 Task: Reply to email with the signature Erin Martin with the subject Request for project approval from softage.1@softage.net with the message Could you please provide an overview of the marketing strategy for the new product launch? Undo the message and rewrite the message as Could you please provide a detailed report on the results? Send the email
Action: Mouse moved to (563, 720)
Screenshot: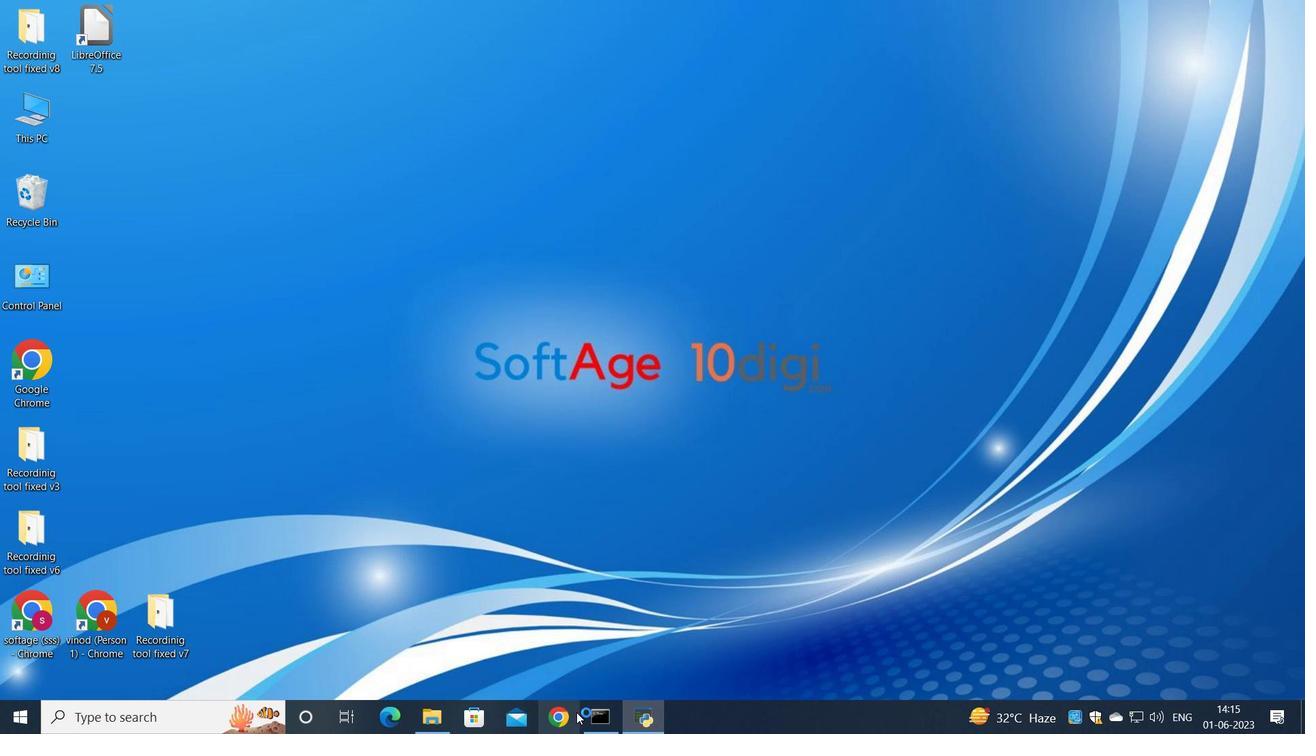 
Action: Mouse pressed left at (563, 720)
Screenshot: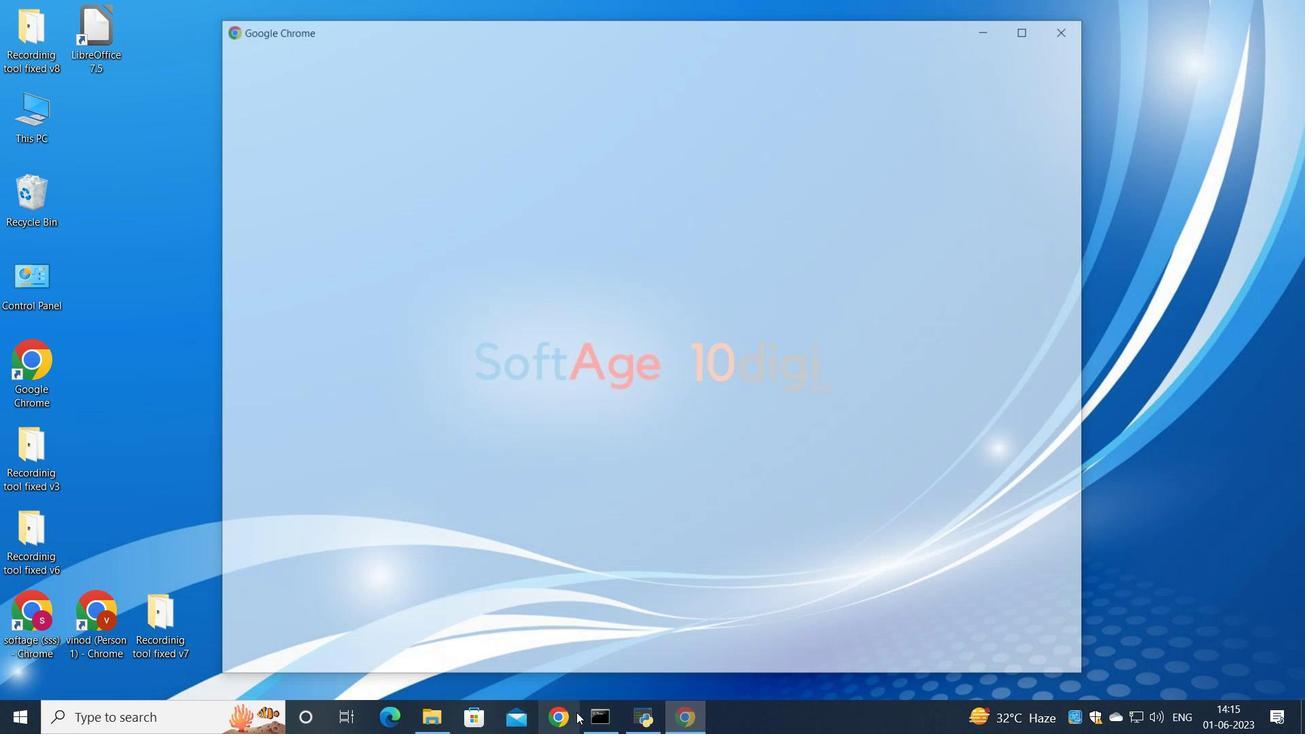 
Action: Mouse moved to (576, 429)
Screenshot: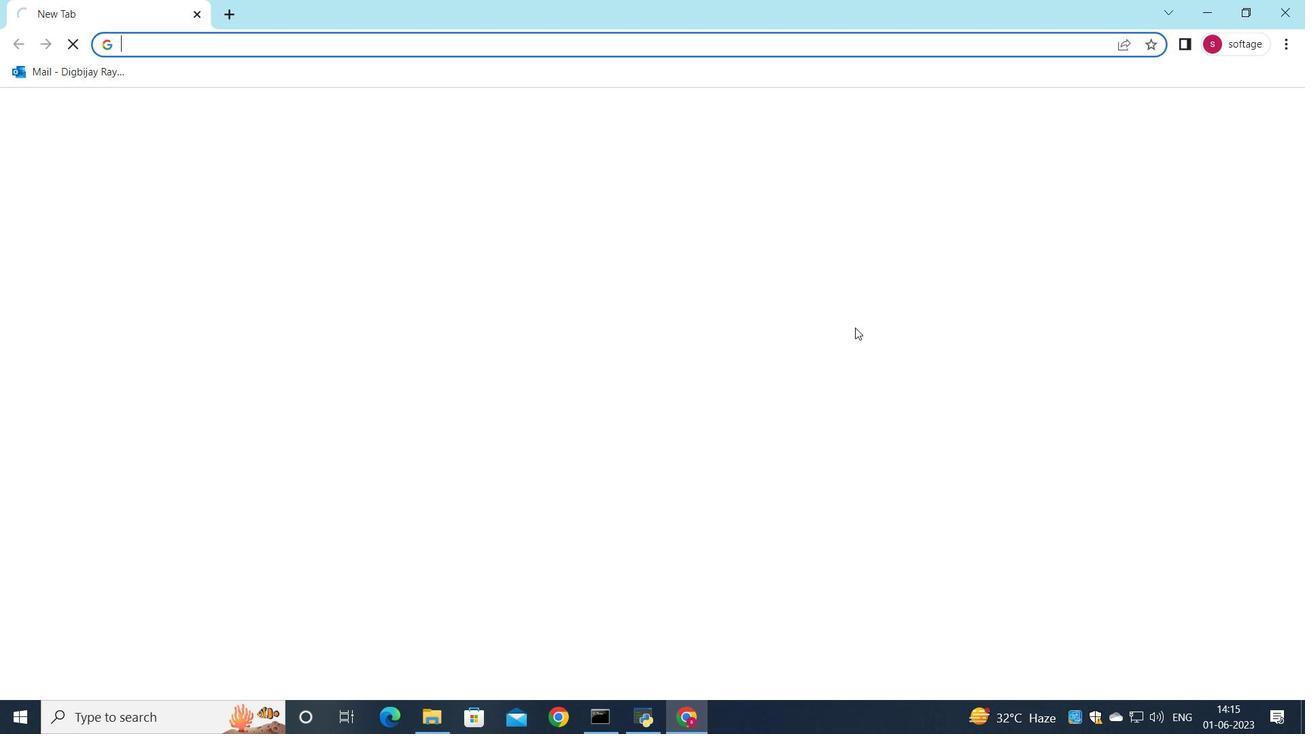 
Action: Mouse pressed left at (576, 429)
Screenshot: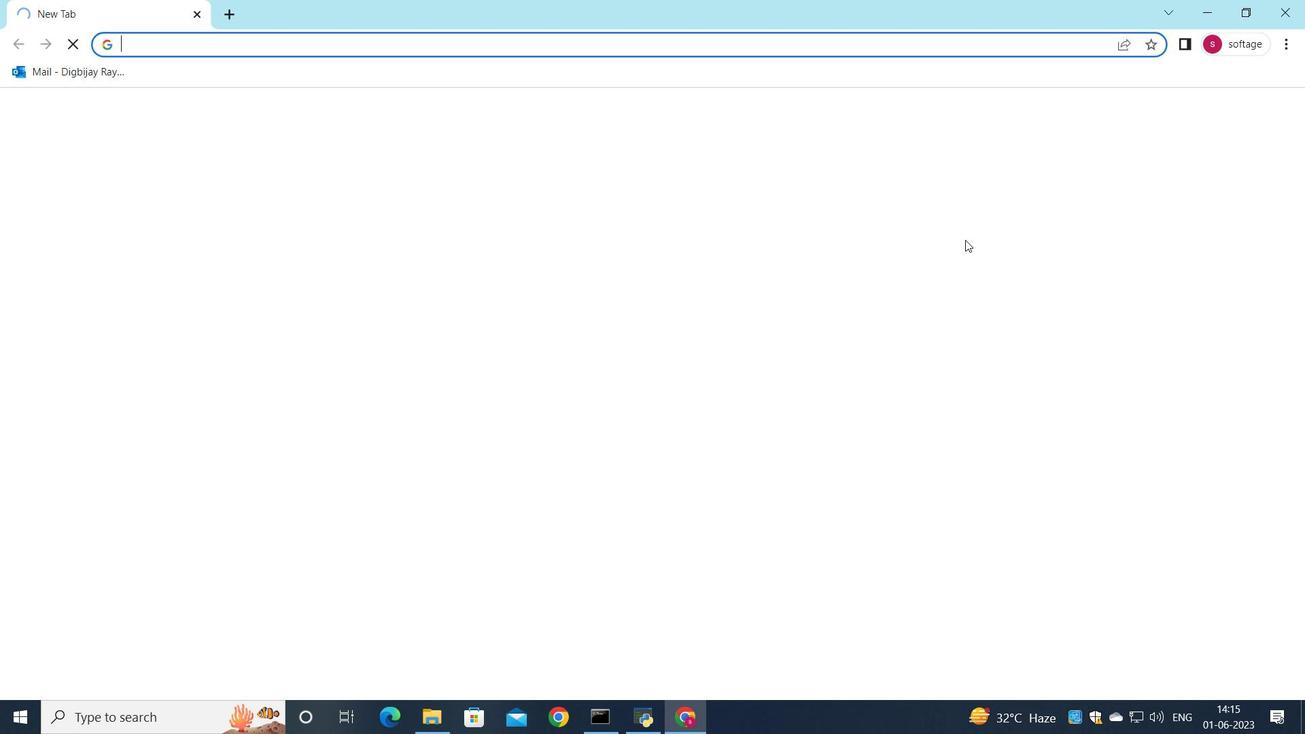 
Action: Mouse moved to (1152, 114)
Screenshot: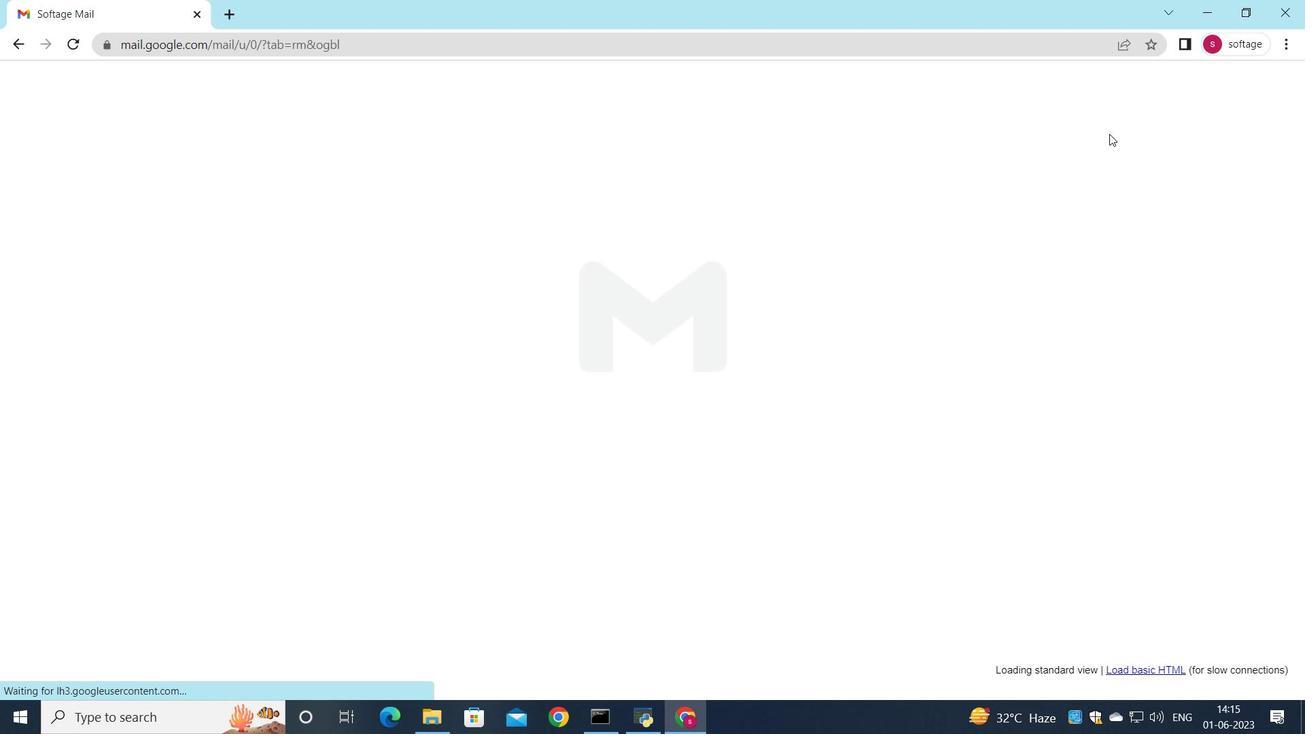 
Action: Mouse pressed left at (1152, 114)
Screenshot: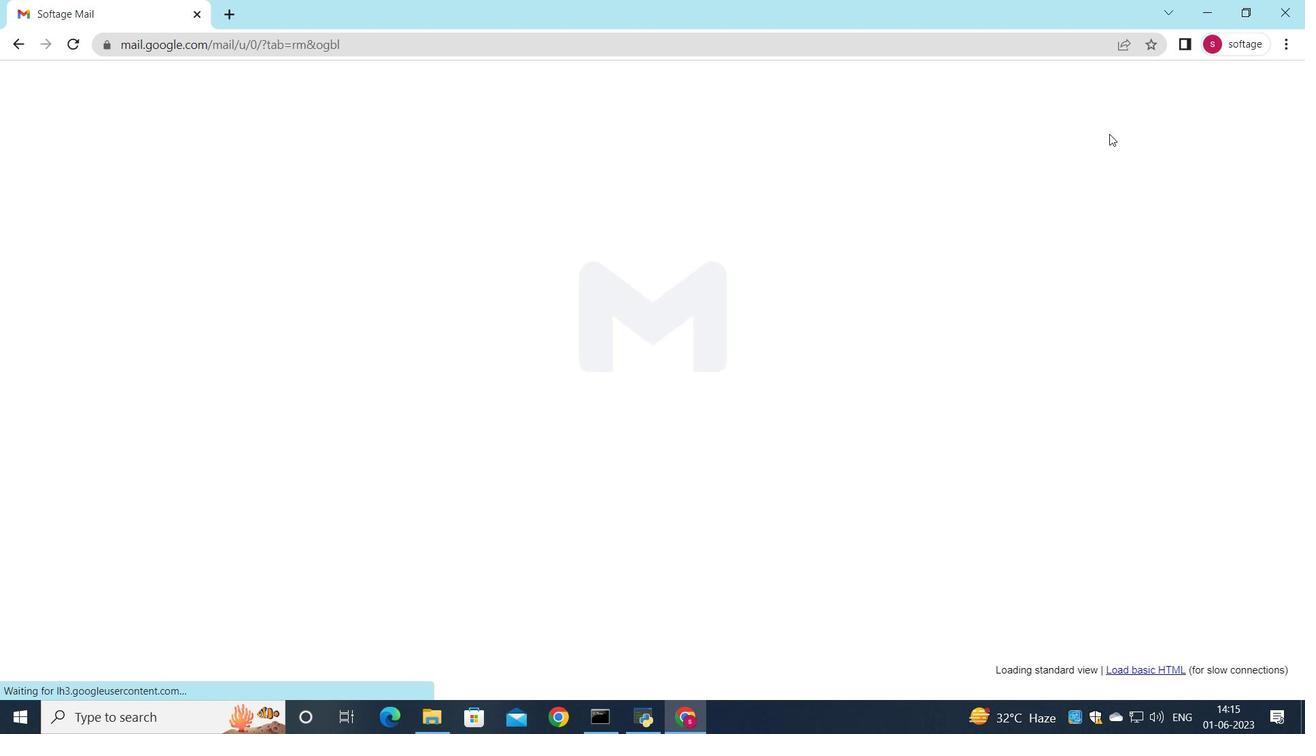 
Action: Mouse moved to (1113, 116)
Screenshot: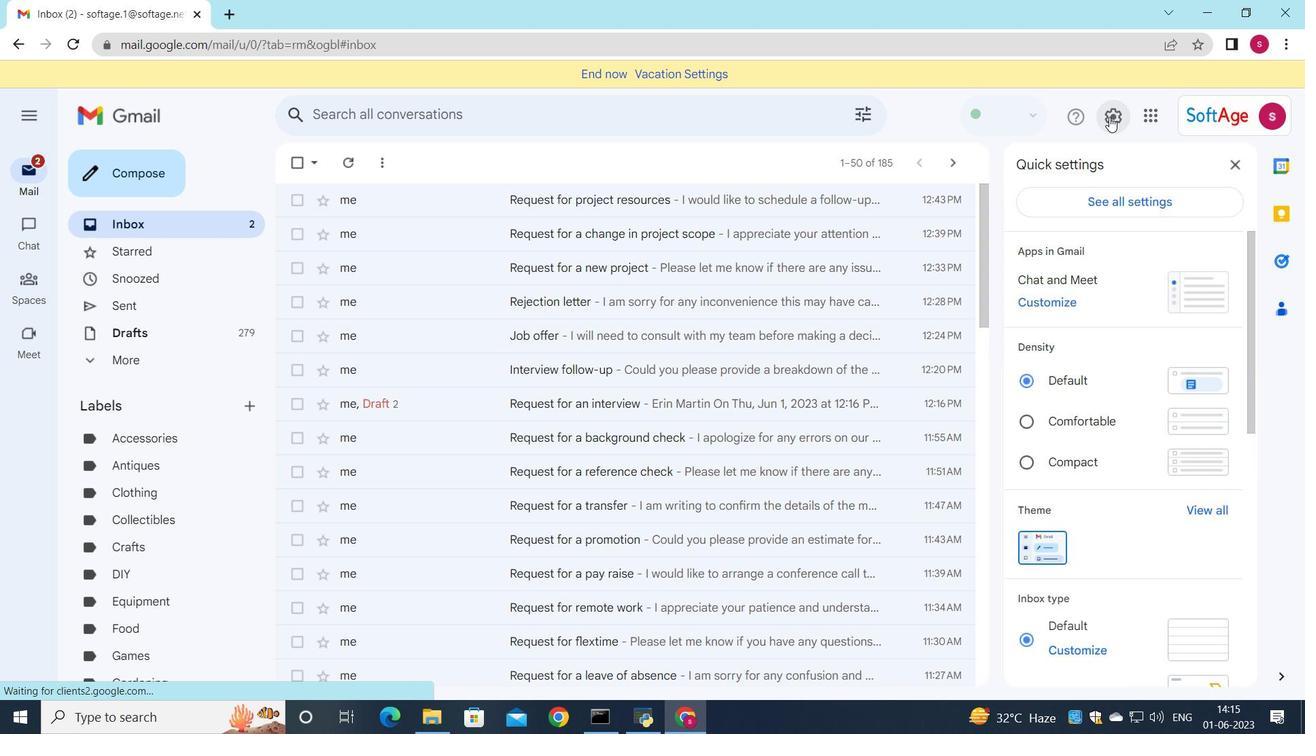 
Action: Mouse pressed left at (1113, 116)
Screenshot: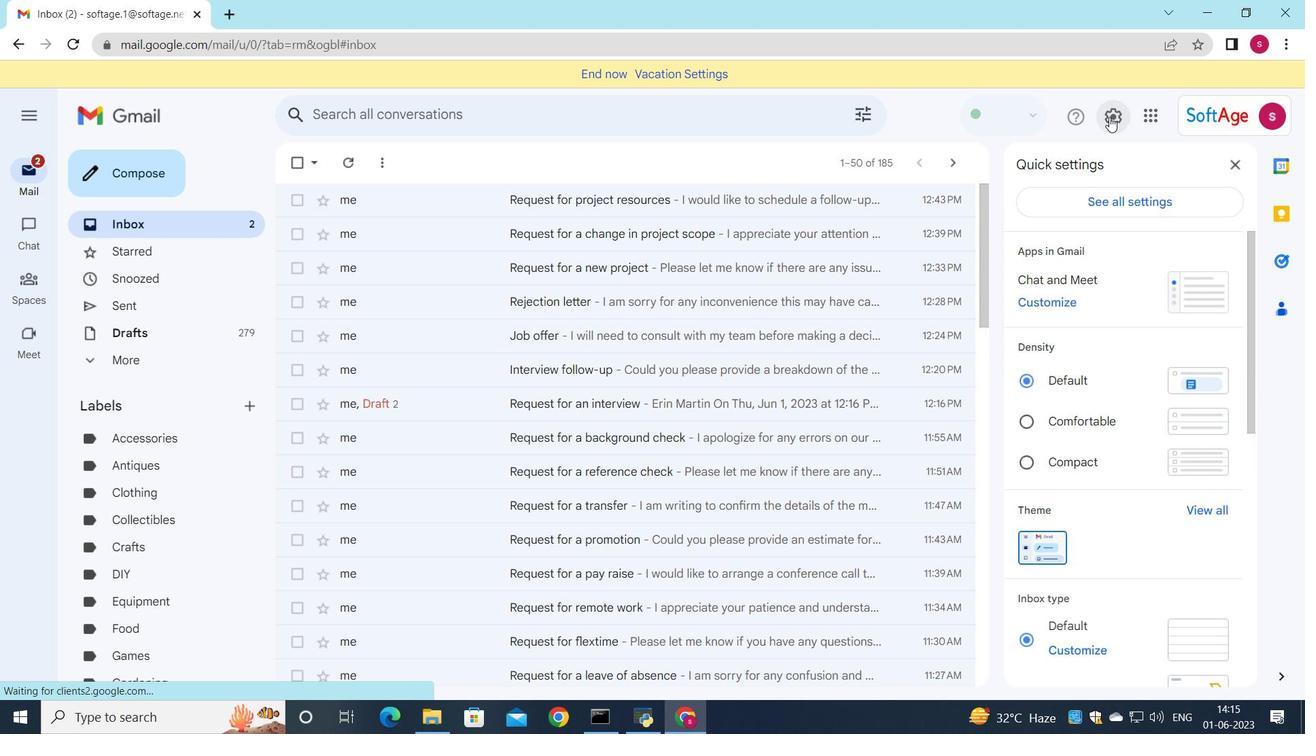 
Action: Mouse moved to (1107, 206)
Screenshot: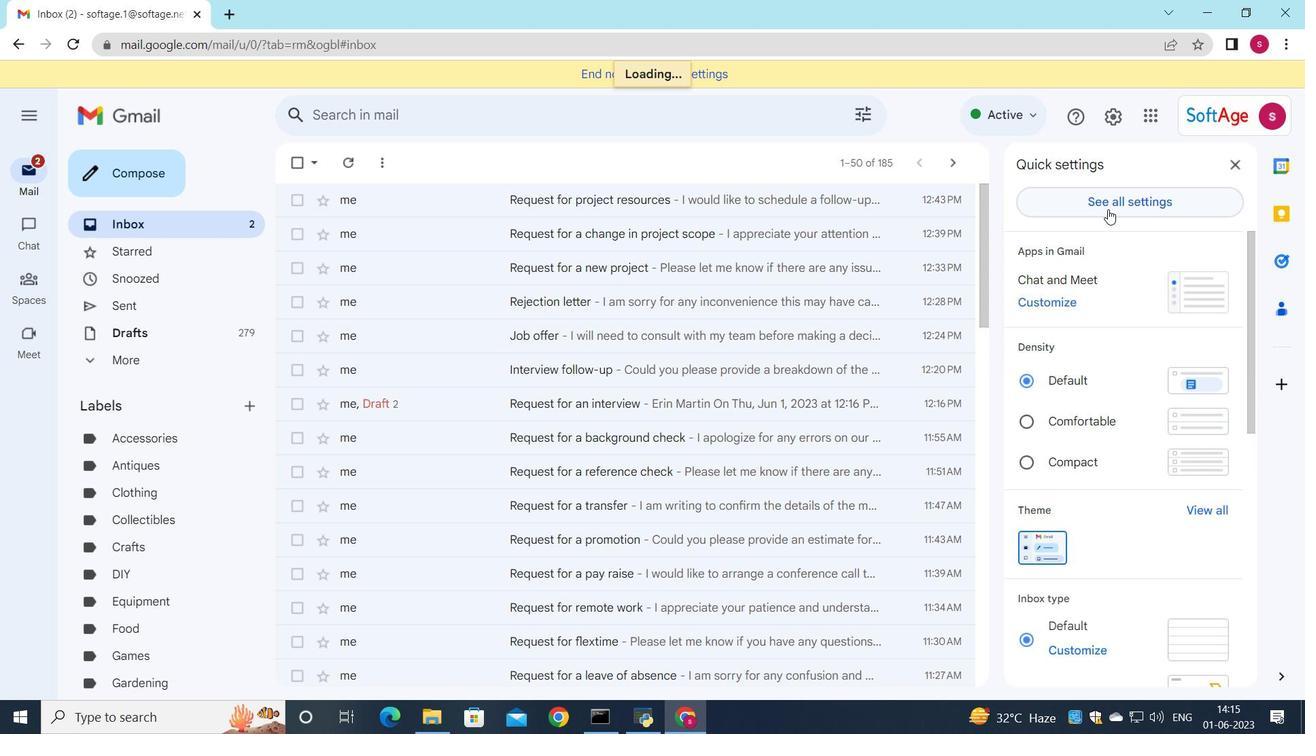 
Action: Mouse pressed left at (1107, 206)
Screenshot: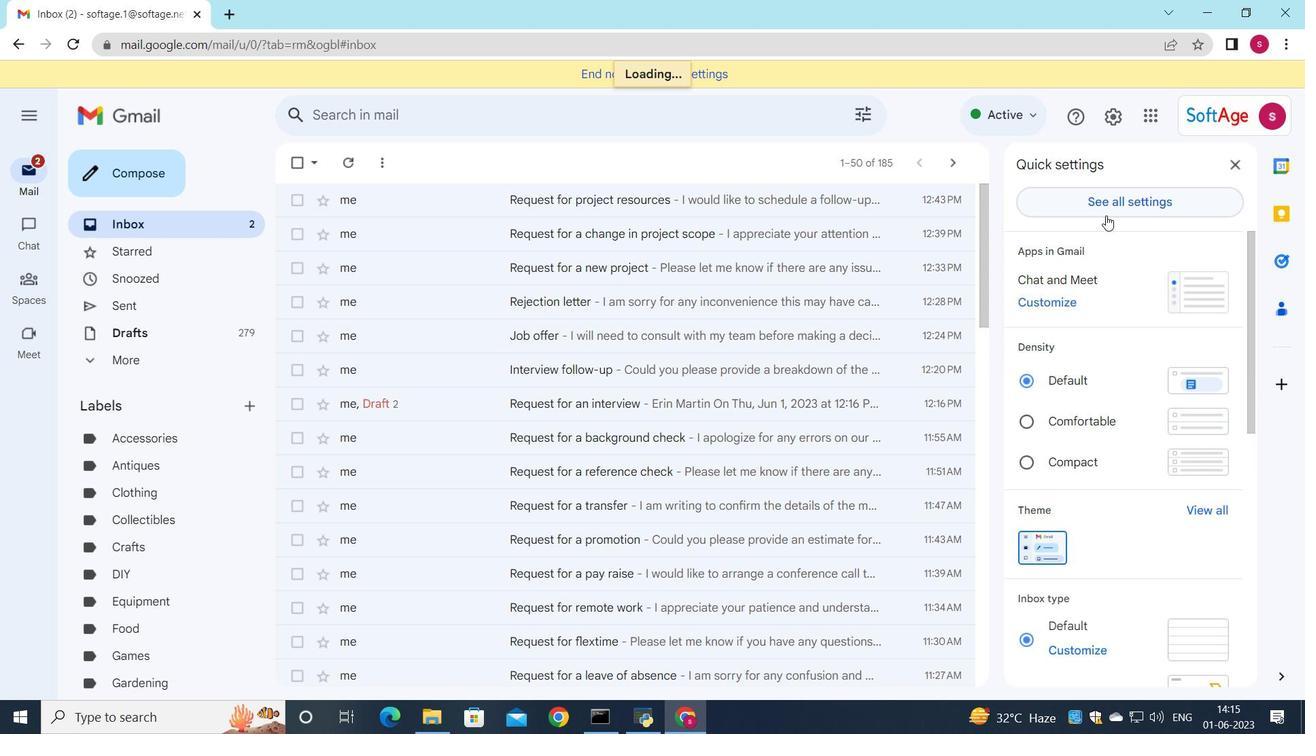 
Action: Mouse moved to (626, 326)
Screenshot: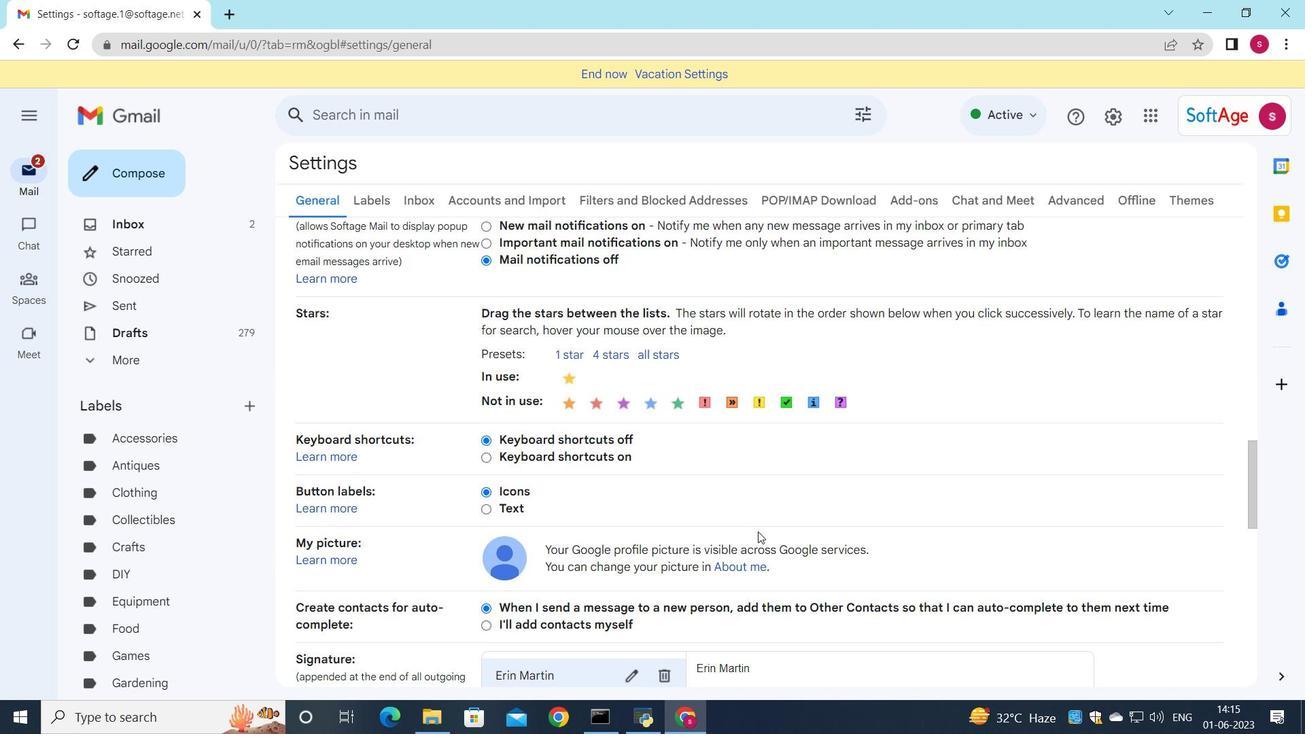 
Action: Mouse scrolled (626, 325) with delta (0, 0)
Screenshot: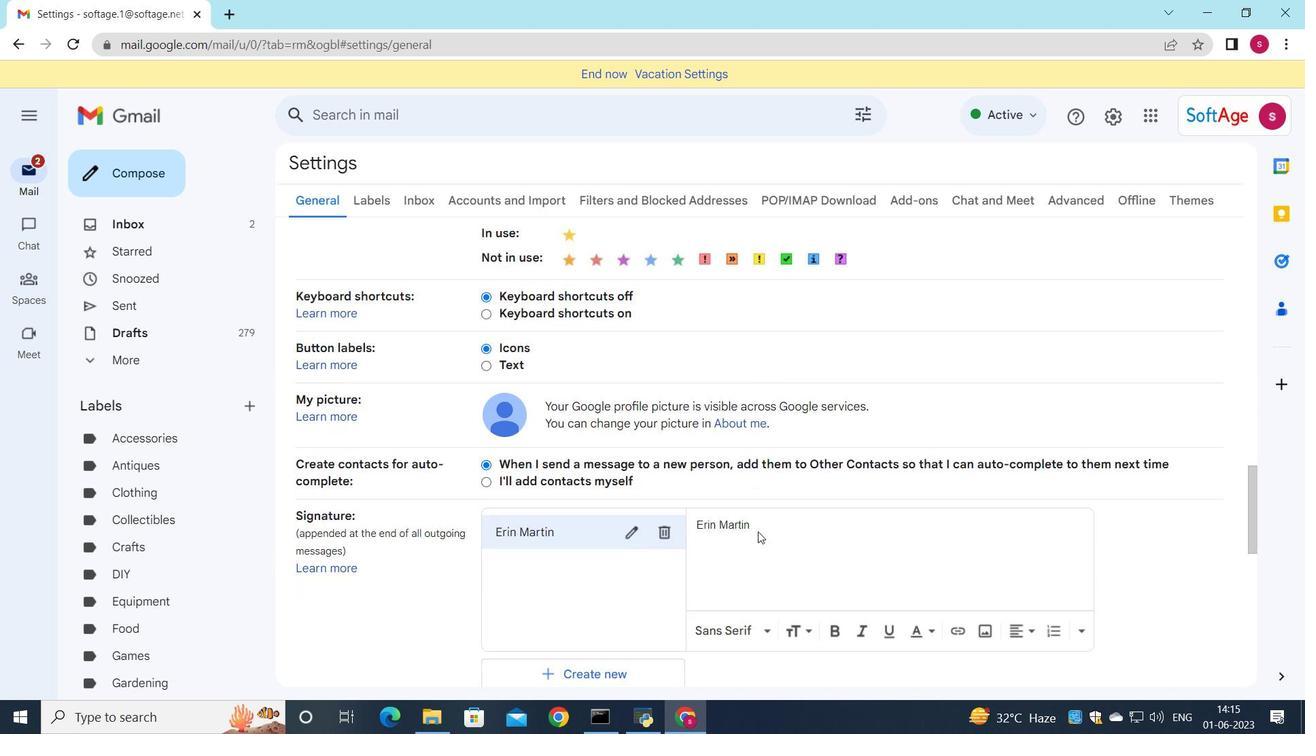 
Action: Mouse scrolled (626, 325) with delta (0, 0)
Screenshot: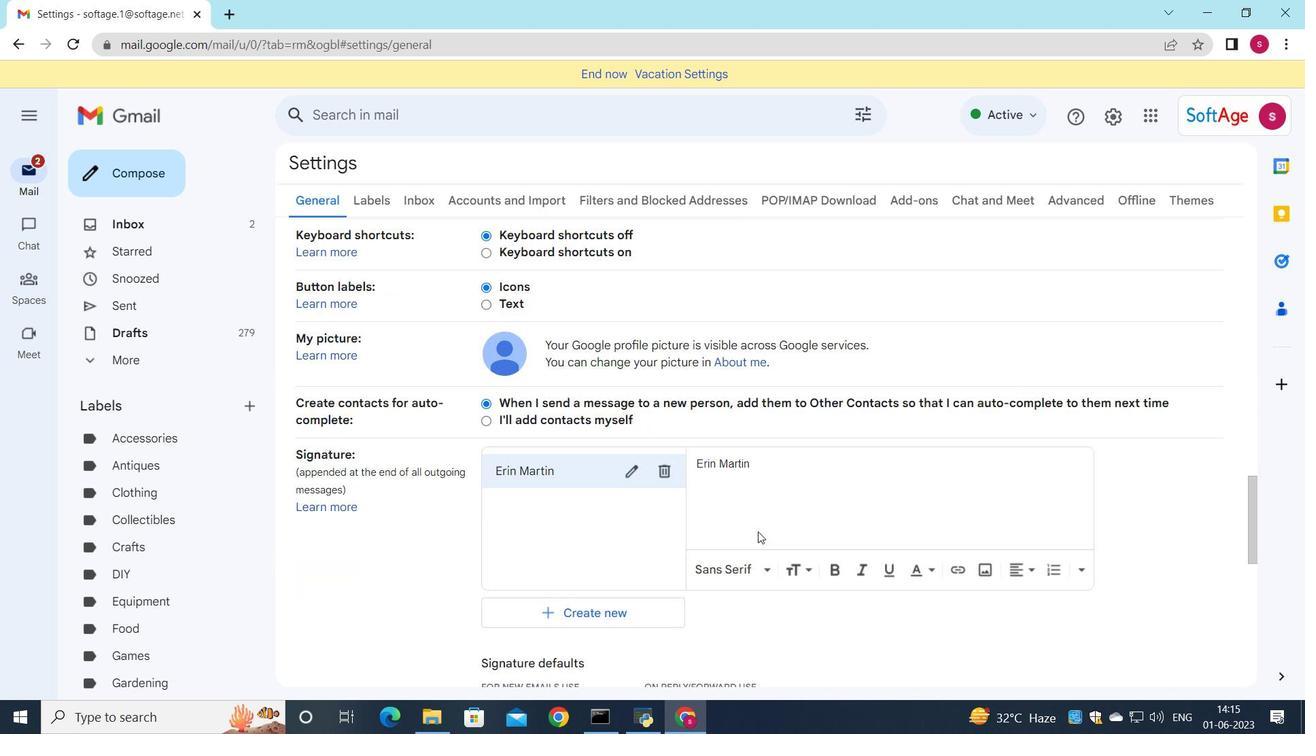 
Action: Mouse scrolled (626, 325) with delta (0, 0)
Screenshot: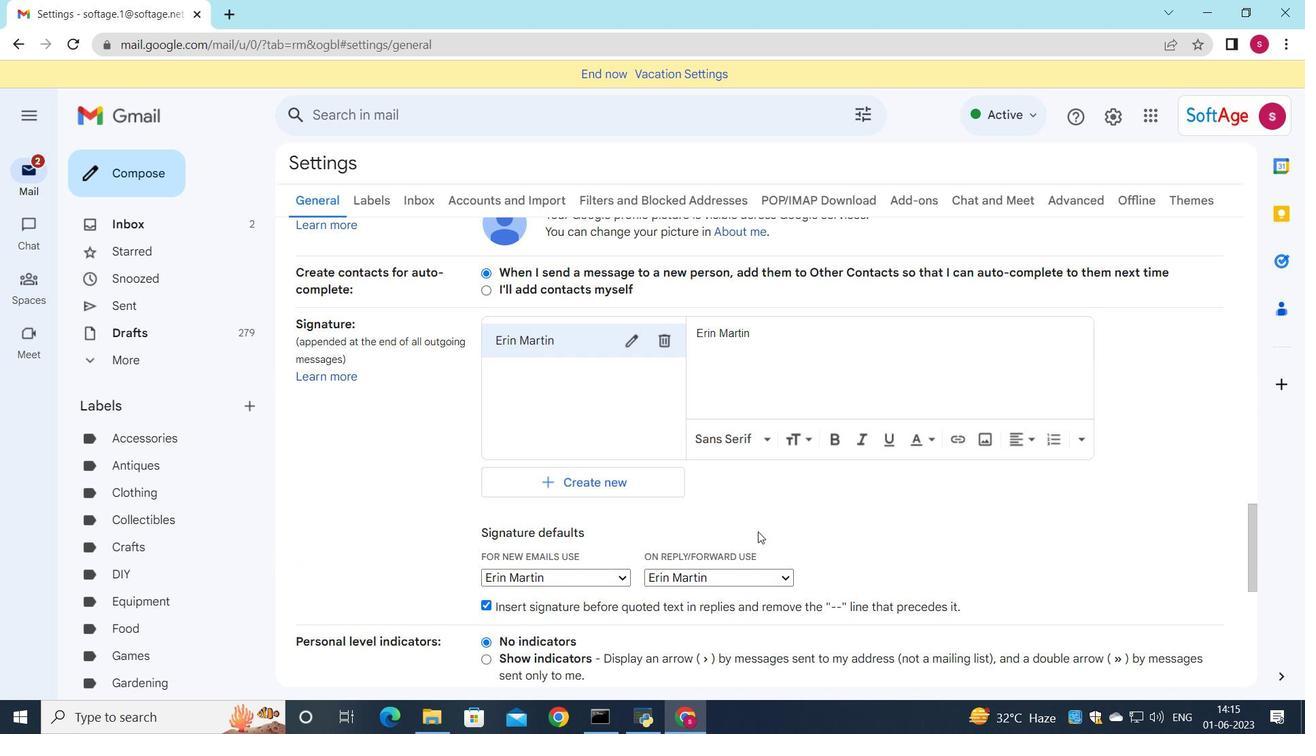 
Action: Mouse scrolled (626, 325) with delta (0, 0)
Screenshot: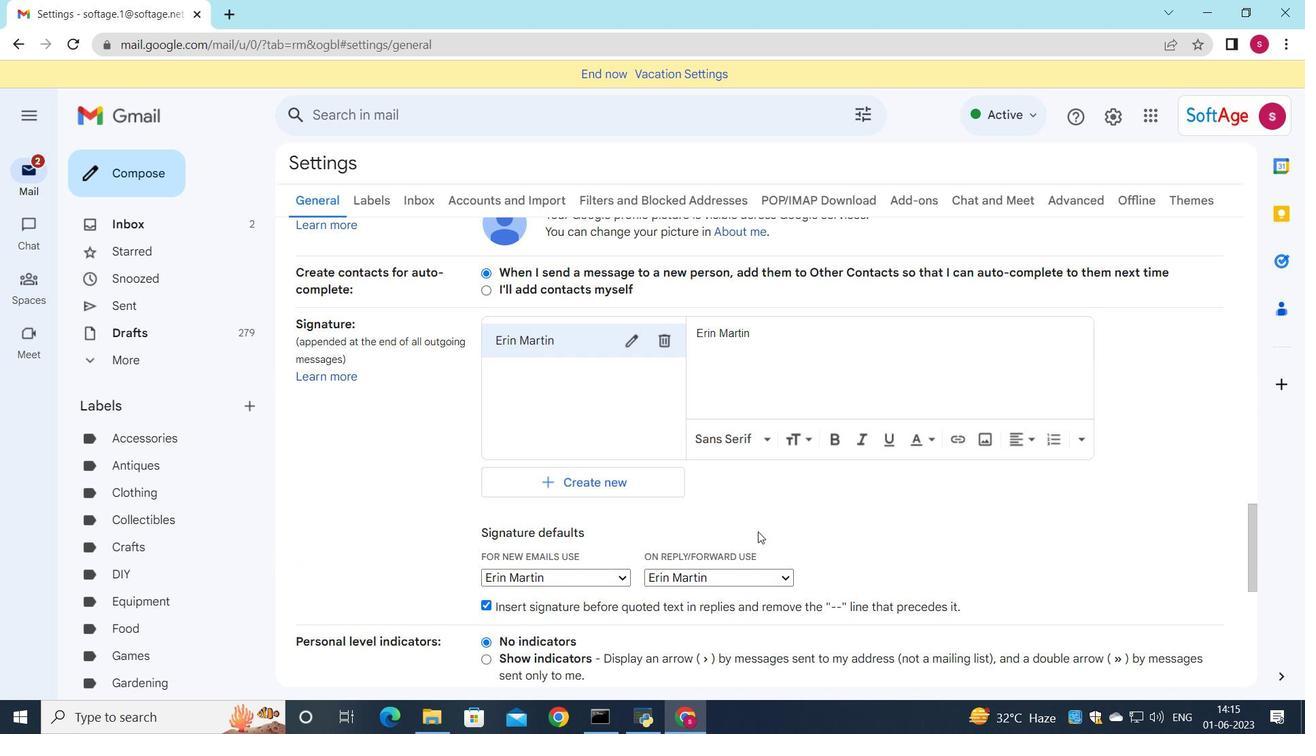 
Action: Mouse scrolled (626, 325) with delta (0, 0)
Screenshot: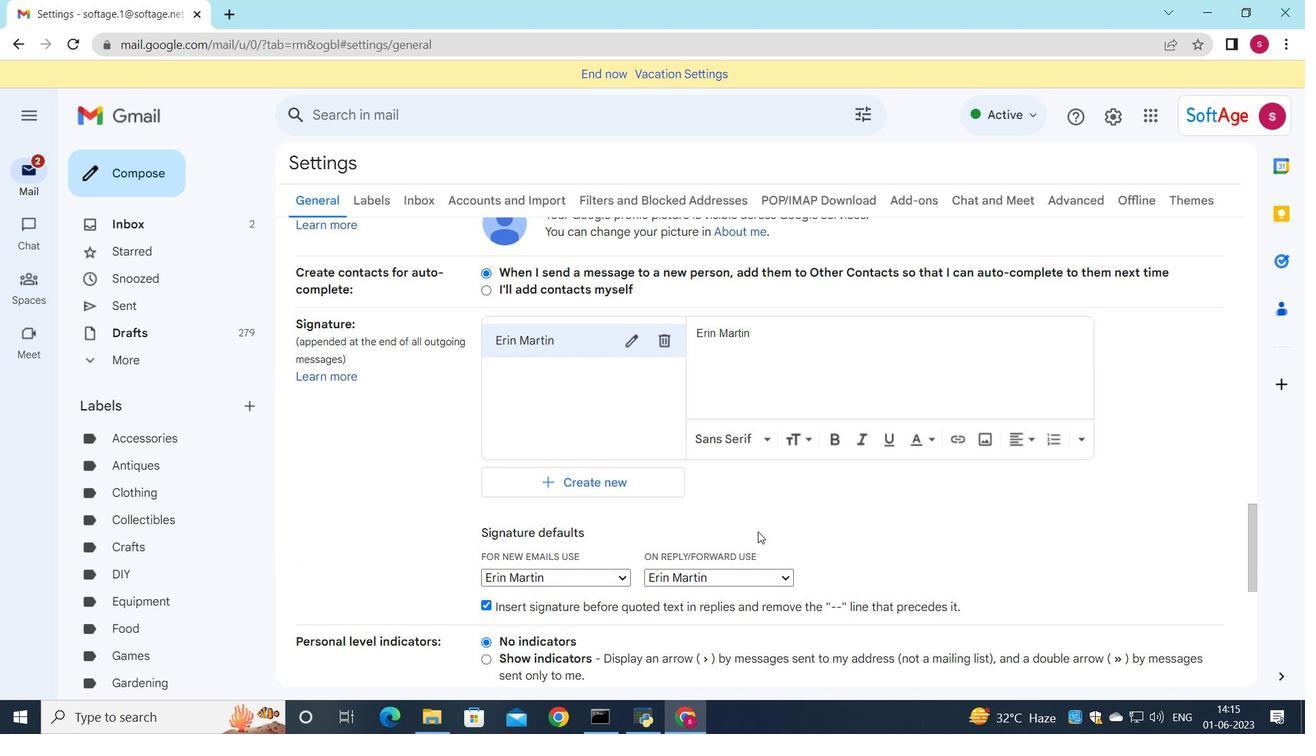 
Action: Mouse scrolled (626, 325) with delta (0, 0)
Screenshot: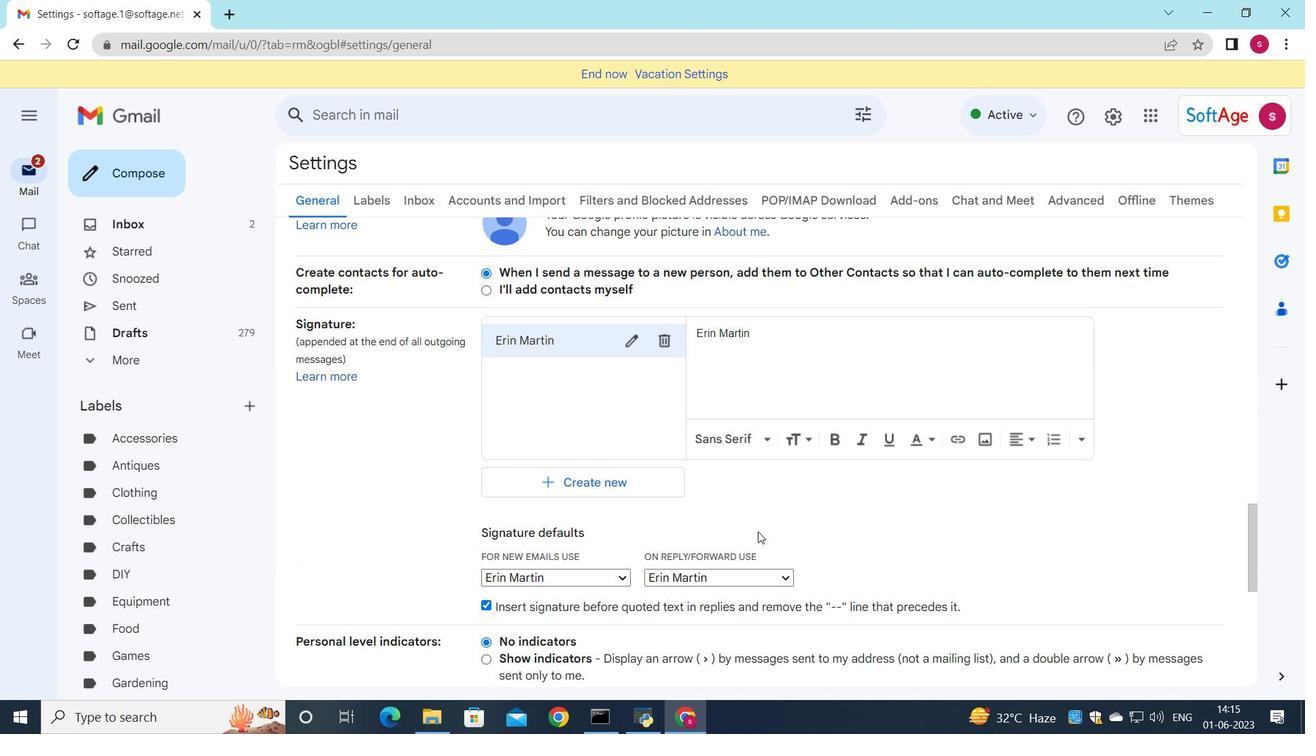 
Action: Mouse scrolled (626, 325) with delta (0, 0)
Screenshot: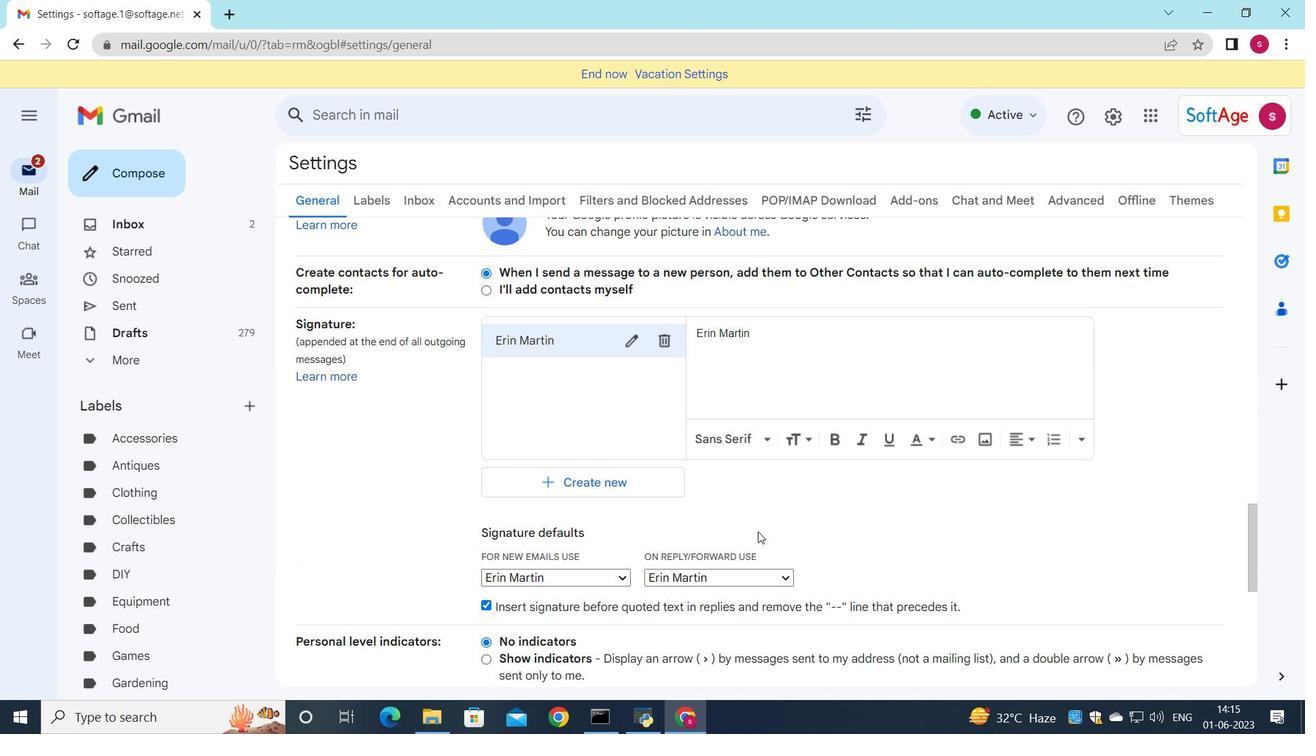 
Action: Mouse scrolled (626, 325) with delta (0, 0)
Screenshot: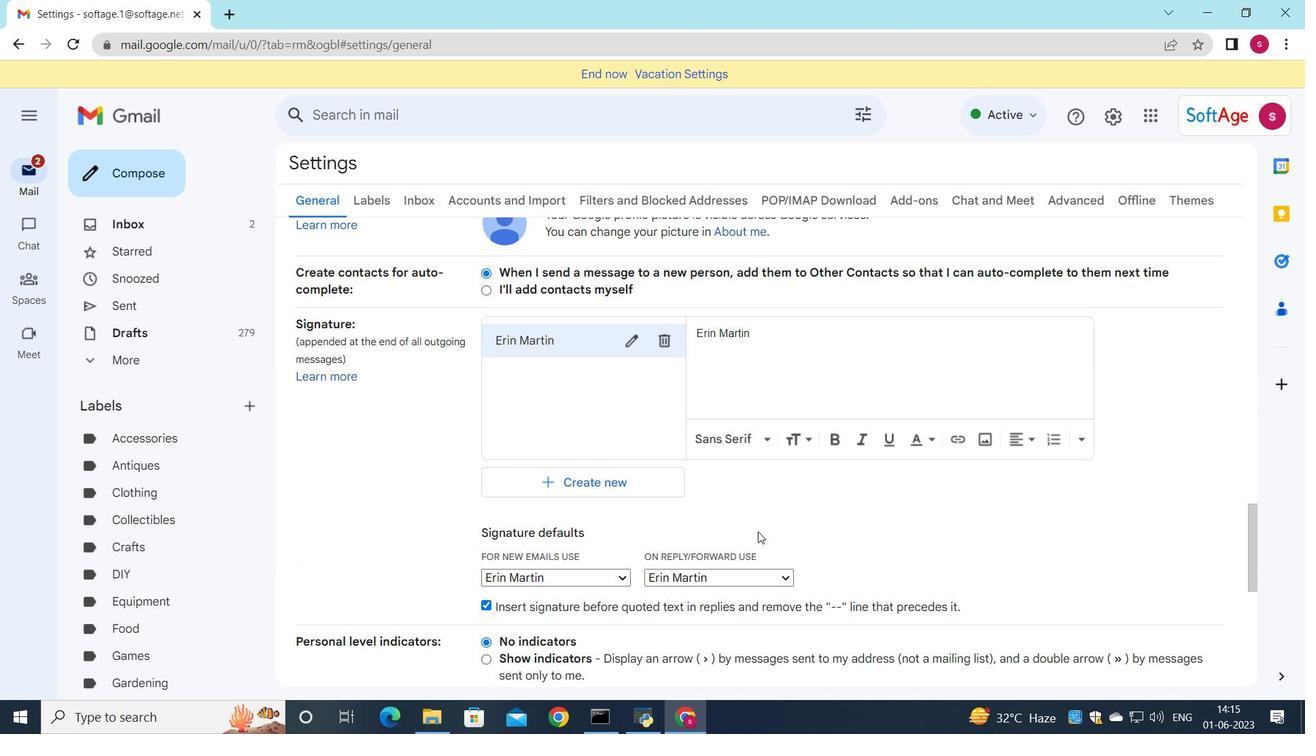 
Action: Mouse scrolled (626, 325) with delta (0, 0)
Screenshot: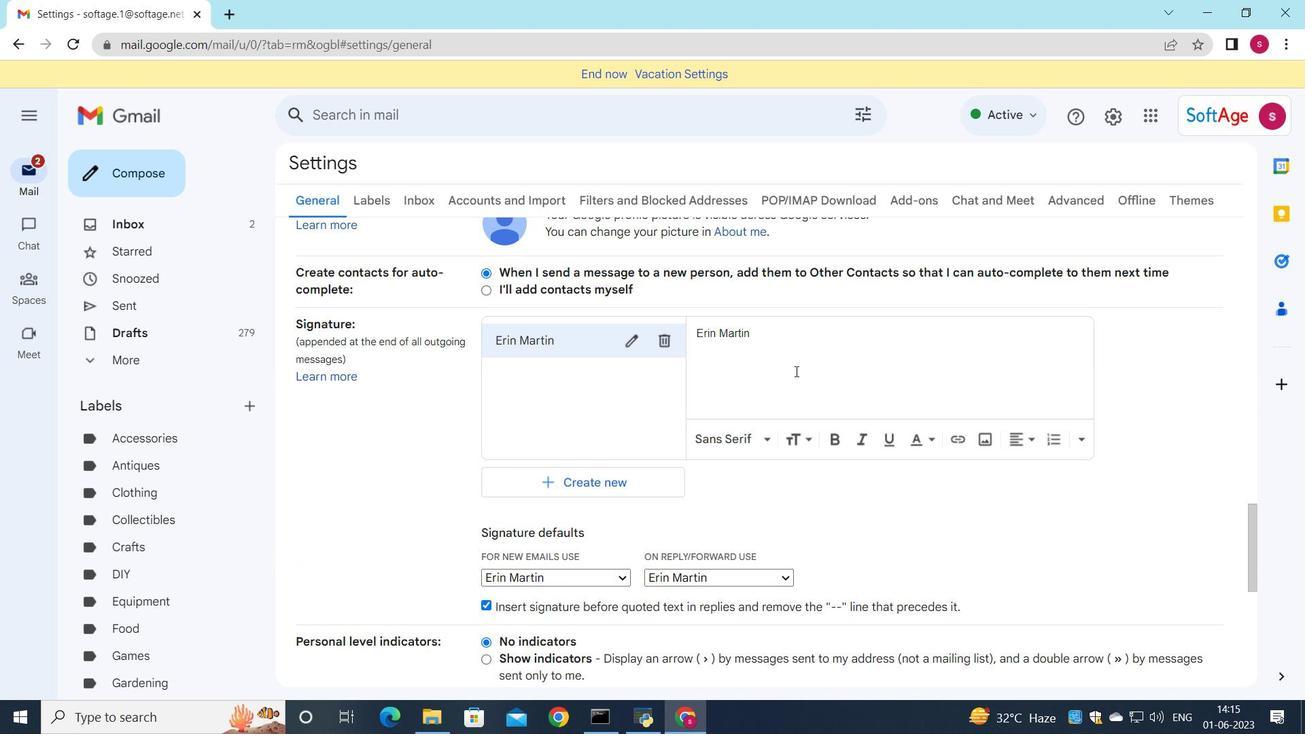 
Action: Mouse scrolled (626, 325) with delta (0, 0)
Screenshot: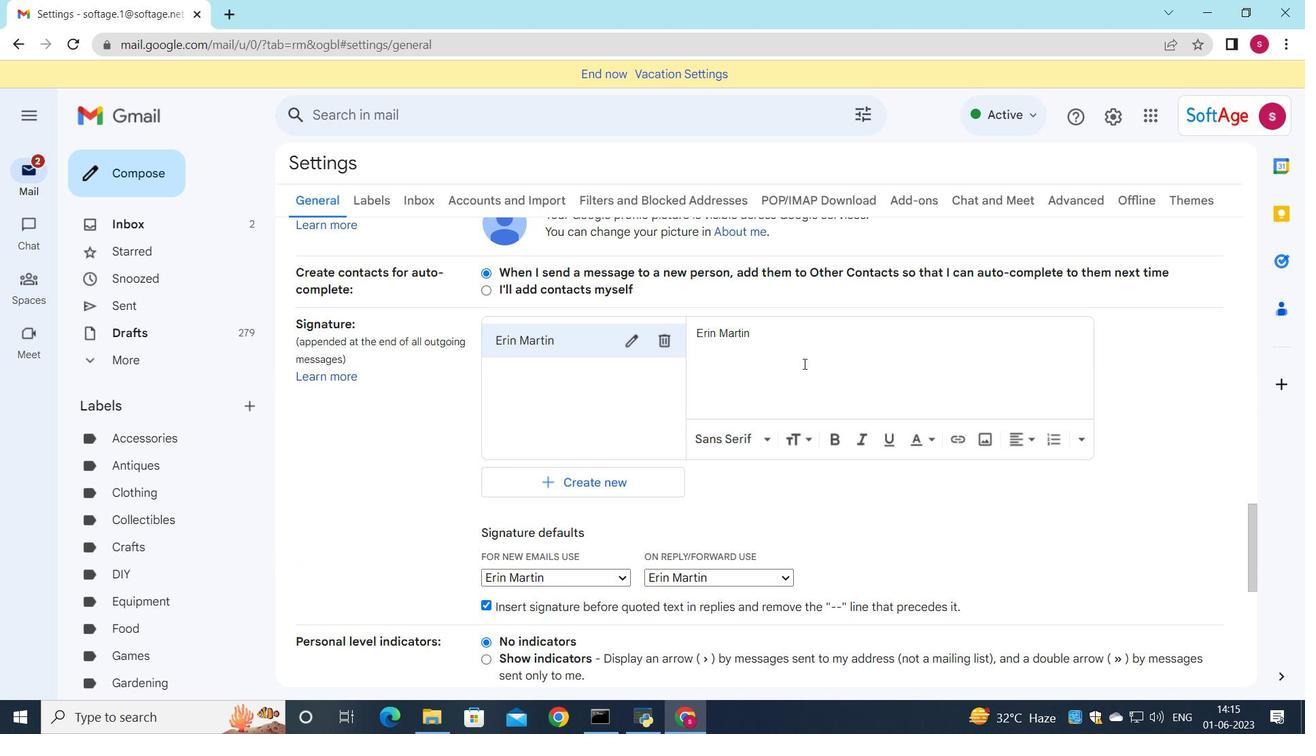 
Action: Mouse scrolled (626, 325) with delta (0, 0)
Screenshot: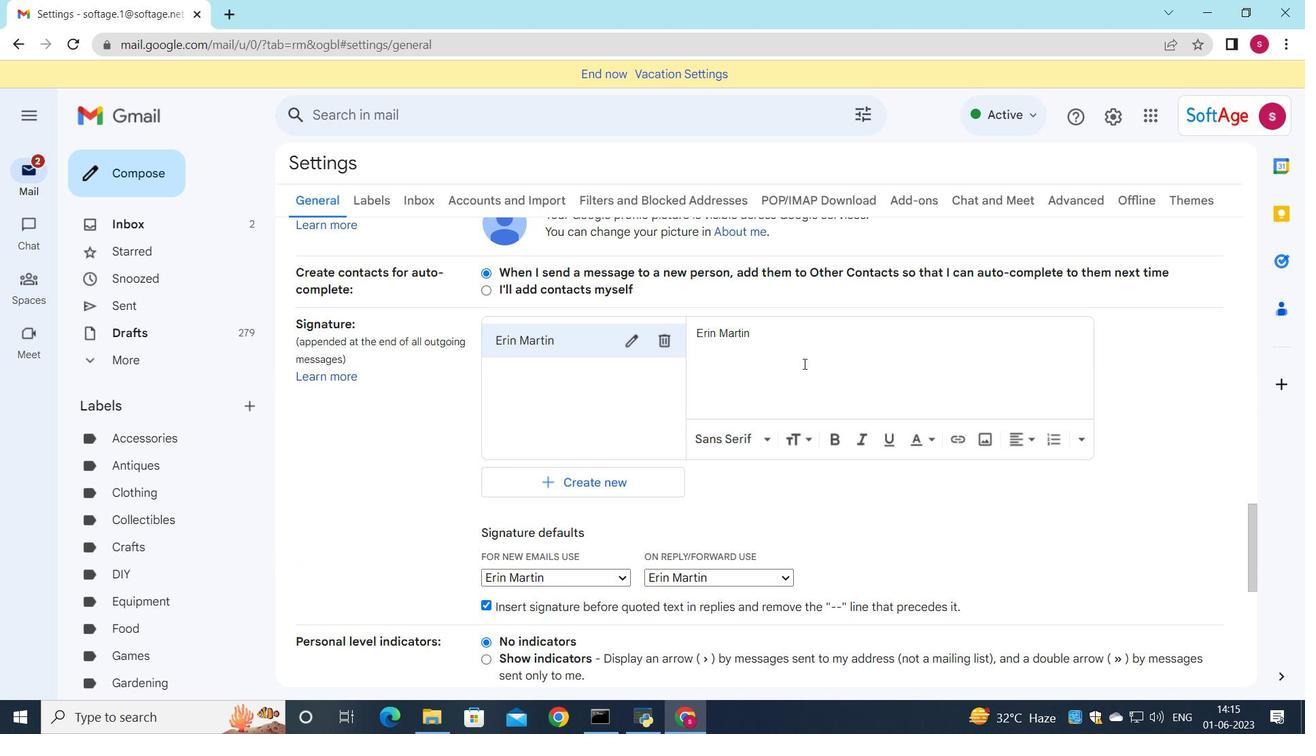 
Action: Mouse scrolled (626, 325) with delta (0, 0)
Screenshot: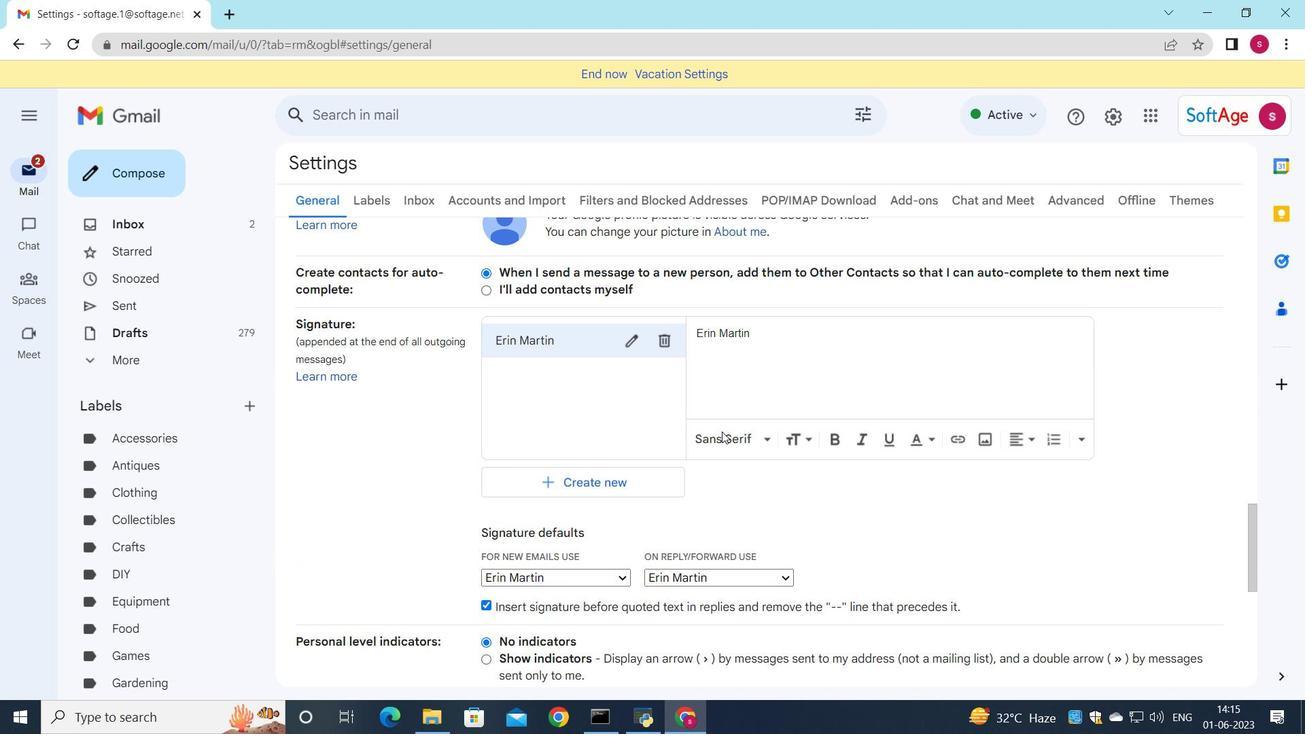 
Action: Mouse scrolled (626, 325) with delta (0, 0)
Screenshot: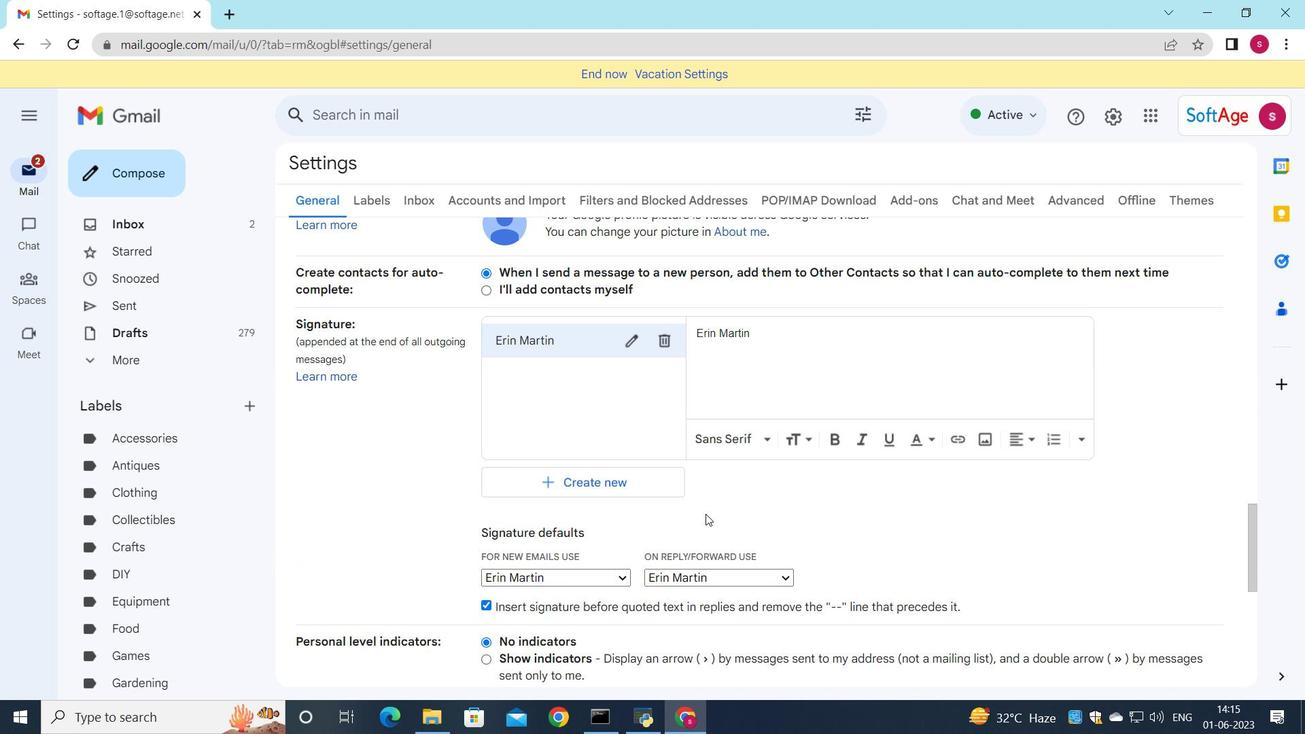 
Action: Mouse scrolled (626, 325) with delta (0, 0)
Screenshot: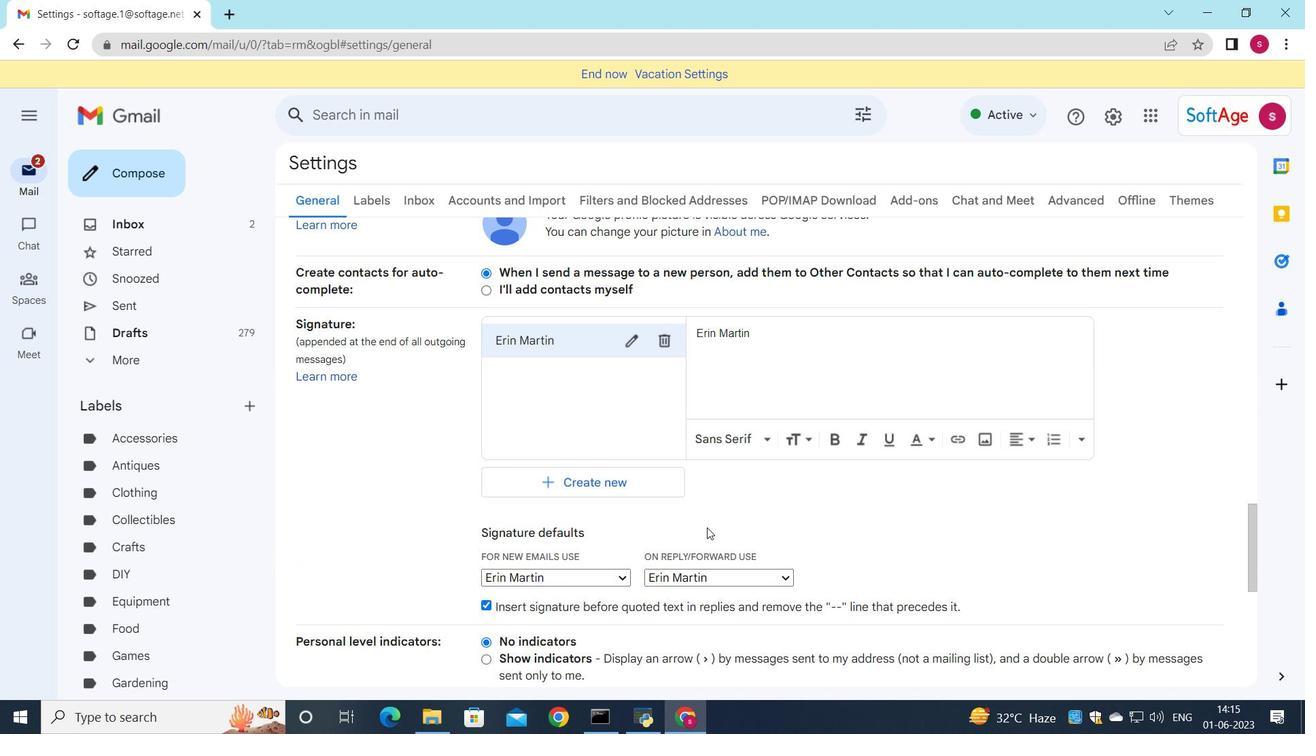 
Action: Mouse scrolled (626, 325) with delta (0, 0)
Screenshot: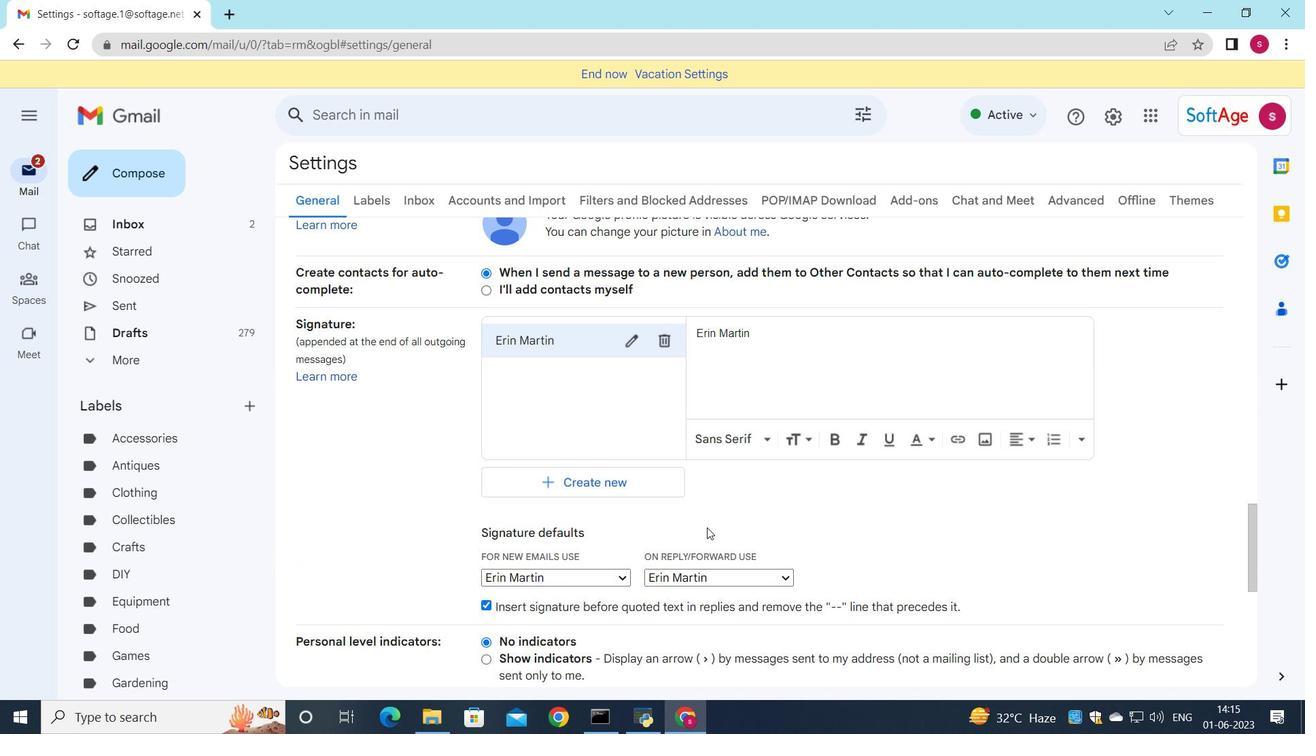 
Action: Mouse scrolled (626, 325) with delta (0, 0)
Screenshot: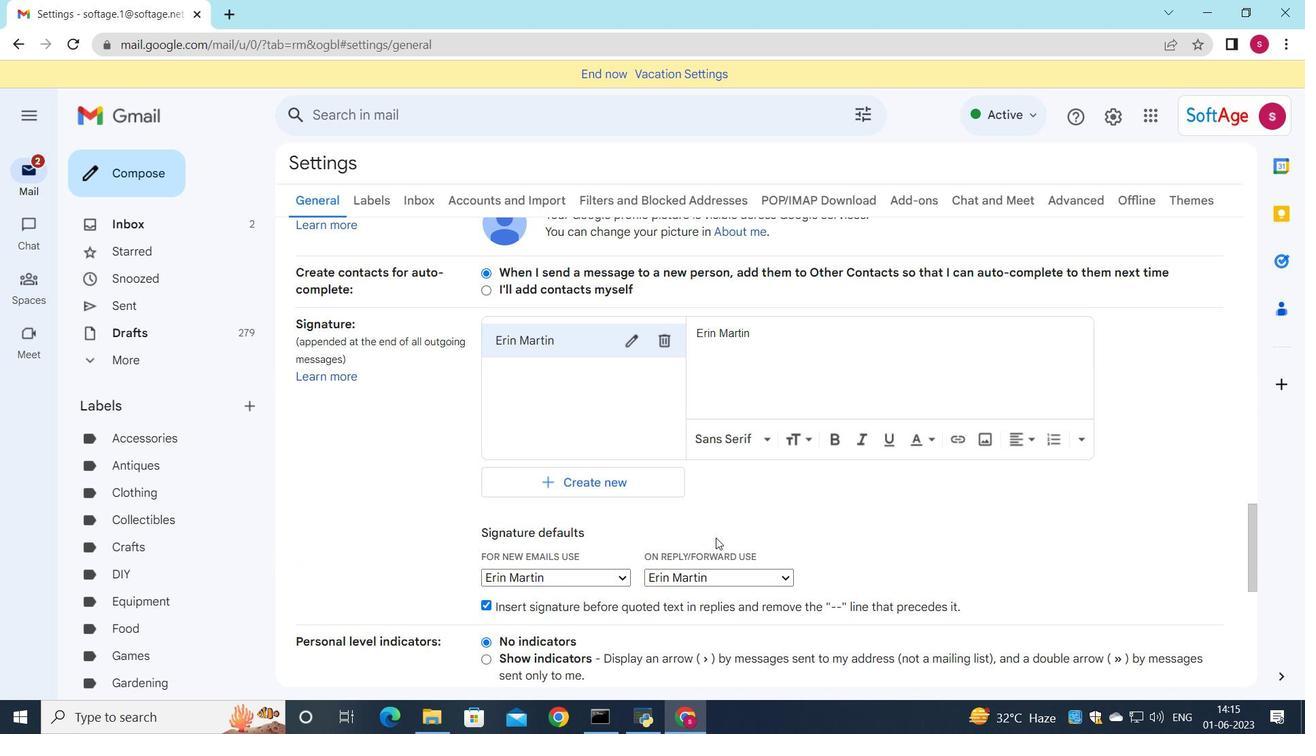 
Action: Mouse scrolled (626, 325) with delta (0, 0)
Screenshot: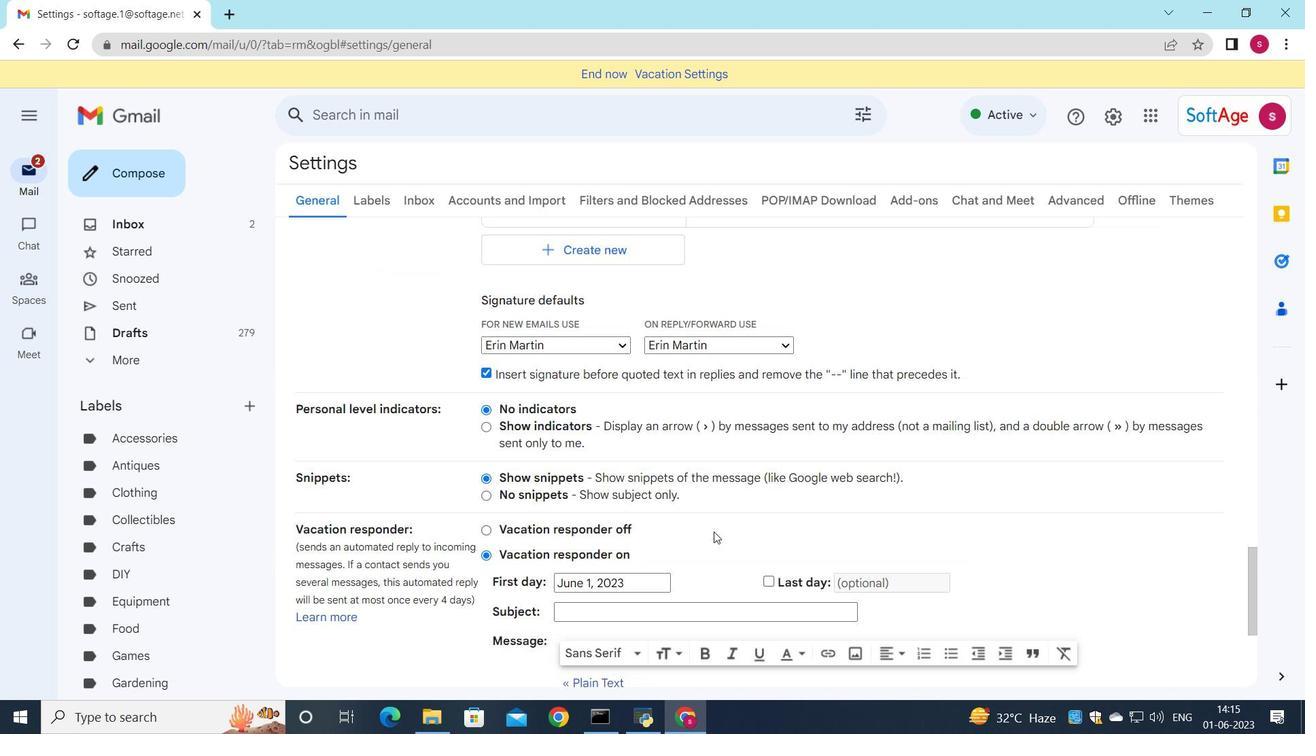 
Action: Mouse scrolled (626, 325) with delta (0, 0)
Screenshot: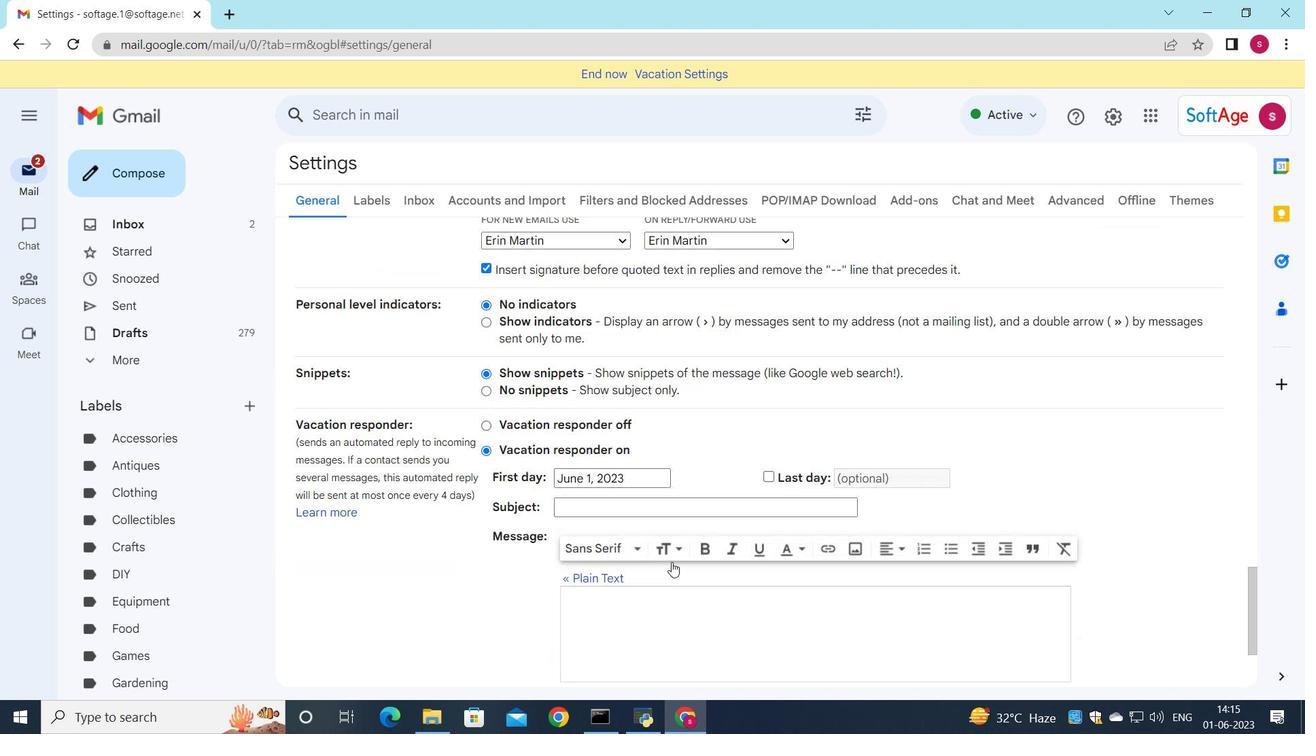 
Action: Mouse scrolled (626, 325) with delta (0, 0)
Screenshot: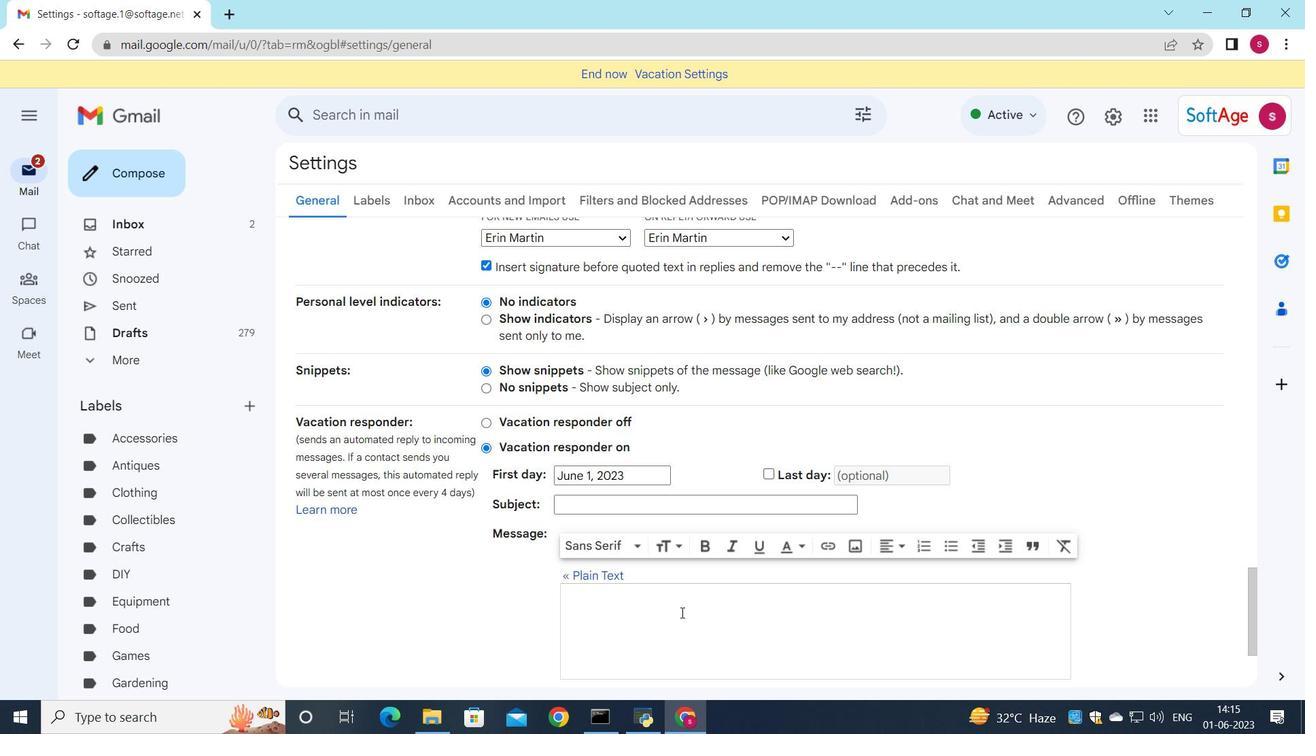 
Action: Mouse moved to (666, 259)
Screenshot: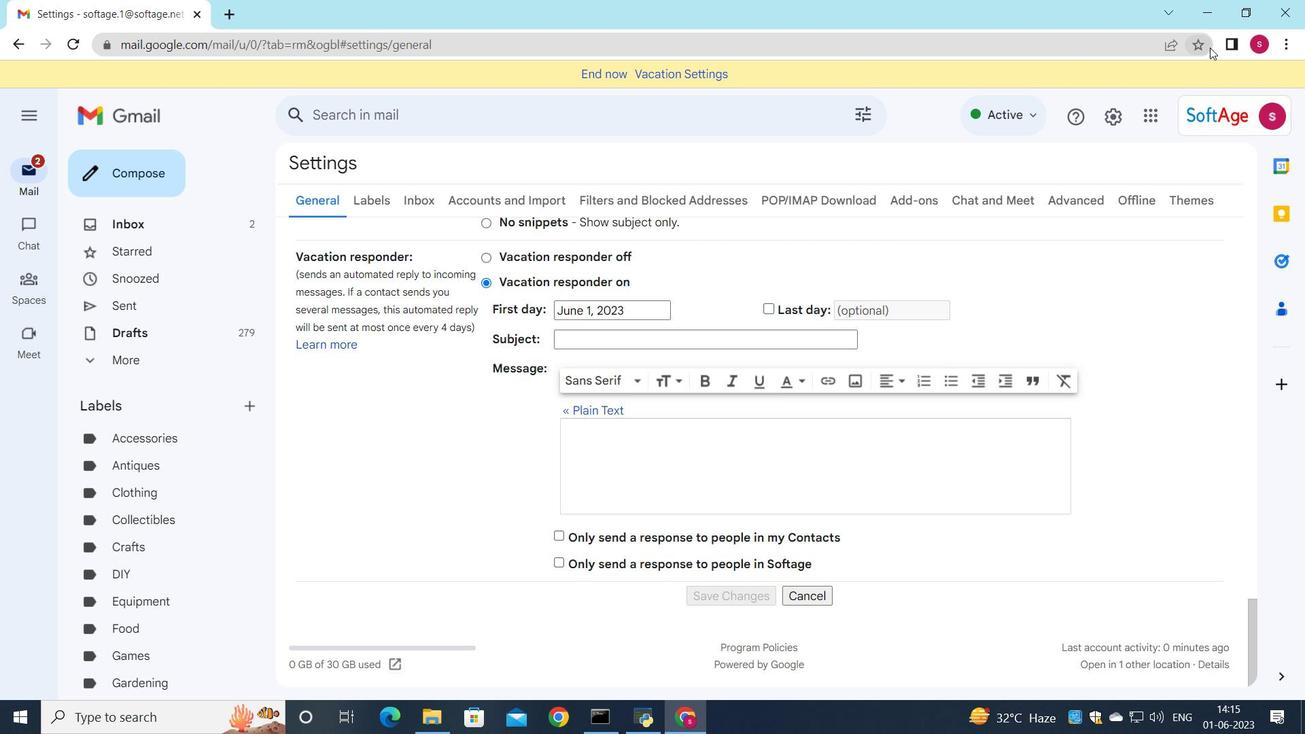 
Action: Mouse pressed left at (666, 259)
Screenshot: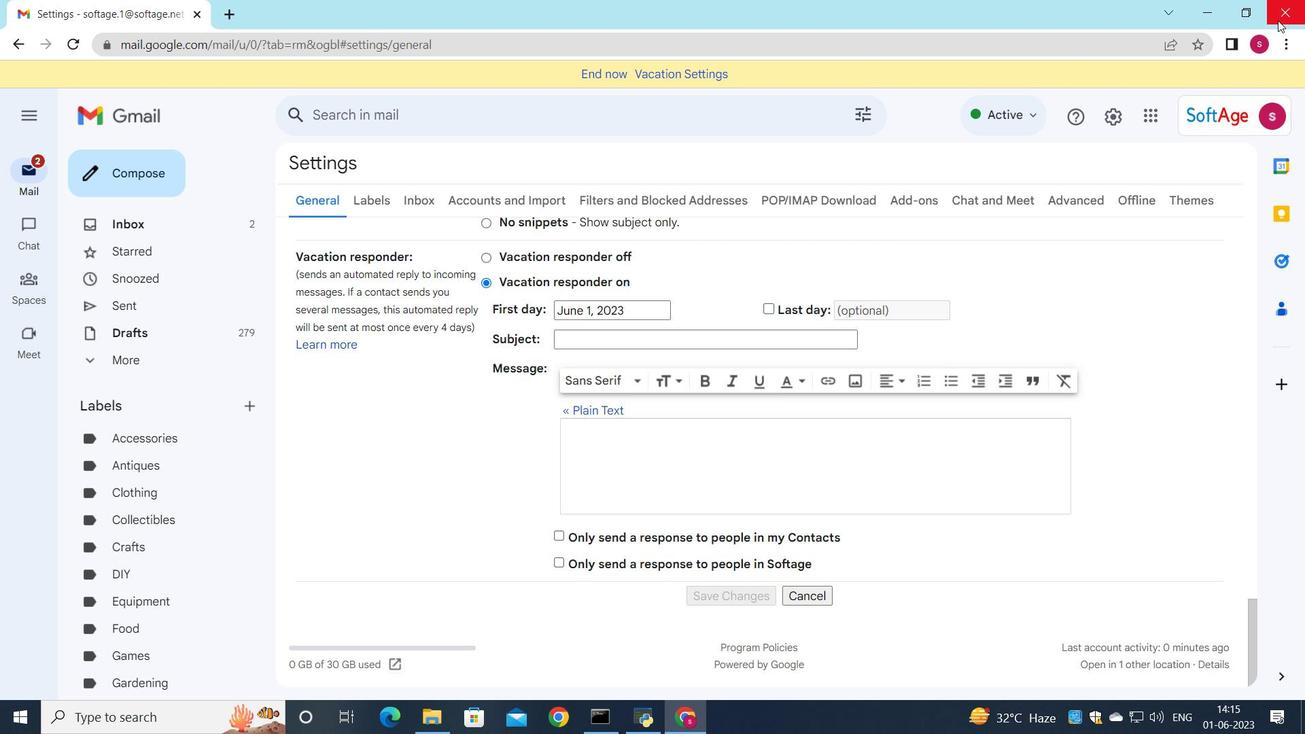 
Action: Mouse moved to (577, 713)
Screenshot: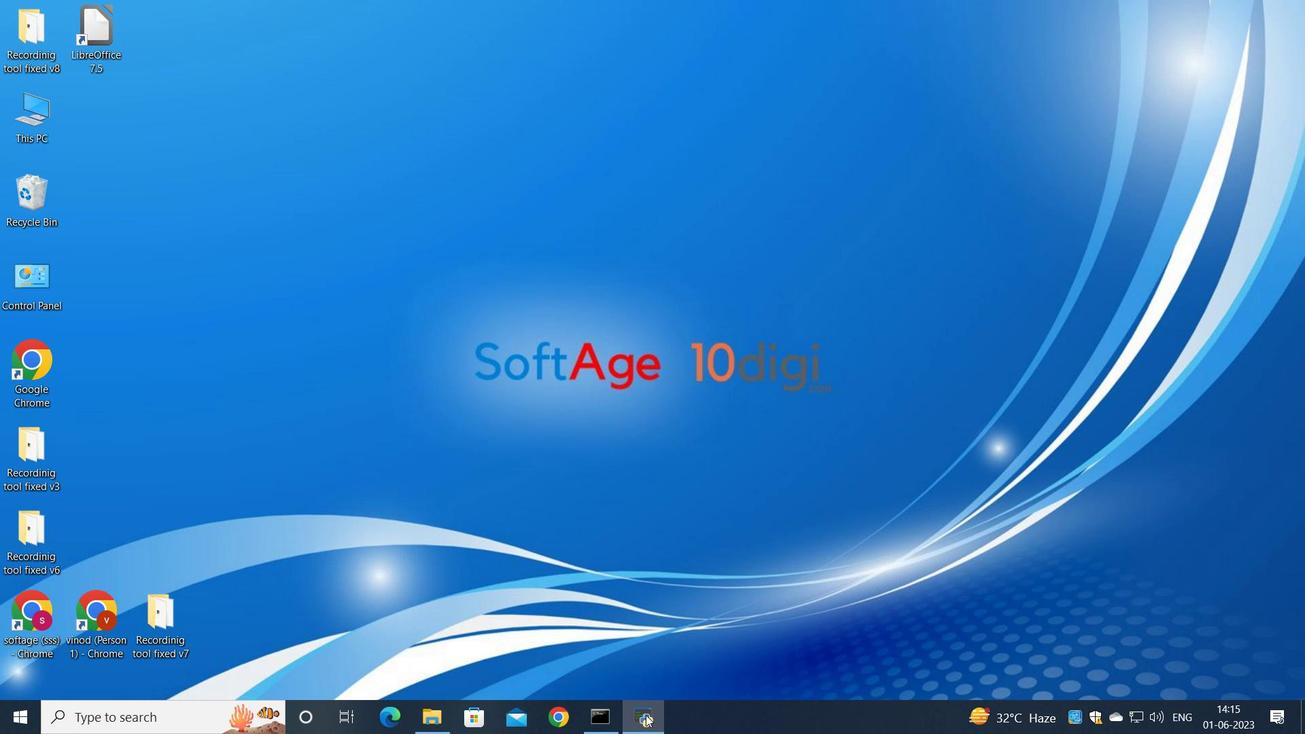 
Action: Mouse pressed left at (577, 713)
Screenshot: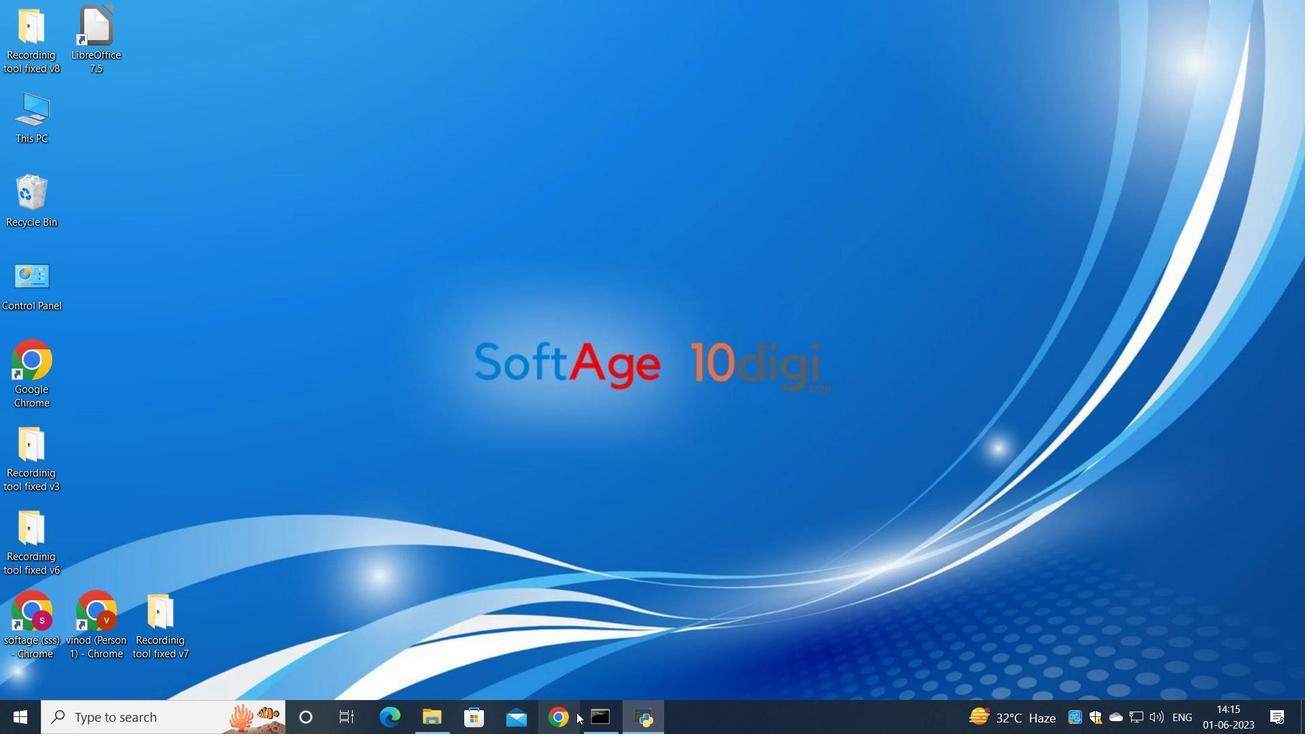 
Action: Mouse moved to (608, 424)
Screenshot: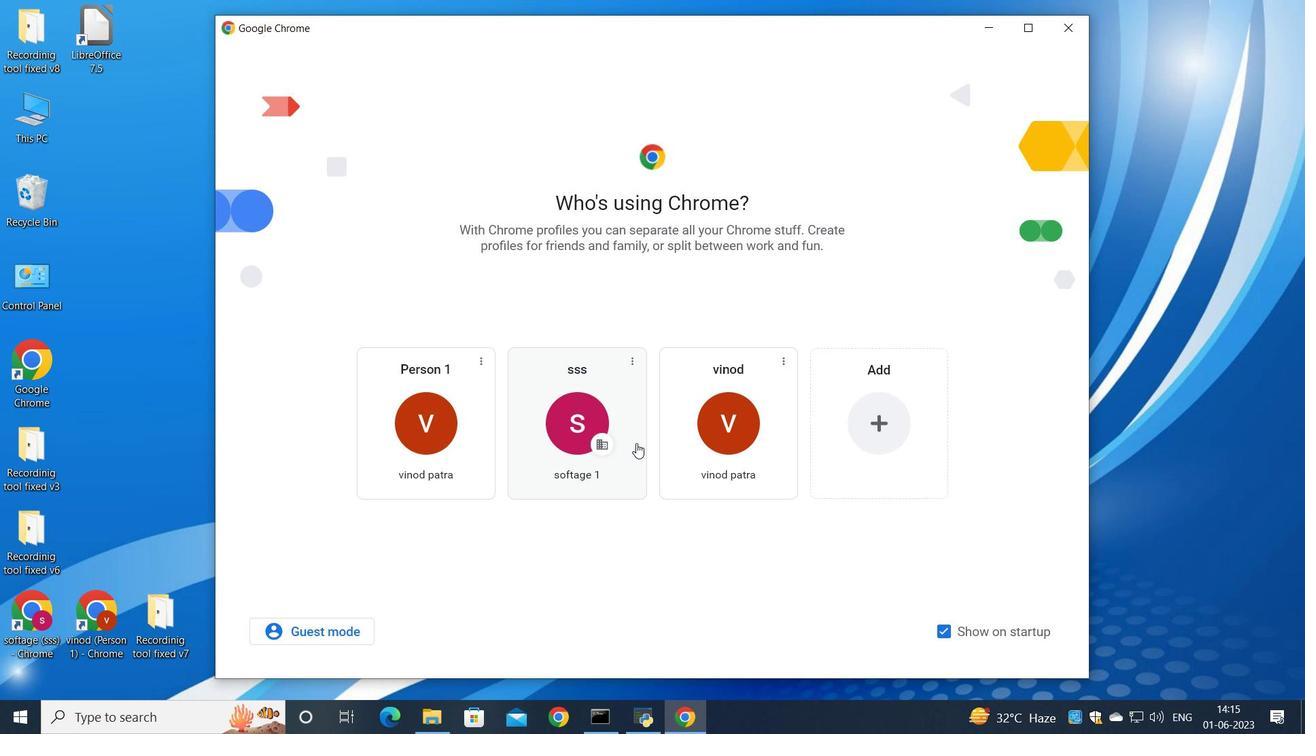 
Action: Mouse pressed left at (608, 424)
Screenshot: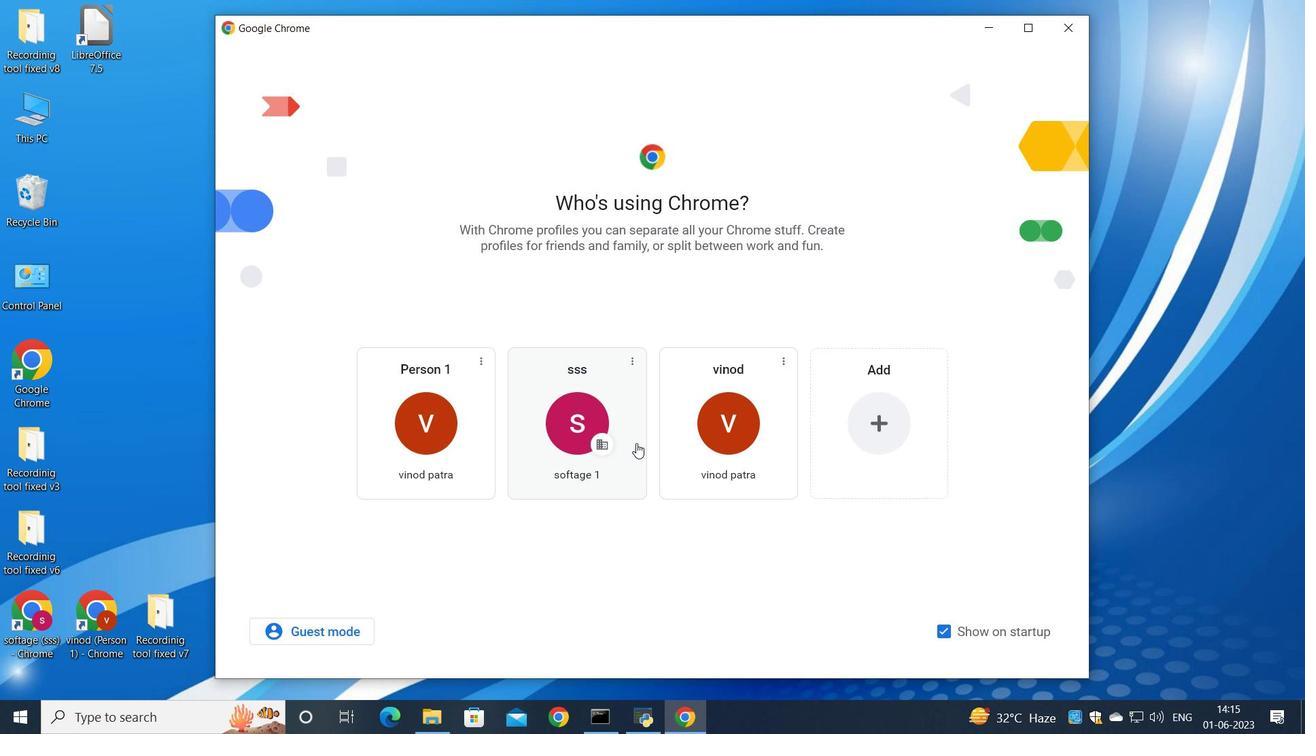 
Action: Mouse moved to (1150, 110)
Screenshot: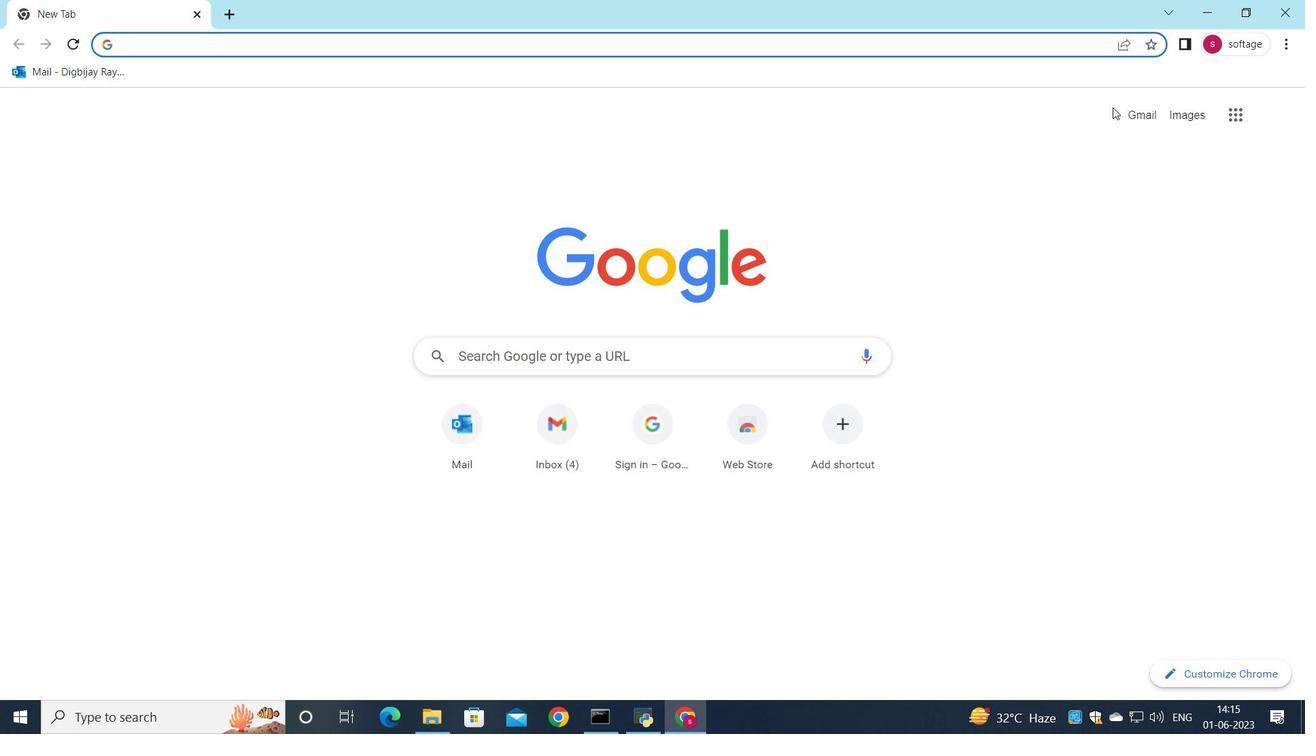 
Action: Mouse pressed left at (1150, 110)
Screenshot: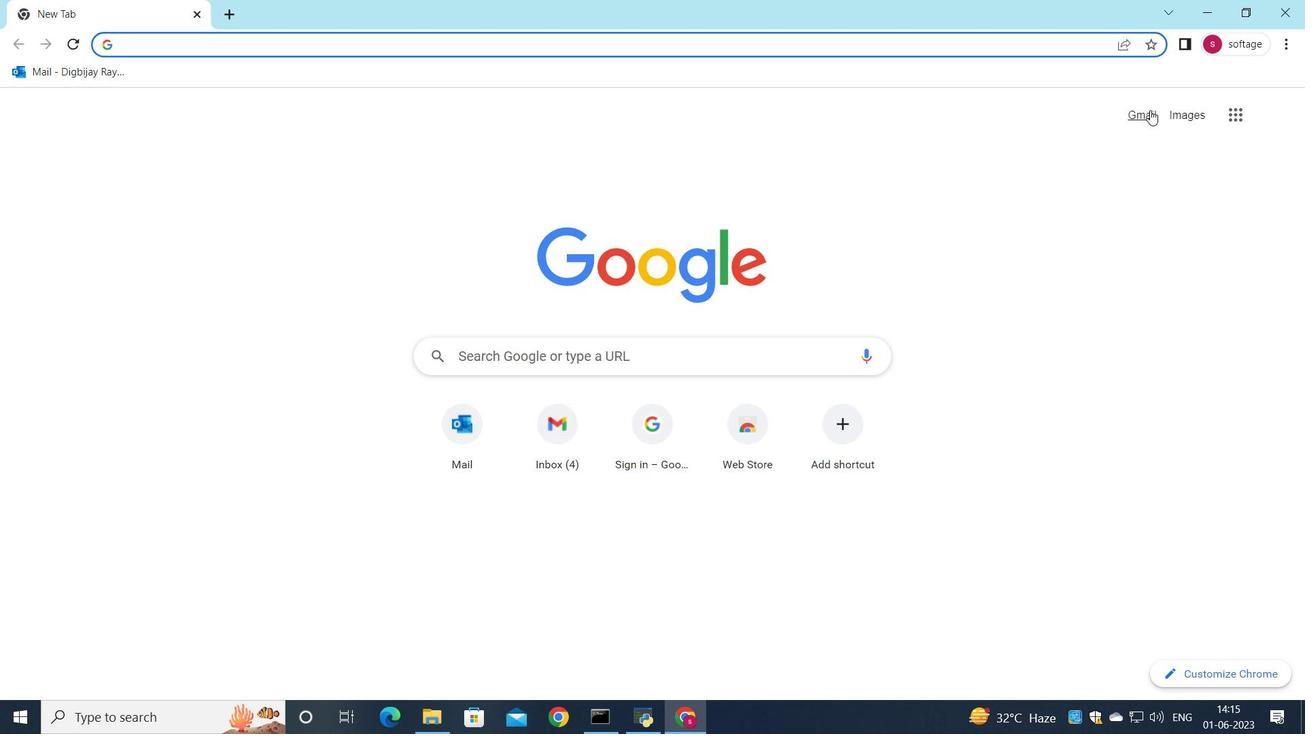 
Action: Mouse moved to (1109, 117)
Screenshot: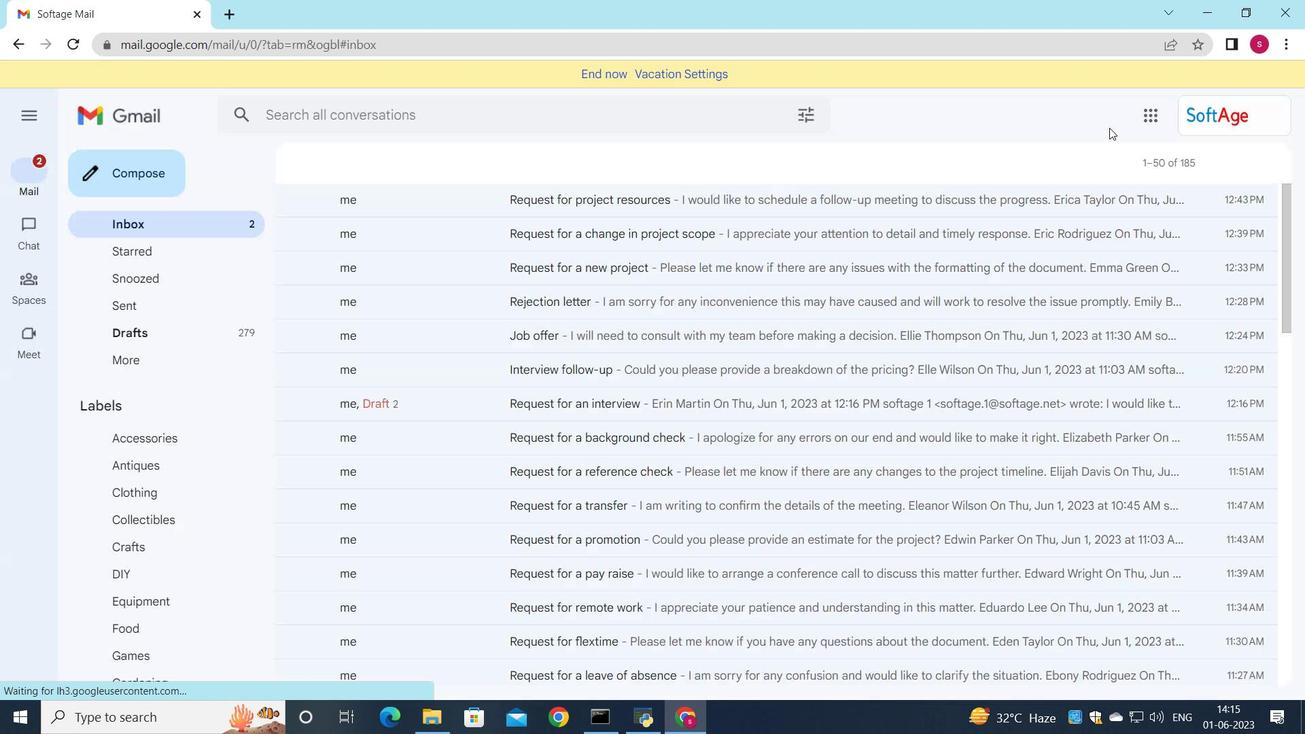
Action: Mouse pressed left at (1109, 117)
Screenshot: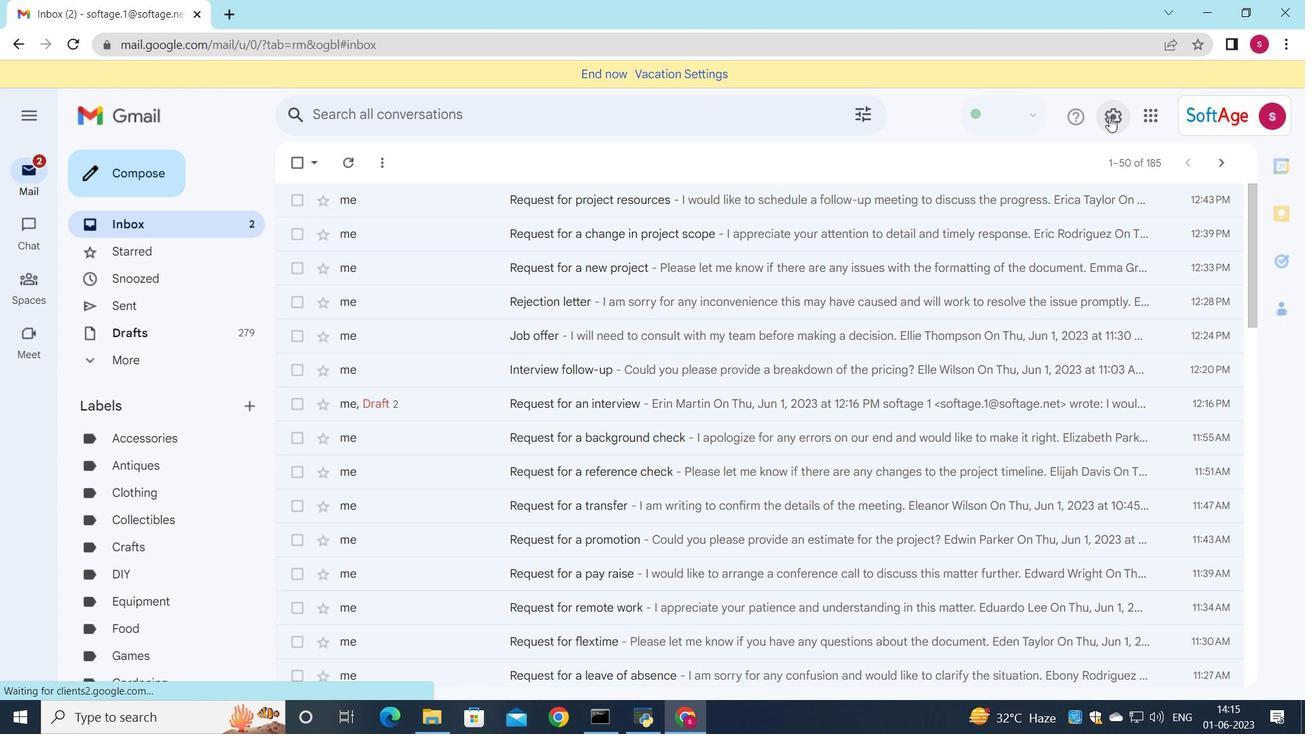 
Action: Mouse moved to (1111, 208)
Screenshot: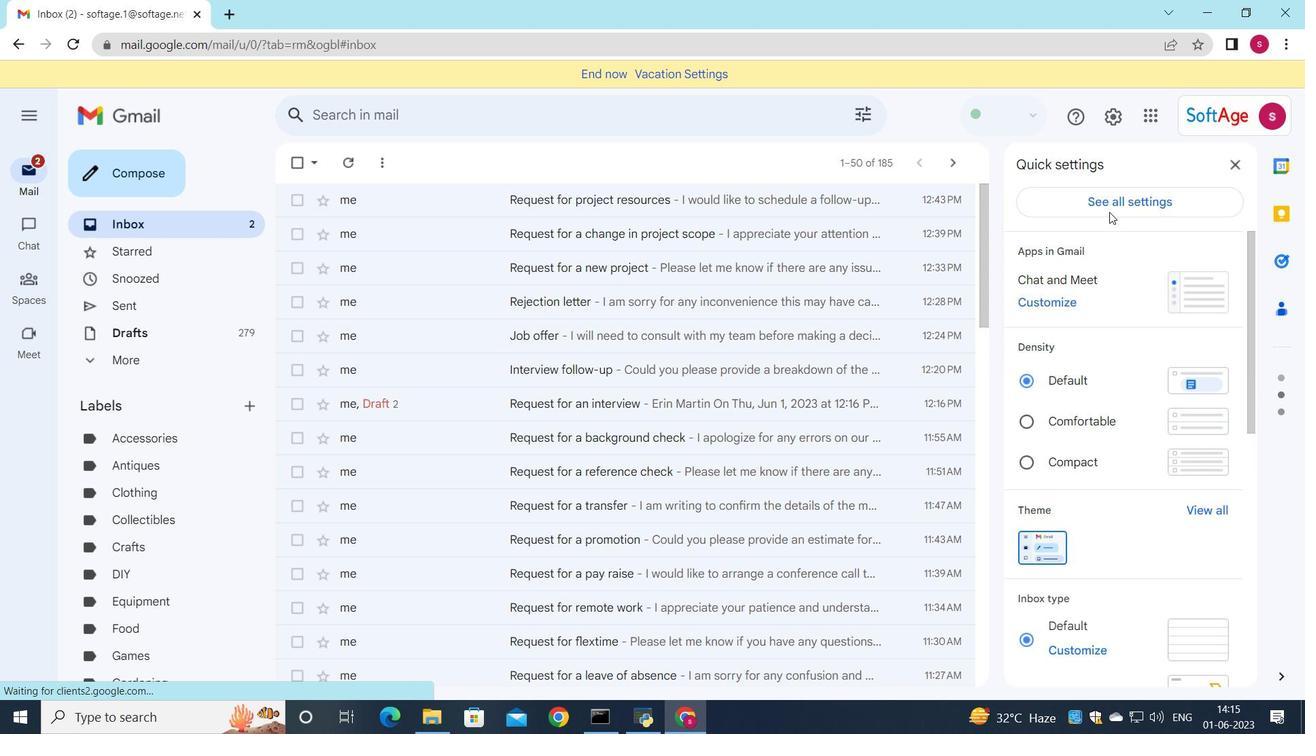 
Action: Mouse pressed left at (1111, 208)
Screenshot: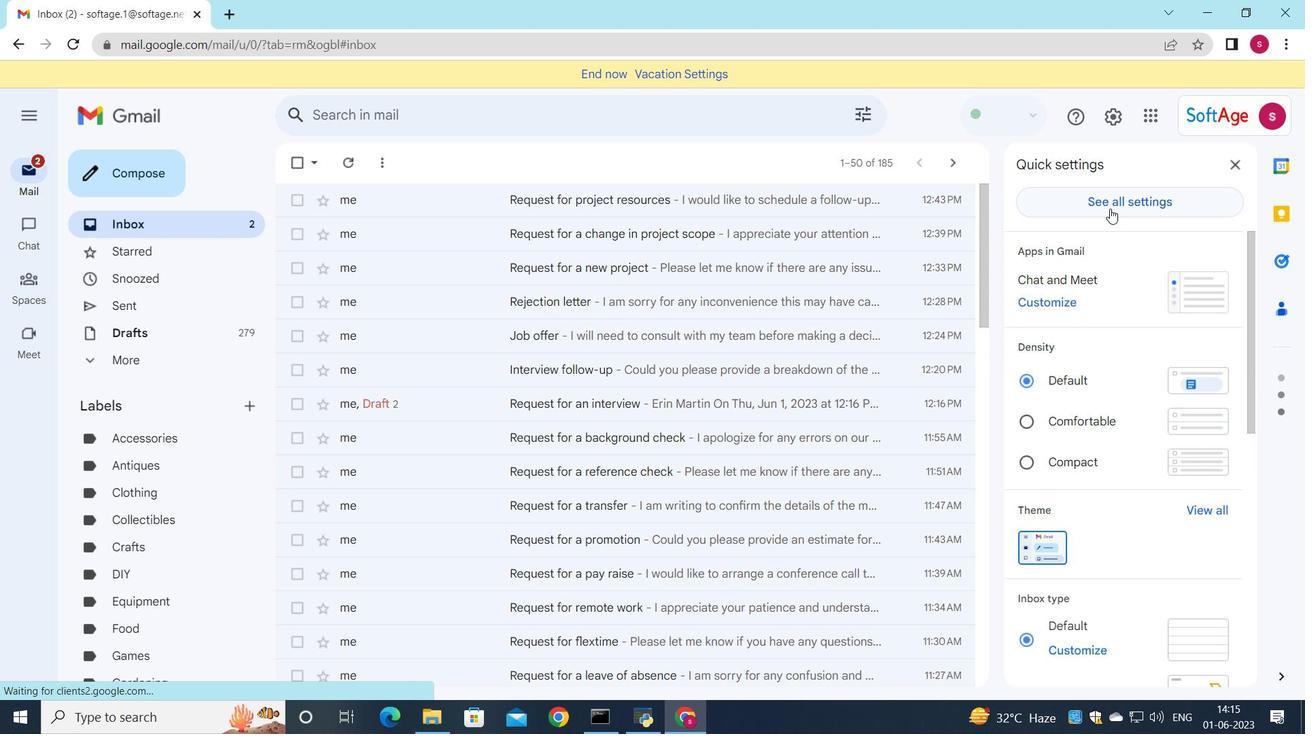 
Action: Mouse moved to (758, 543)
Screenshot: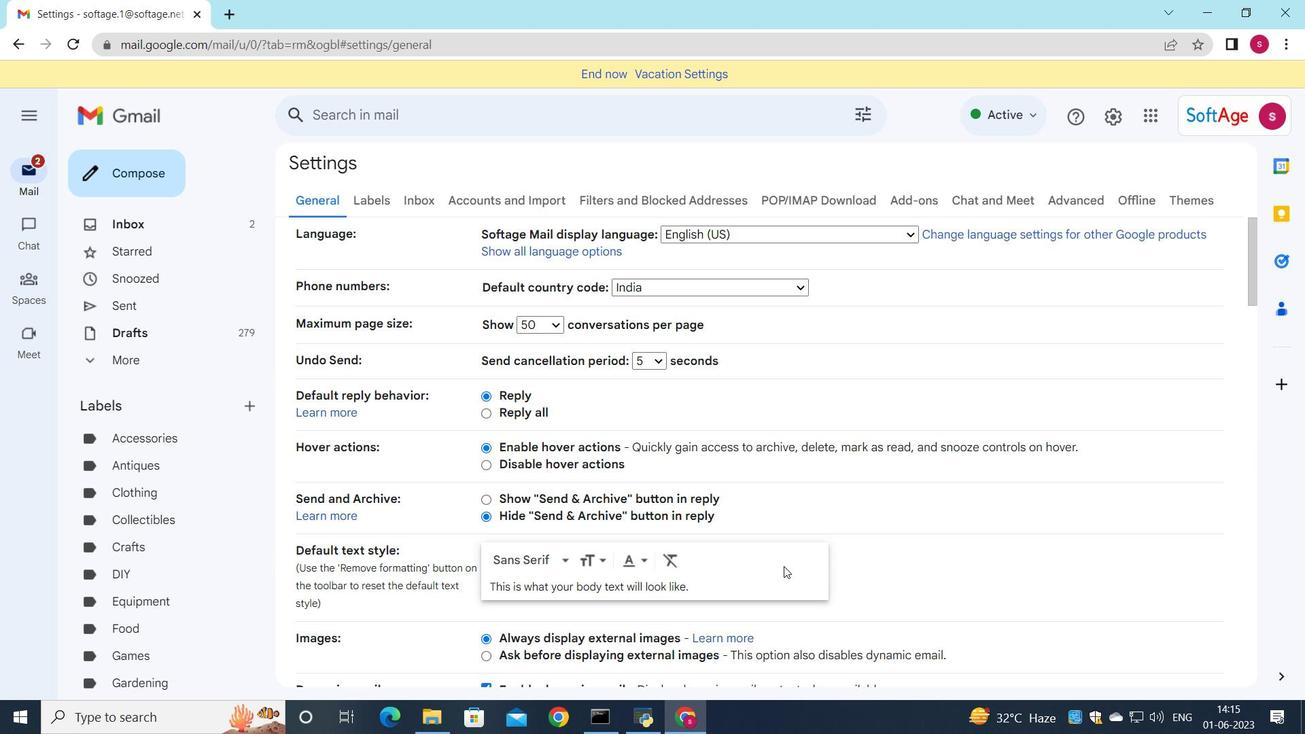 
Action: Mouse scrolled (758, 542) with delta (0, 0)
Screenshot: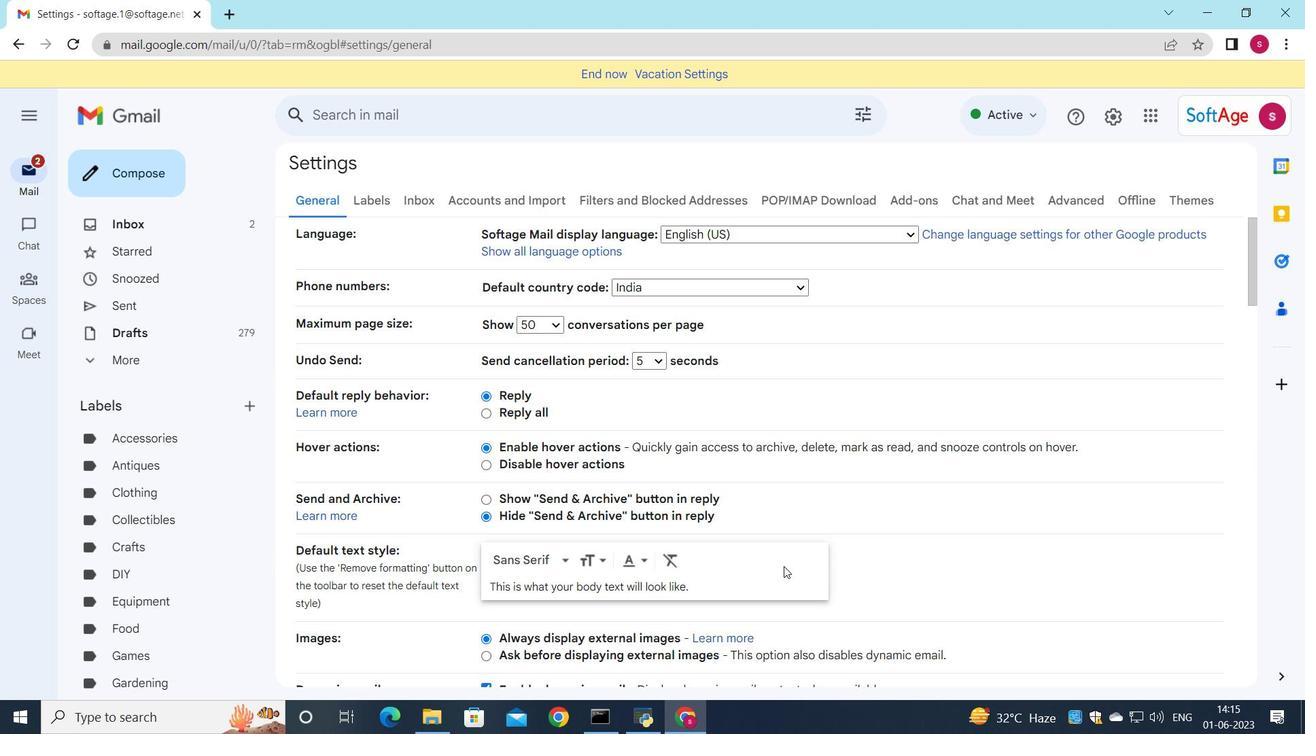 
Action: Mouse scrolled (758, 542) with delta (0, 0)
Screenshot: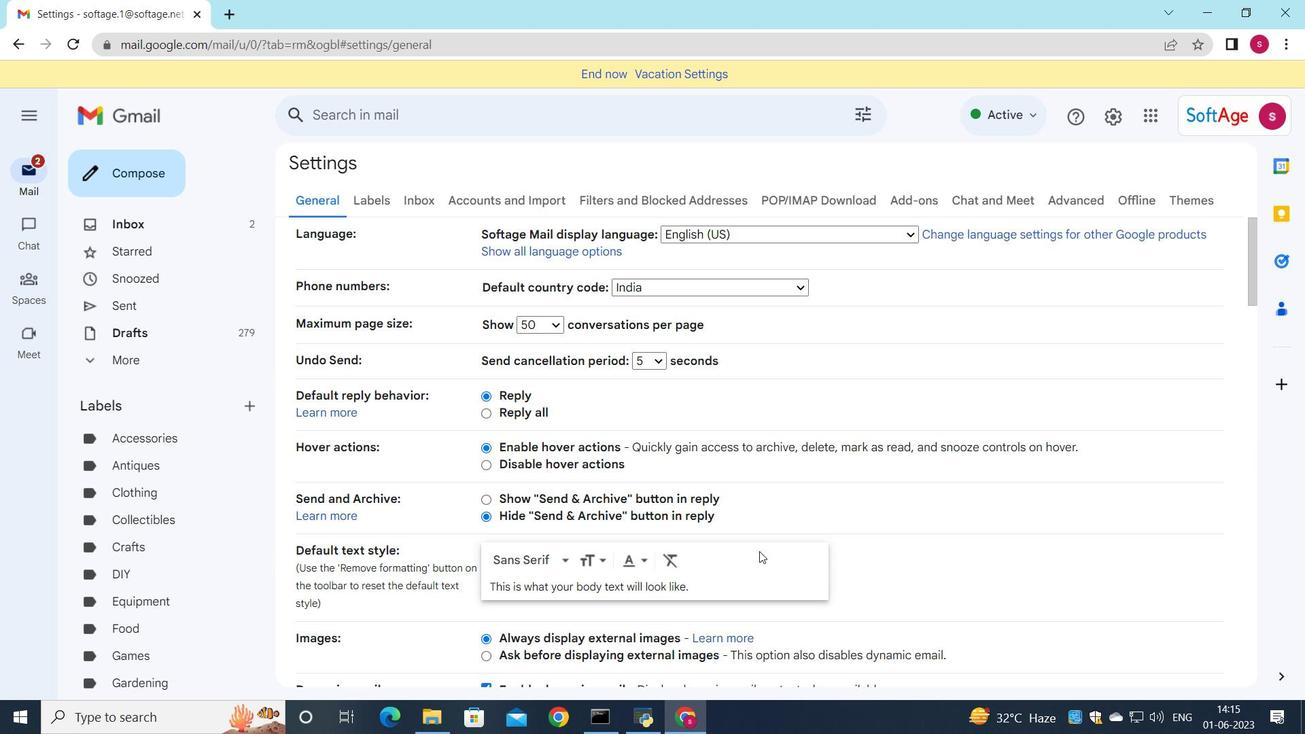 
Action: Mouse scrolled (758, 542) with delta (0, 0)
Screenshot: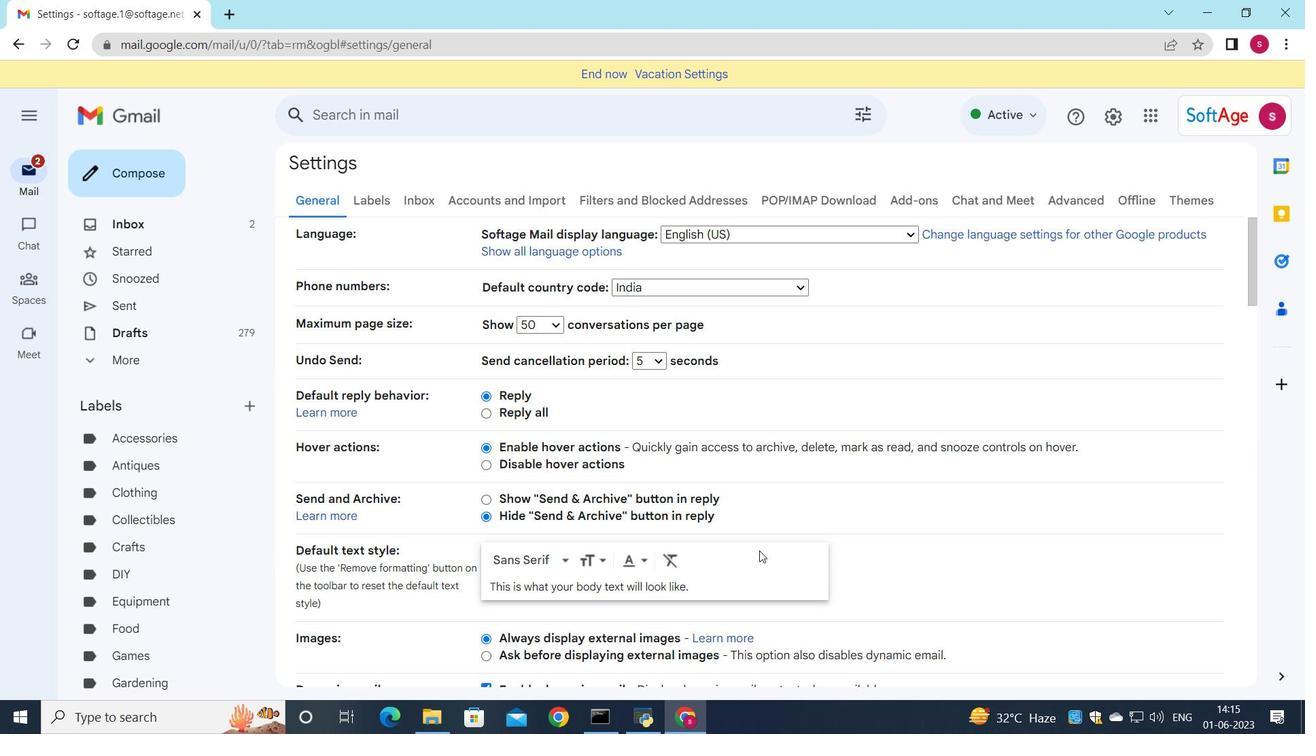 
Action: Mouse scrolled (758, 542) with delta (0, 0)
Screenshot: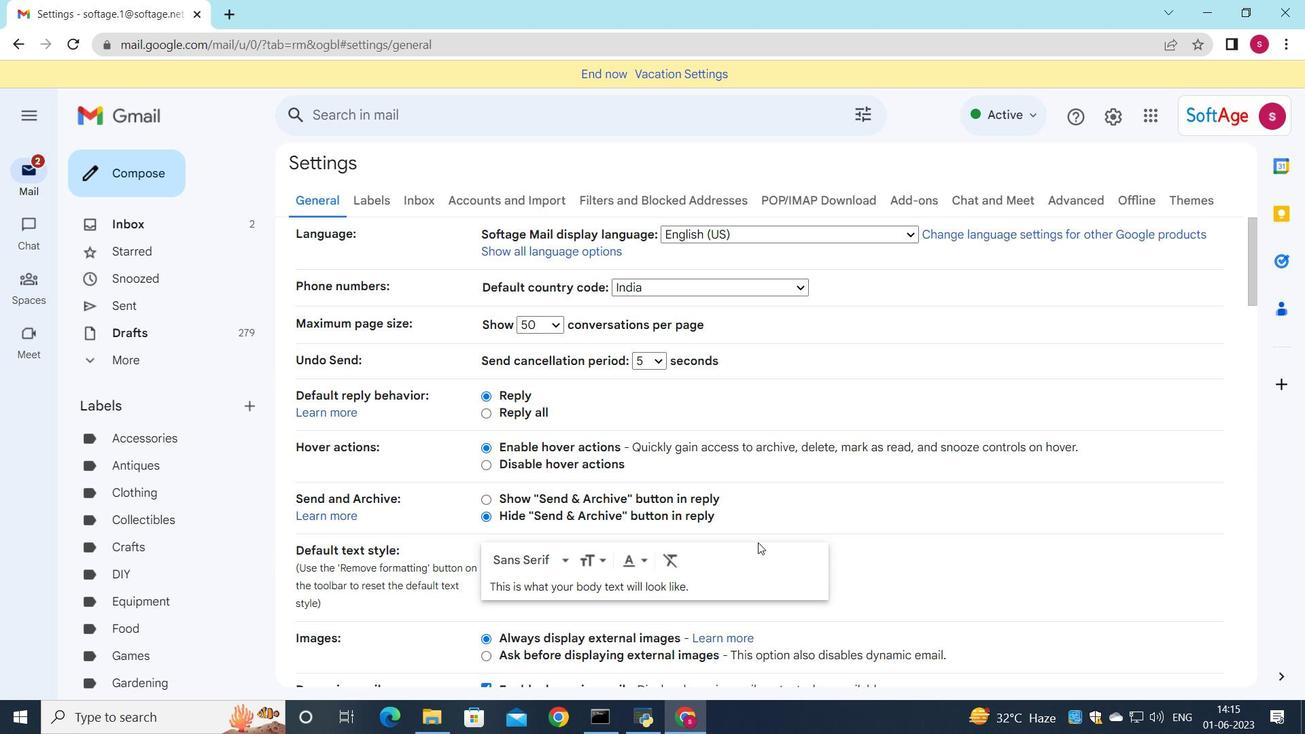 
Action: Mouse scrolled (758, 542) with delta (0, 0)
Screenshot: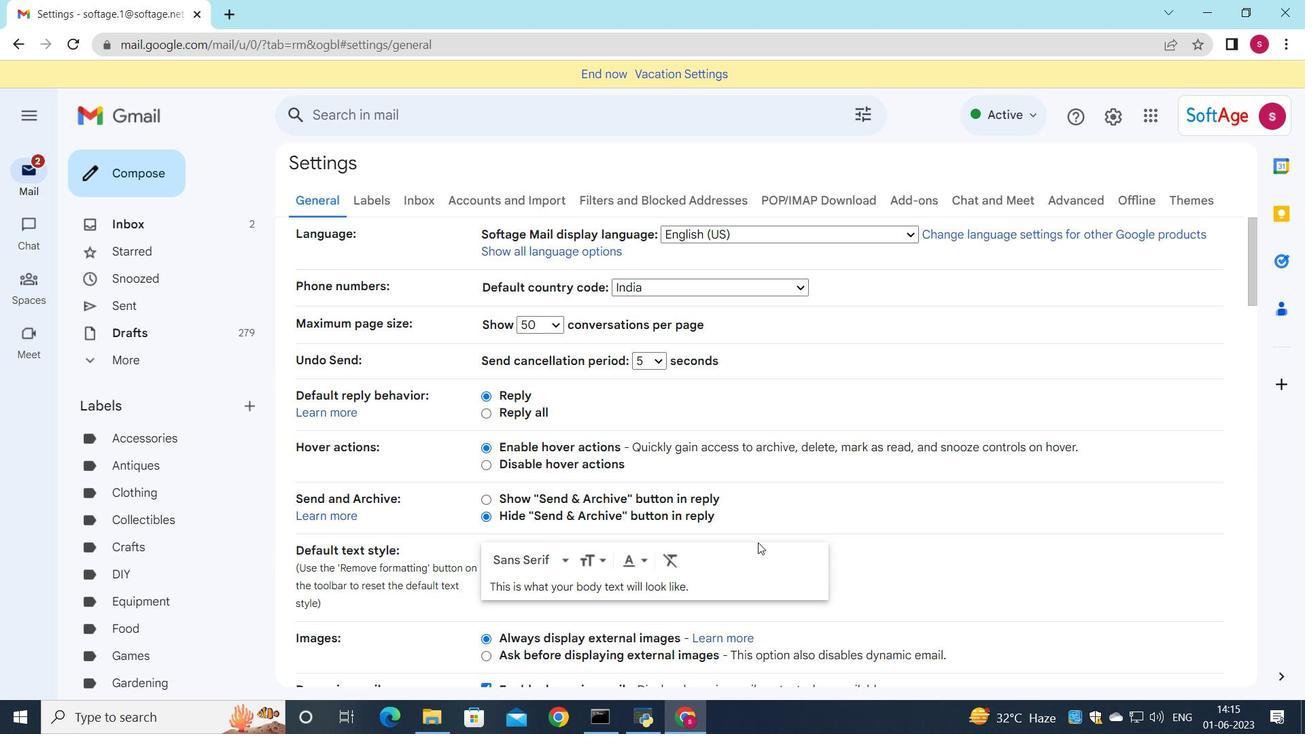
Action: Mouse moved to (758, 531)
Screenshot: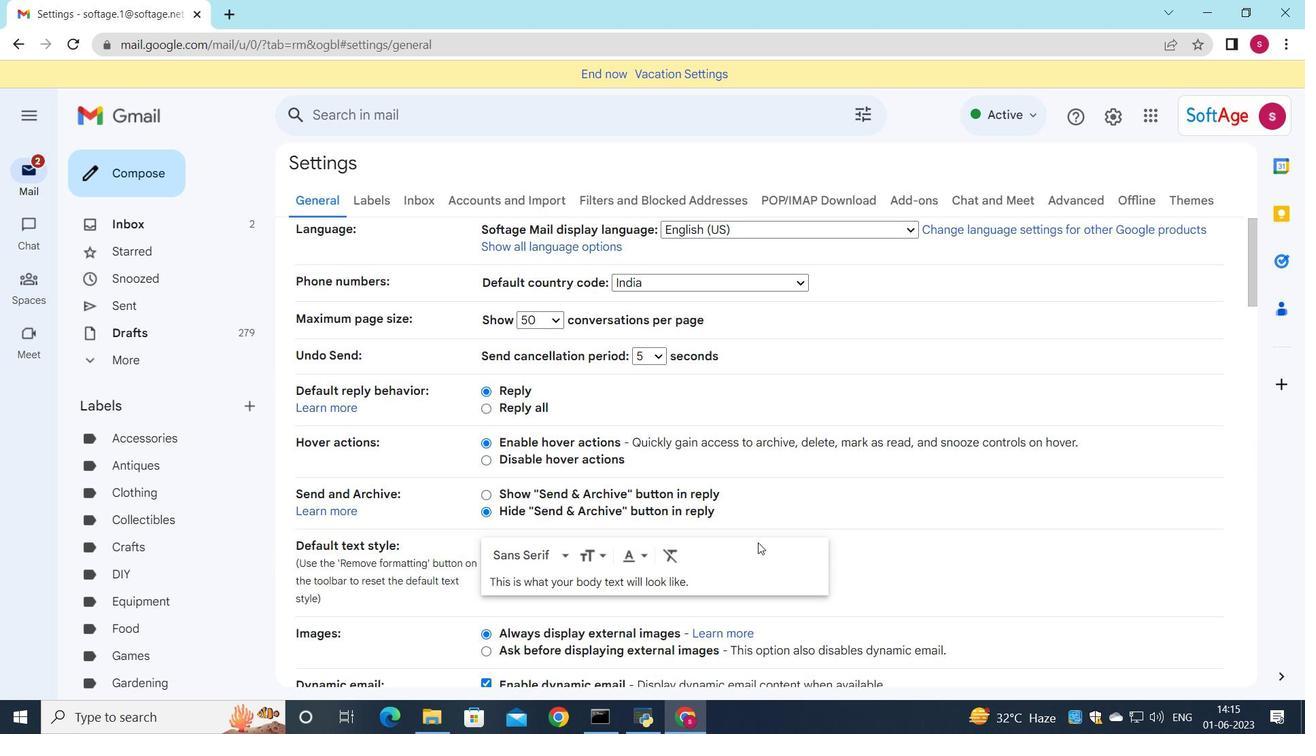 
Action: Mouse scrolled (758, 531) with delta (0, 0)
Screenshot: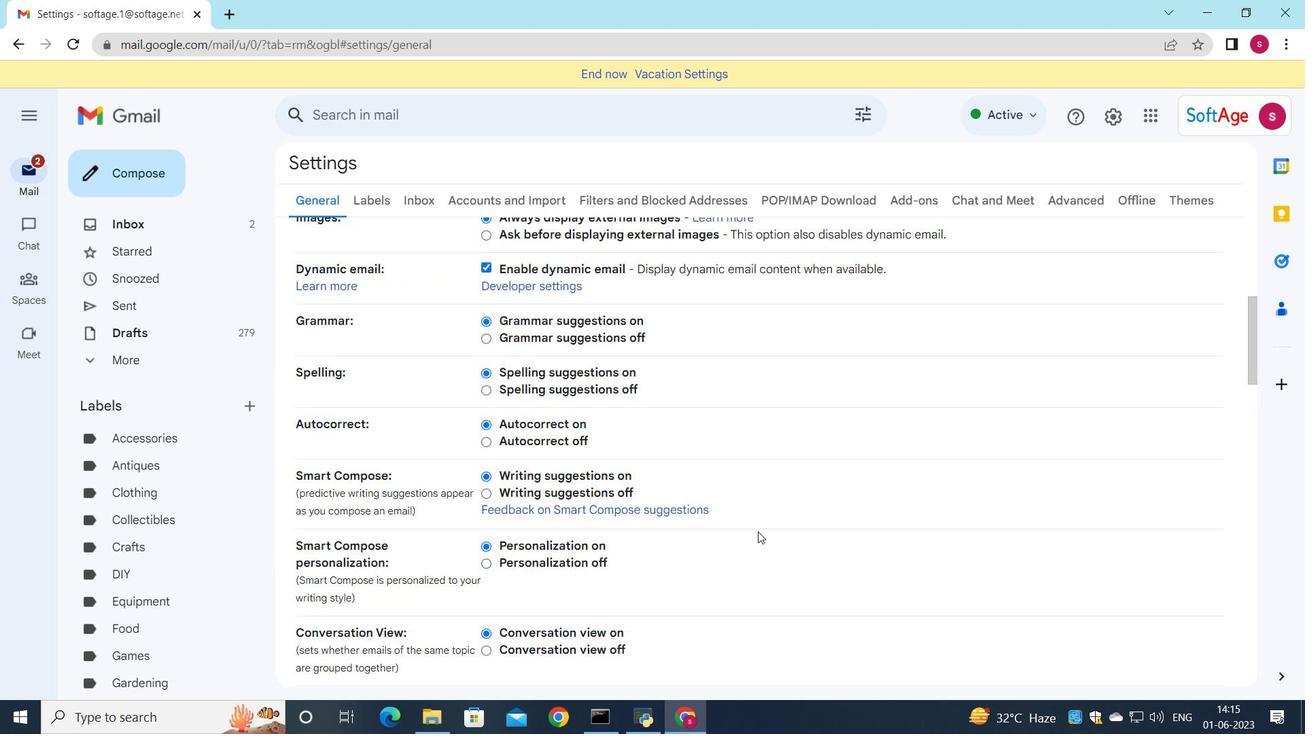 
Action: Mouse scrolled (758, 531) with delta (0, 0)
Screenshot: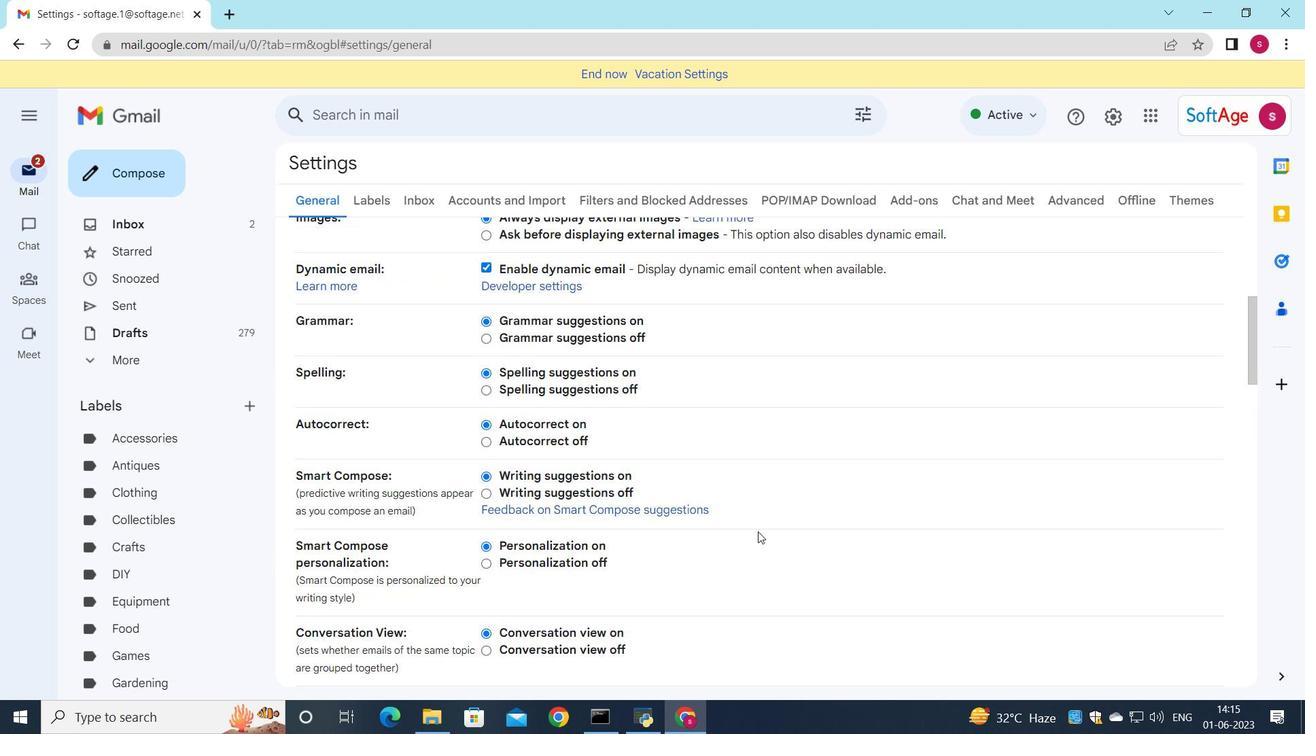 
Action: Mouse scrolled (758, 531) with delta (0, 0)
Screenshot: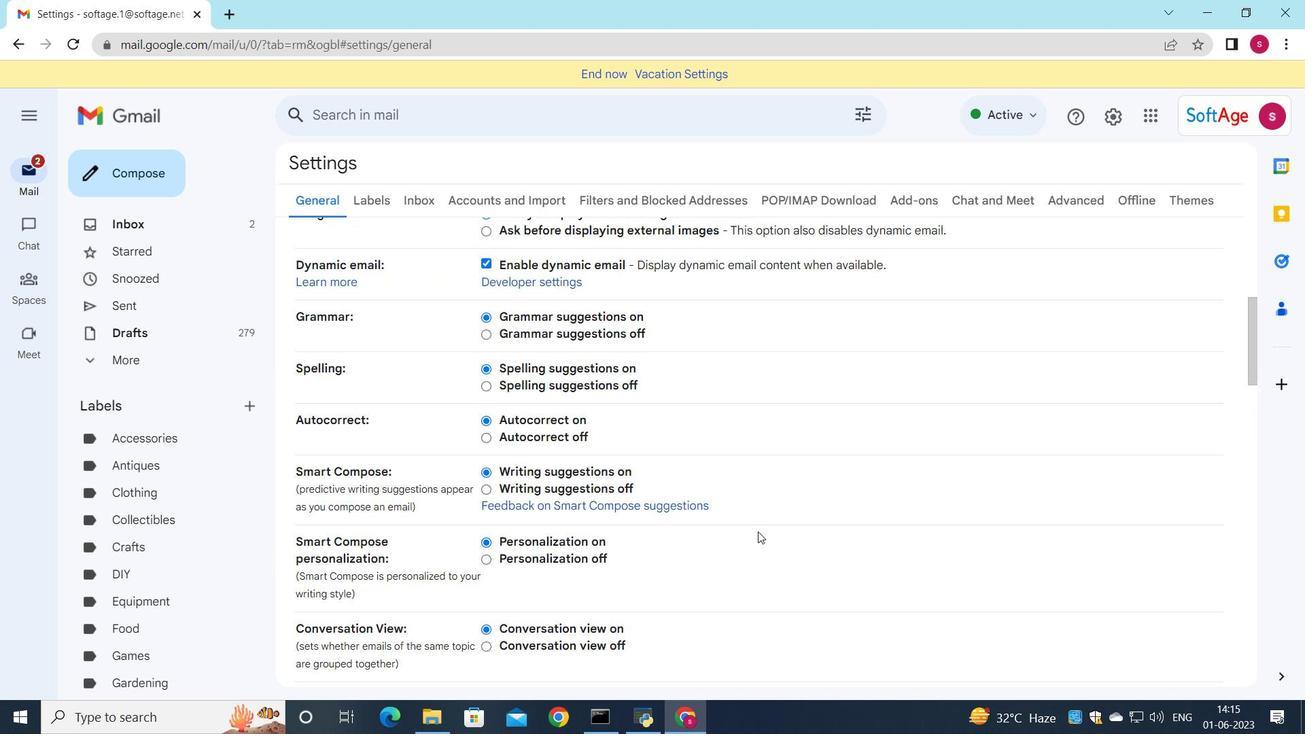 
Action: Mouse scrolled (758, 531) with delta (0, 0)
Screenshot: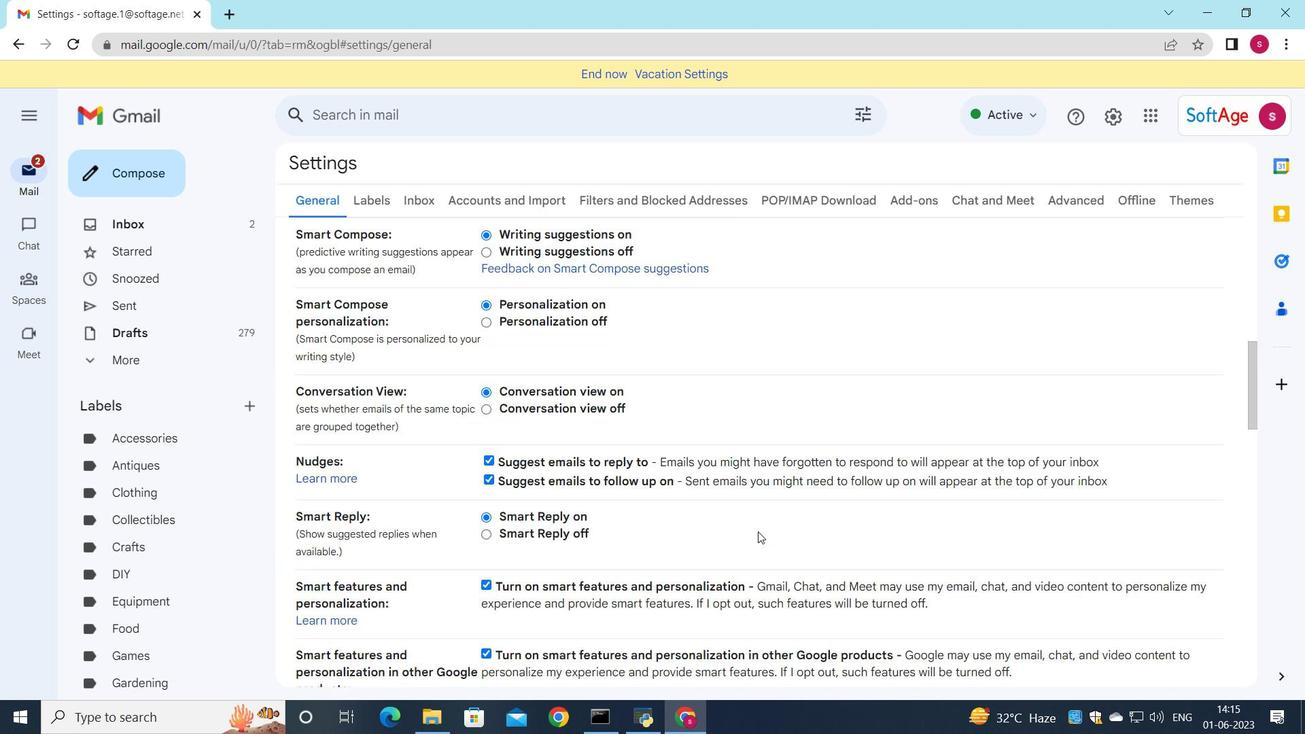 
Action: Mouse scrolled (758, 531) with delta (0, 0)
Screenshot: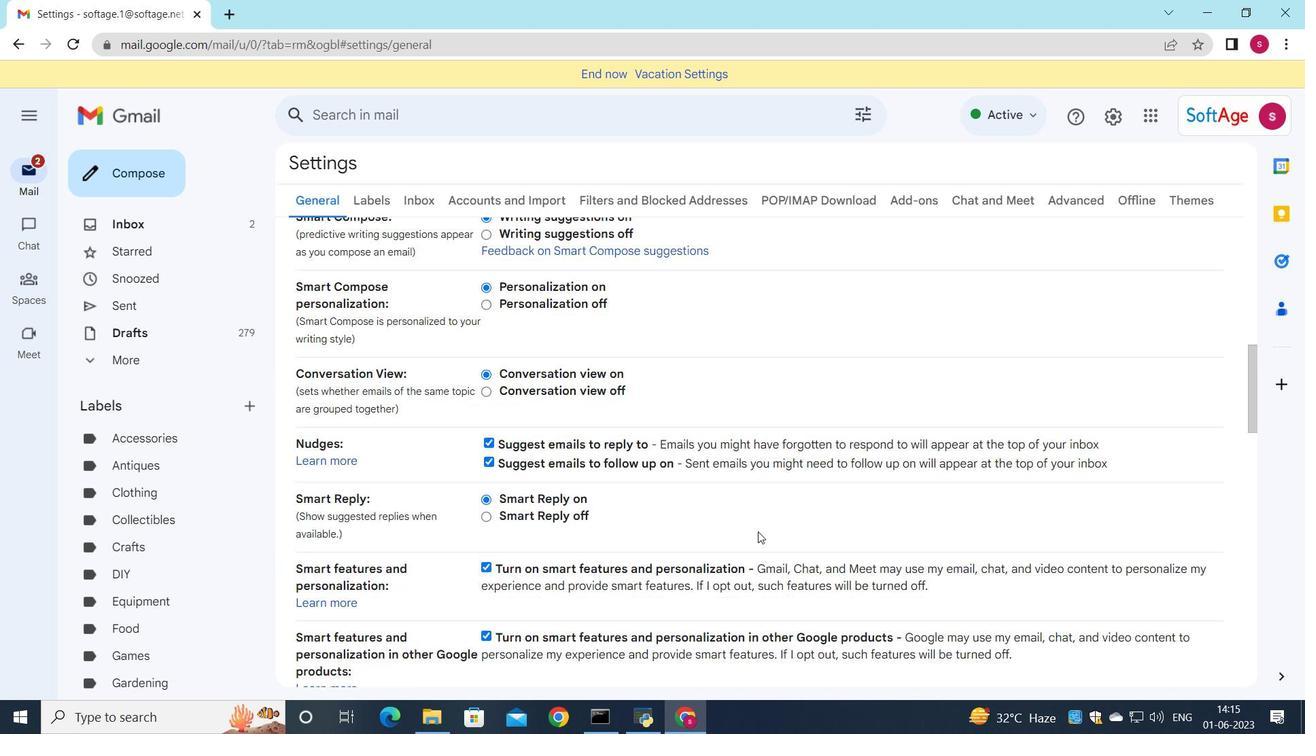
Action: Mouse scrolled (758, 531) with delta (0, 0)
Screenshot: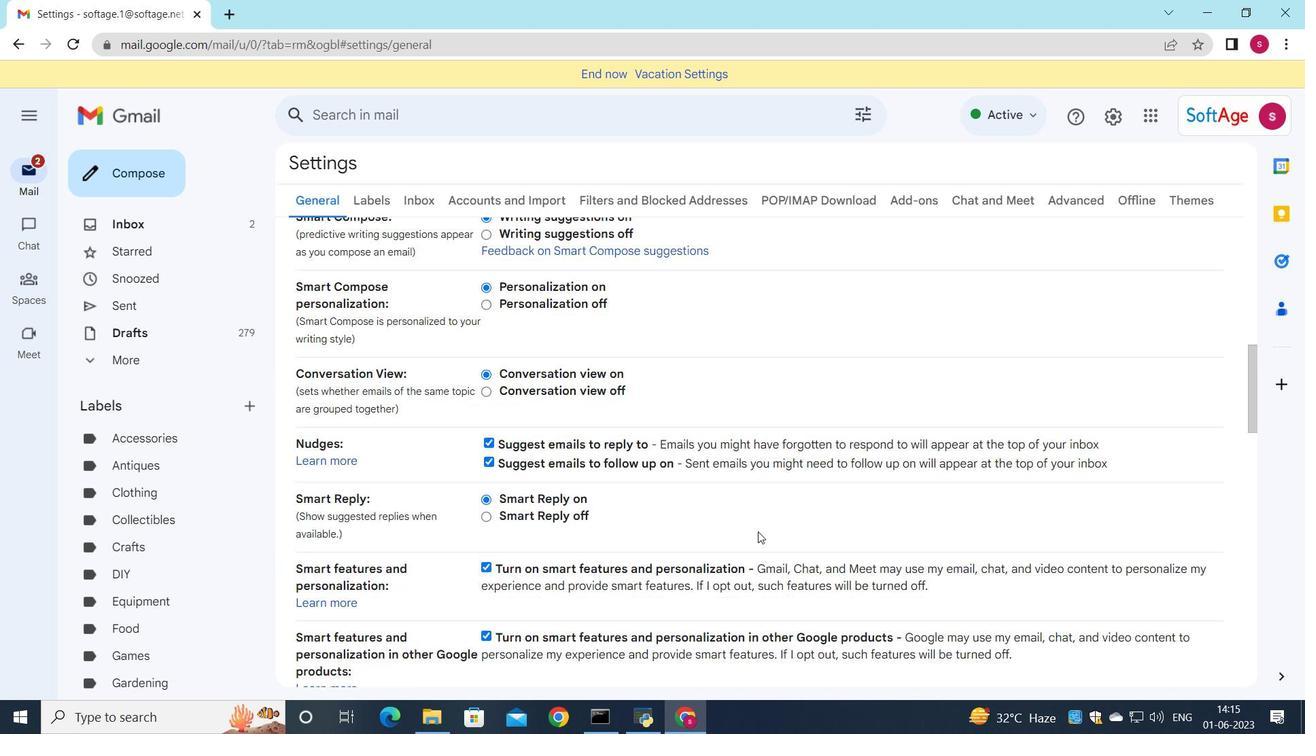 
Action: Mouse scrolled (758, 531) with delta (0, 0)
Screenshot: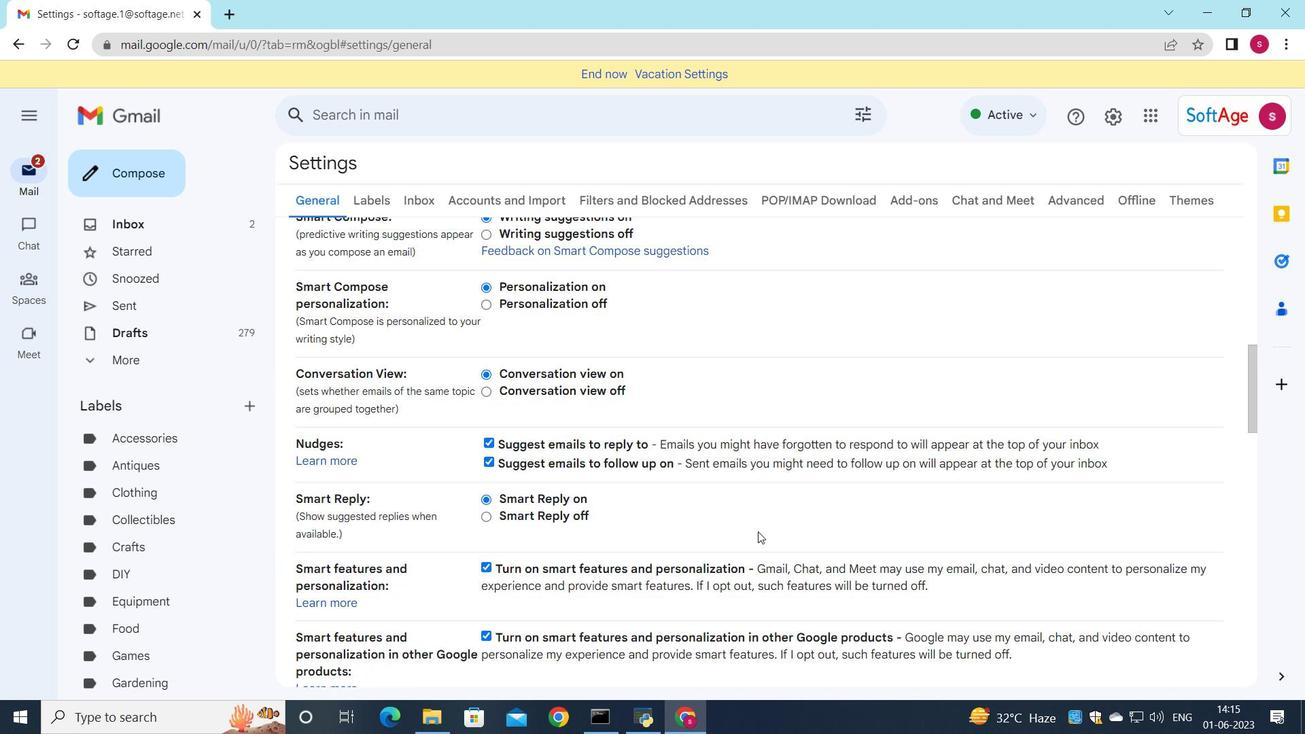
Action: Mouse scrolled (758, 531) with delta (0, 0)
Screenshot: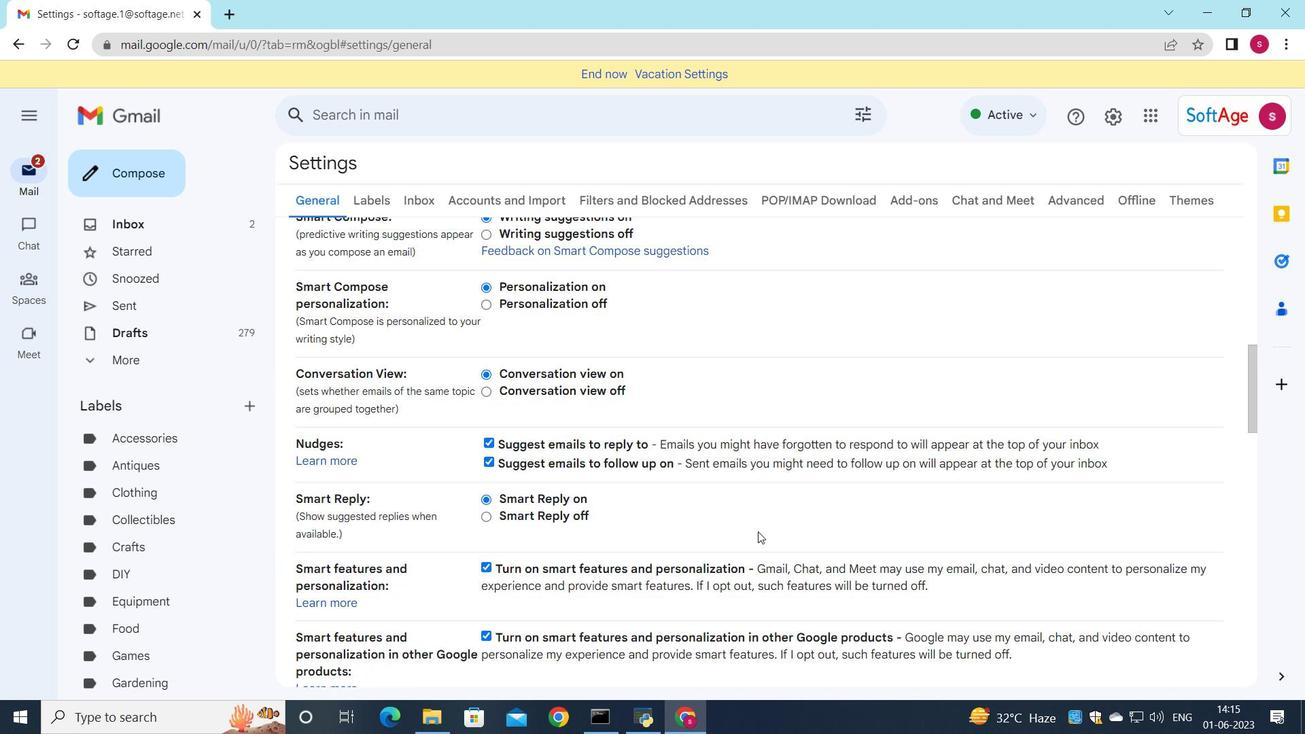 
Action: Mouse scrolled (758, 531) with delta (0, 0)
Screenshot: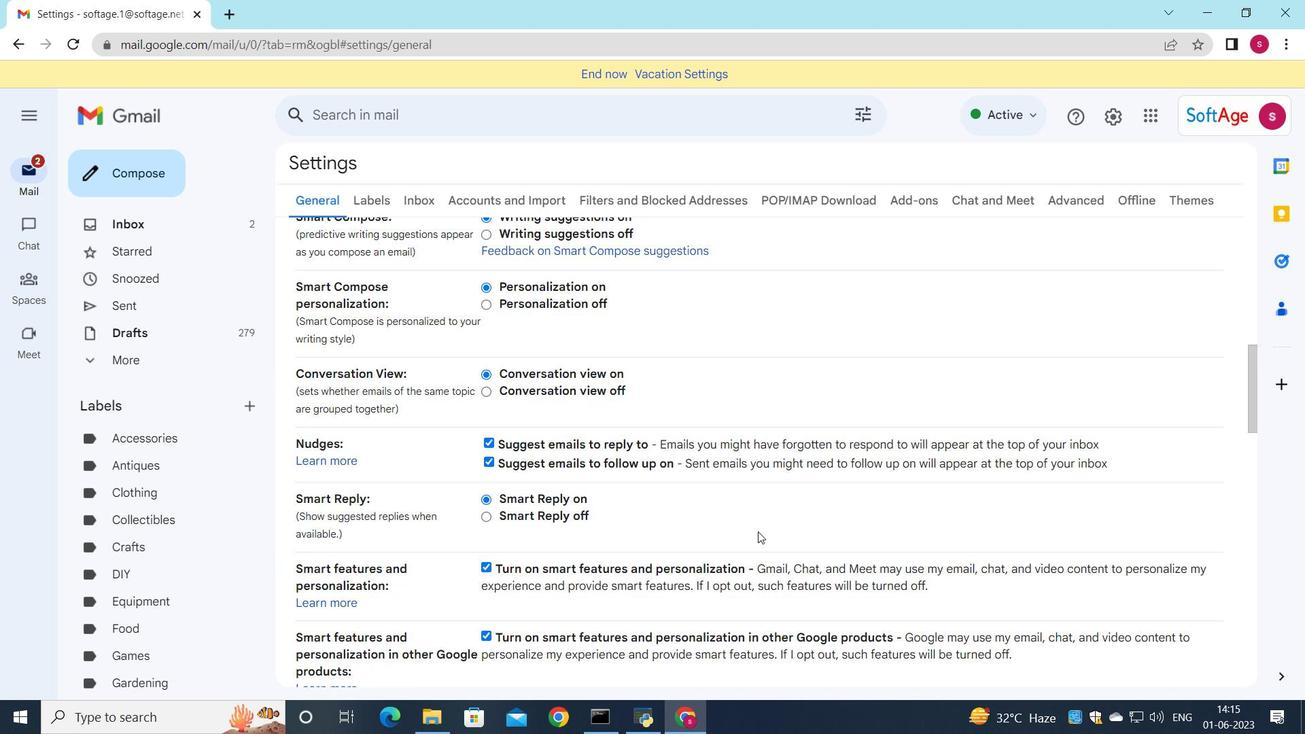 
Action: Mouse scrolled (758, 531) with delta (0, 0)
Screenshot: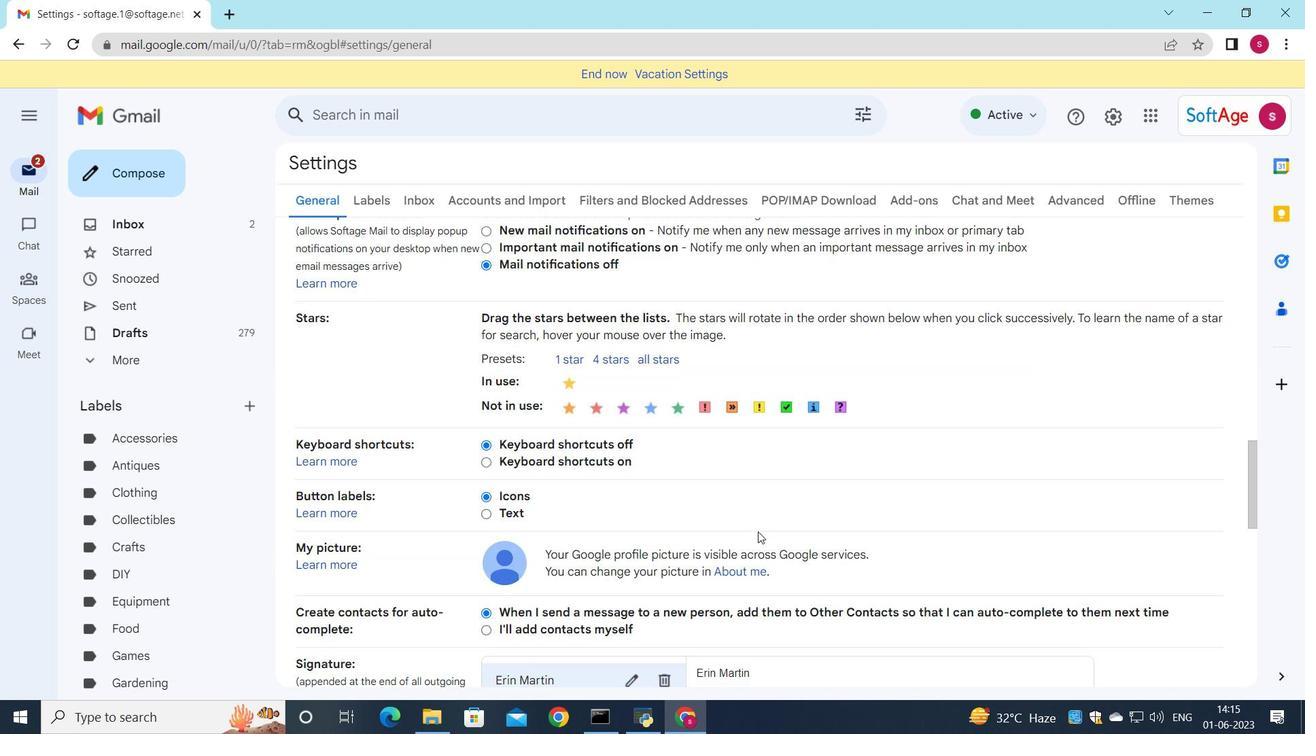 
Action: Mouse scrolled (758, 531) with delta (0, 0)
Screenshot: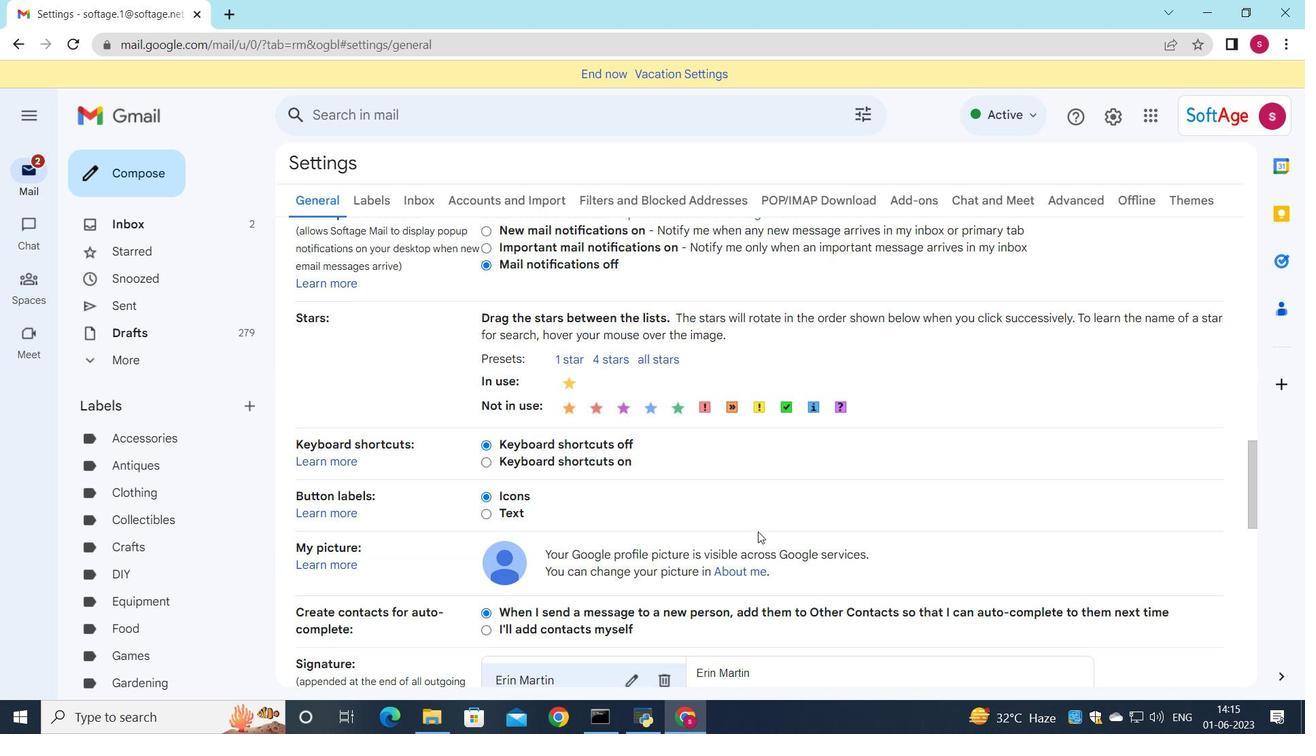 
Action: Mouse scrolled (758, 531) with delta (0, 0)
Screenshot: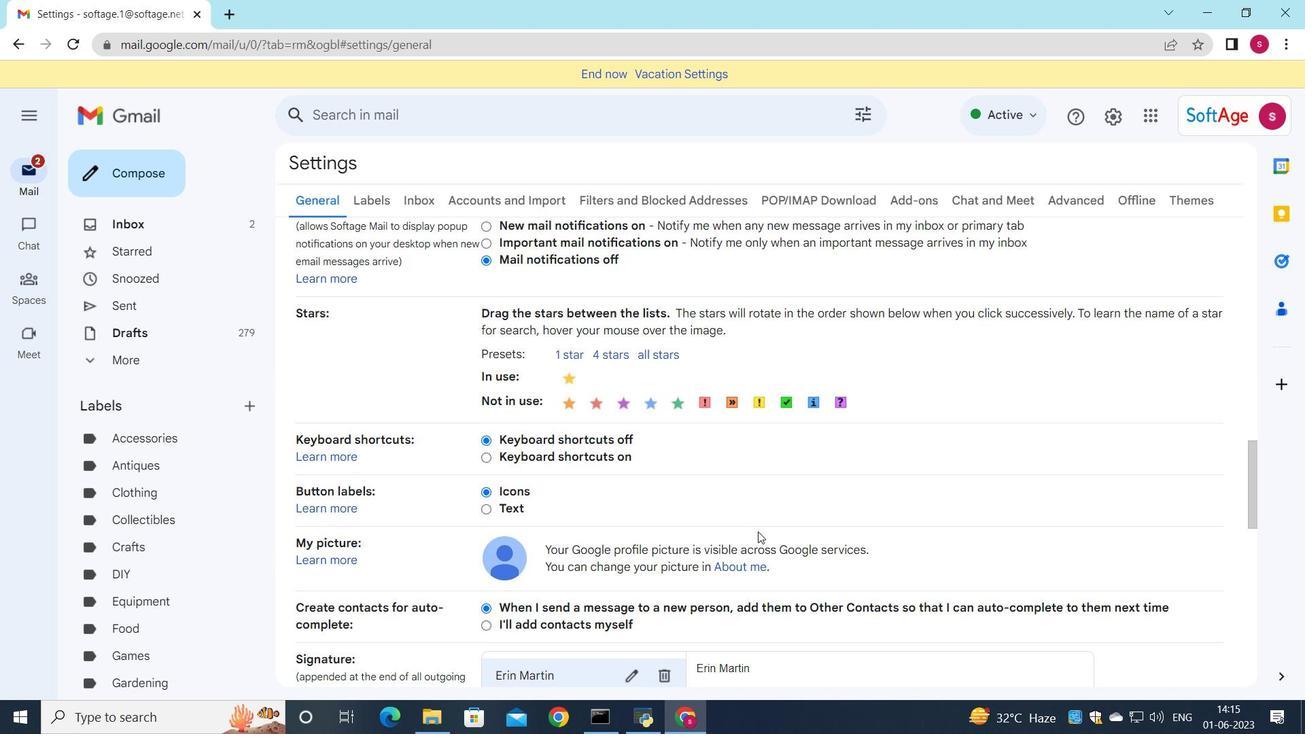 
Action: Mouse scrolled (758, 531) with delta (0, 0)
Screenshot: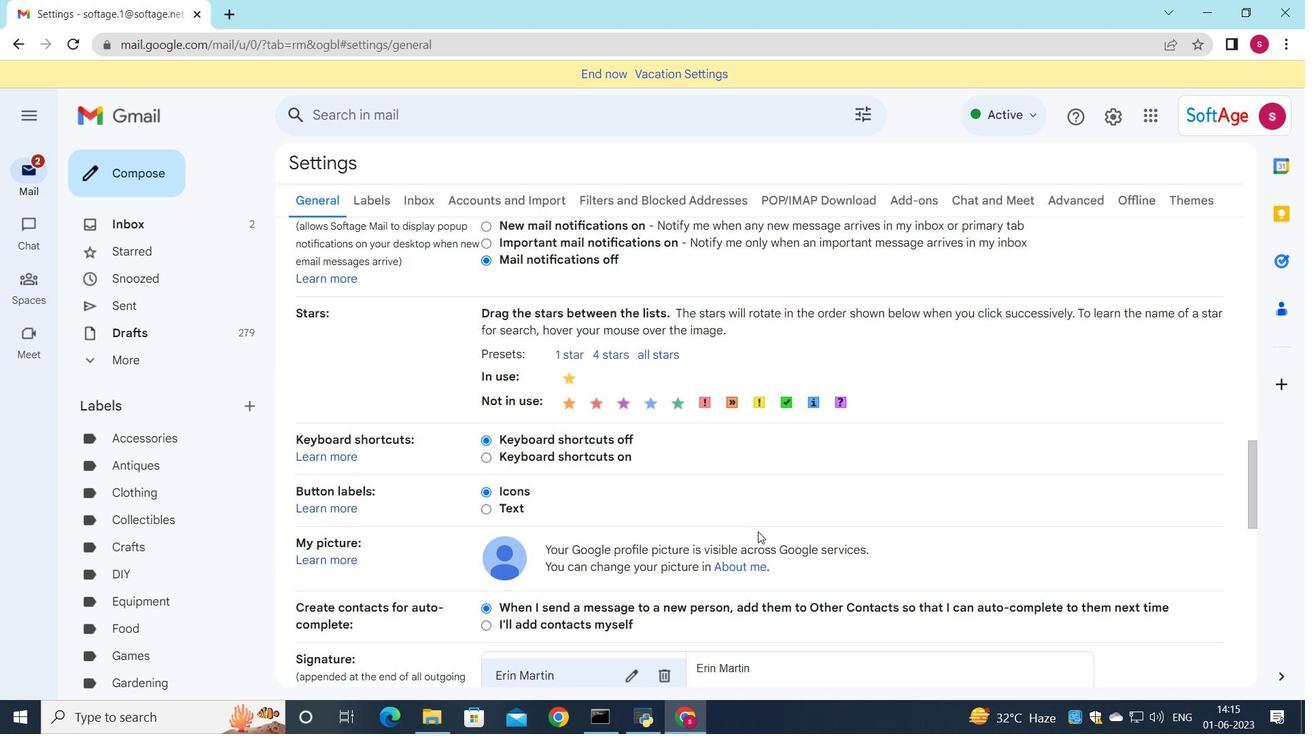 
Action: Mouse moved to (714, 532)
Screenshot: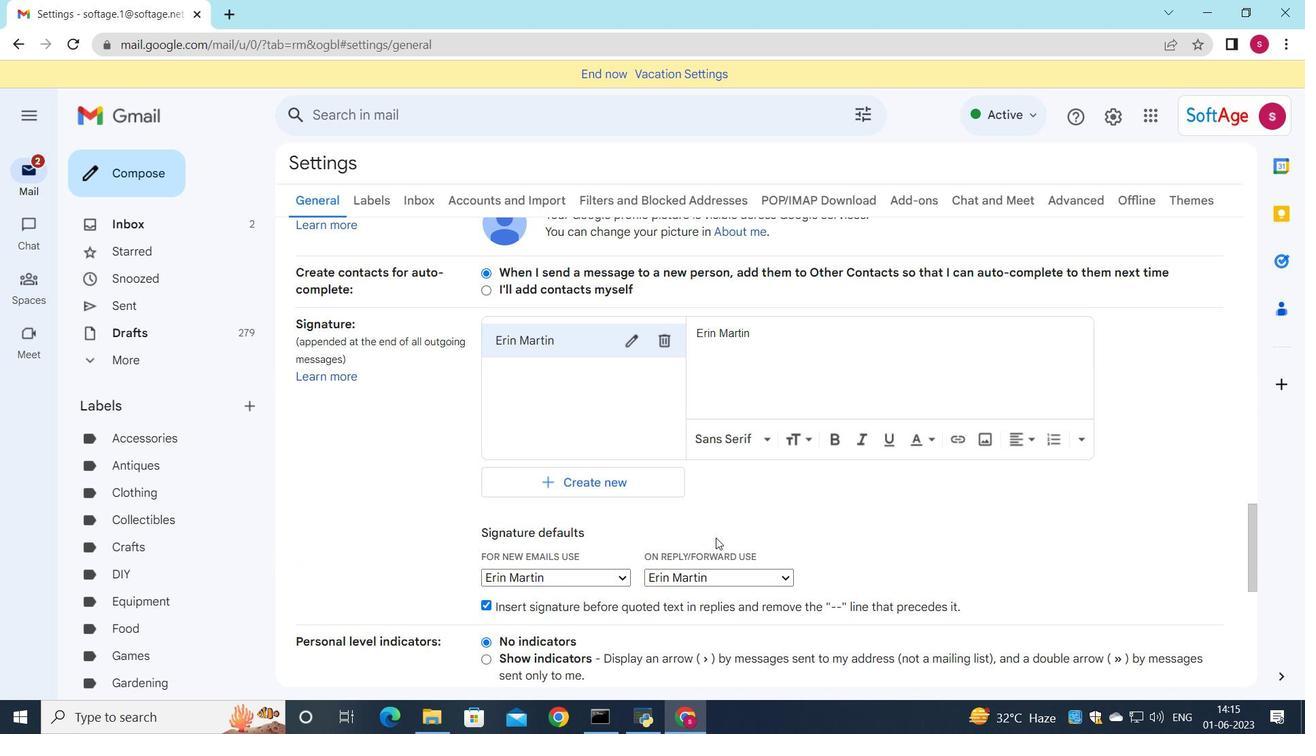
Action: Mouse scrolled (714, 531) with delta (0, 0)
Screenshot: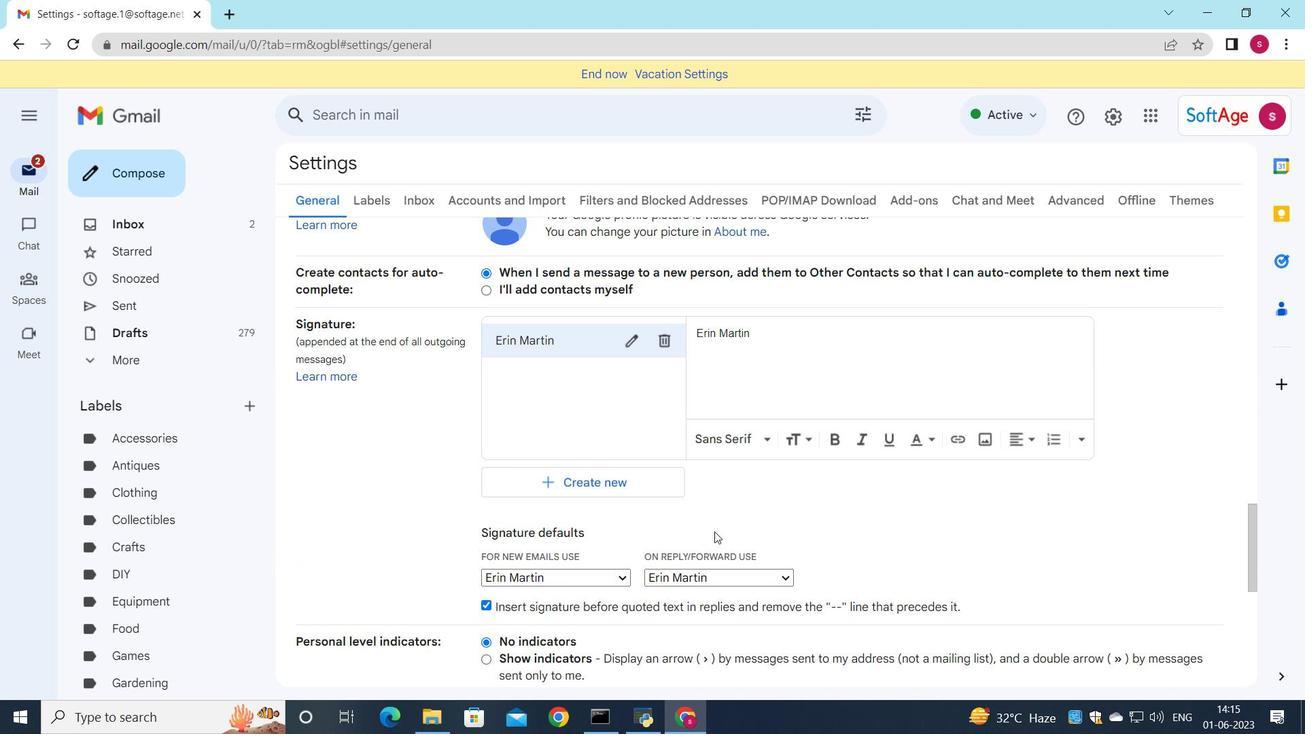 
Action: Mouse scrolled (714, 531) with delta (0, 0)
Screenshot: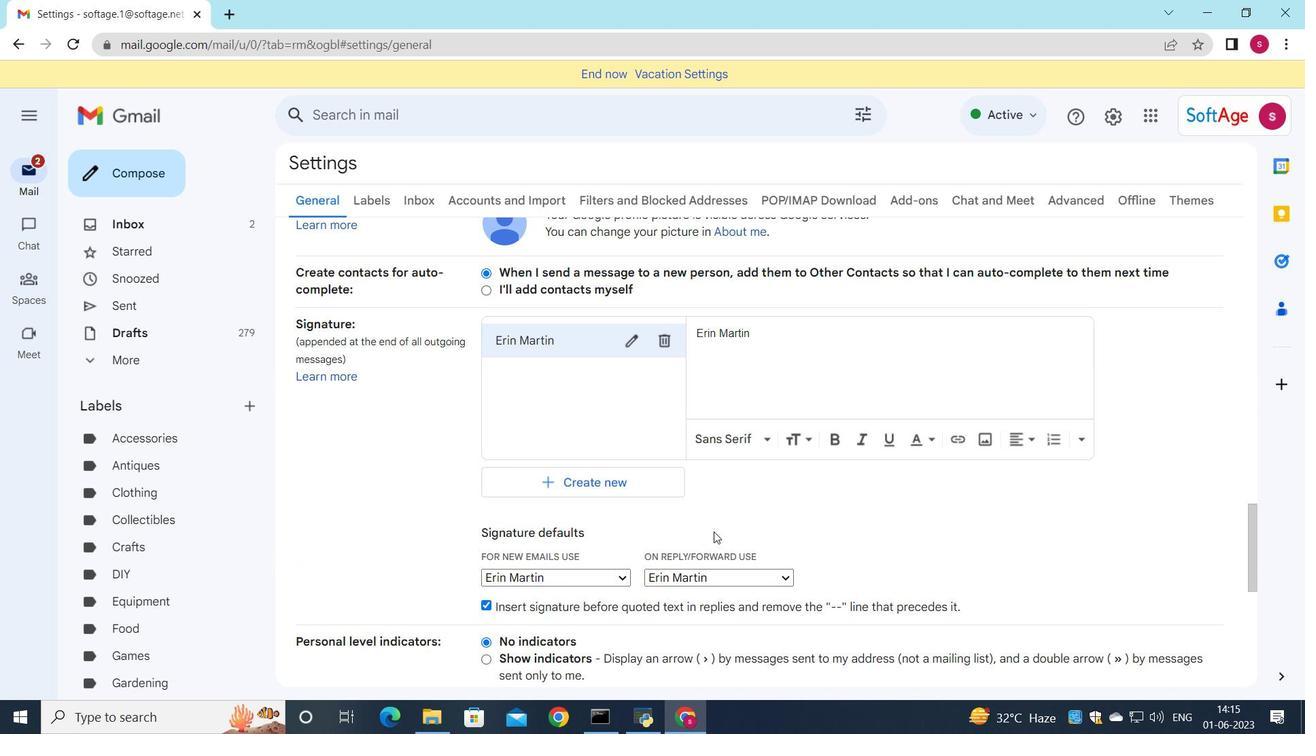 
Action: Mouse scrolled (714, 531) with delta (0, 0)
Screenshot: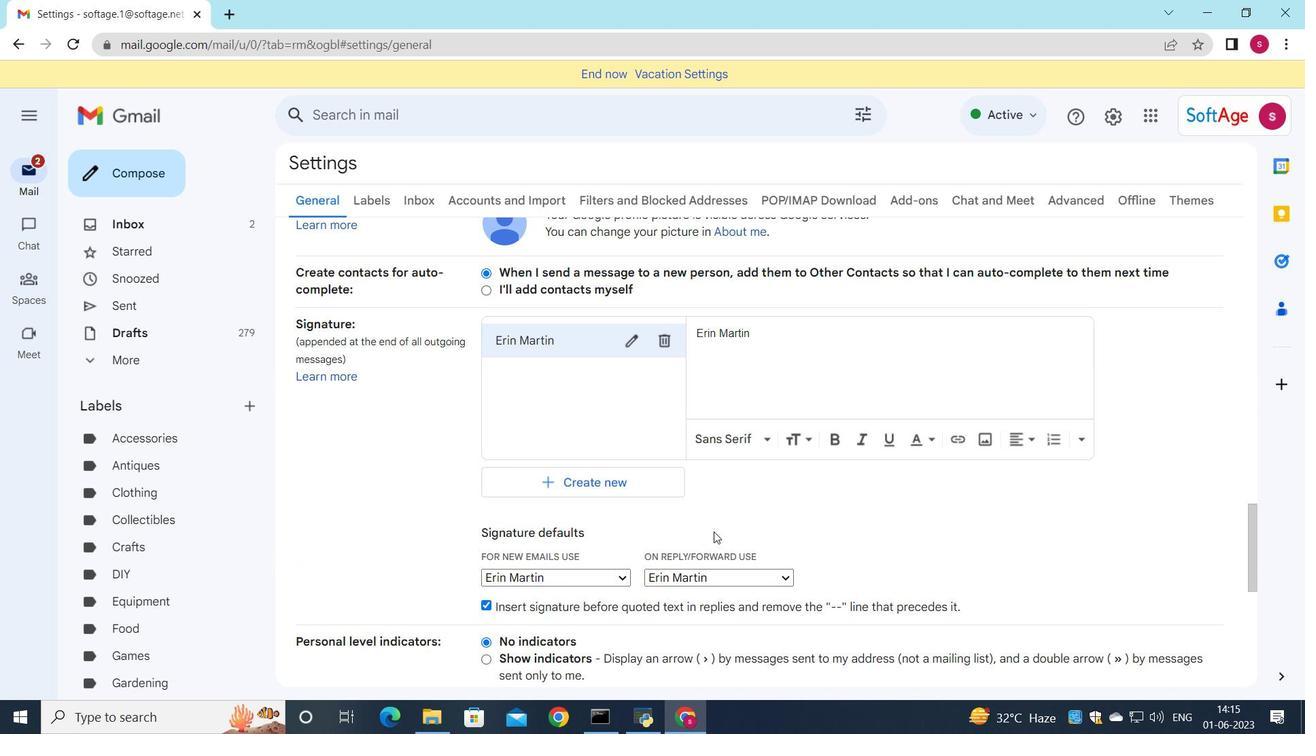 
Action: Mouse scrolled (714, 531) with delta (0, 0)
Screenshot: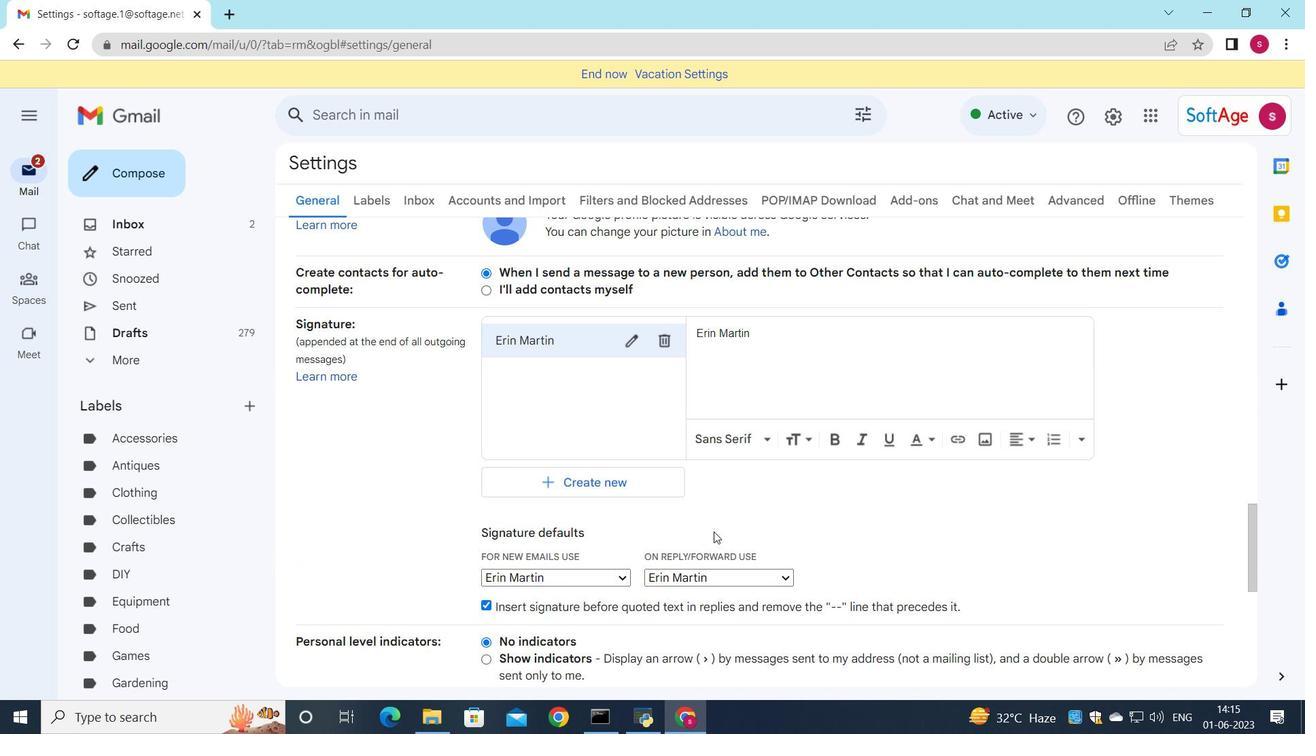 
Action: Mouse moved to (680, 610)
Screenshot: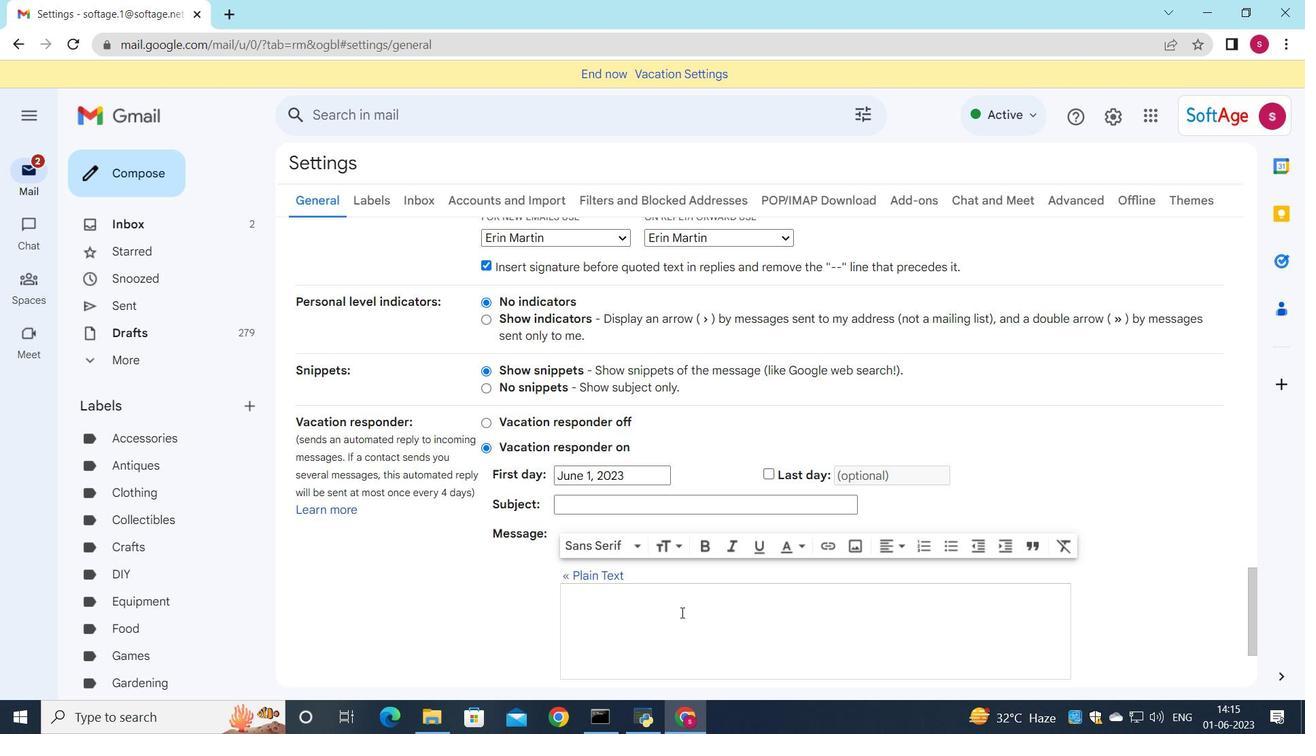 
Action: Mouse scrolled (680, 609) with delta (0, 0)
Screenshot: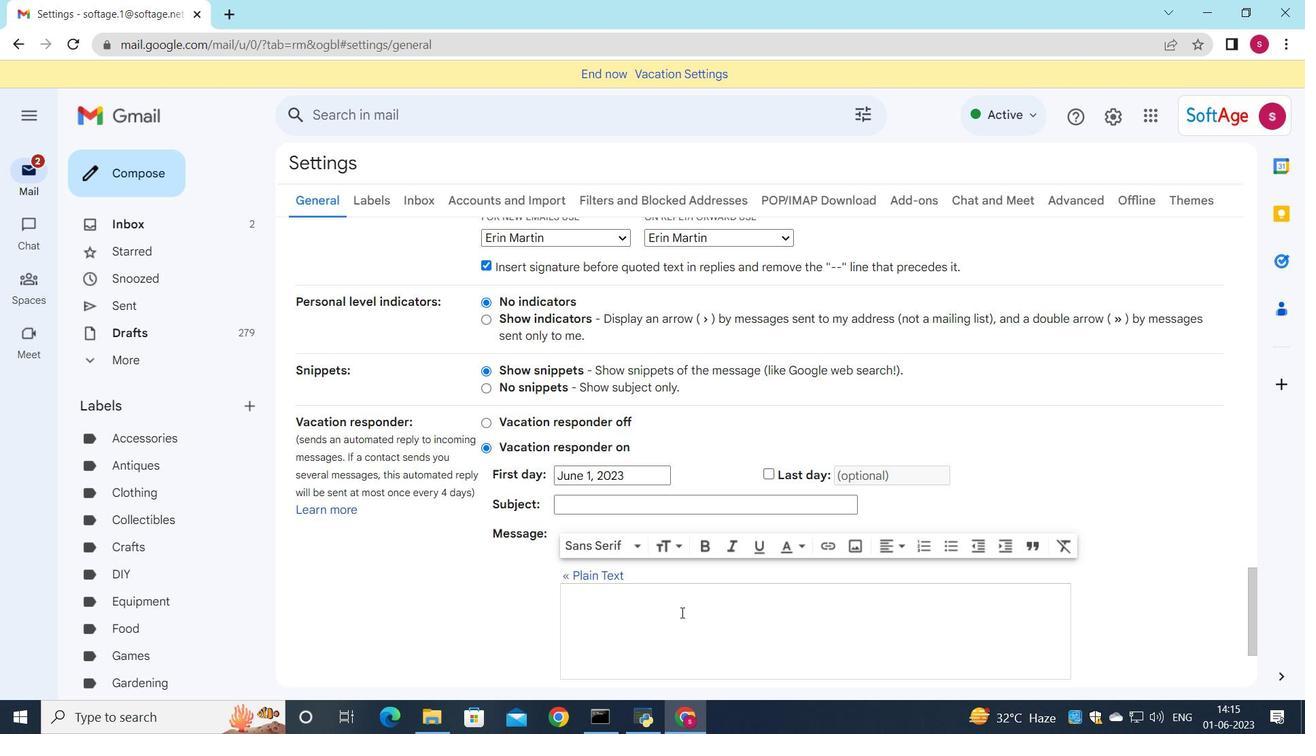 
Action: Mouse scrolled (680, 609) with delta (0, 0)
Screenshot: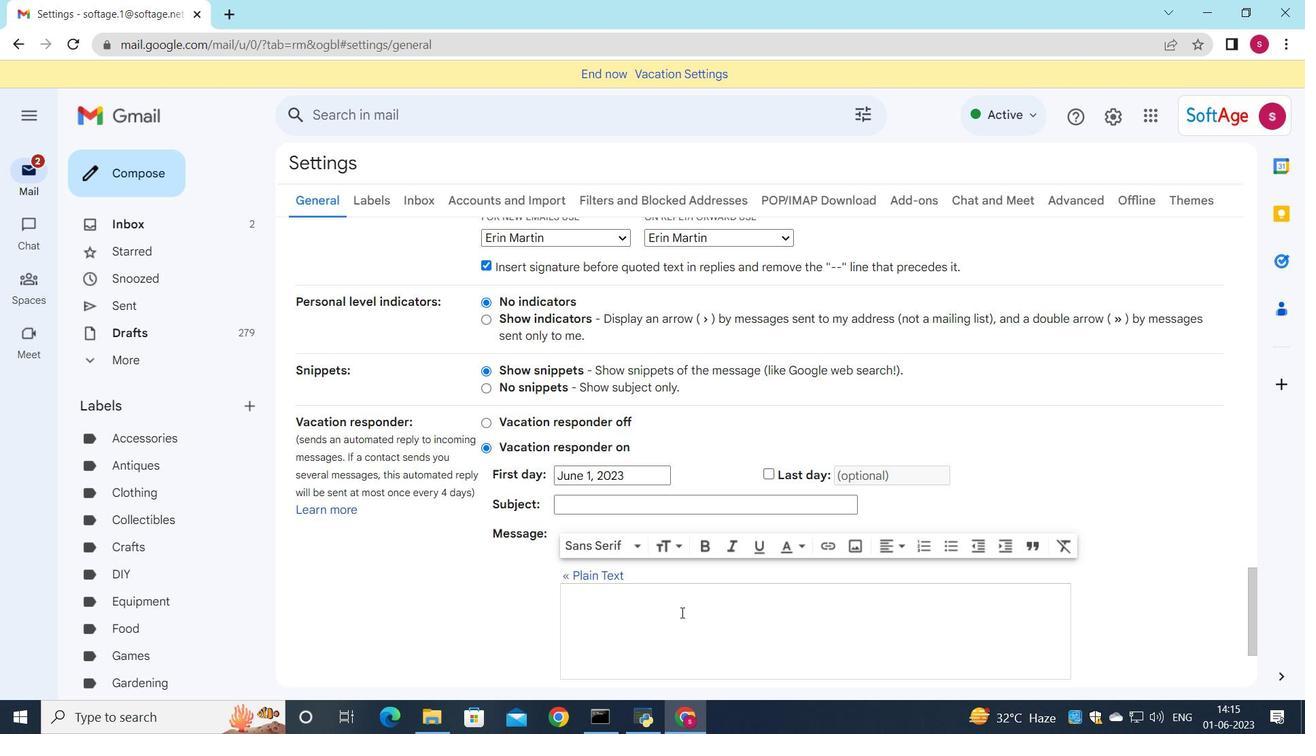 
Action: Mouse scrolled (680, 609) with delta (0, 0)
Screenshot: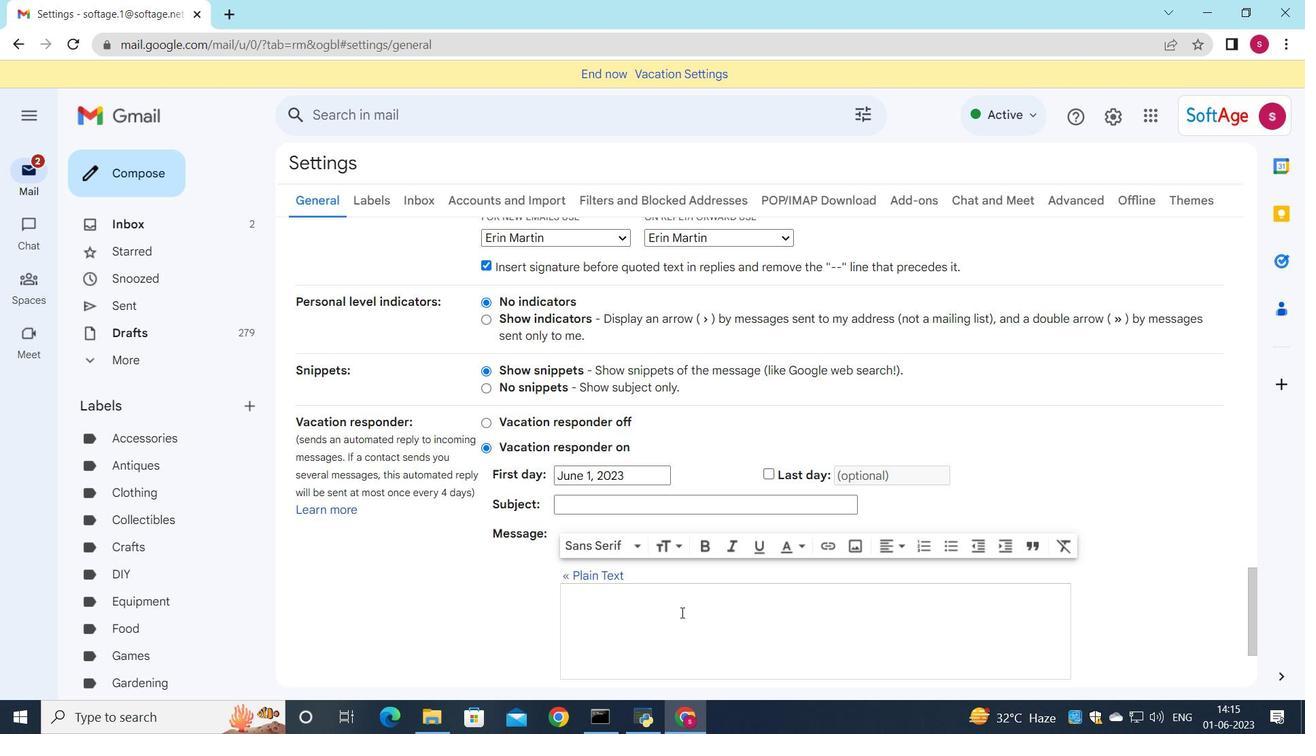 
Action: Mouse scrolled (680, 609) with delta (0, 0)
Screenshot: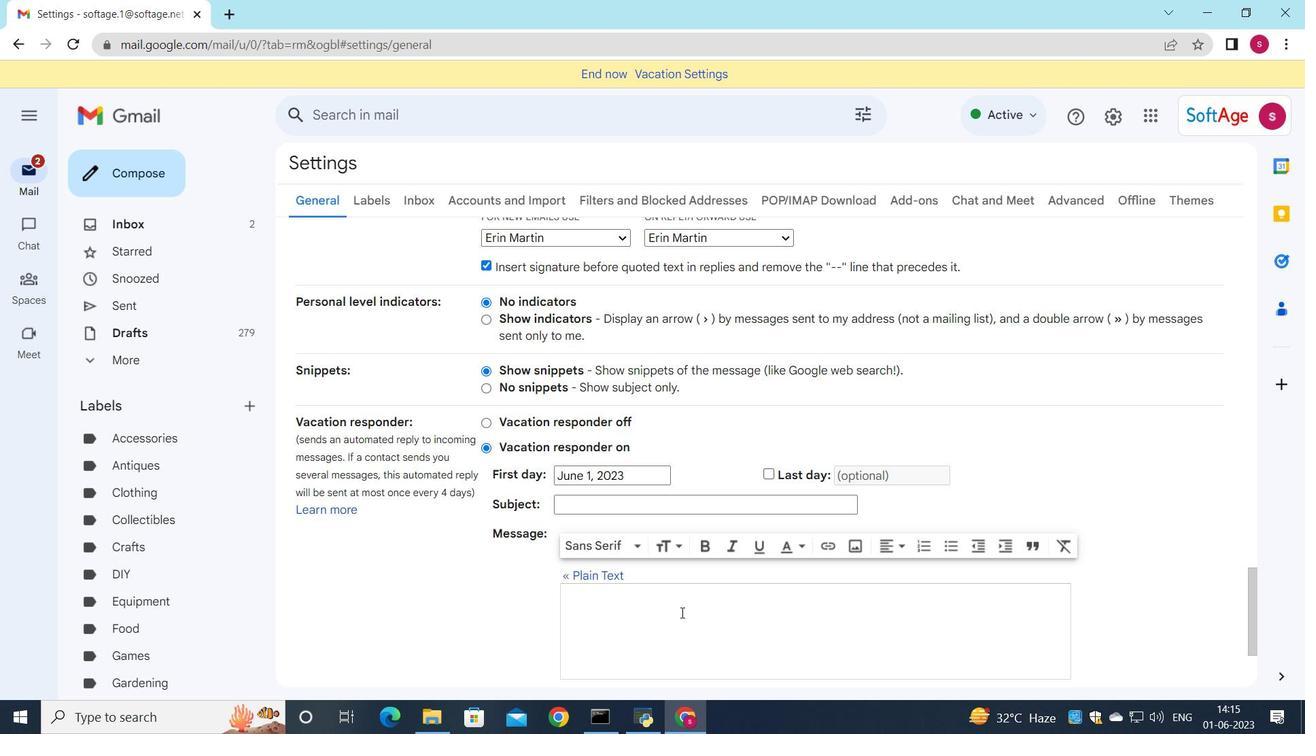 
Action: Mouse moved to (682, 606)
Screenshot: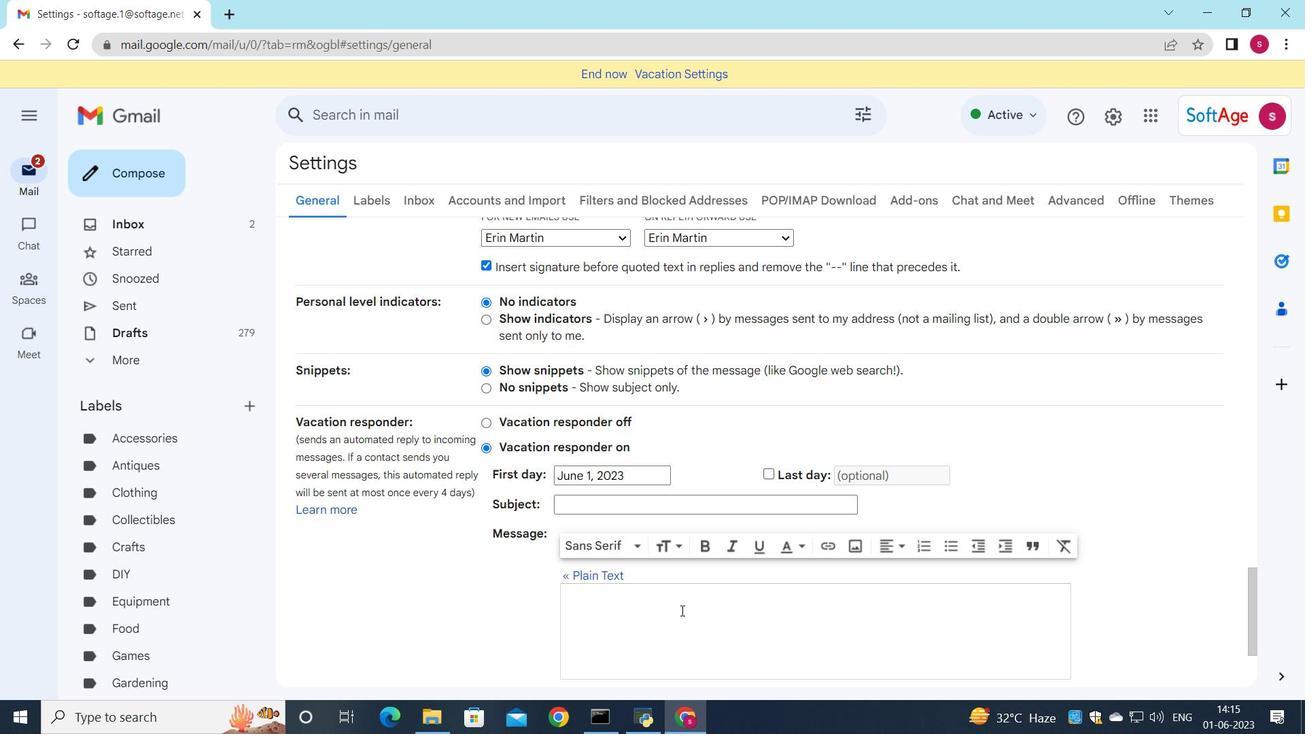 
Action: Mouse scrolled (682, 605) with delta (0, 0)
Screenshot: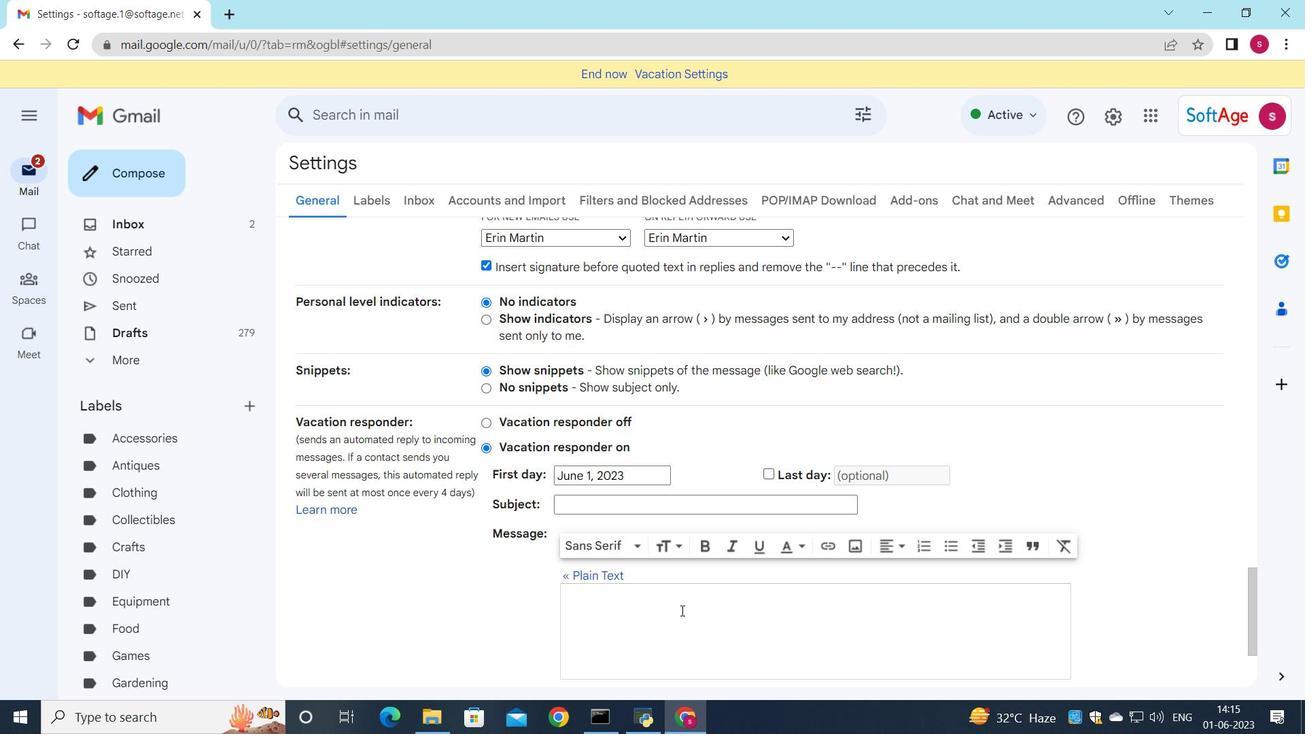 
Action: Mouse moved to (12, 37)
Screenshot: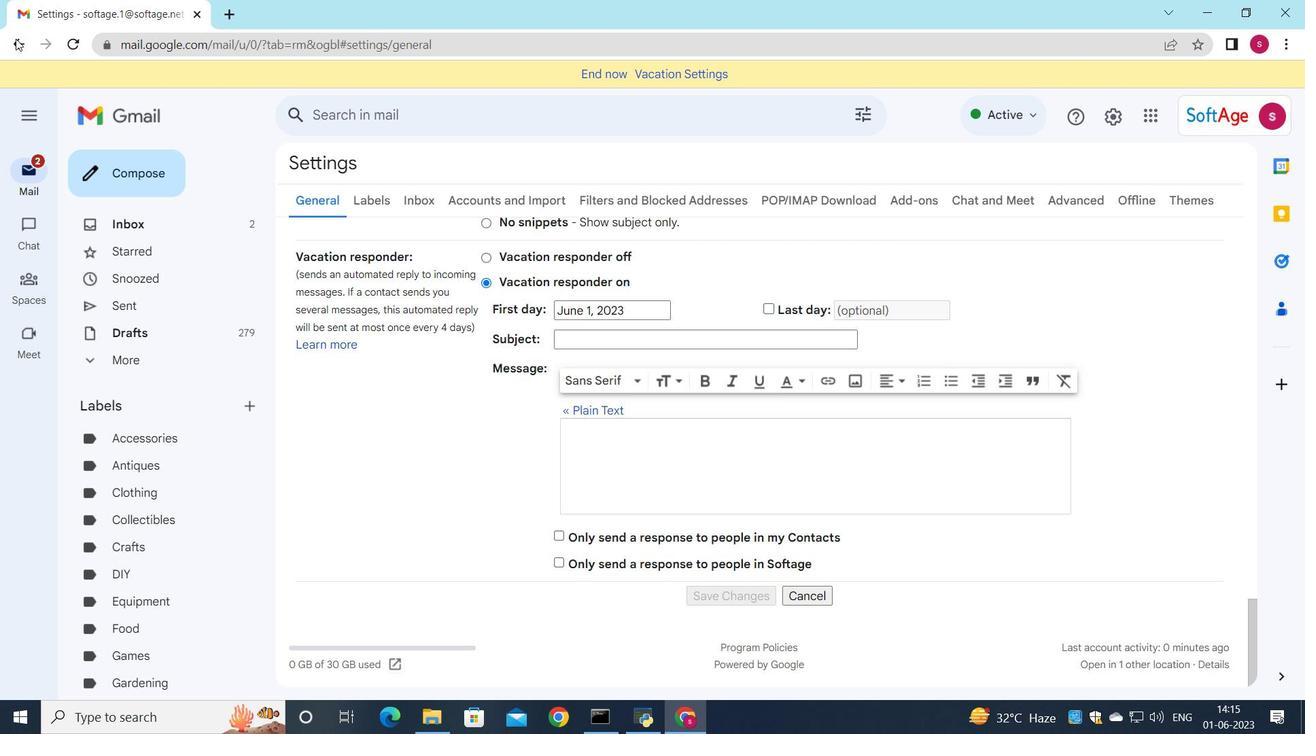 
Action: Mouse pressed left at (12, 37)
Screenshot: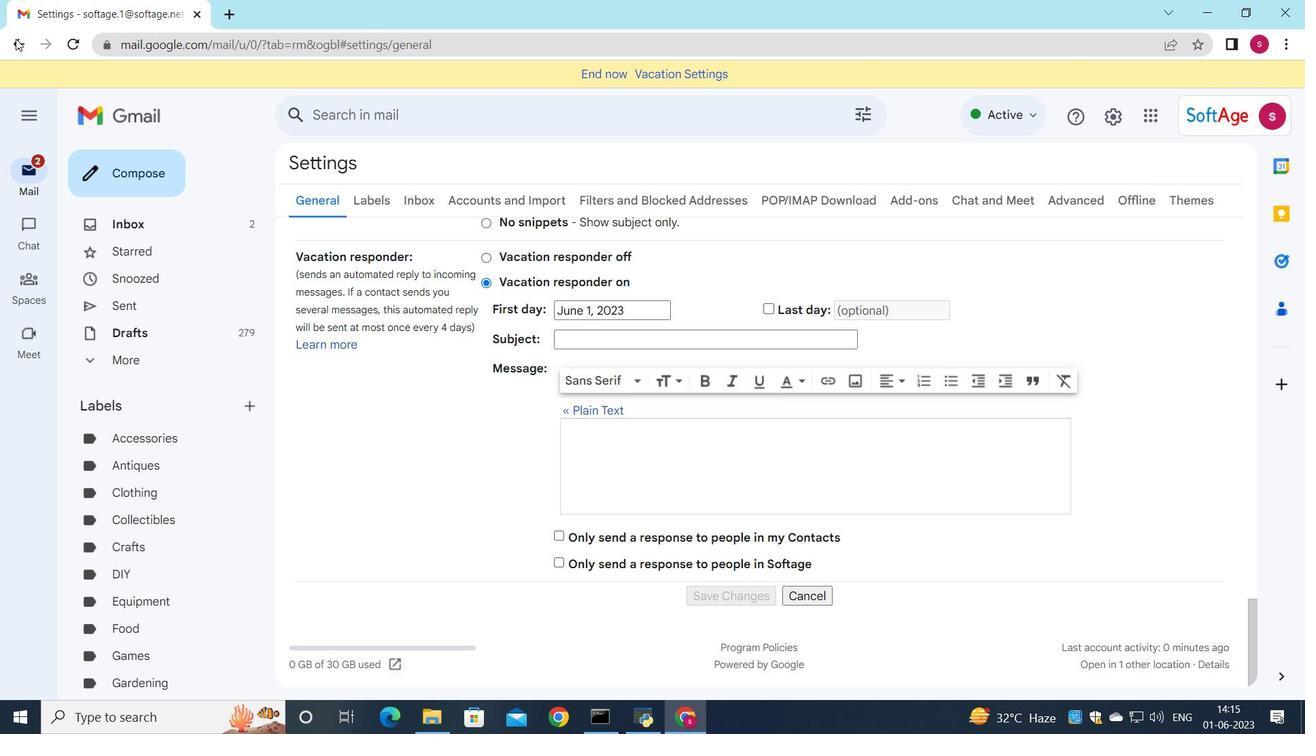 
Action: Mouse moved to (569, 475)
Screenshot: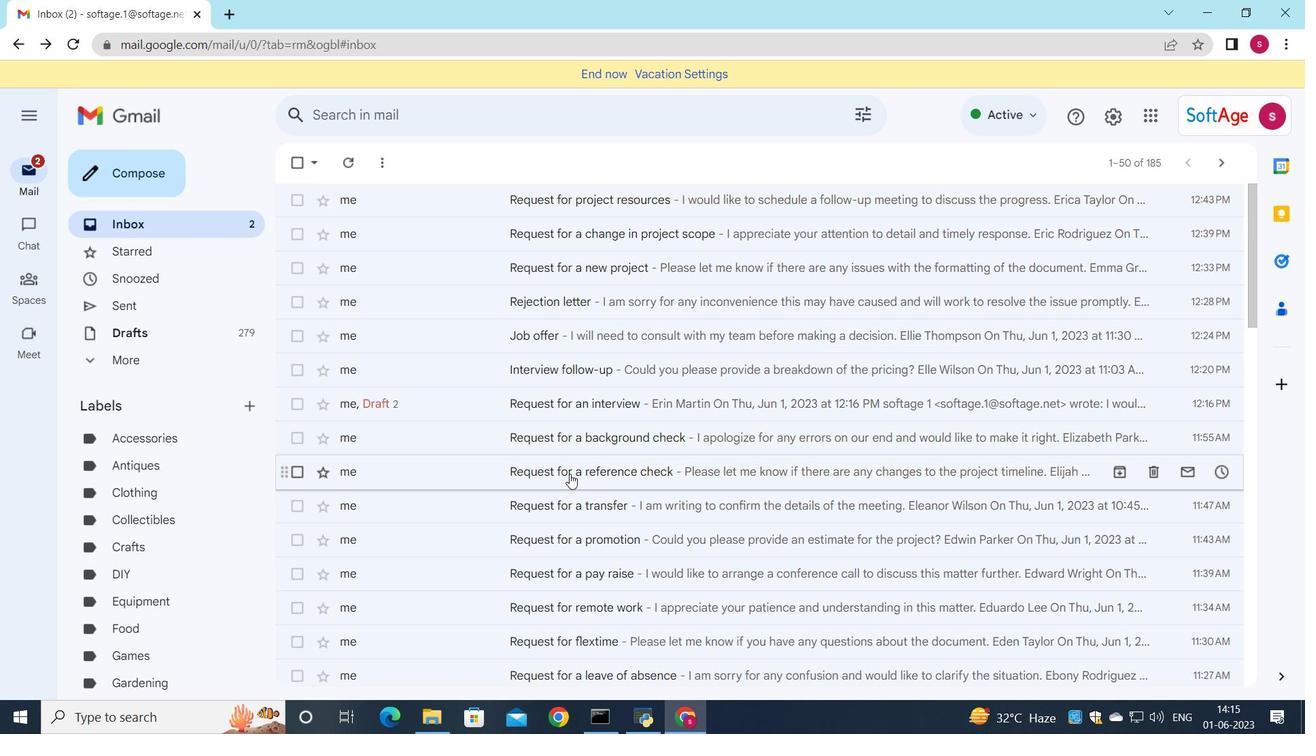
Action: Mouse pressed left at (569, 475)
Screenshot: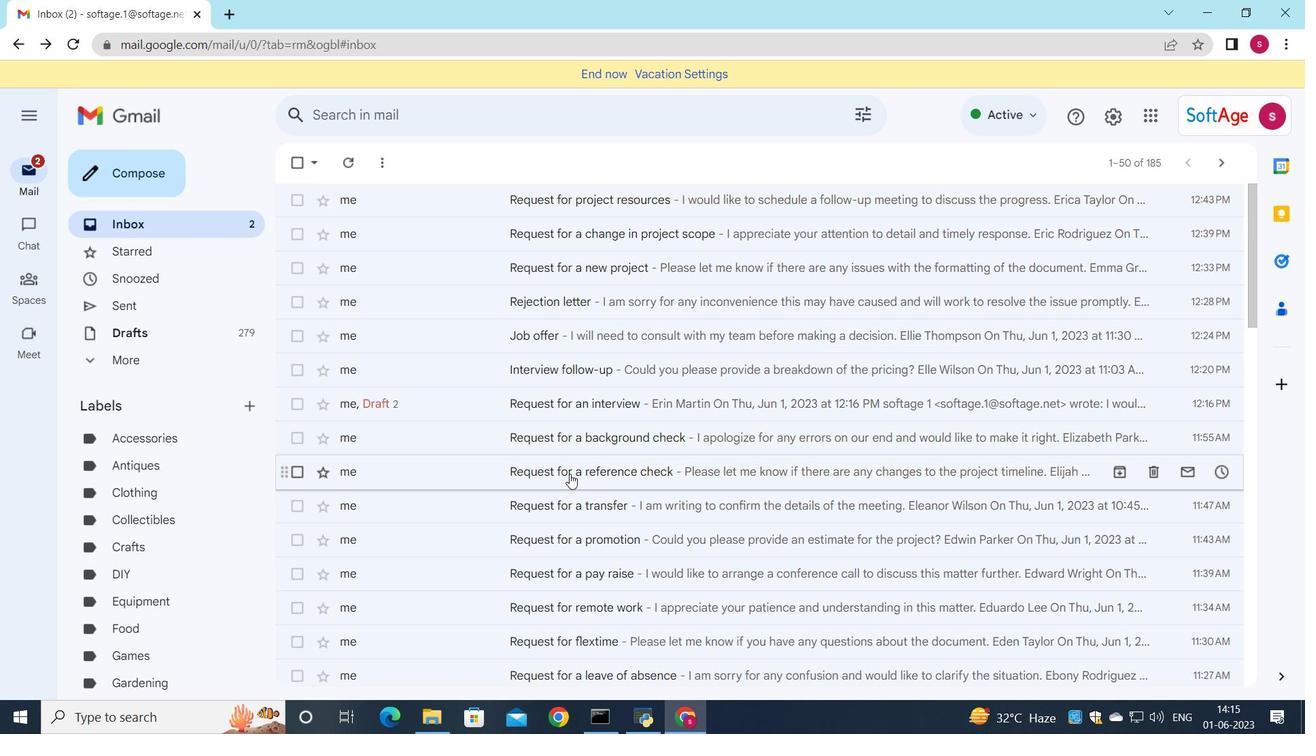 
Action: Mouse moved to (446, 367)
Screenshot: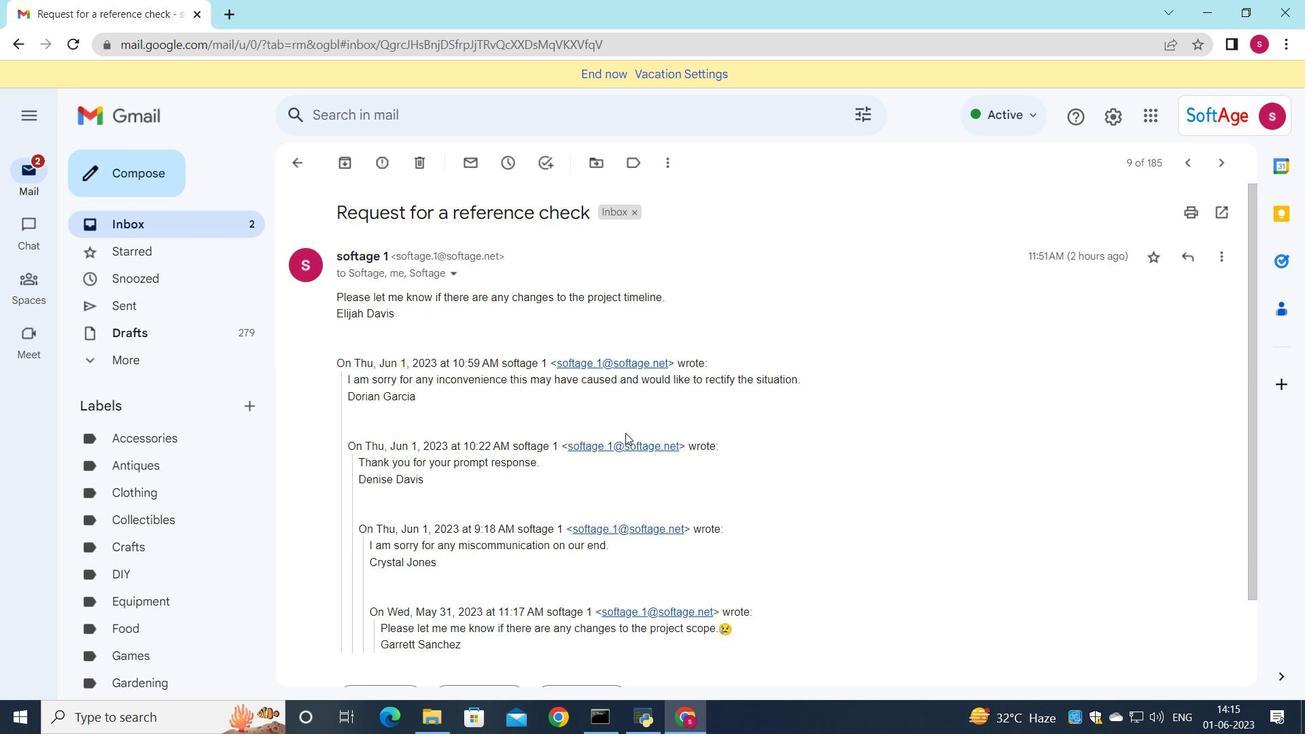 
Action: Mouse scrolled (446, 366) with delta (0, 0)
Screenshot: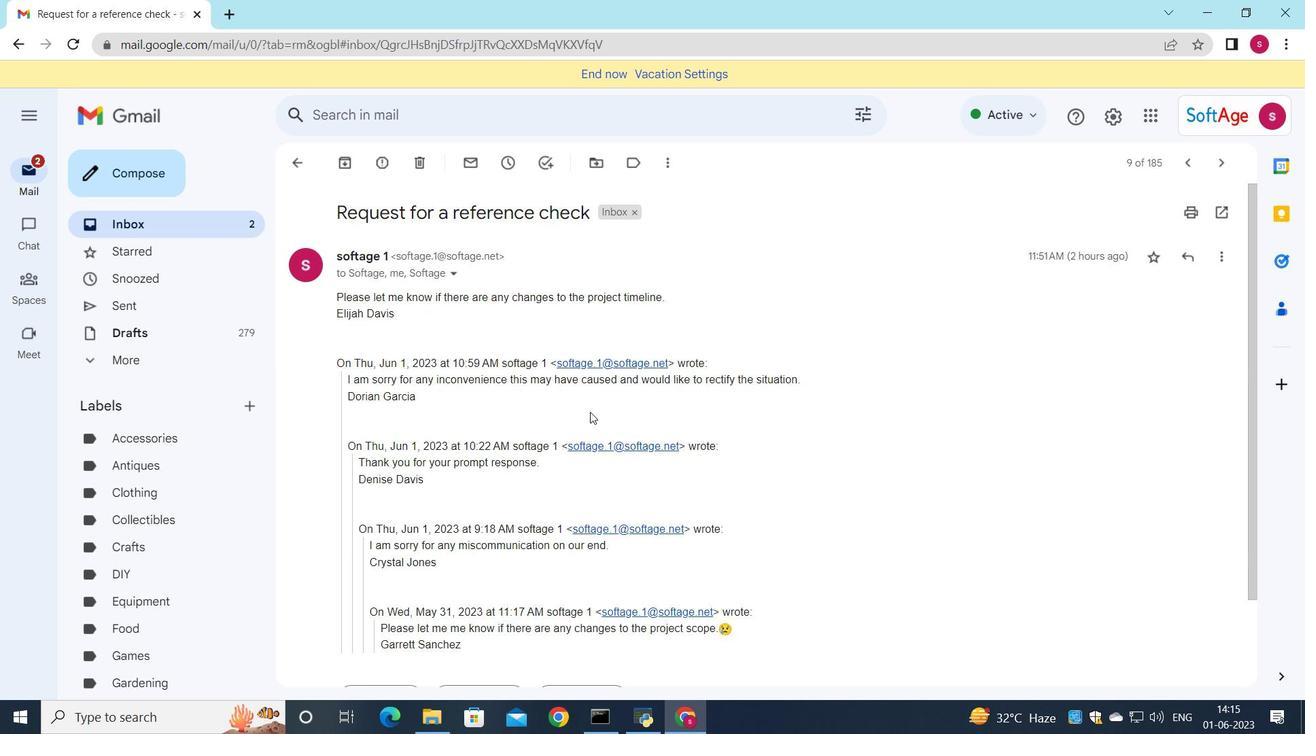 
Action: Mouse scrolled (446, 366) with delta (0, 0)
Screenshot: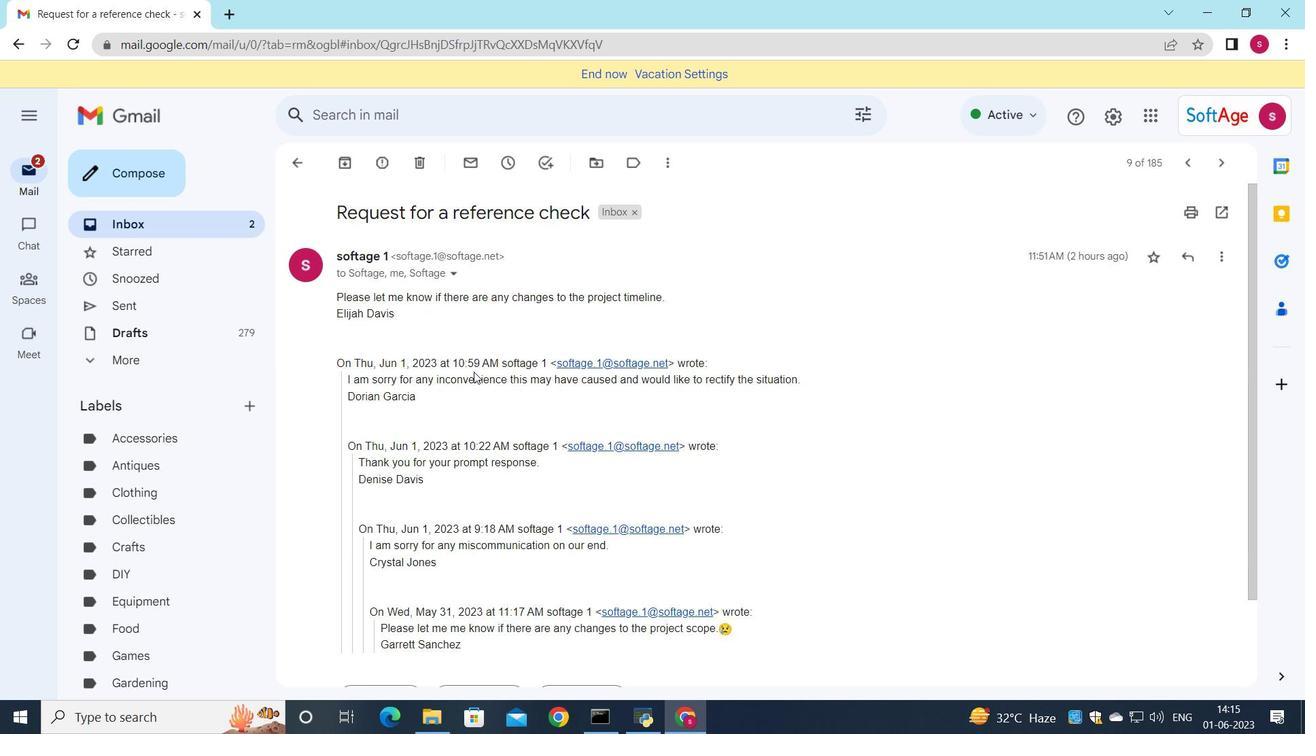 
Action: Mouse scrolled (446, 366) with delta (0, 0)
Screenshot: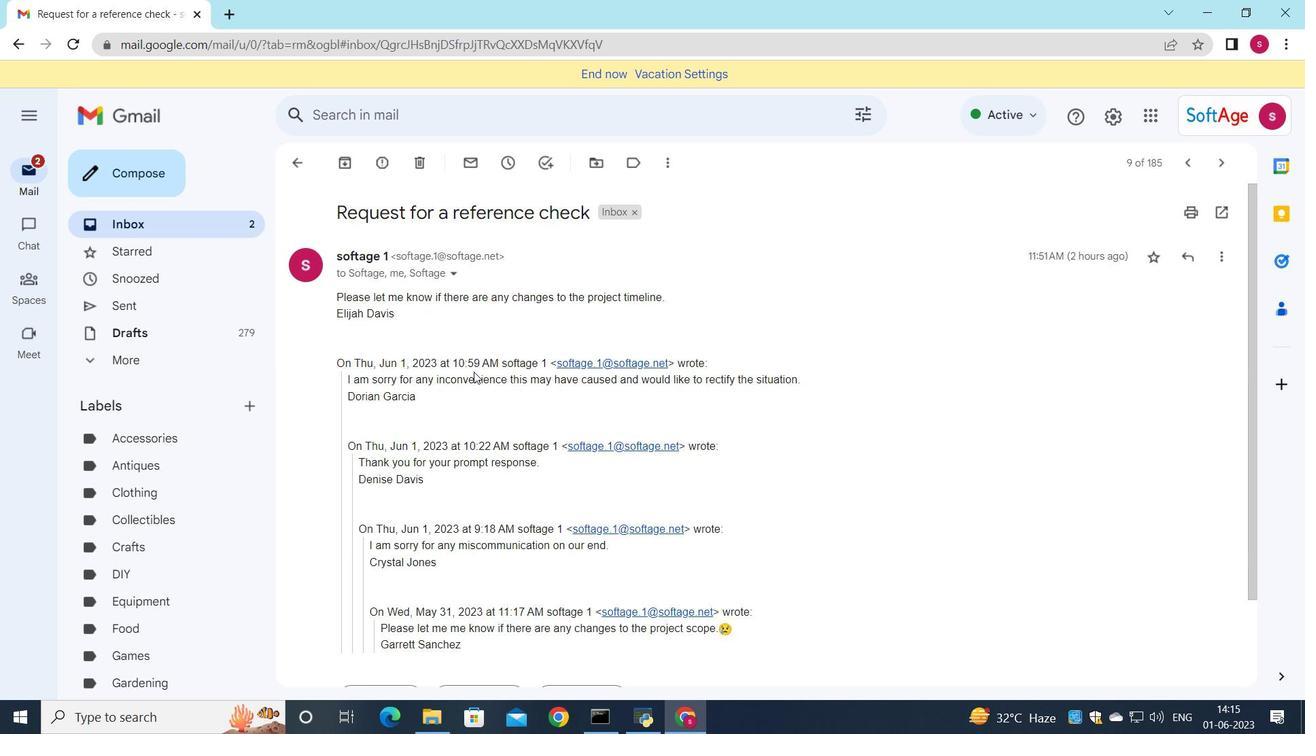 
Action: Mouse moved to (355, 599)
Screenshot: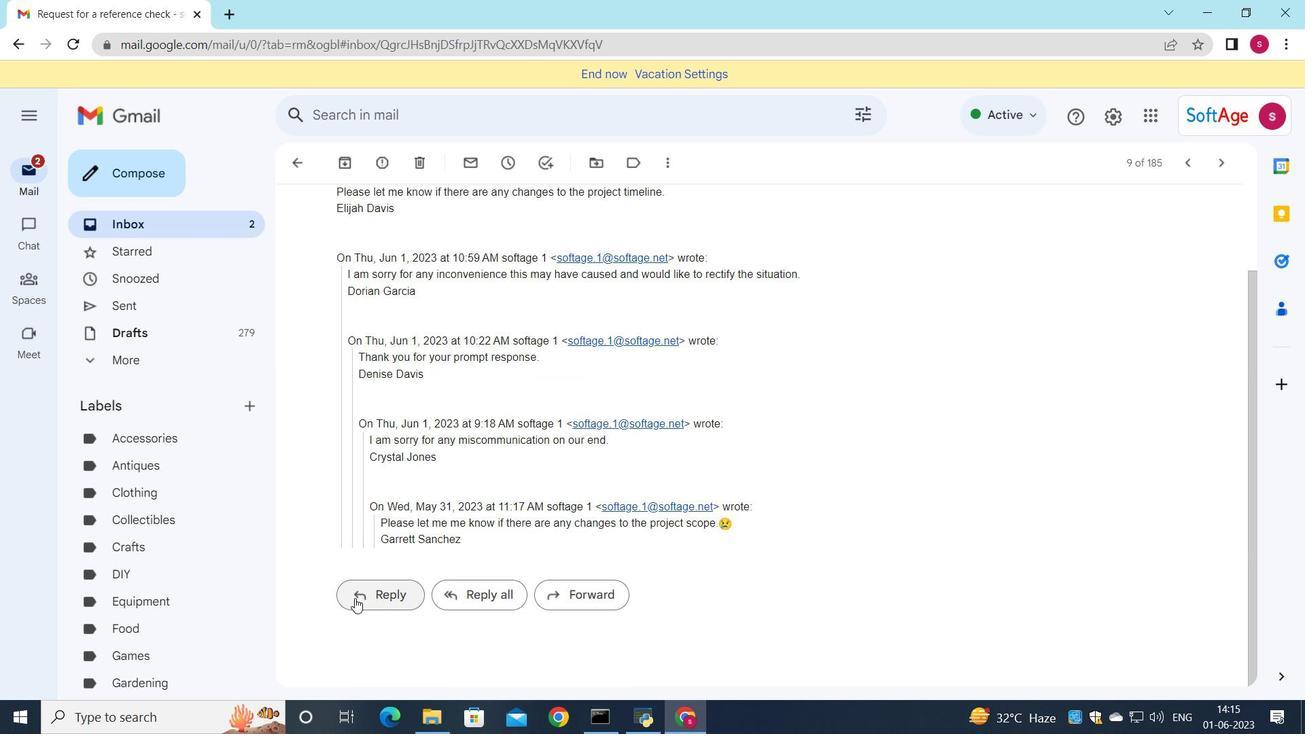 
Action: Mouse pressed left at (355, 599)
Screenshot: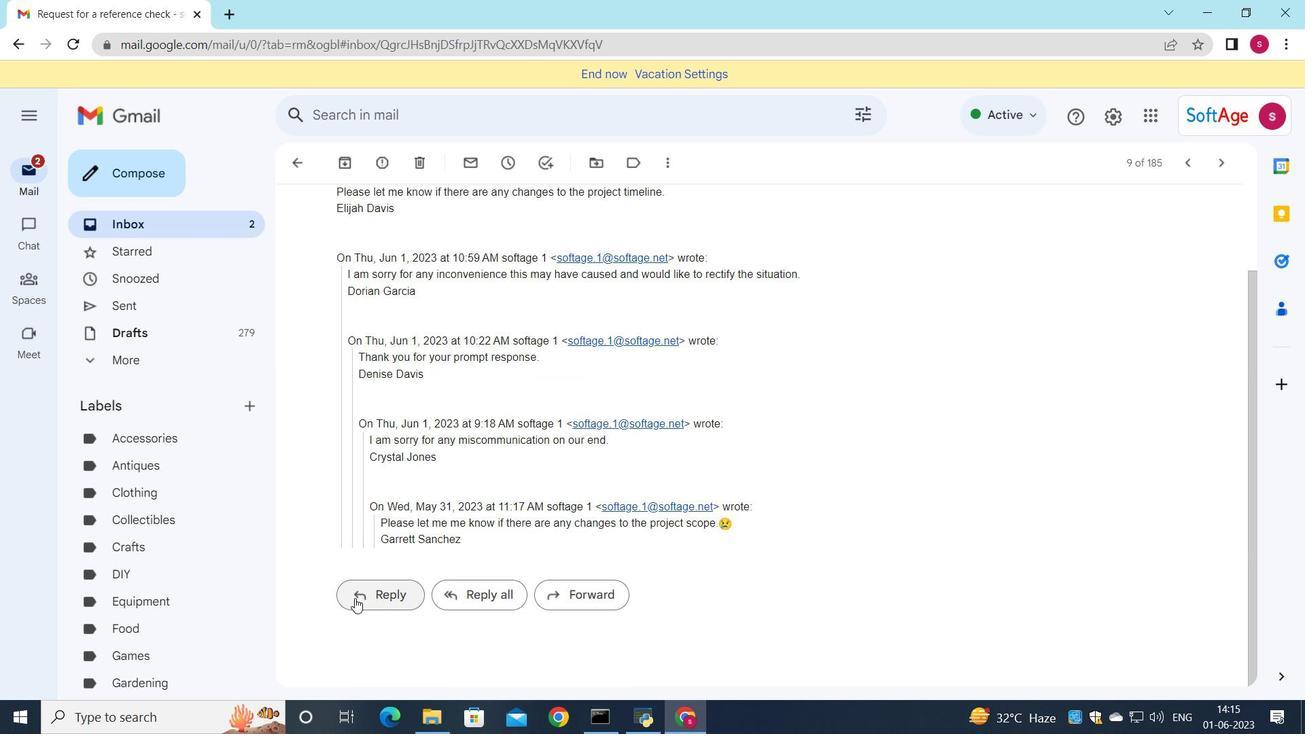 
Action: Mouse moved to (450, 495)
Screenshot: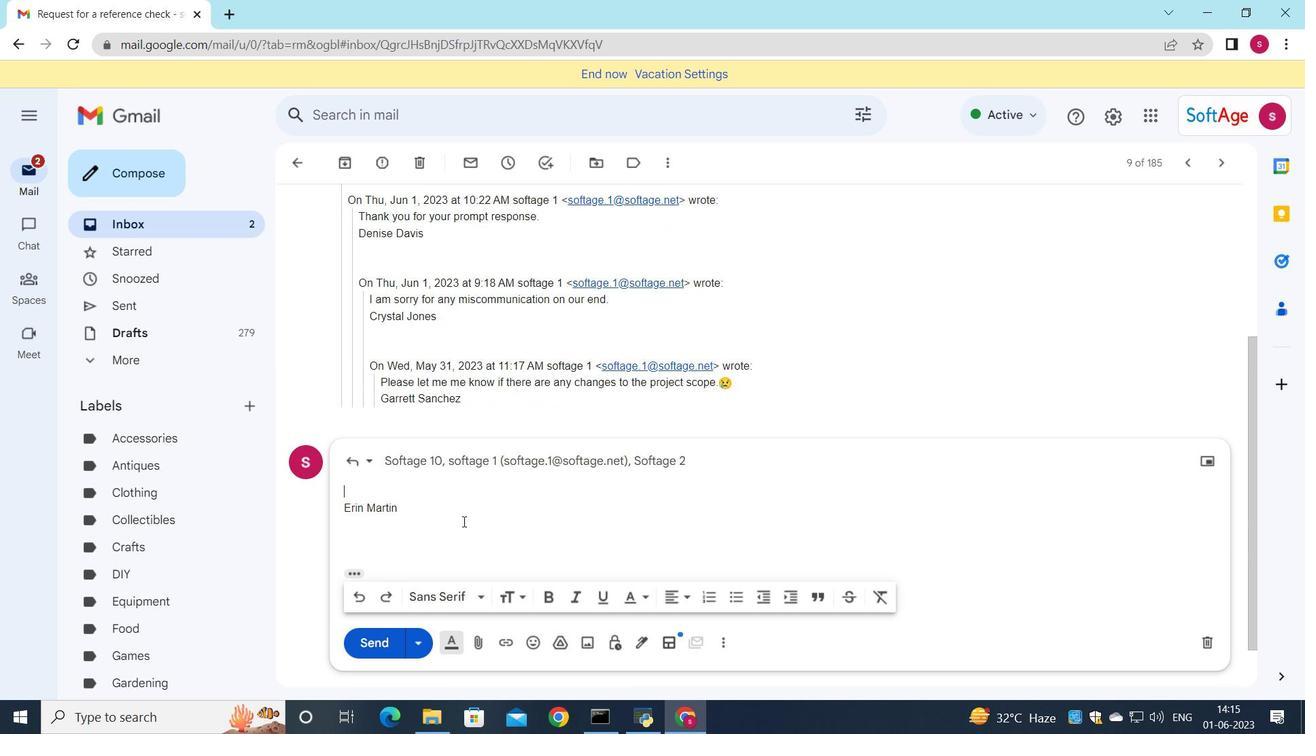 
Action: Key pressed <Key.shift>Request<Key.space>for<Key.space>project<Key.space>approval
Screenshot: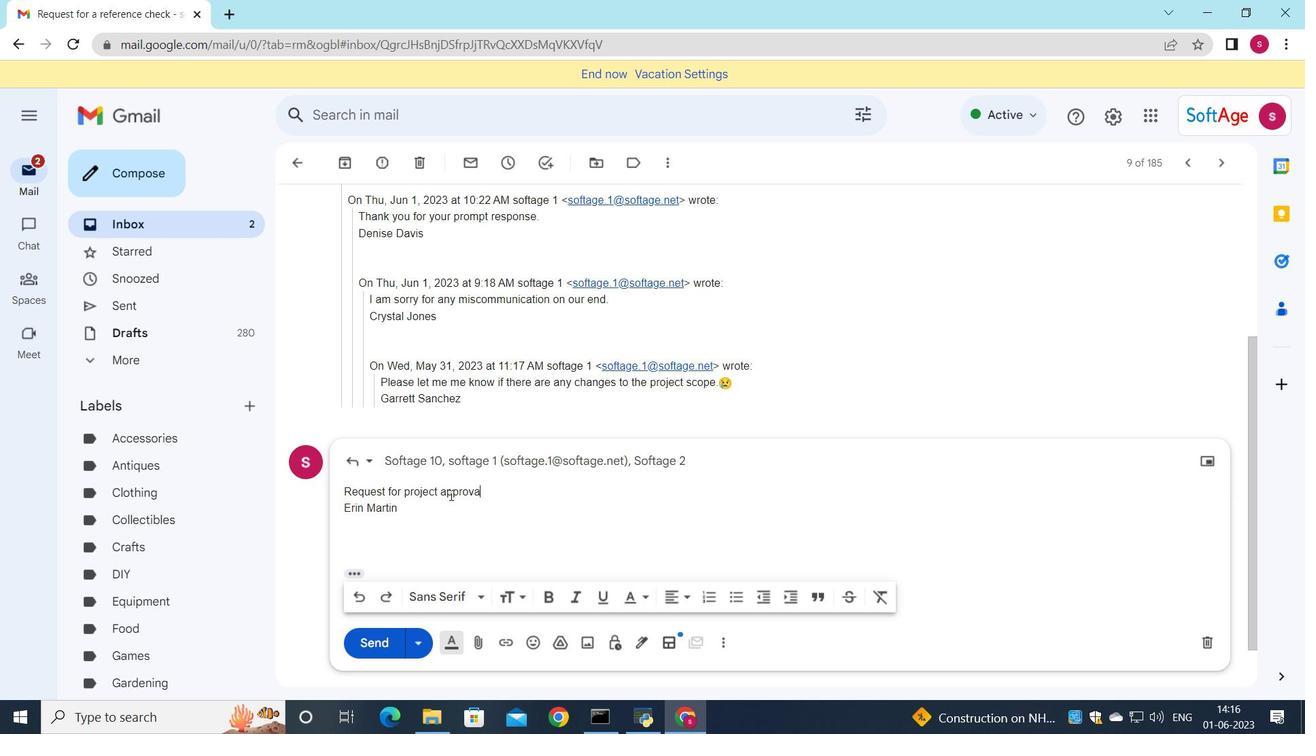 
Action: Mouse moved to (373, 460)
Screenshot: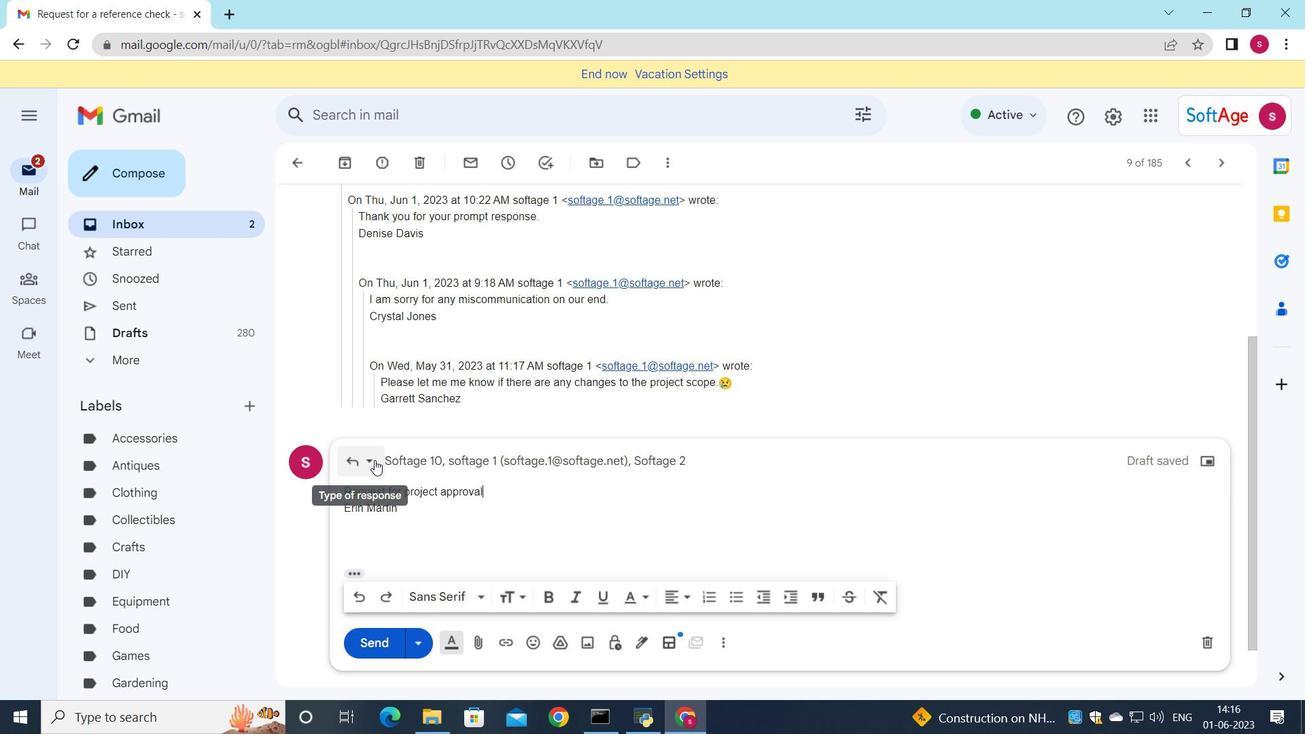 
Action: Mouse pressed left at (373, 460)
Screenshot: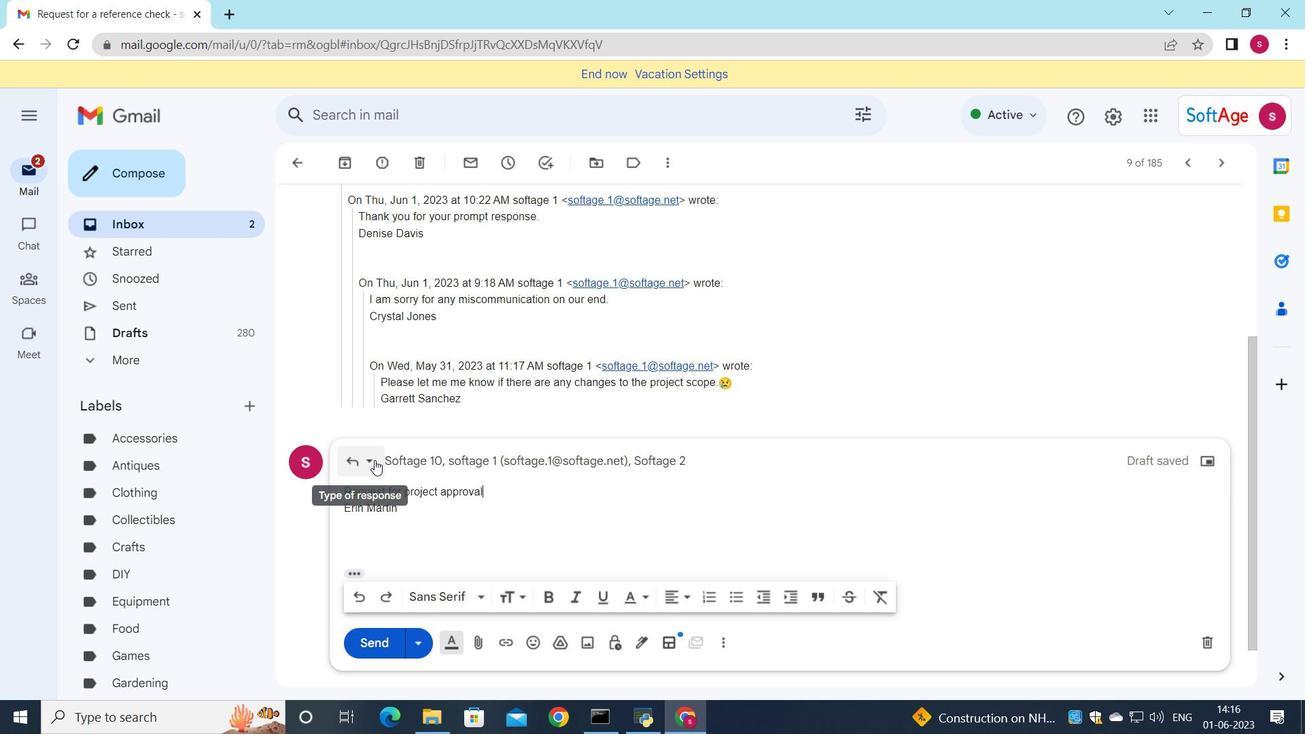 
Action: Mouse moved to (412, 583)
Screenshot: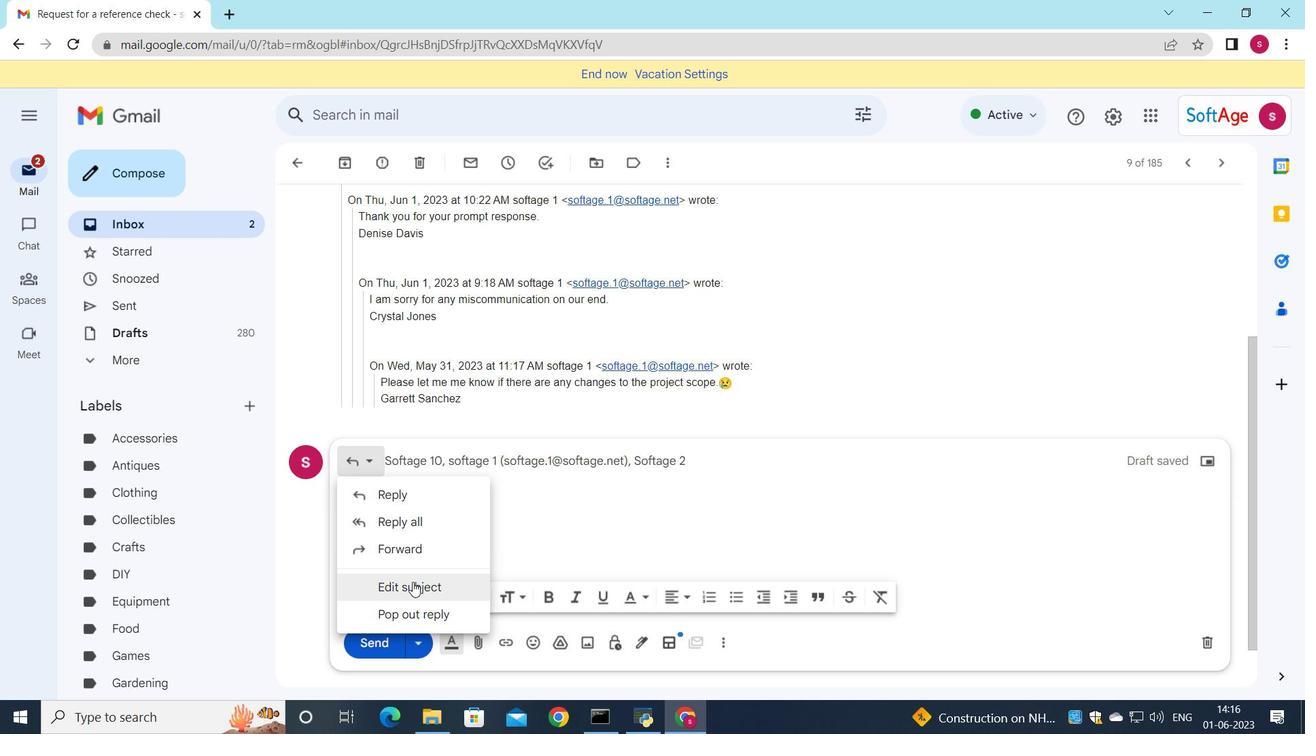 
Action: Mouse pressed left at (412, 583)
Screenshot: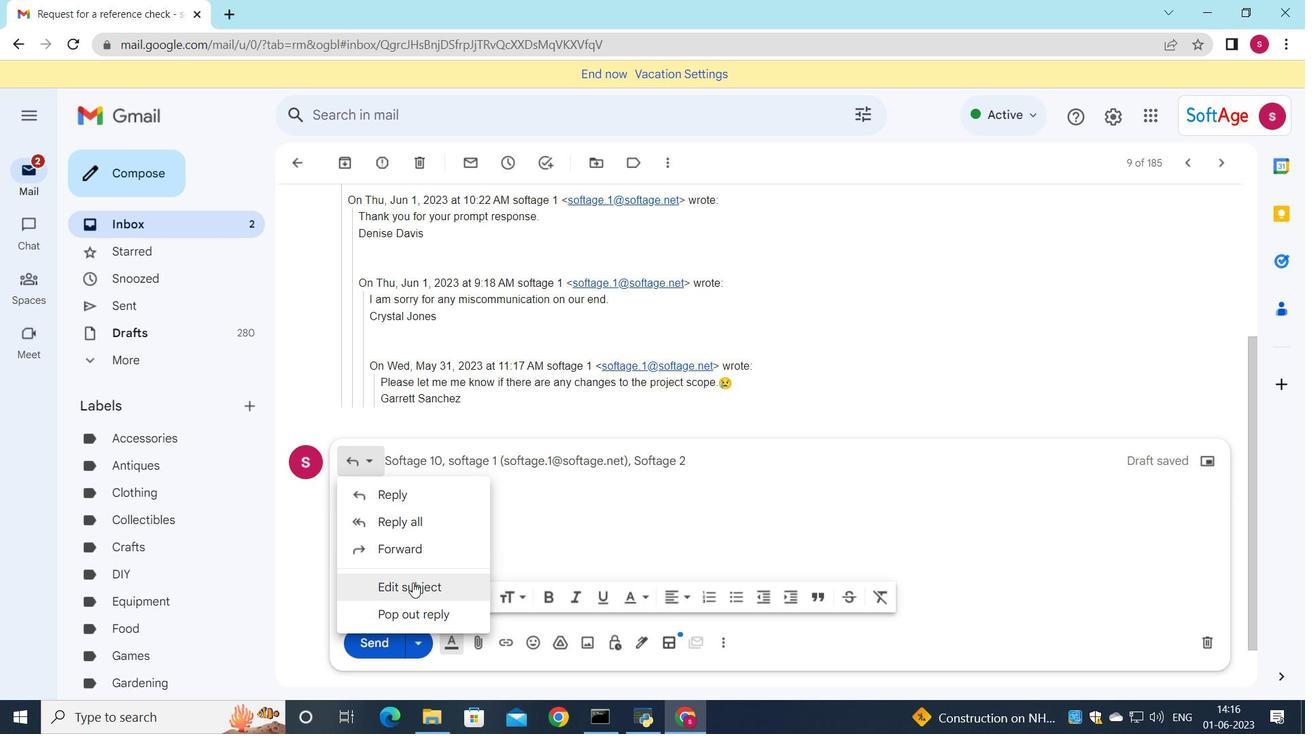 
Action: Mouse moved to (930, 275)
Screenshot: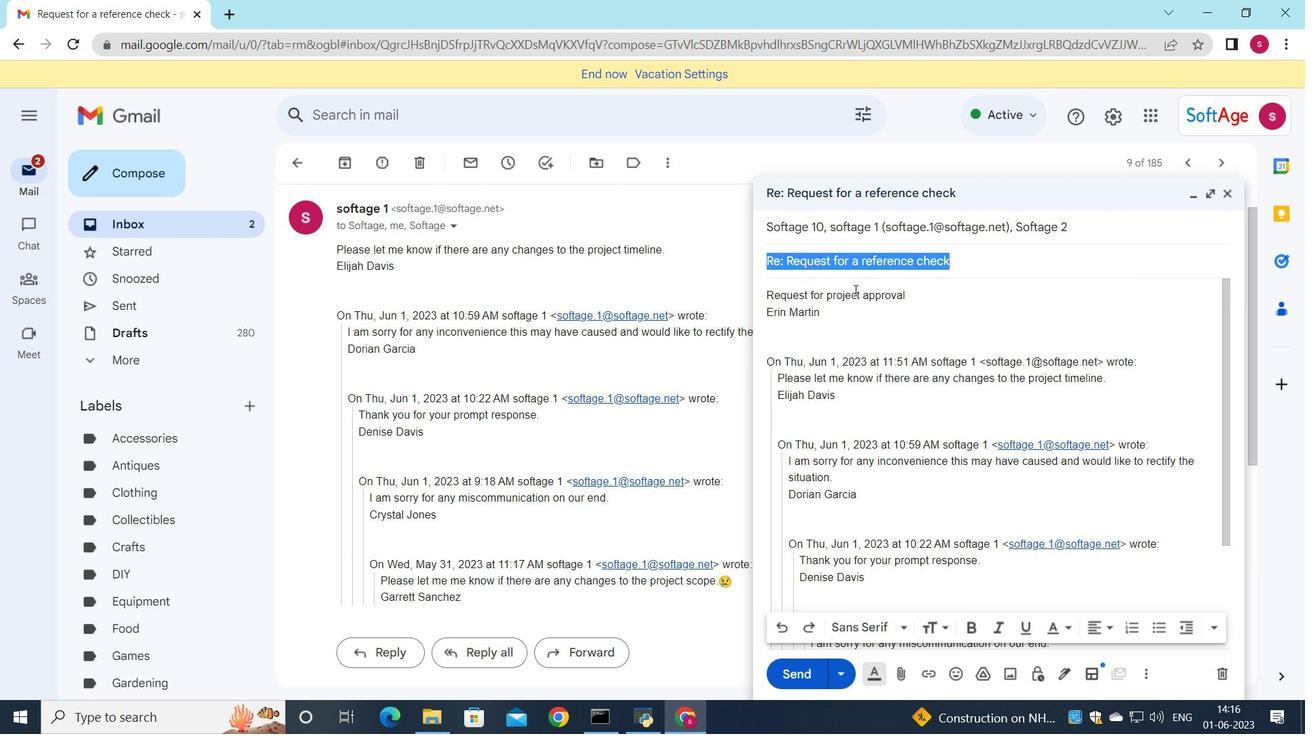 
Action: Key pressed <Key.shift><Key.shift><Key.shift><Key.shift><Key.shift><Key.shift><Key.shift><Key.shift><Key.shift><Key.shift><Key.shift><Key.shift><Key.shift><Key.shift><Key.shift><Key.shift>
Screenshot: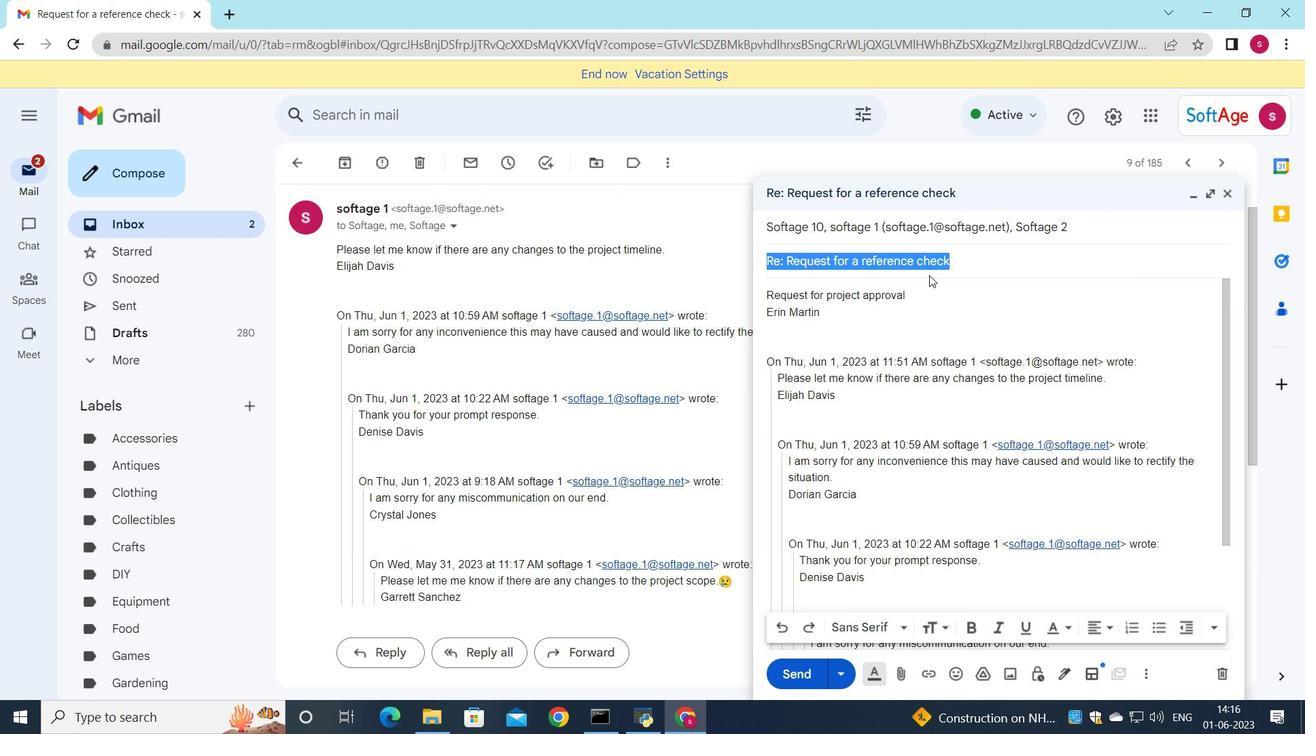 
Action: Mouse moved to (910, 302)
Screenshot: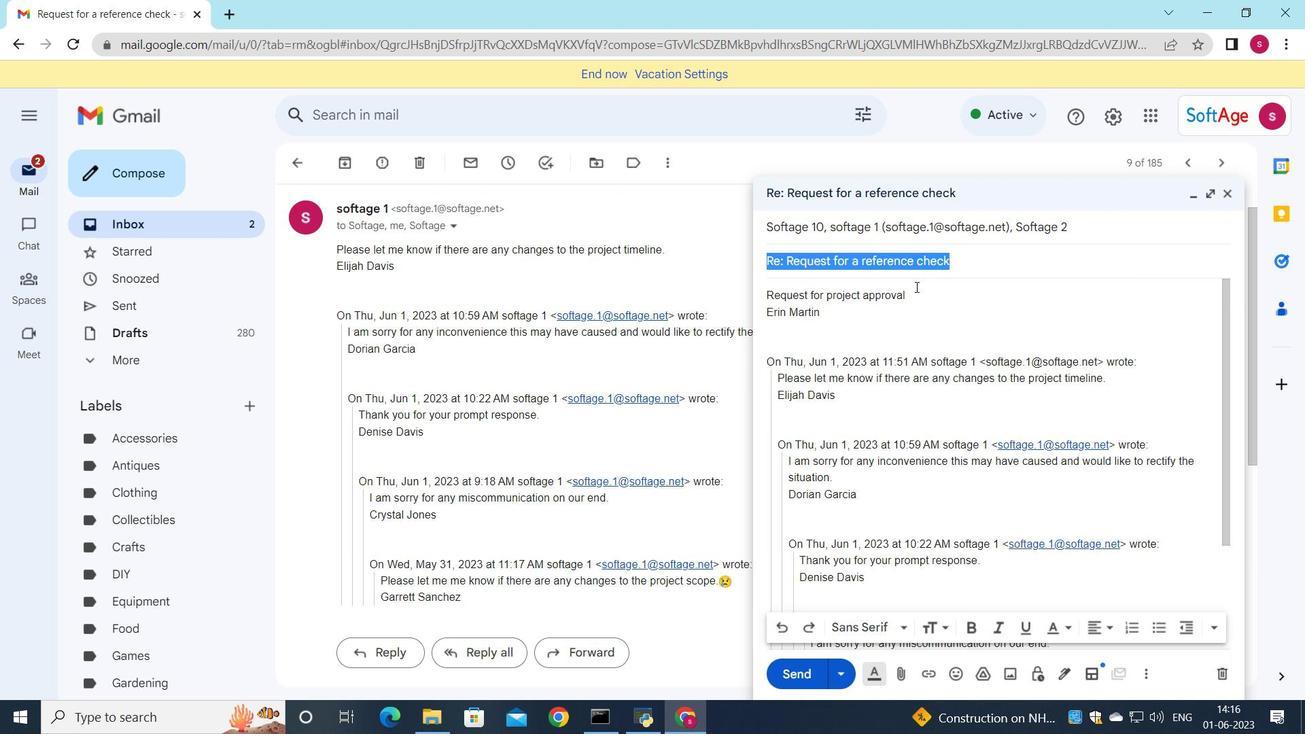 
Action: Mouse pressed left at (910, 302)
Screenshot: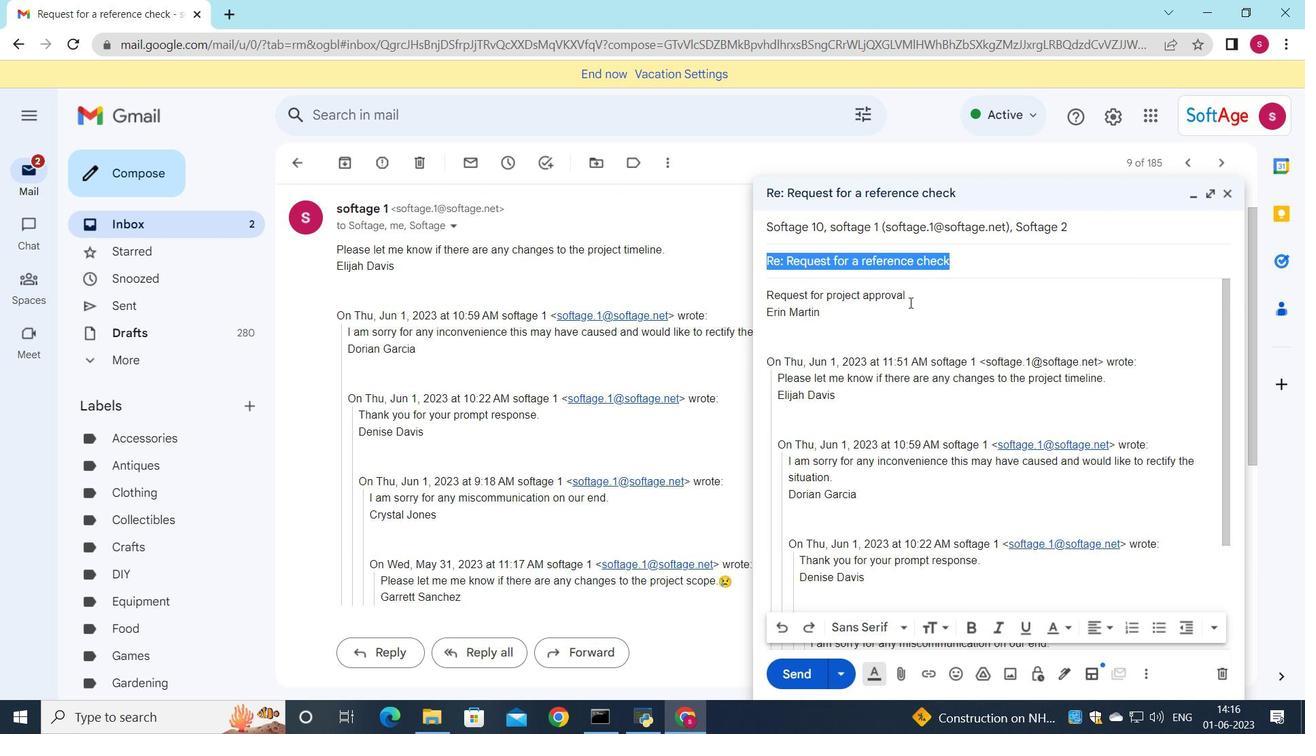 
Action: Mouse moved to (754, 309)
Screenshot: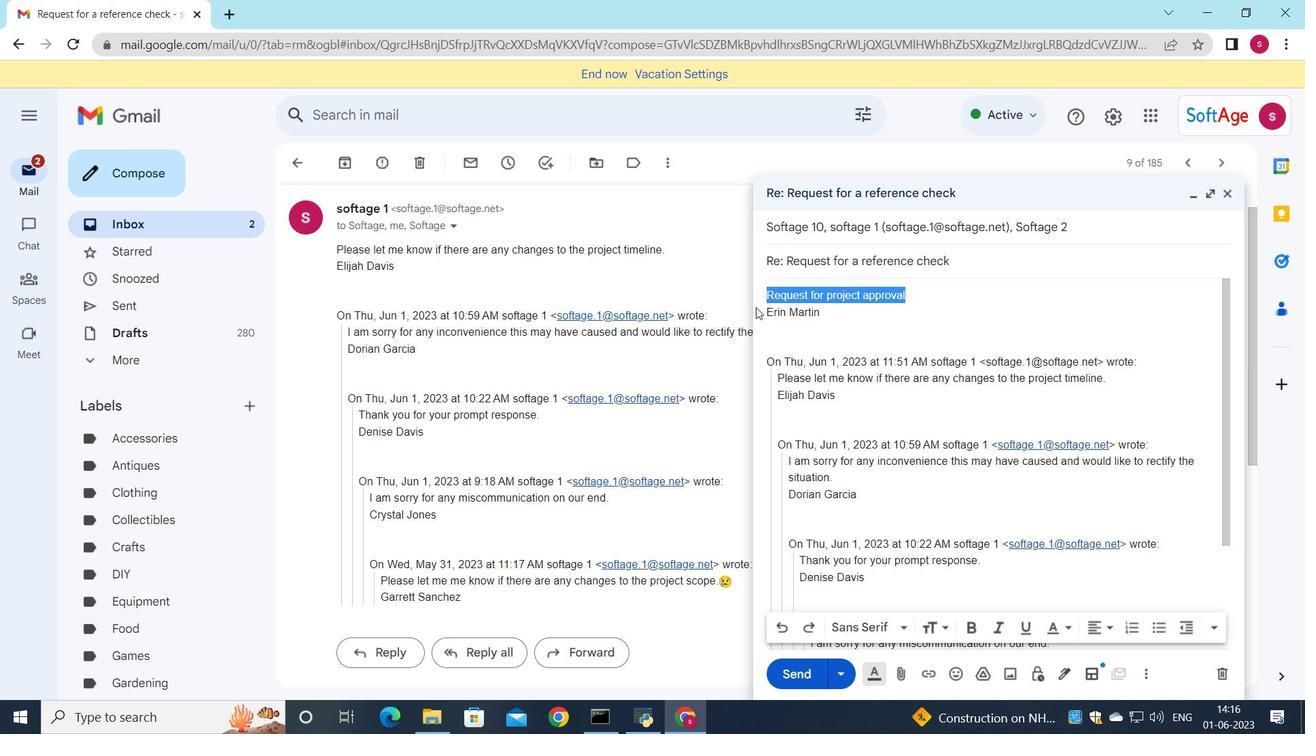 
Action: Key pressed ctrl+C
Screenshot: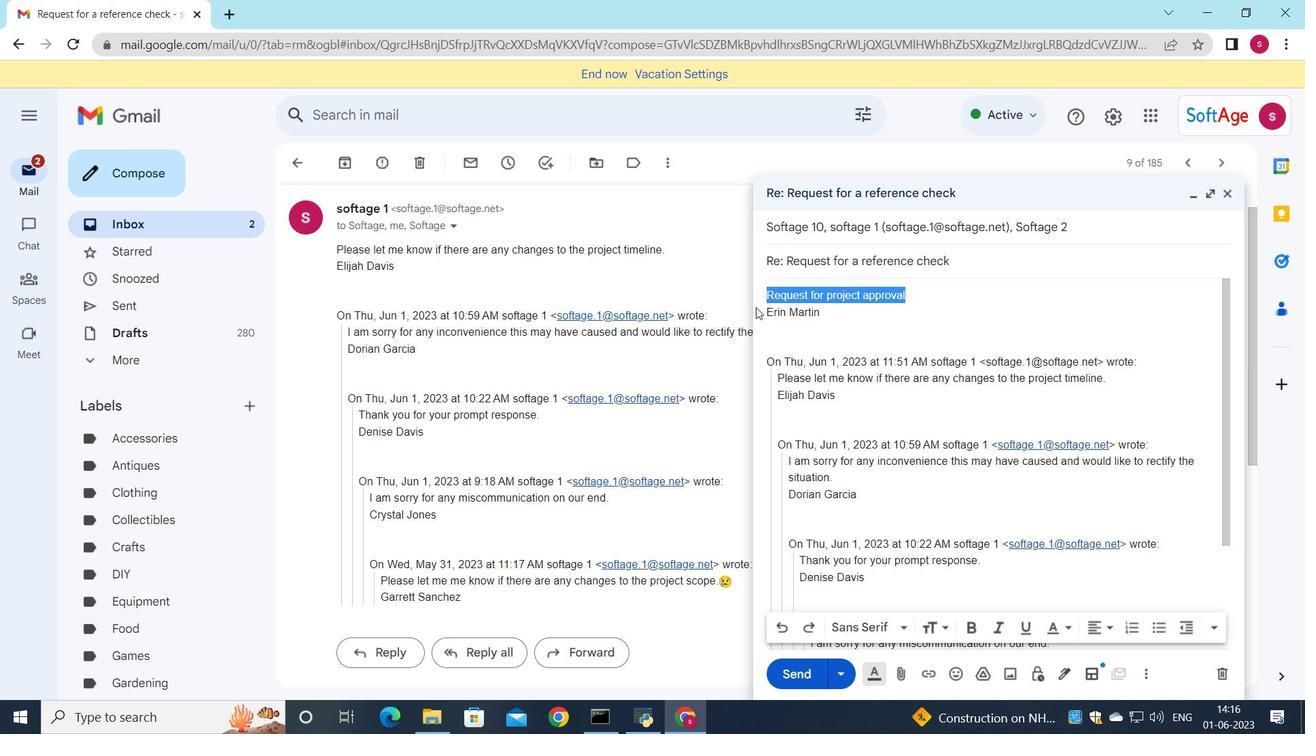 
Action: Mouse moved to (950, 264)
Screenshot: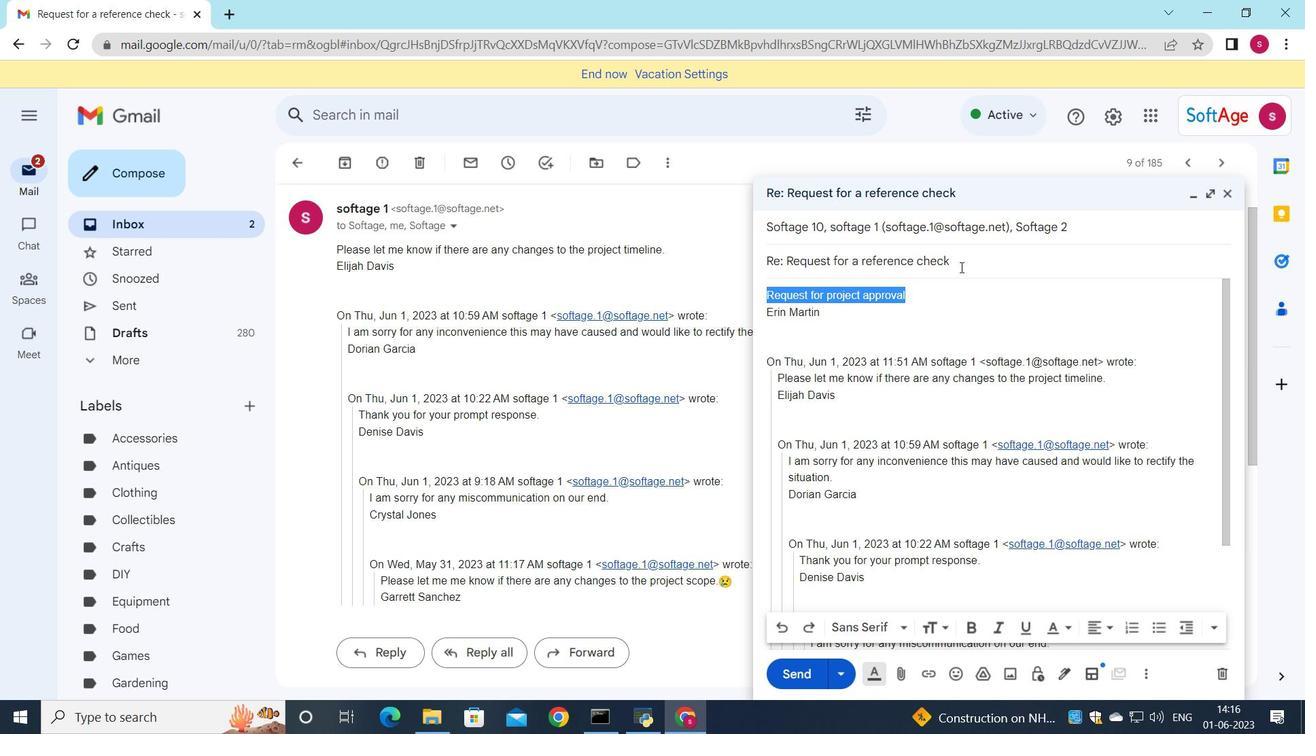 
Action: Mouse pressed left at (950, 264)
Screenshot: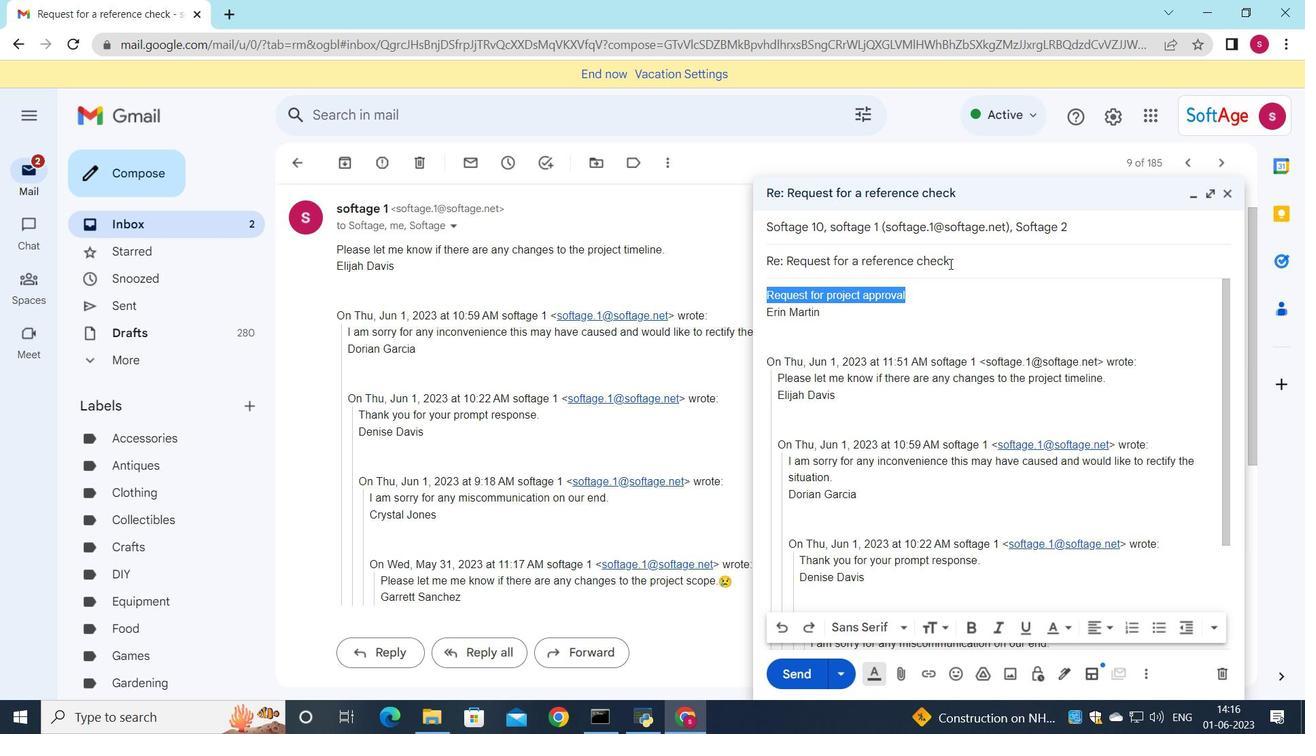 
Action: Mouse pressed left at (950, 264)
Screenshot: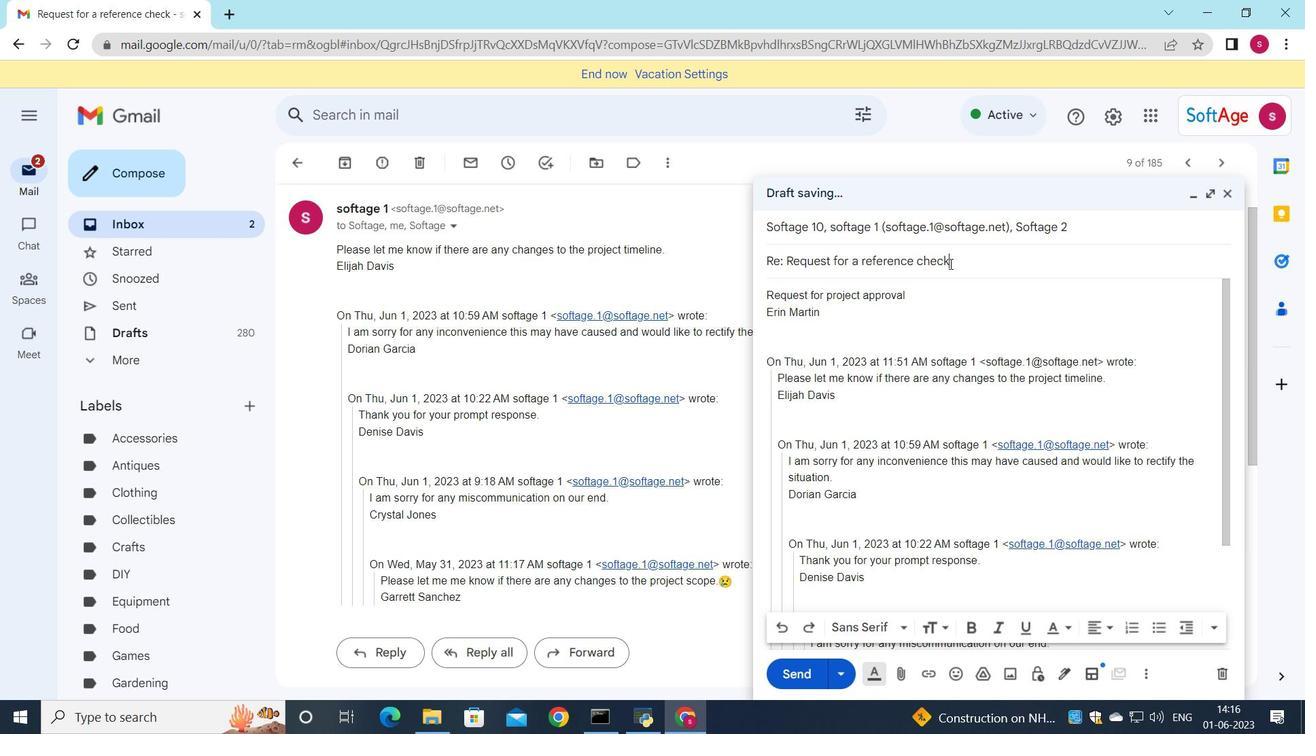 
Action: Mouse moved to (909, 255)
Screenshot: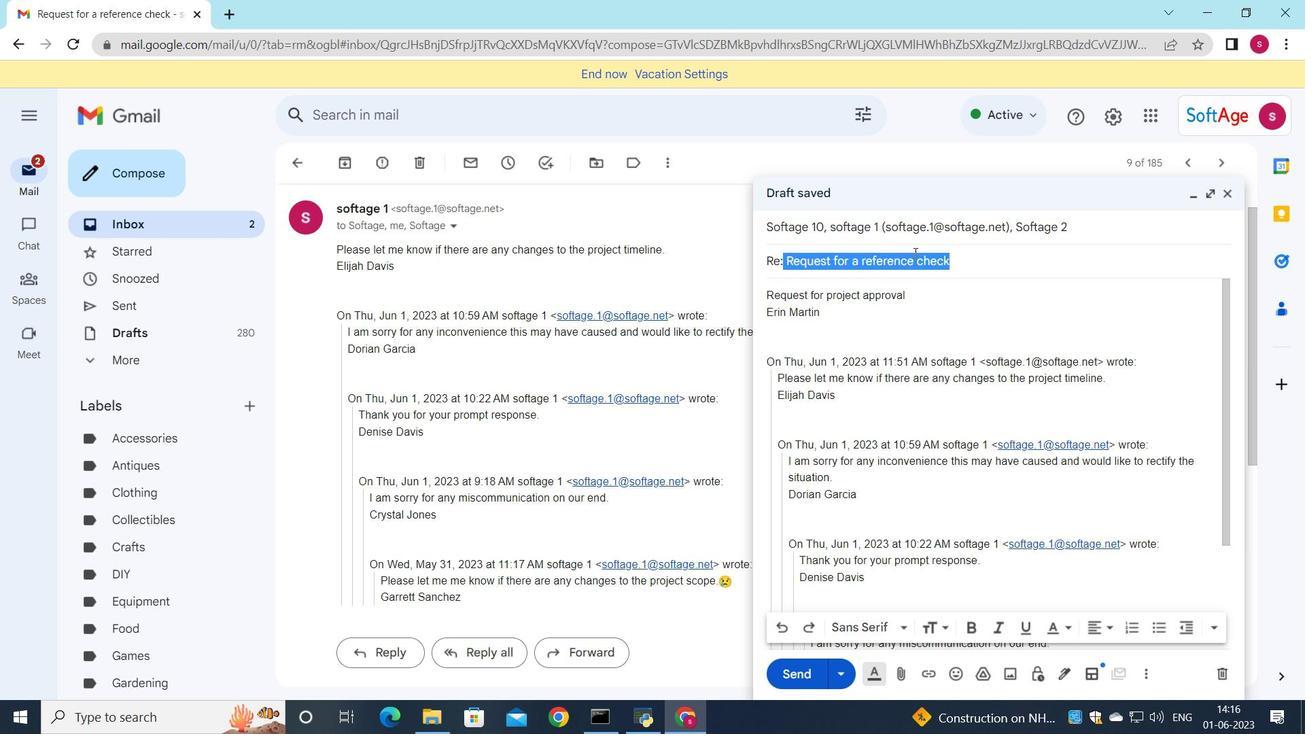
Action: Mouse pressed left at (909, 255)
Screenshot: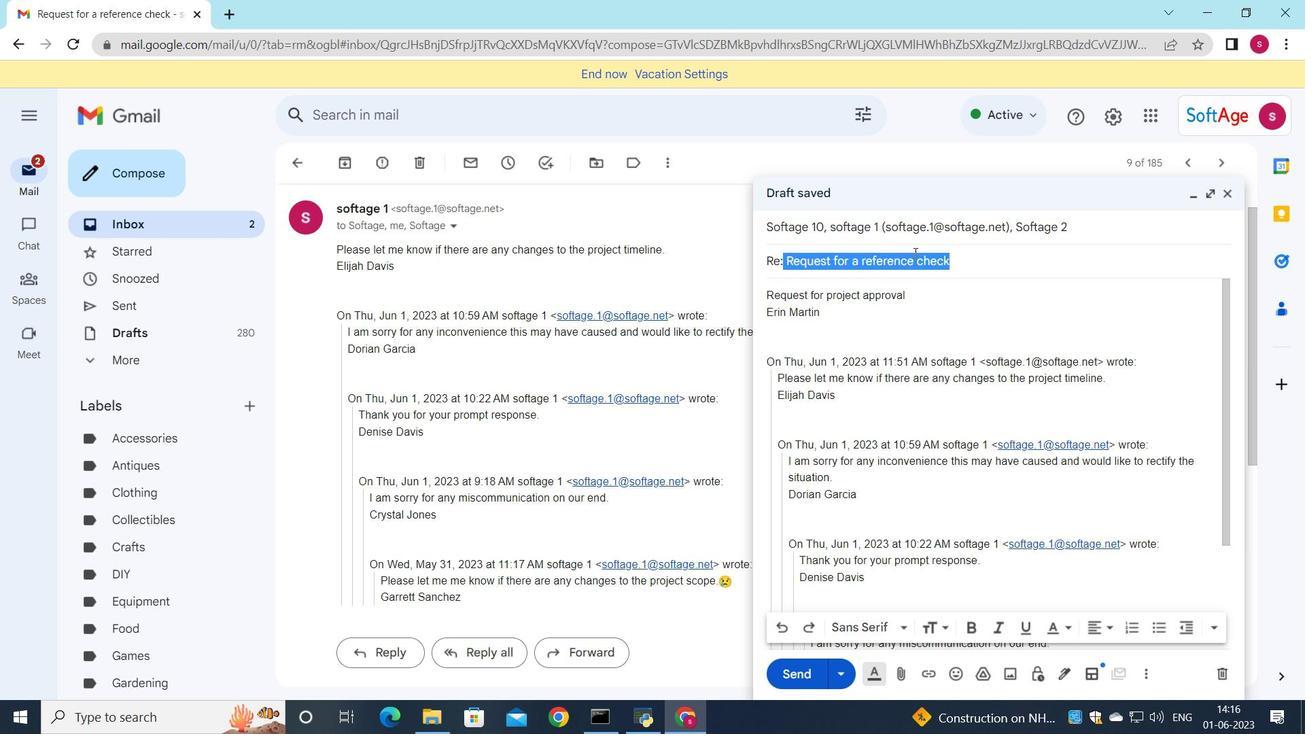 
Action: Mouse moved to (974, 266)
Screenshot: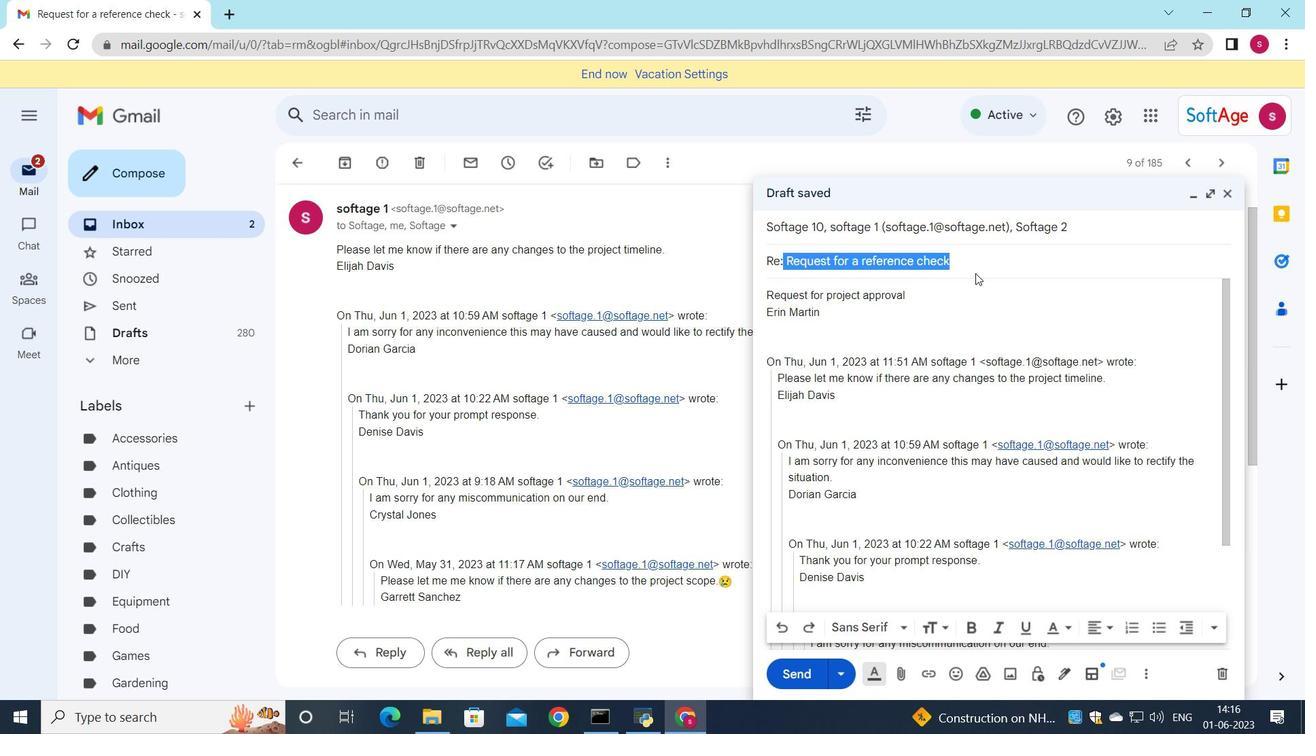 
Action: Mouse pressed left at (974, 266)
Screenshot: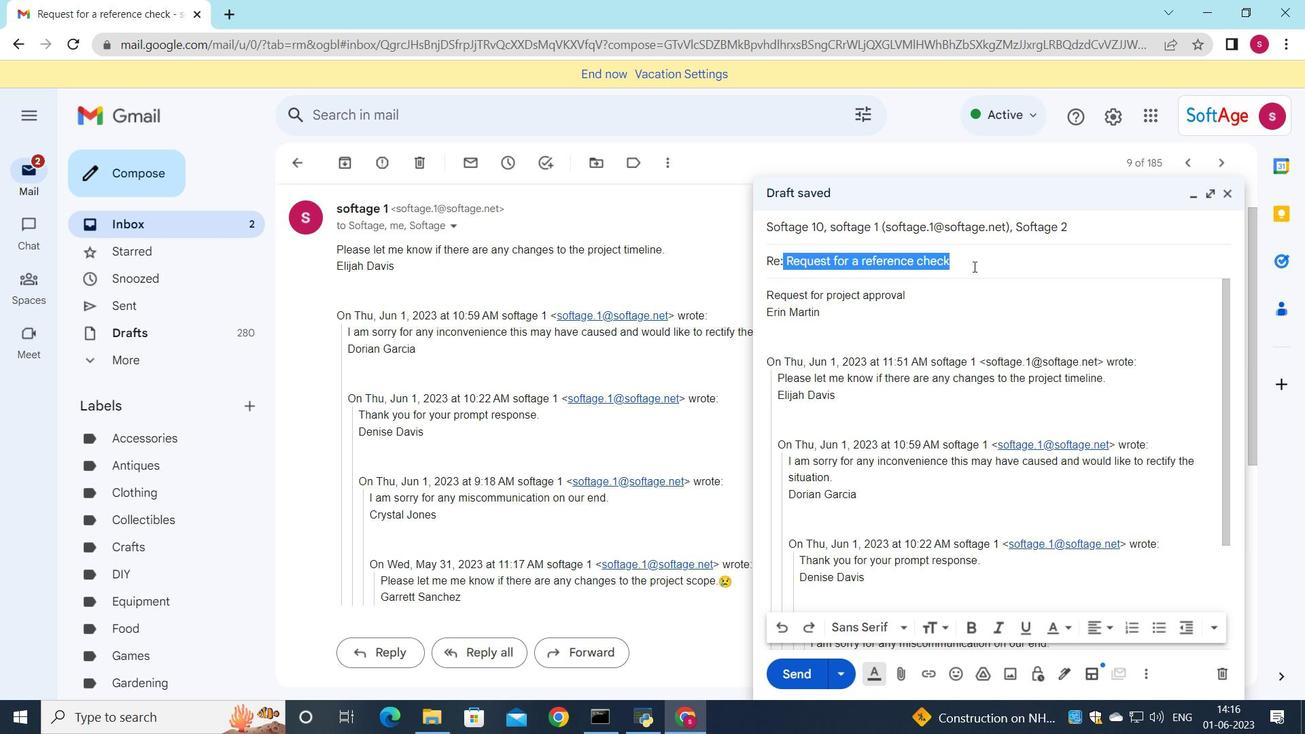 
Action: Mouse moved to (762, 261)
Screenshot: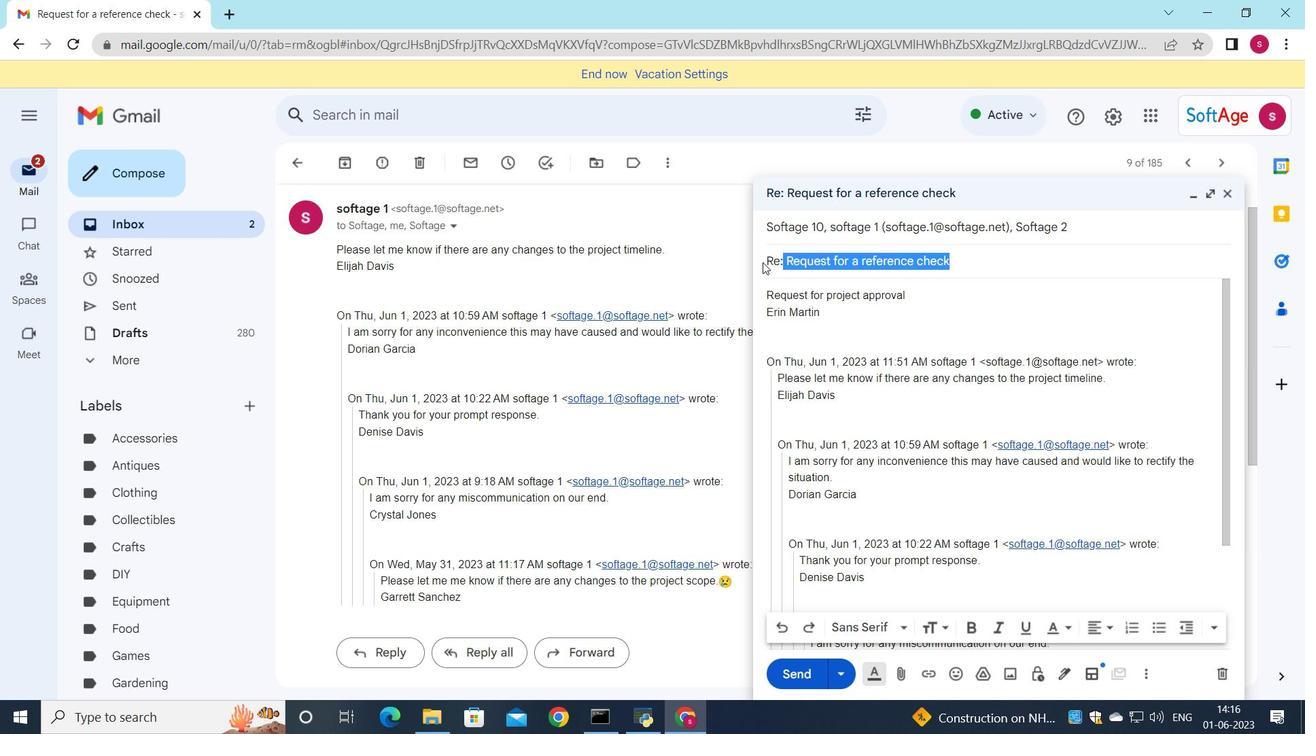 
Action: Mouse pressed left at (762, 261)
Screenshot: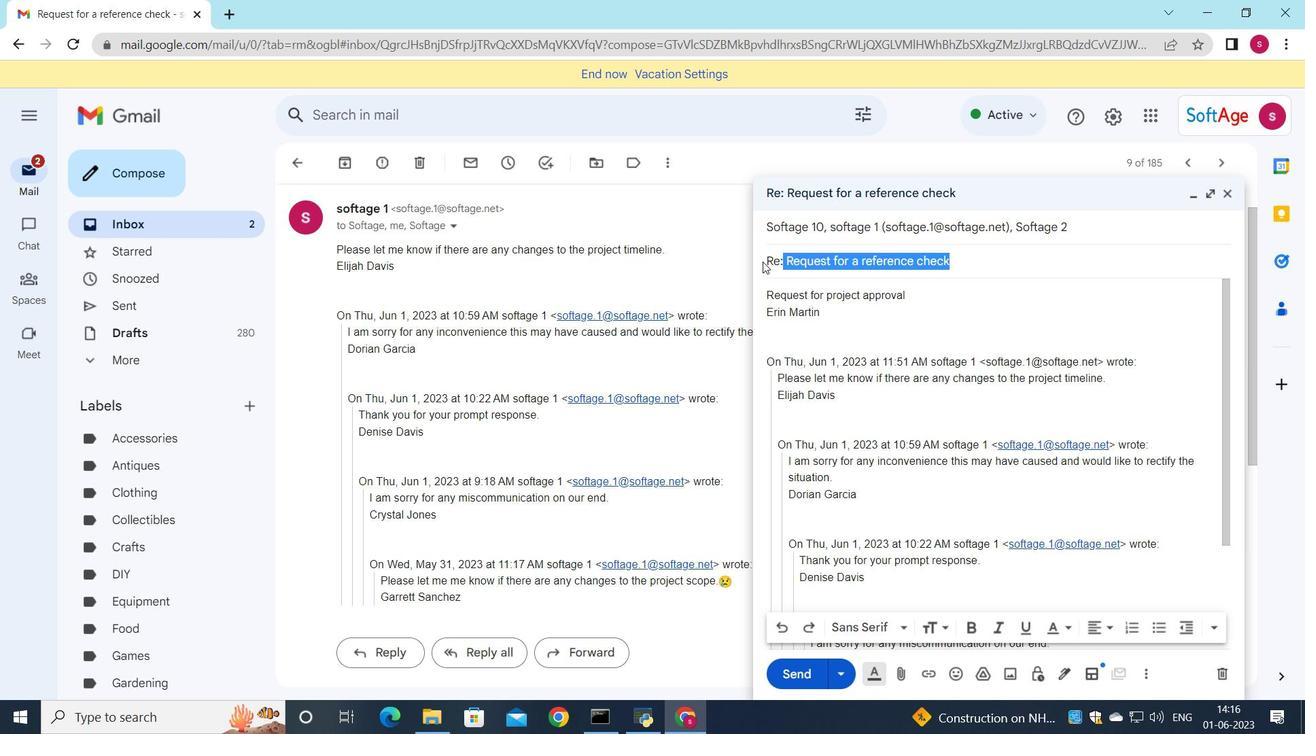 
Action: Mouse moved to (767, 258)
Screenshot: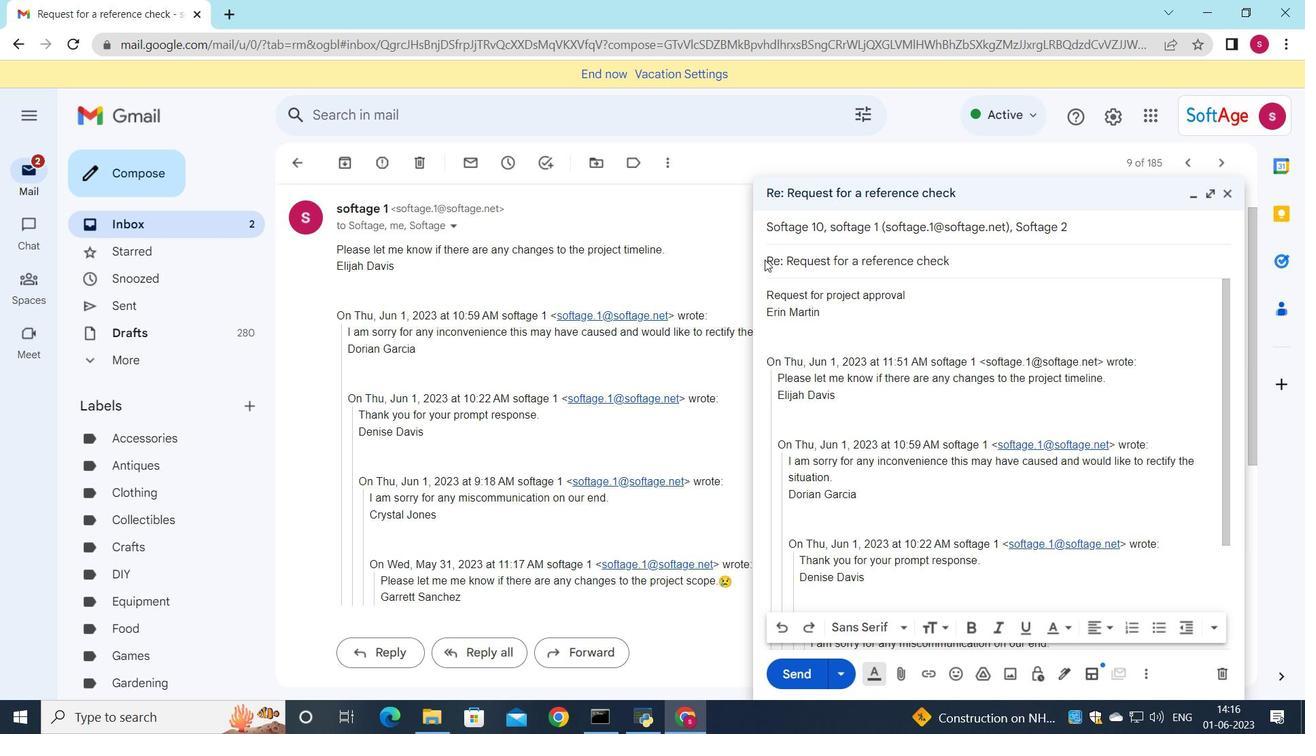 
Action: Mouse pressed left at (767, 258)
Screenshot: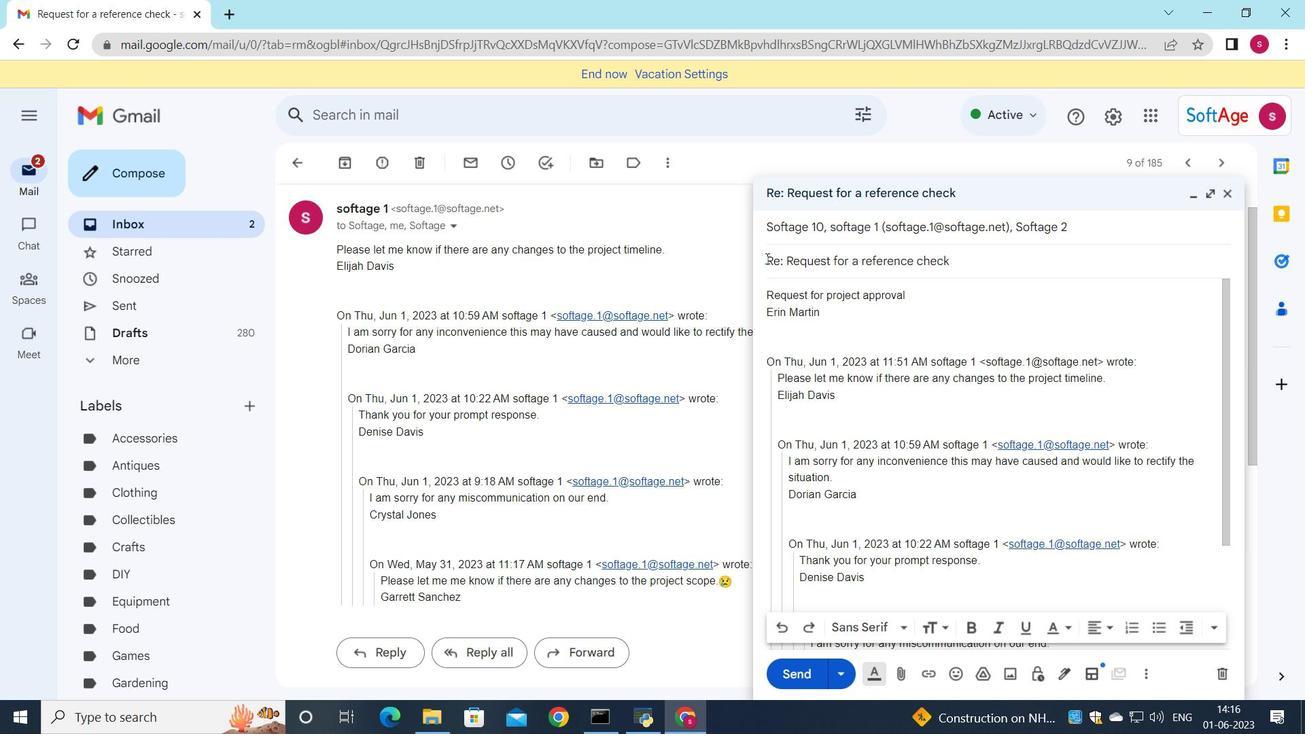 
Action: Mouse moved to (978, 285)
Screenshot: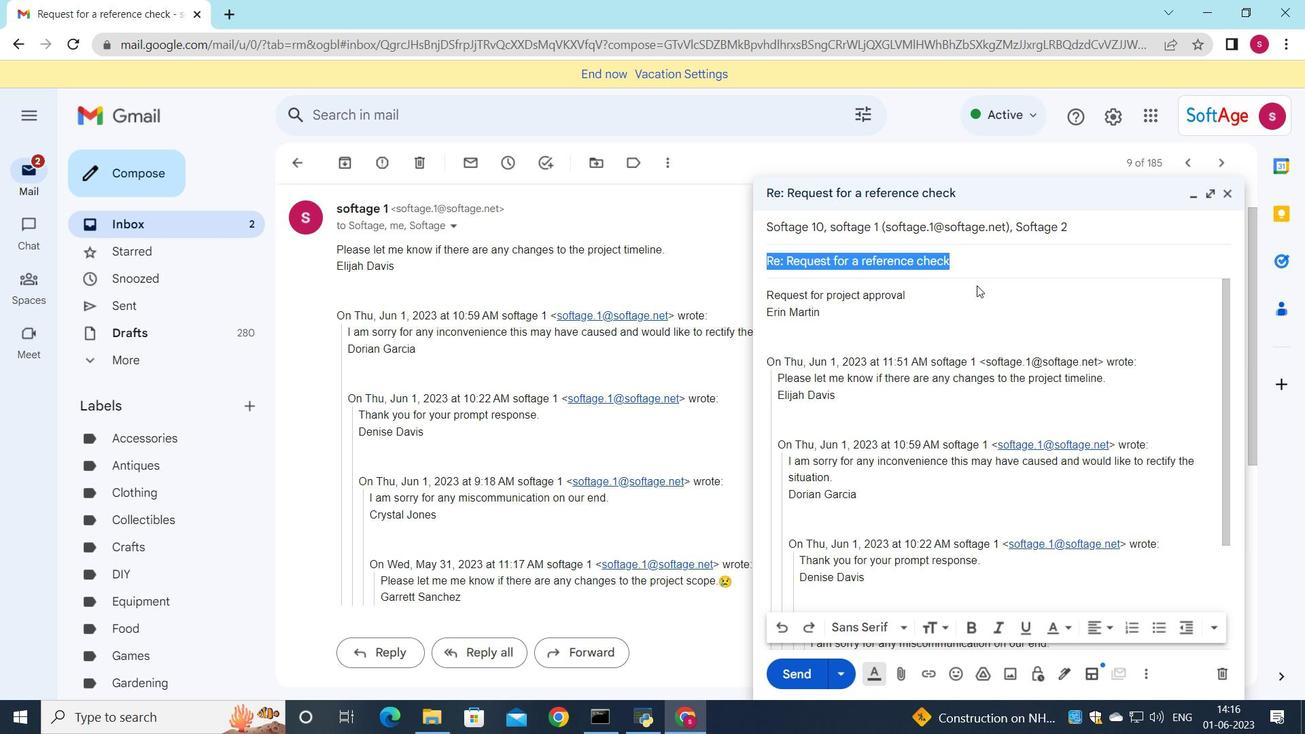 
Action: Key pressed ctrl+V
Screenshot: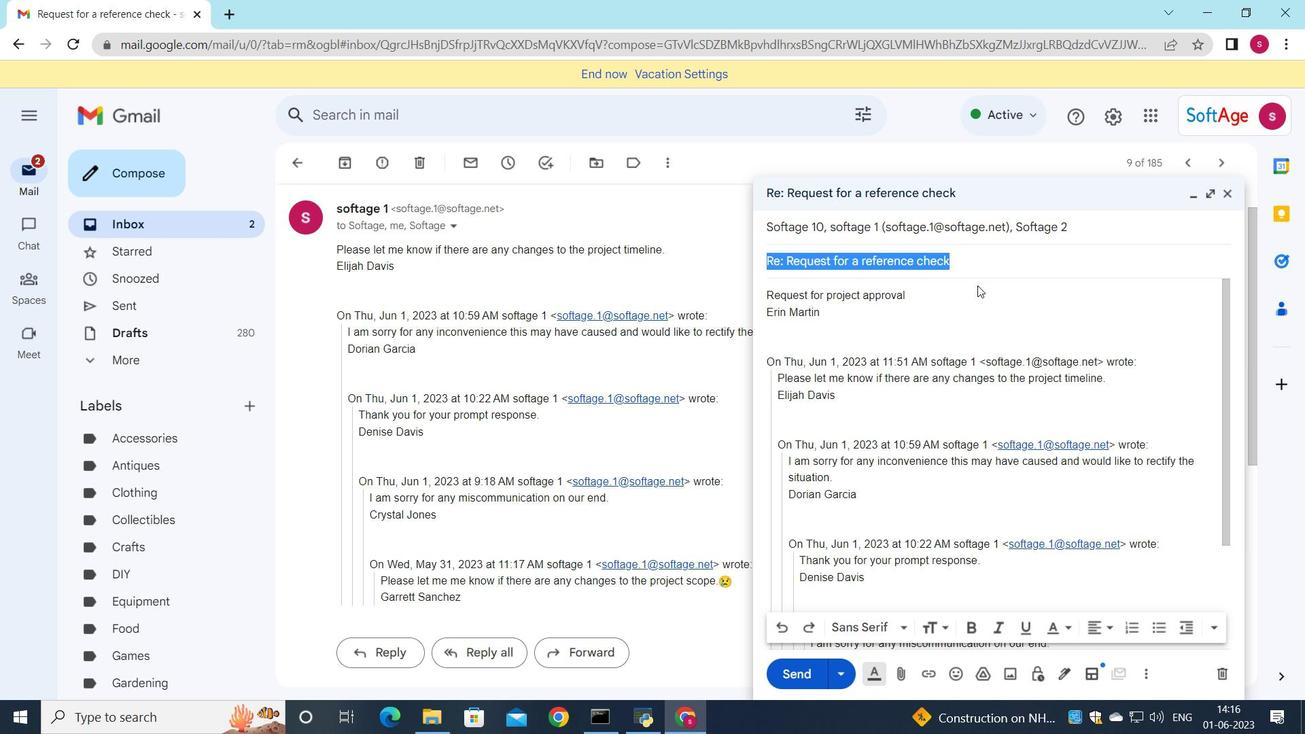 
Action: Mouse moved to (909, 291)
Screenshot: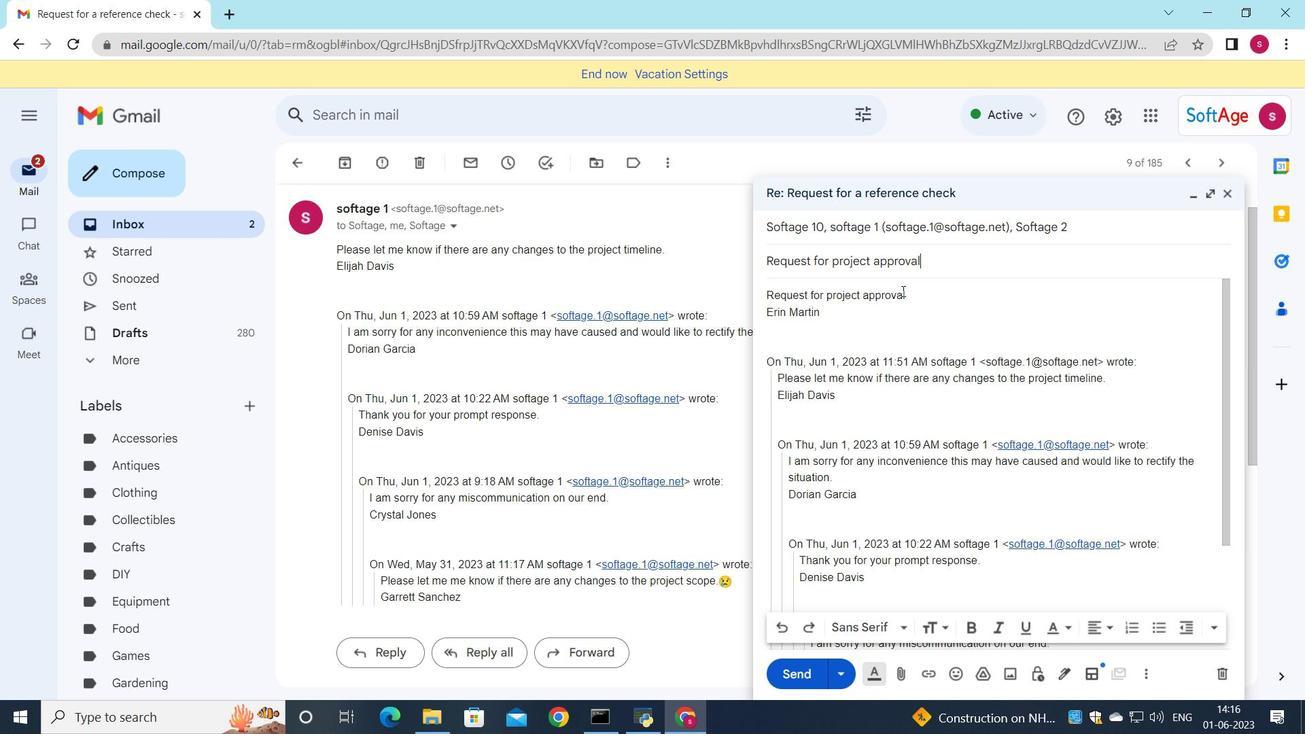 
Action: Mouse pressed left at (909, 291)
Screenshot: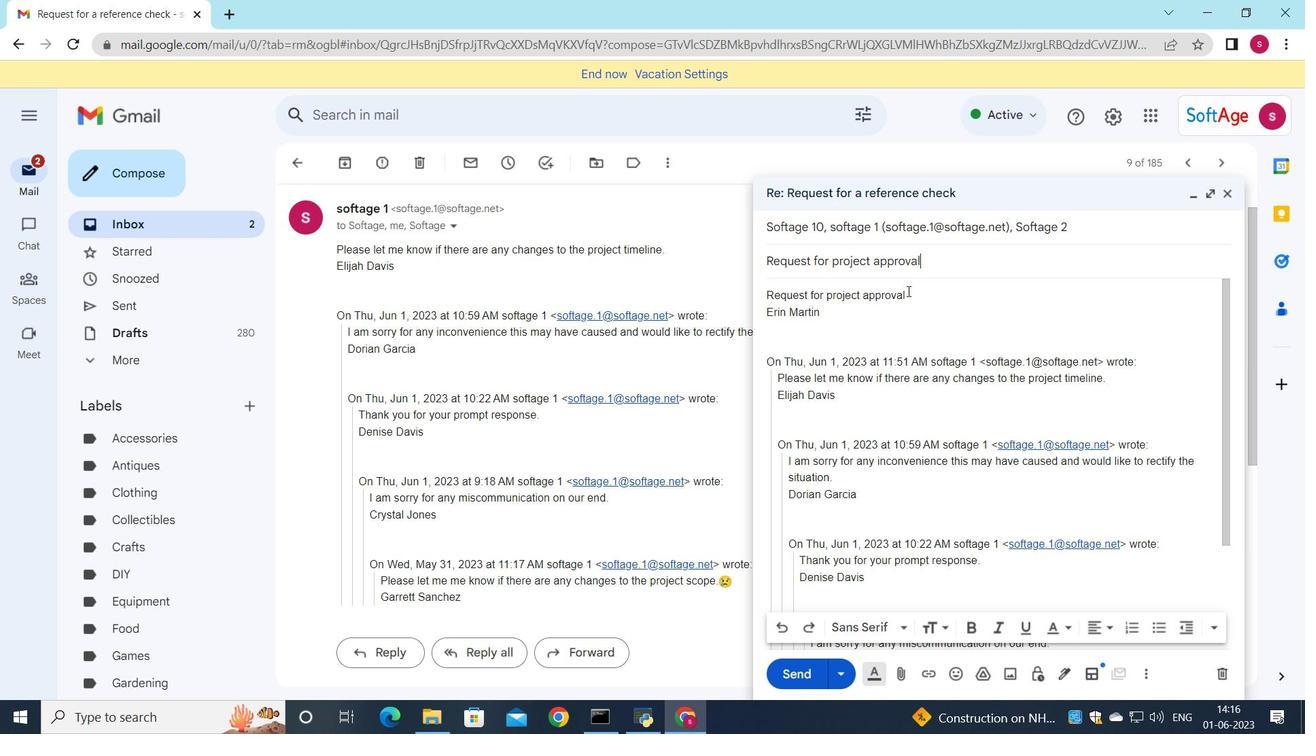 
Action: Mouse moved to (1187, 505)
Screenshot: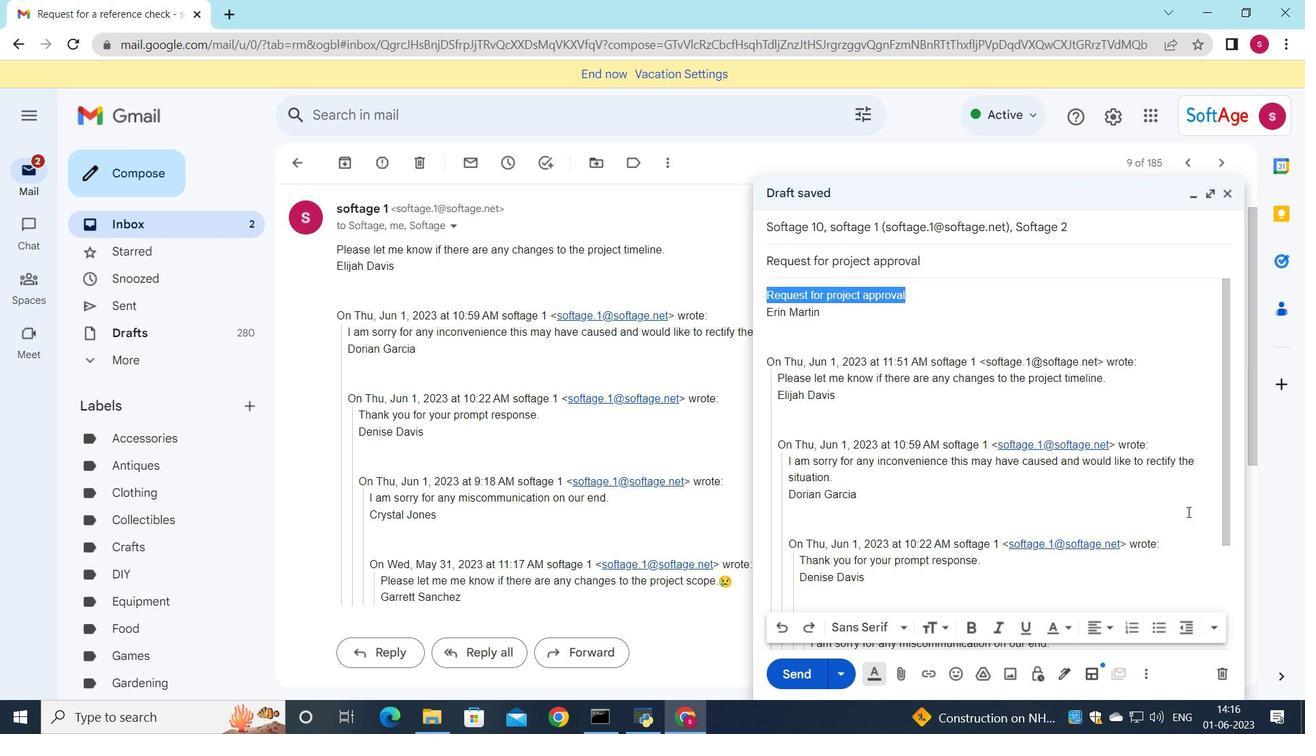 
Action: Key pressed <Key.delete>
Screenshot: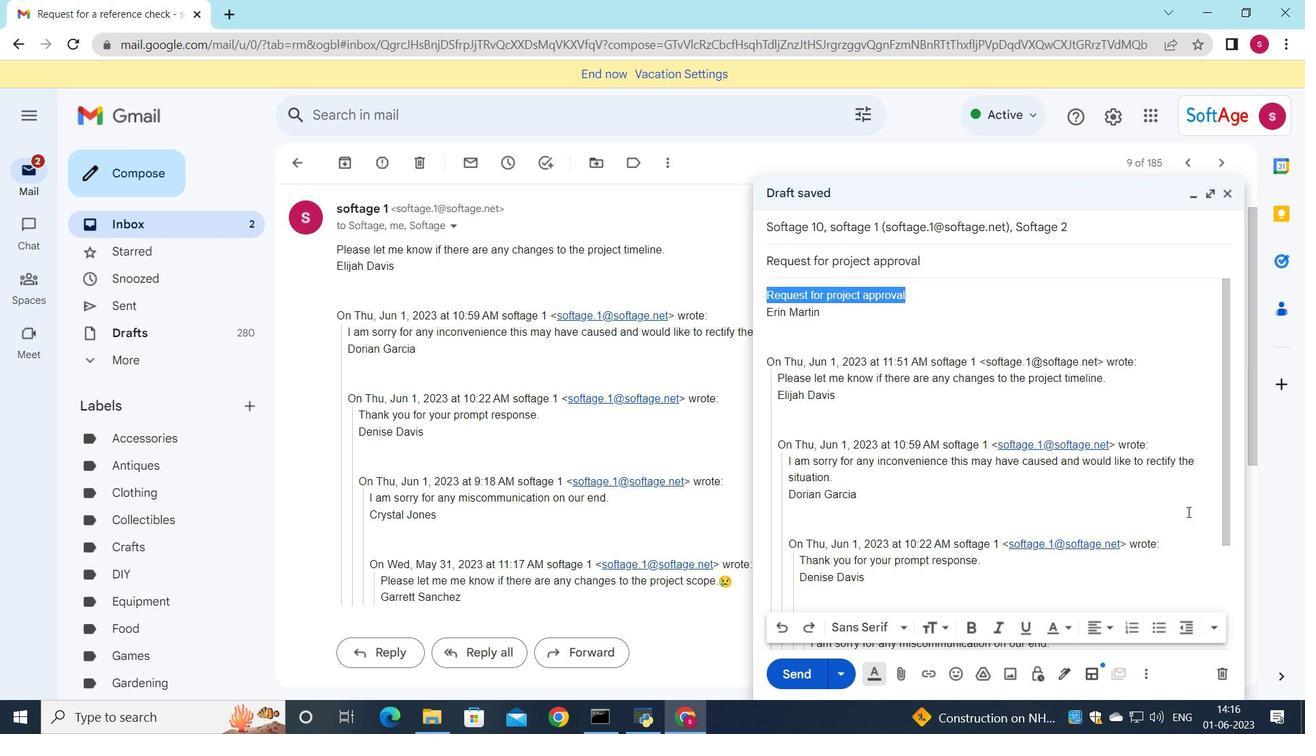 
Action: Mouse moved to (1079, 427)
Screenshot: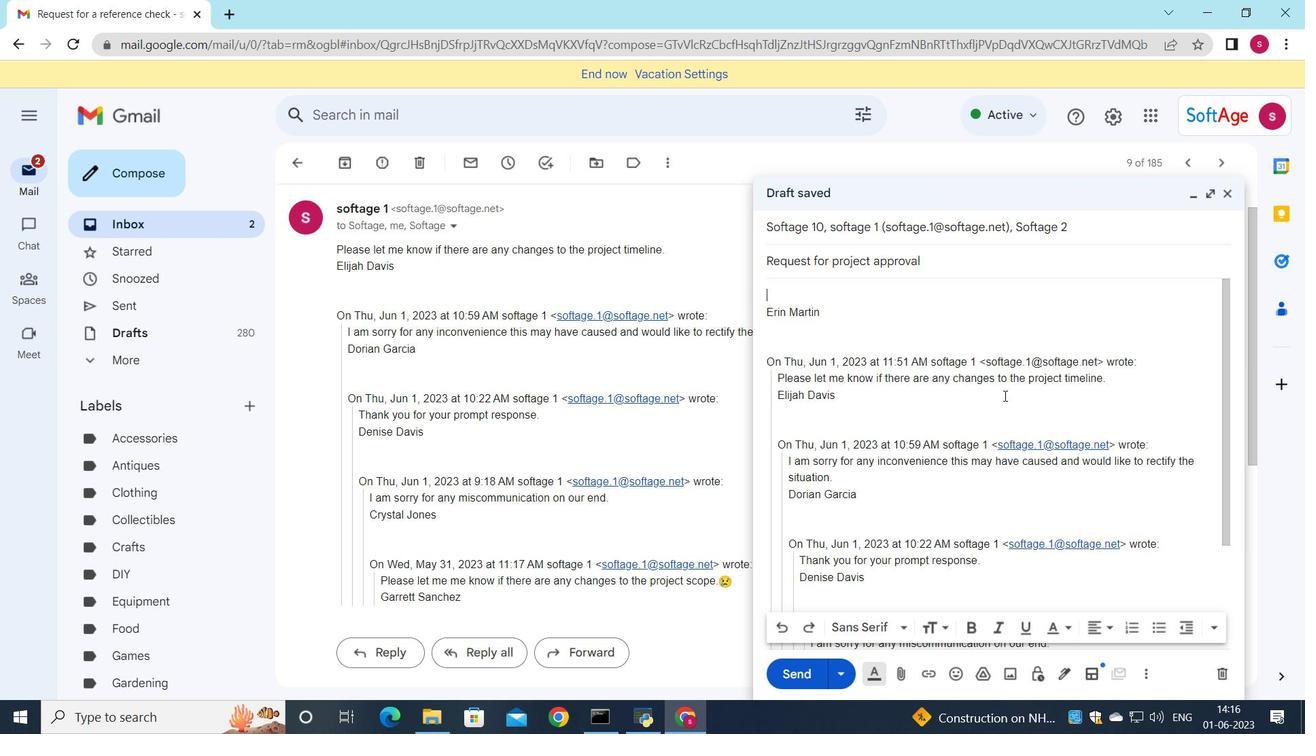 
Action: Key pressed <Key.shift>Could<Key.space>you<Key.space>please<Key.space>provide<Key.space>an<Key.space>overview<Key.space>of<Key.space>the<Key.space>marketing<Key.space>strategy<Key.space>for<Key.space>new<Key.space>product<Key.space>launch<Key.shift>?
Screenshot: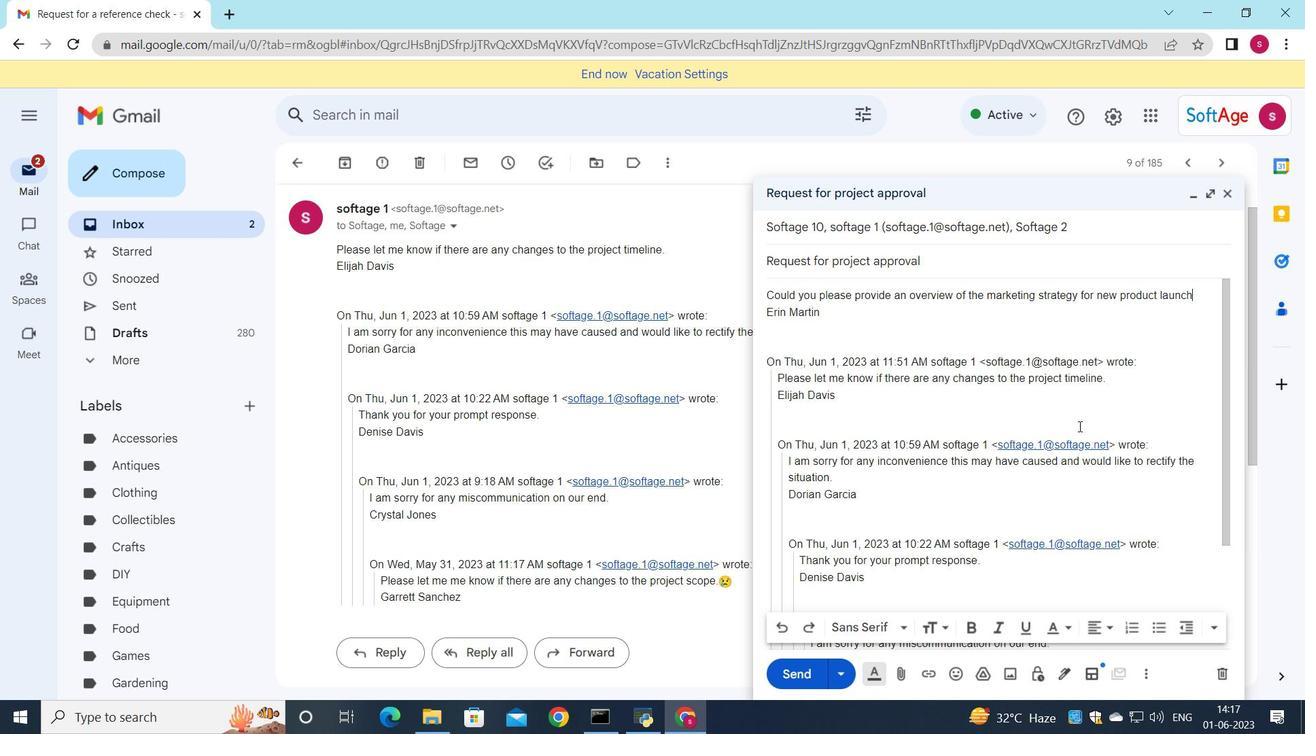 
Action: Mouse moved to (1093, 297)
Screenshot: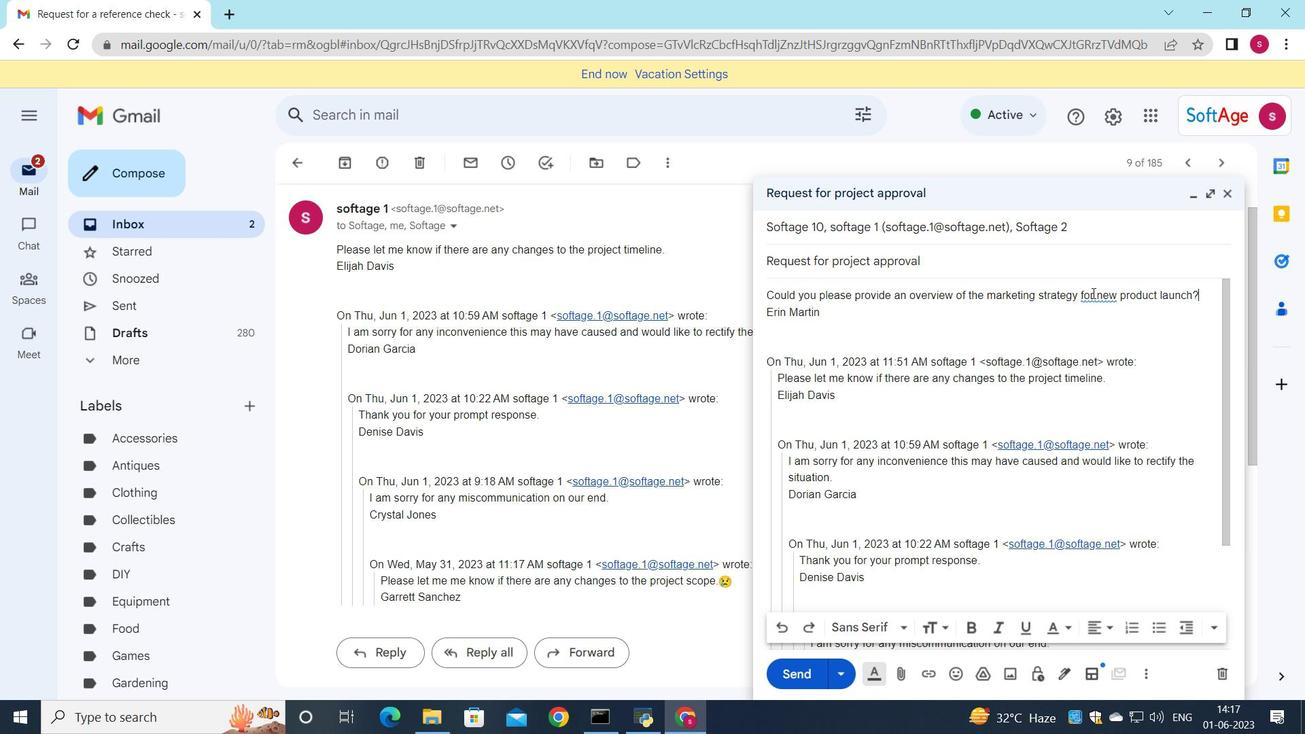 
Action: Mouse pressed left at (1093, 297)
Screenshot: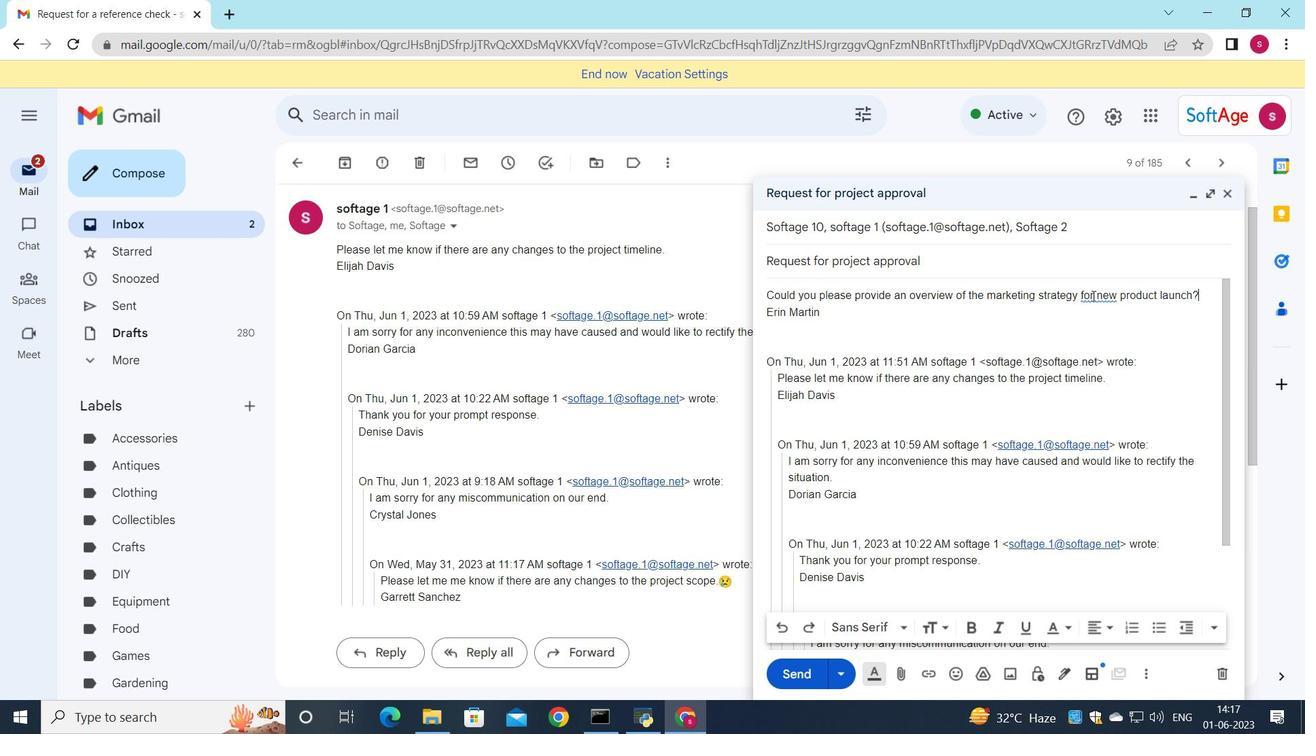 
Action: Mouse moved to (1121, 321)
Screenshot: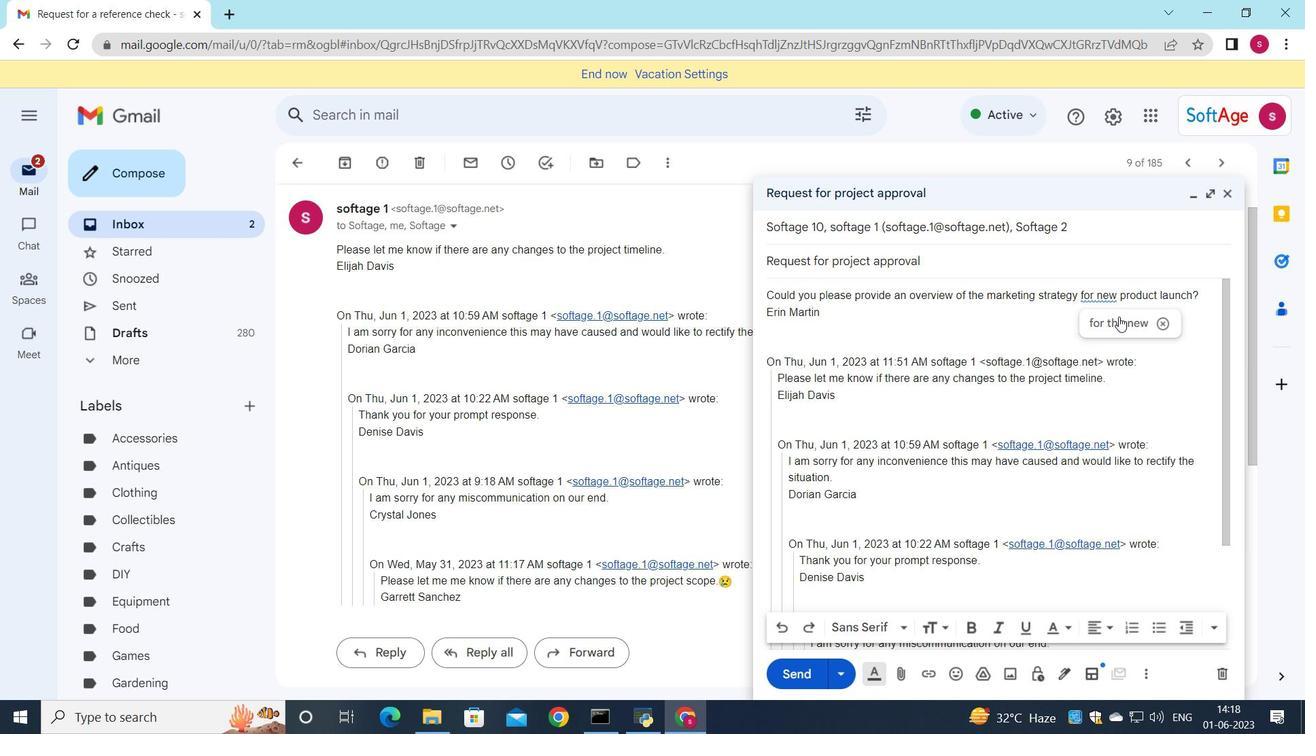 
Action: Mouse pressed left at (1121, 321)
Screenshot: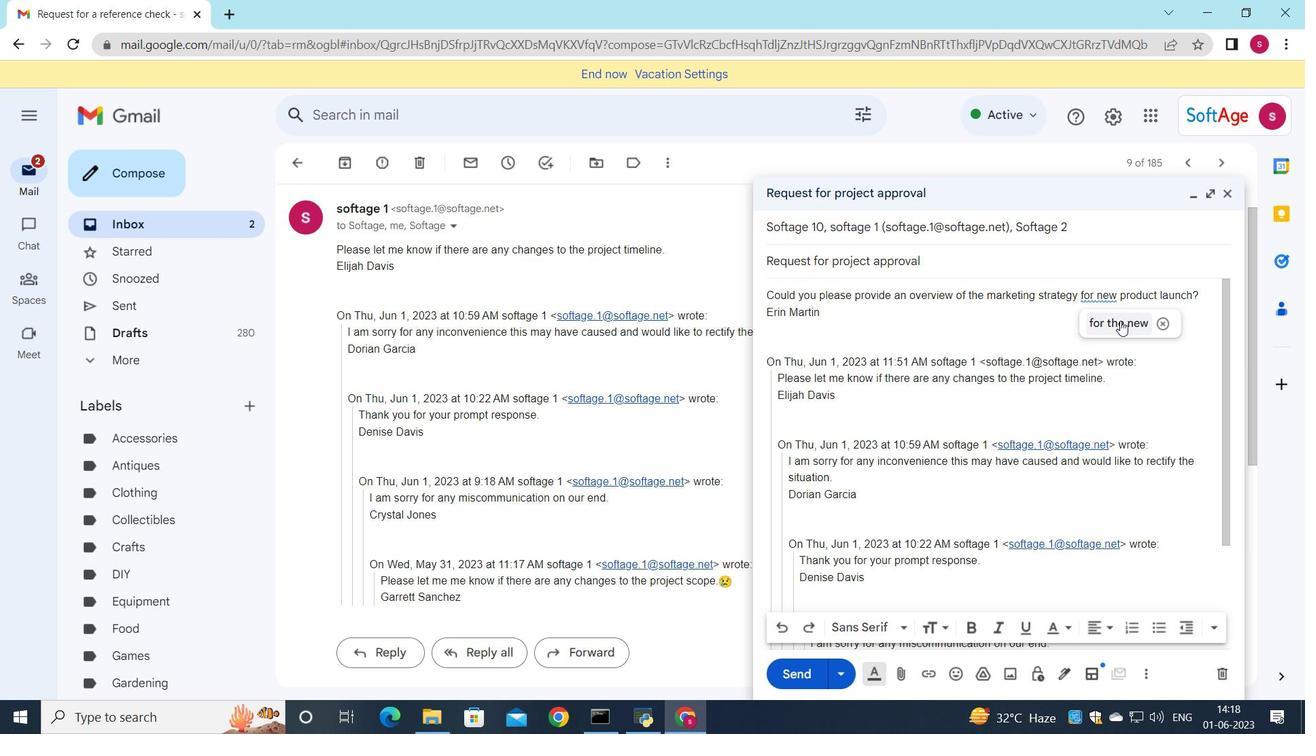 
Action: Mouse moved to (1214, 297)
Screenshot: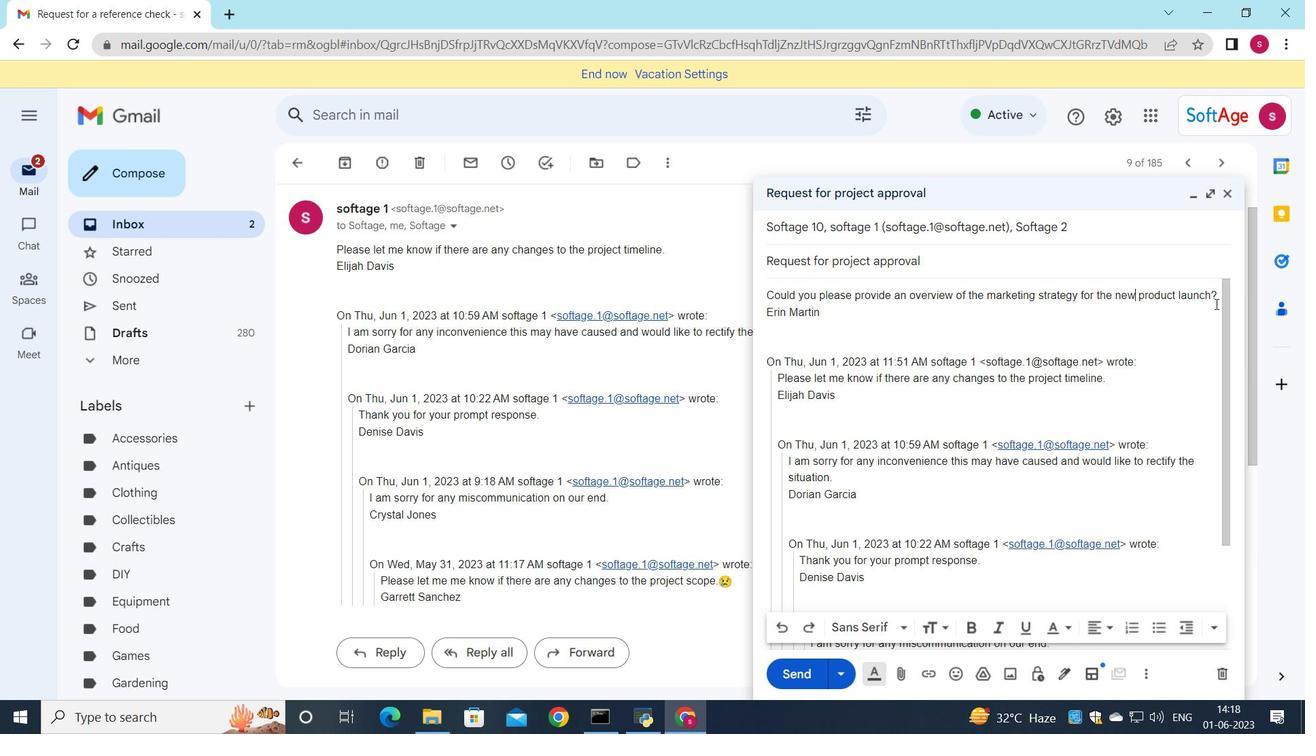 
Action: Mouse pressed left at (1214, 297)
Screenshot: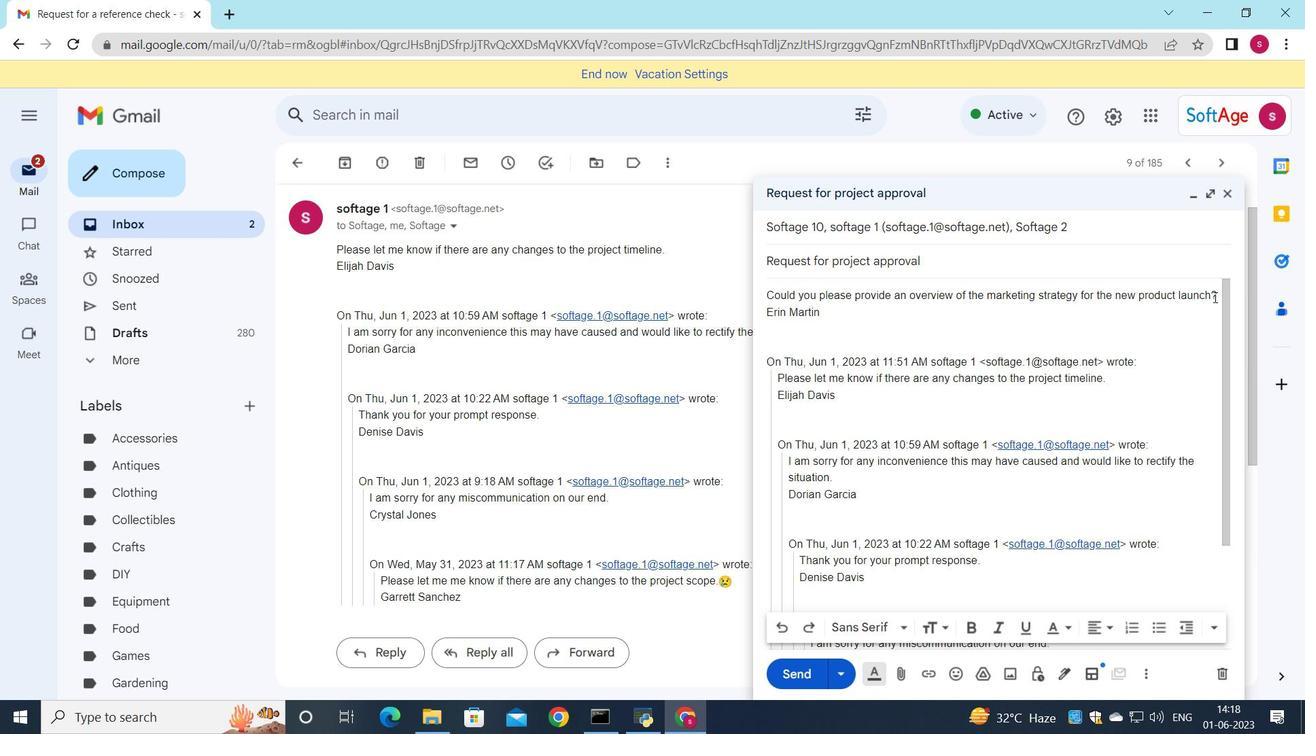 
Action: Mouse moved to (1215, 299)
Screenshot: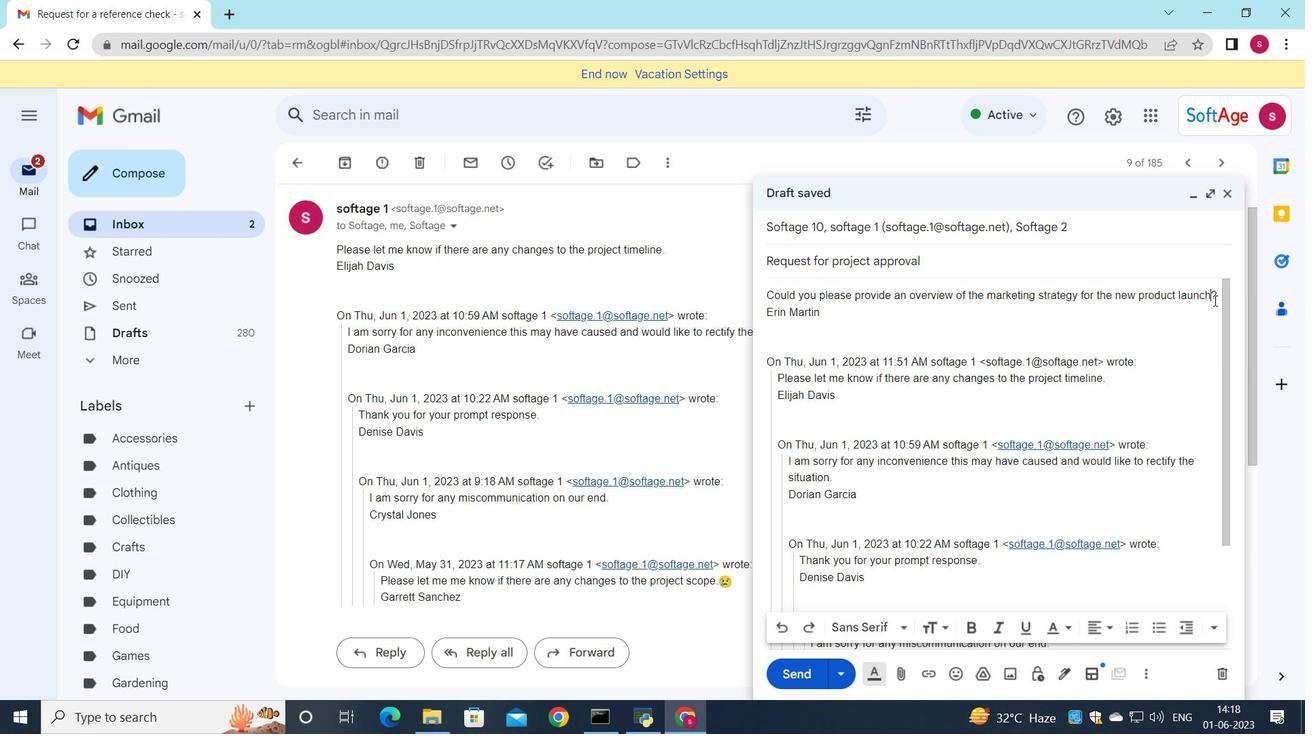 
Action: Mouse pressed left at (1215, 299)
Screenshot: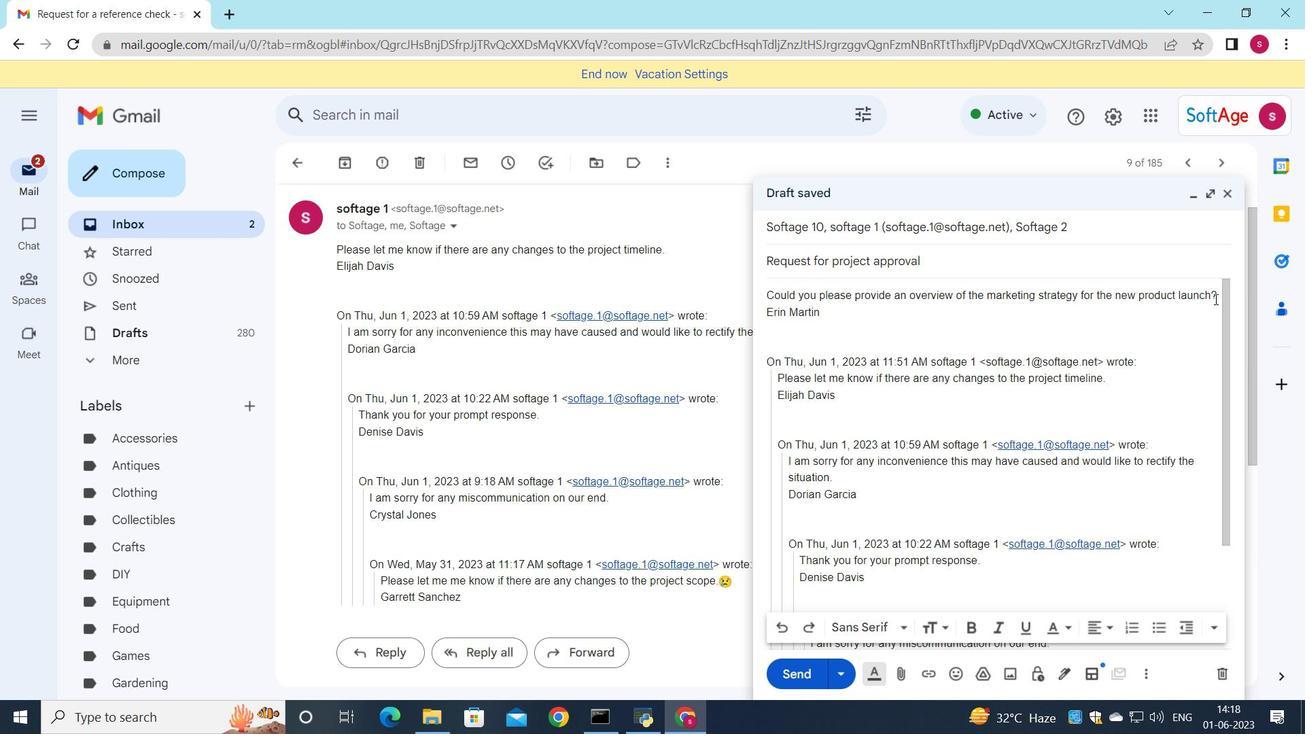 
Action: Mouse moved to (782, 630)
Screenshot: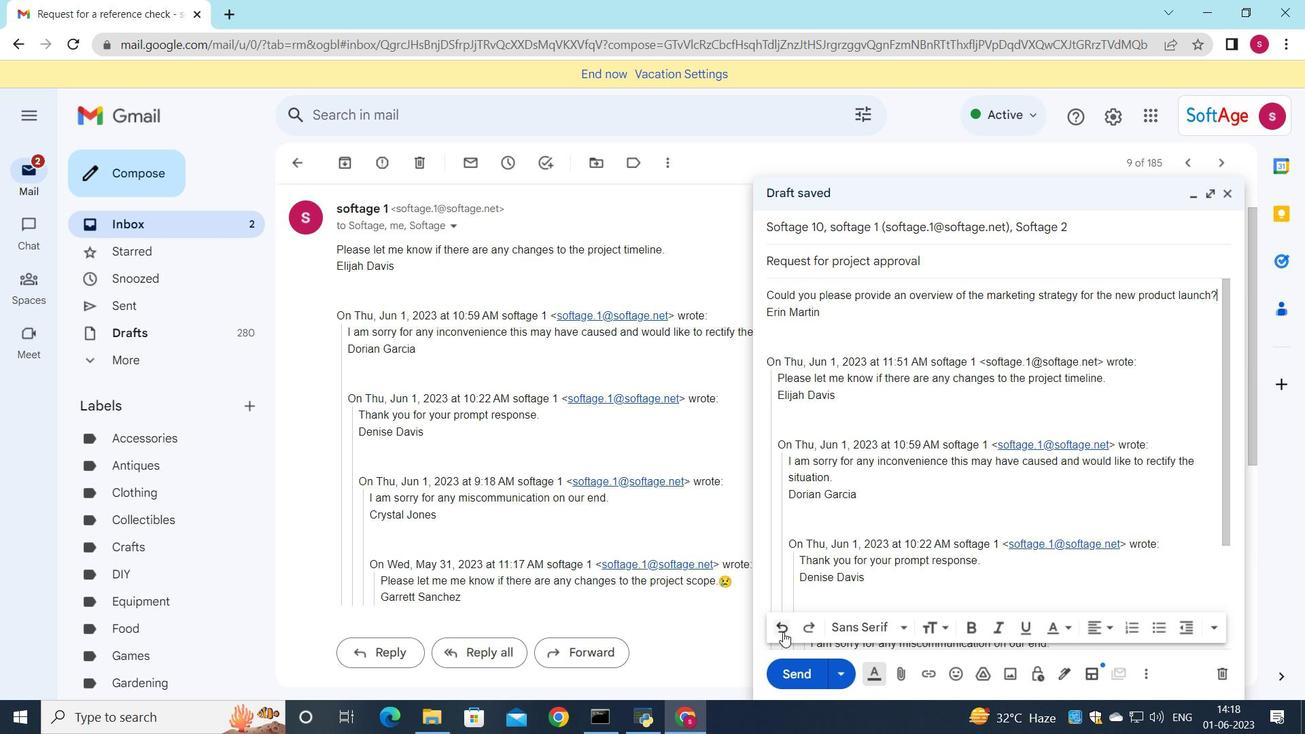 
Action: Mouse pressed left at (782, 630)
Screenshot: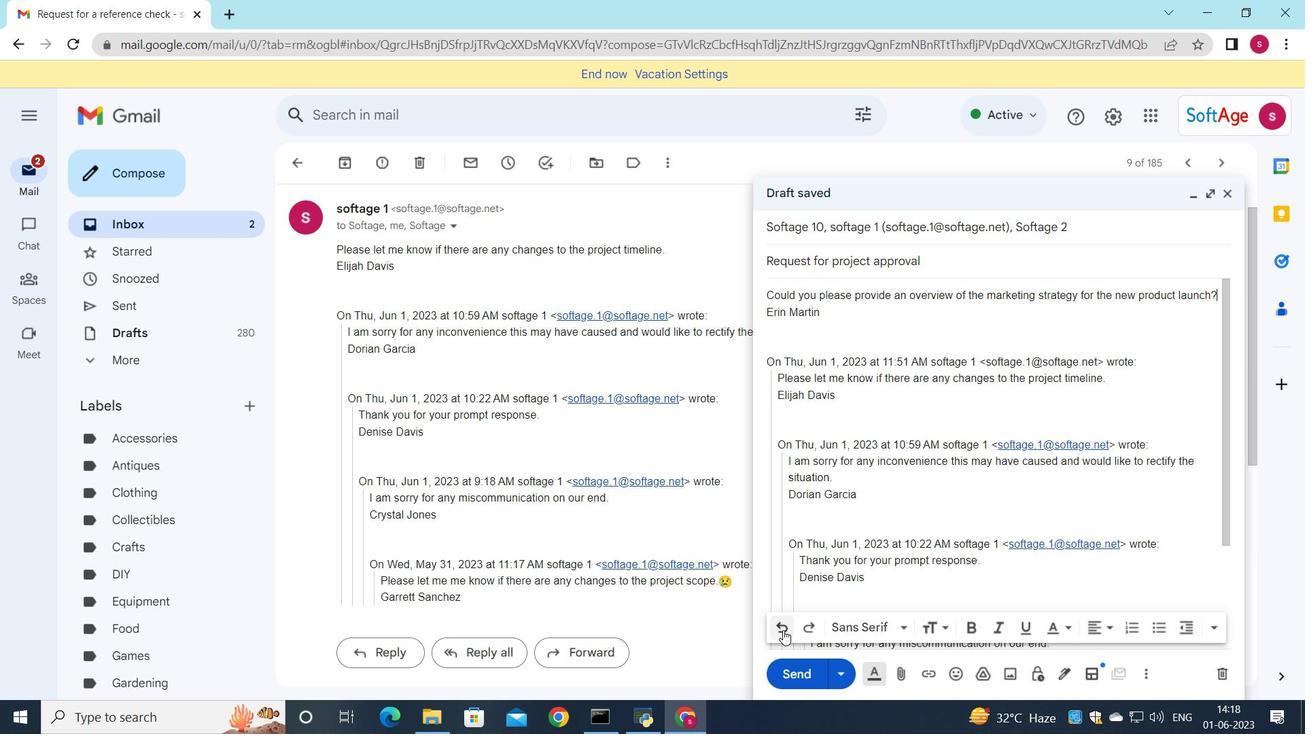
Action: Mouse pressed left at (782, 630)
Screenshot: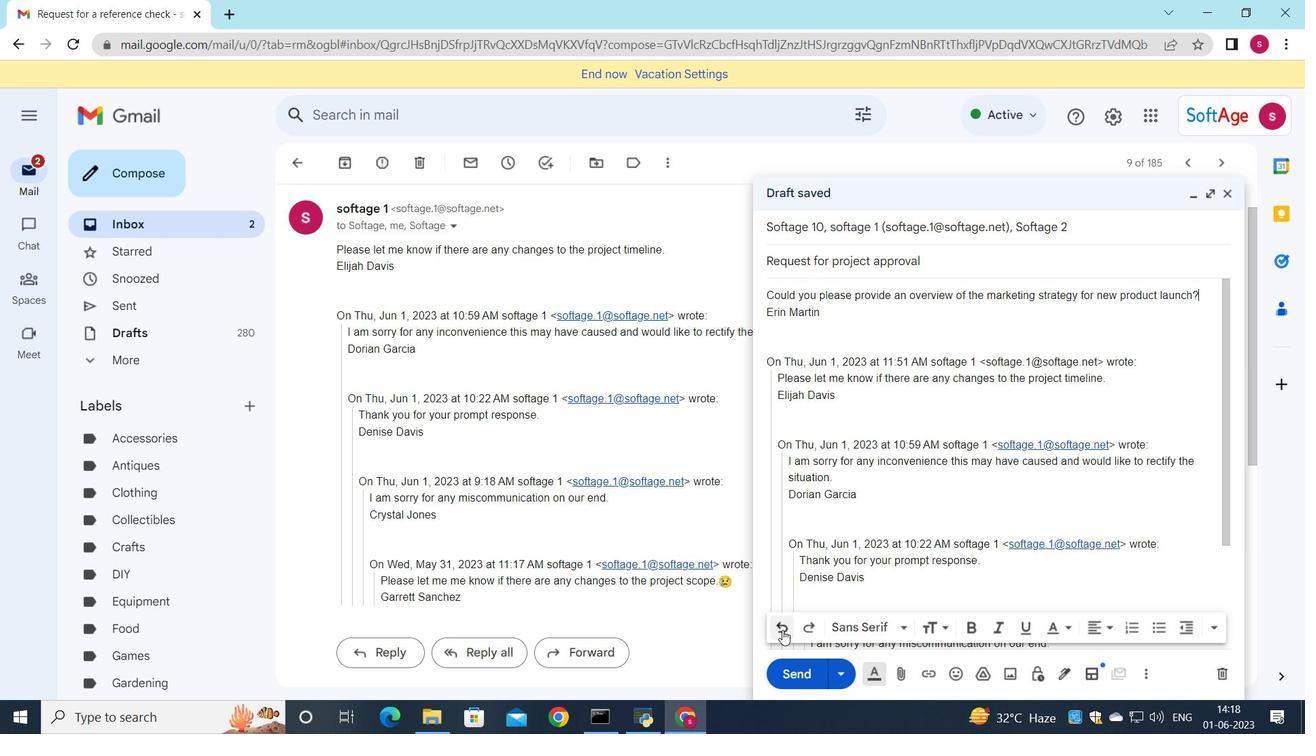 
Action: Mouse pressed left at (782, 630)
Screenshot: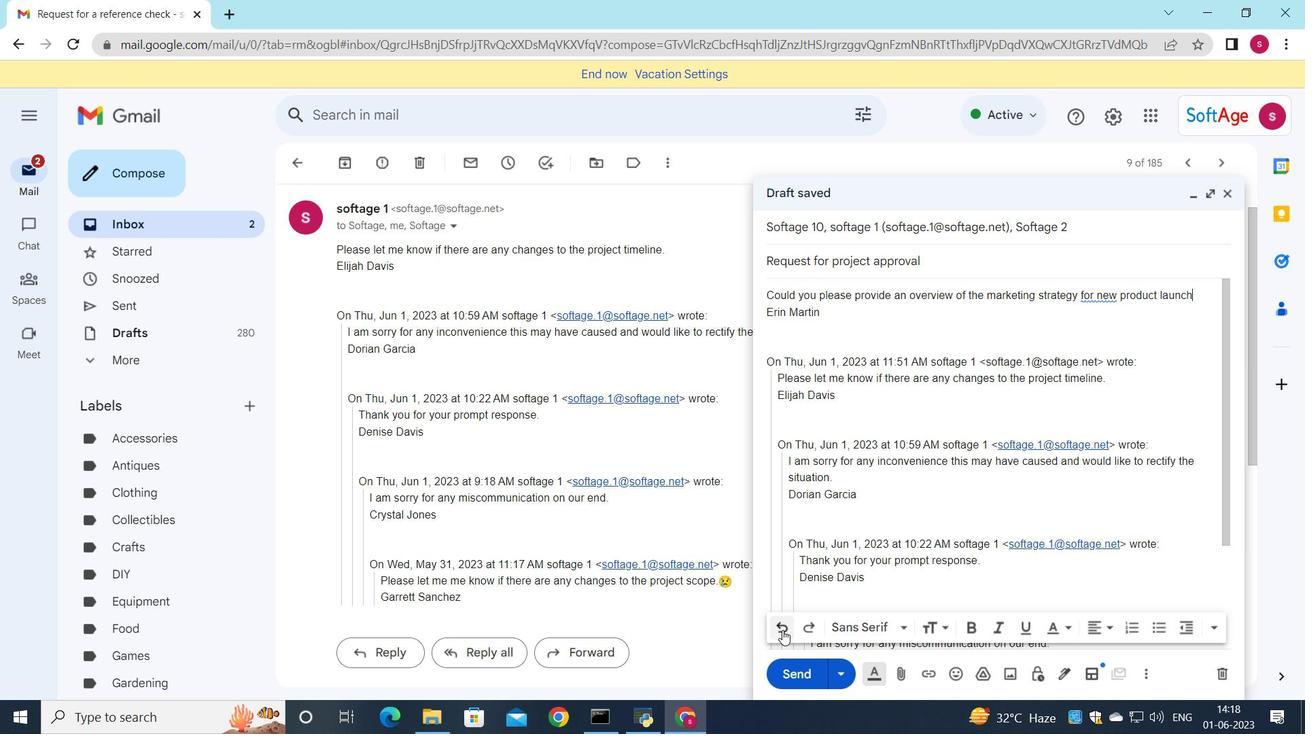 
Action: Mouse pressed left at (782, 630)
Screenshot: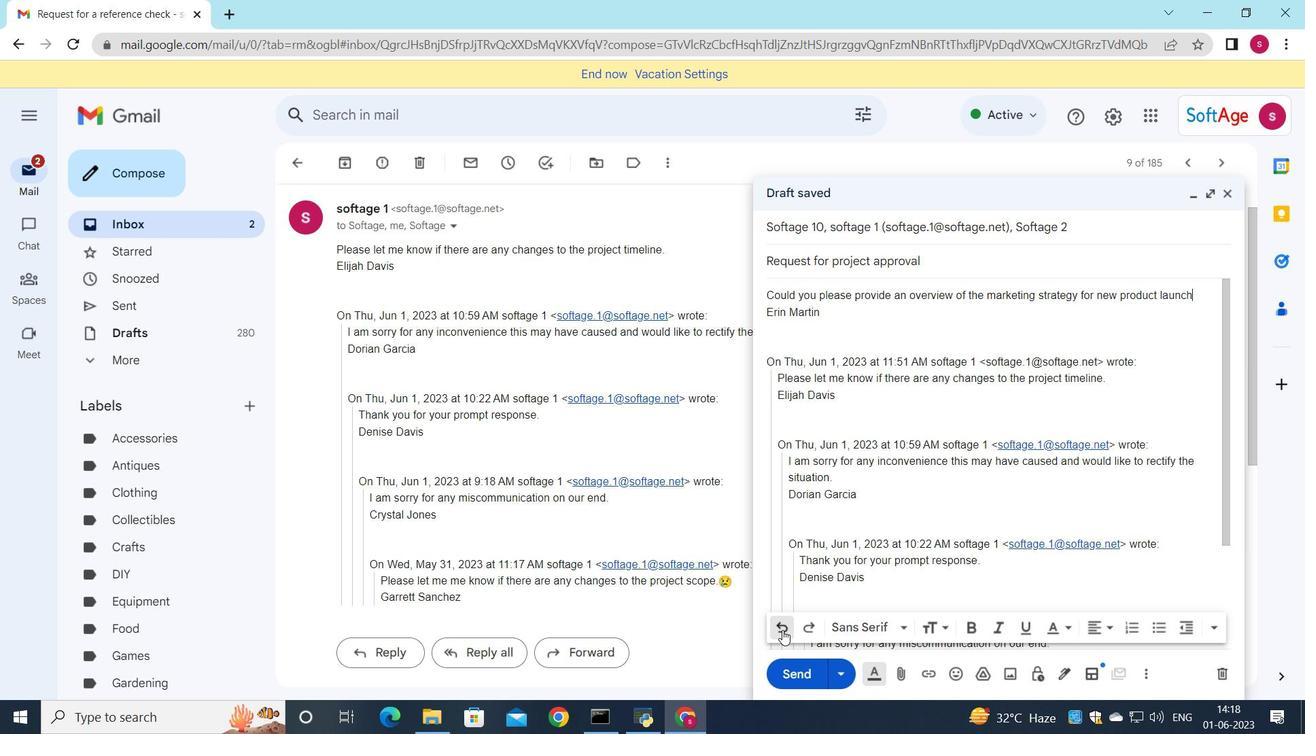 
Action: Mouse pressed left at (782, 630)
Screenshot: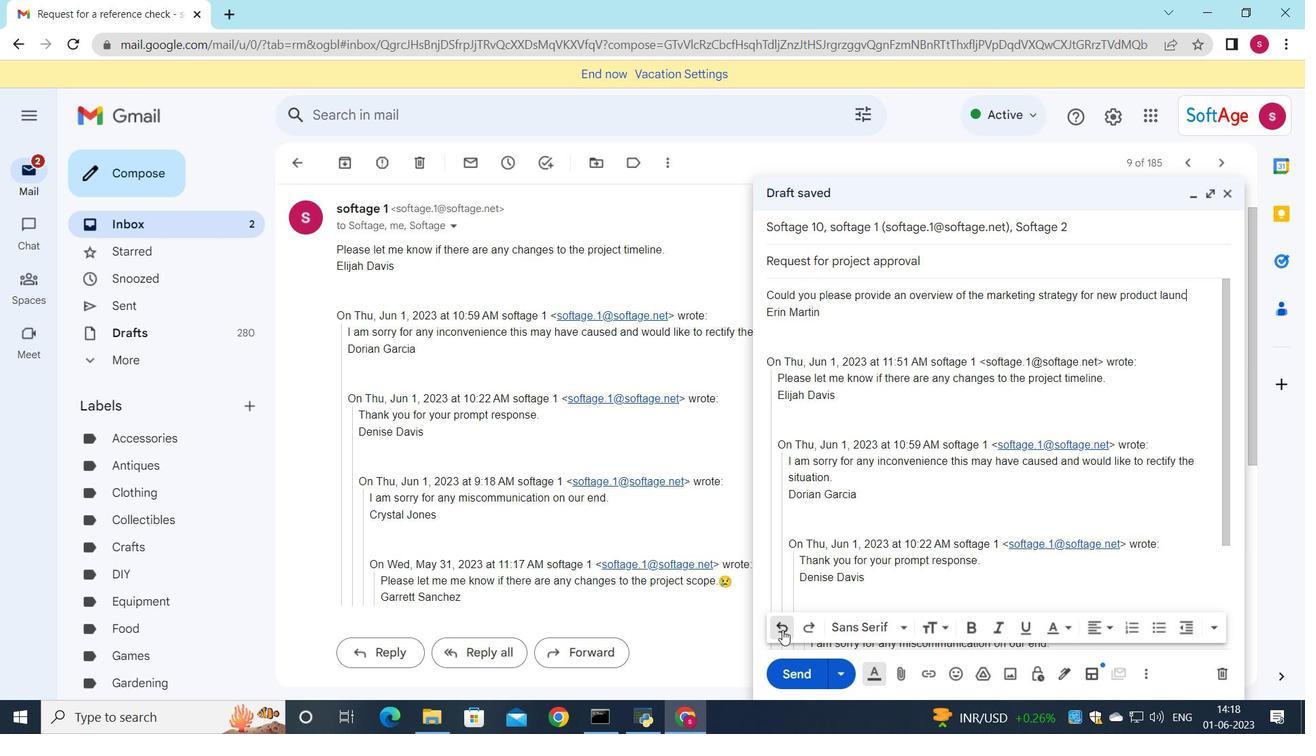 
Action: Mouse pressed left at (782, 630)
Screenshot: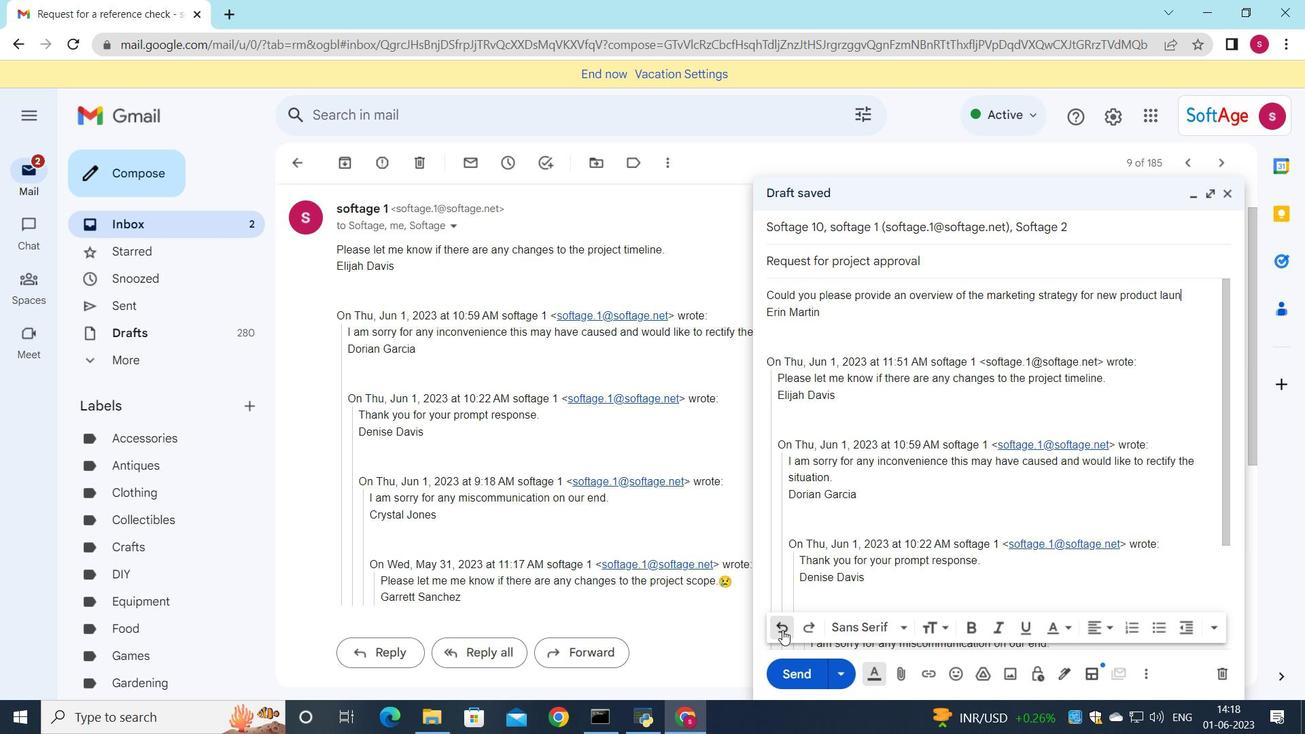 
Action: Mouse pressed left at (782, 630)
Screenshot: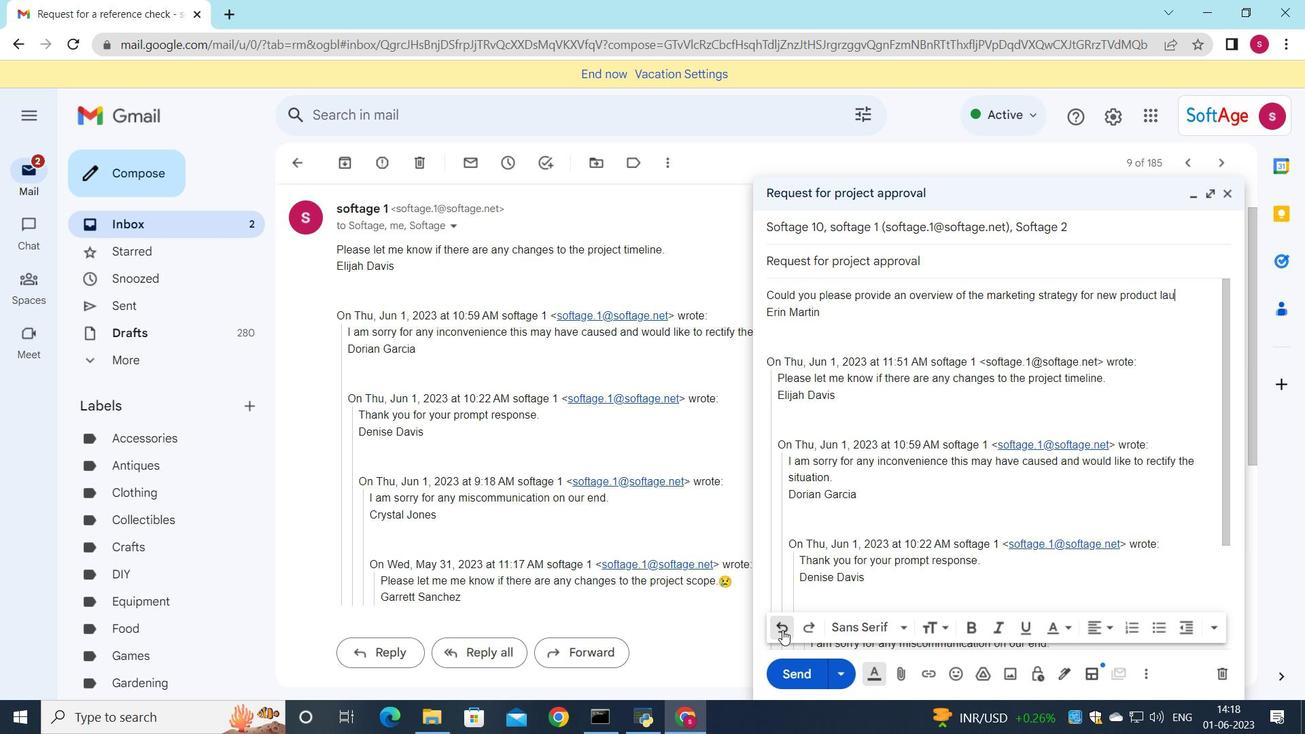 
Action: Mouse pressed left at (782, 630)
Screenshot: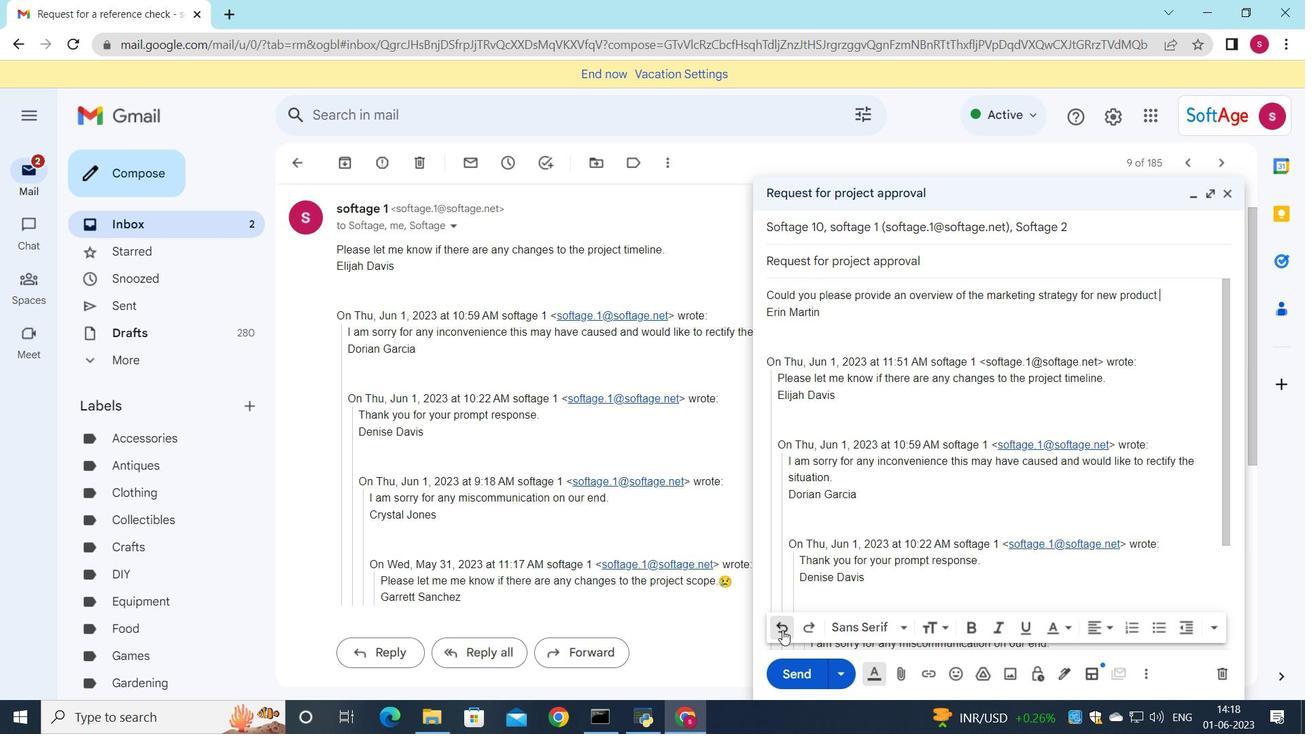 
Action: Mouse pressed left at (782, 630)
Screenshot: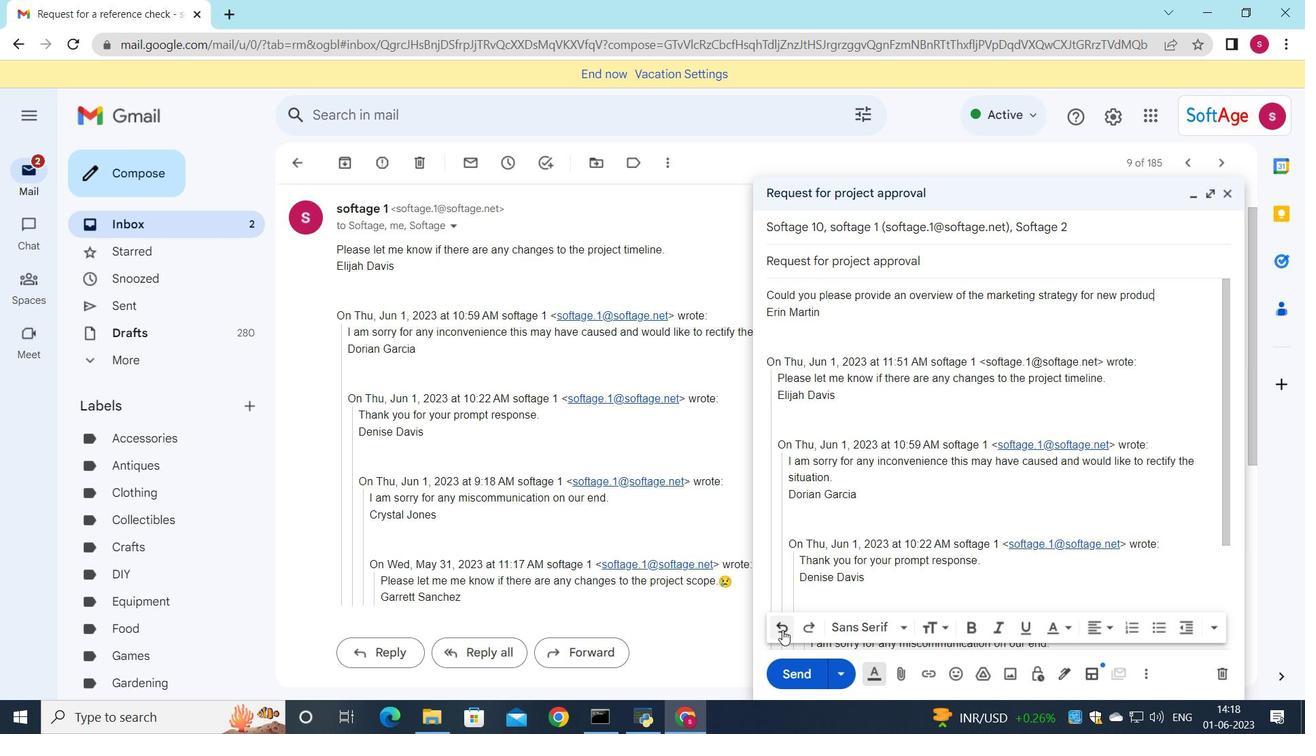 
Action: Mouse pressed left at (782, 630)
Screenshot: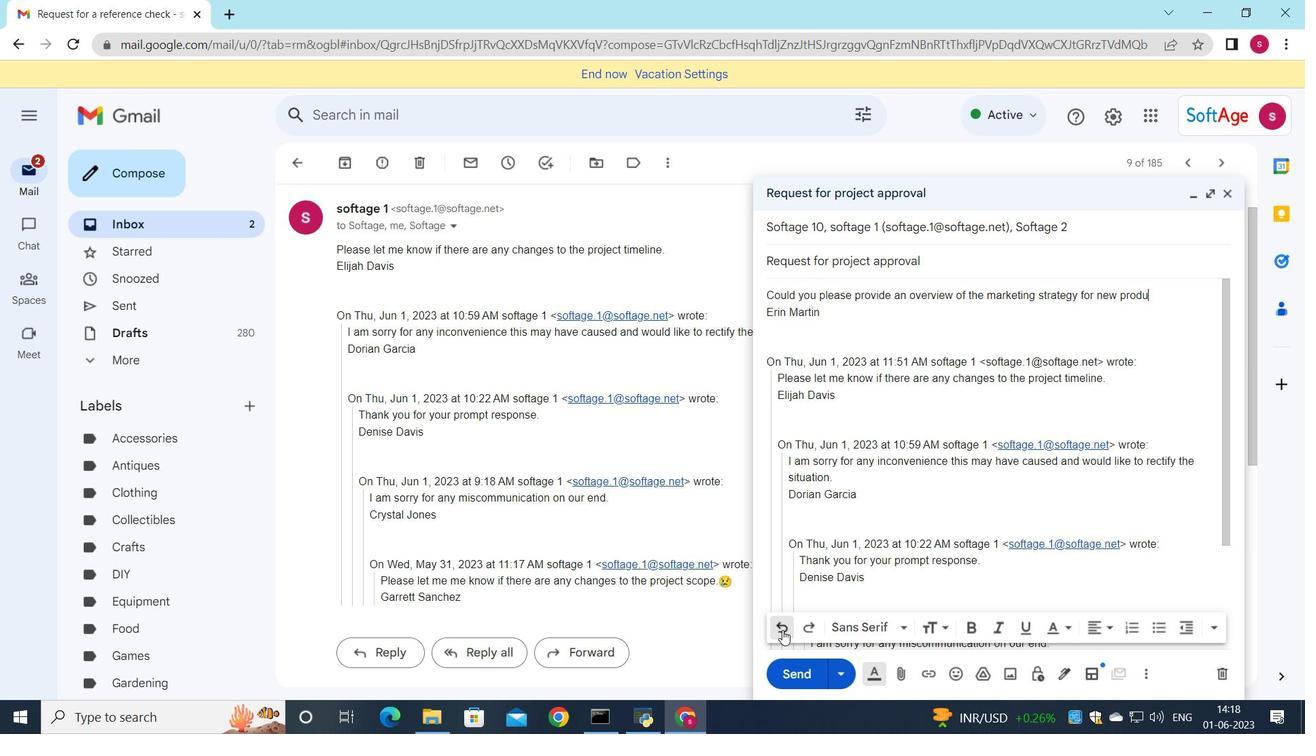 
Action: Mouse pressed left at (782, 630)
Screenshot: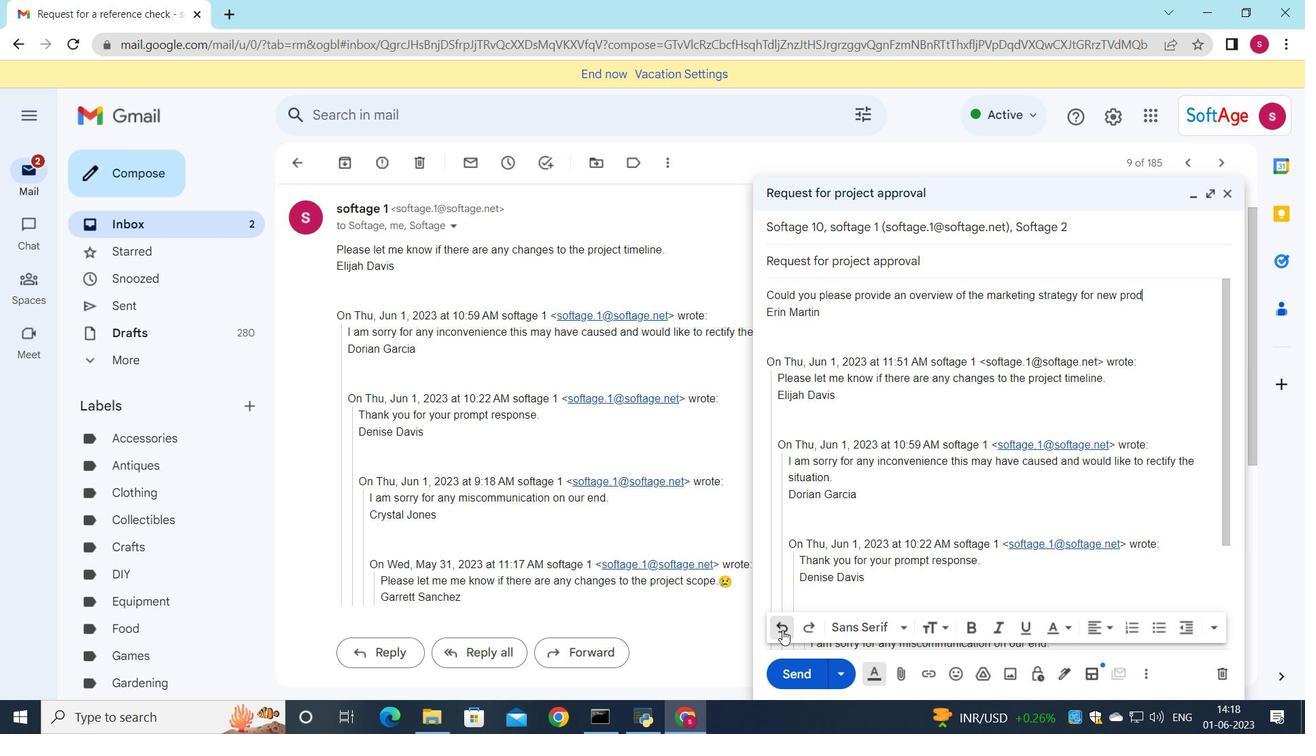 
Action: Mouse pressed left at (782, 630)
Screenshot: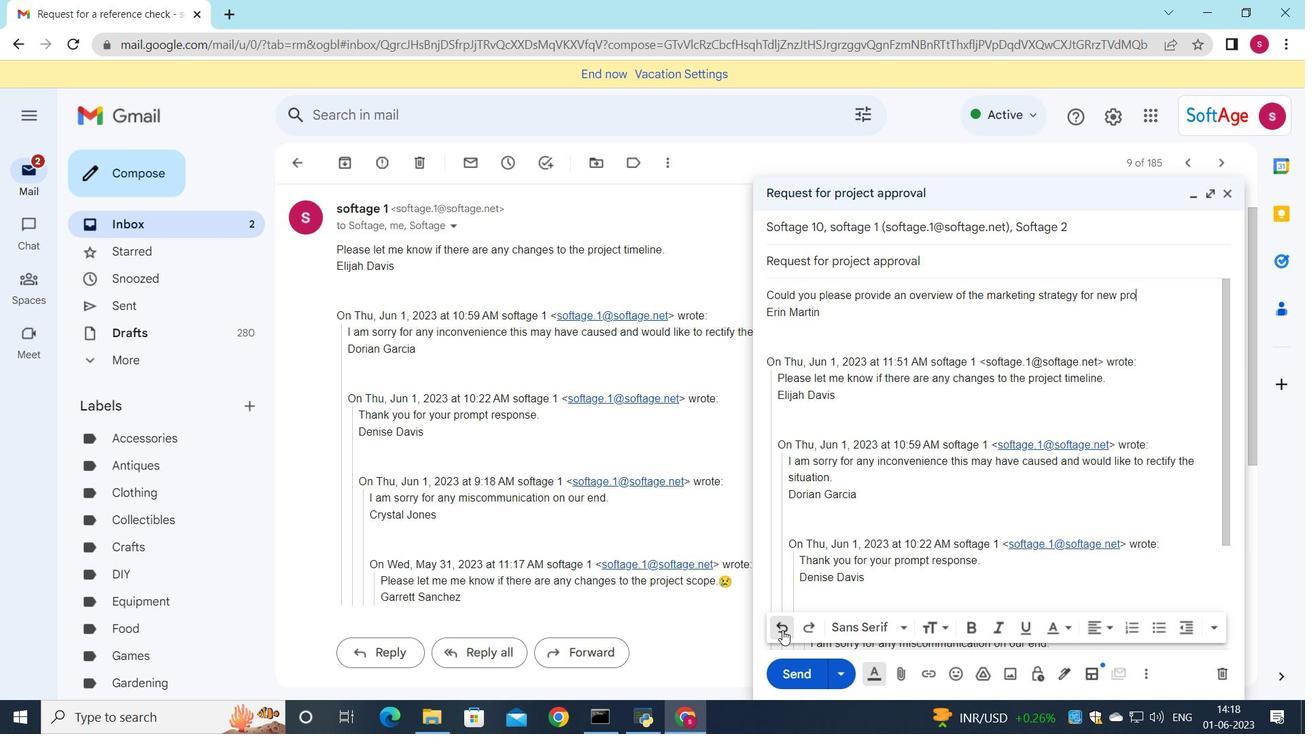 
Action: Mouse pressed left at (782, 630)
Screenshot: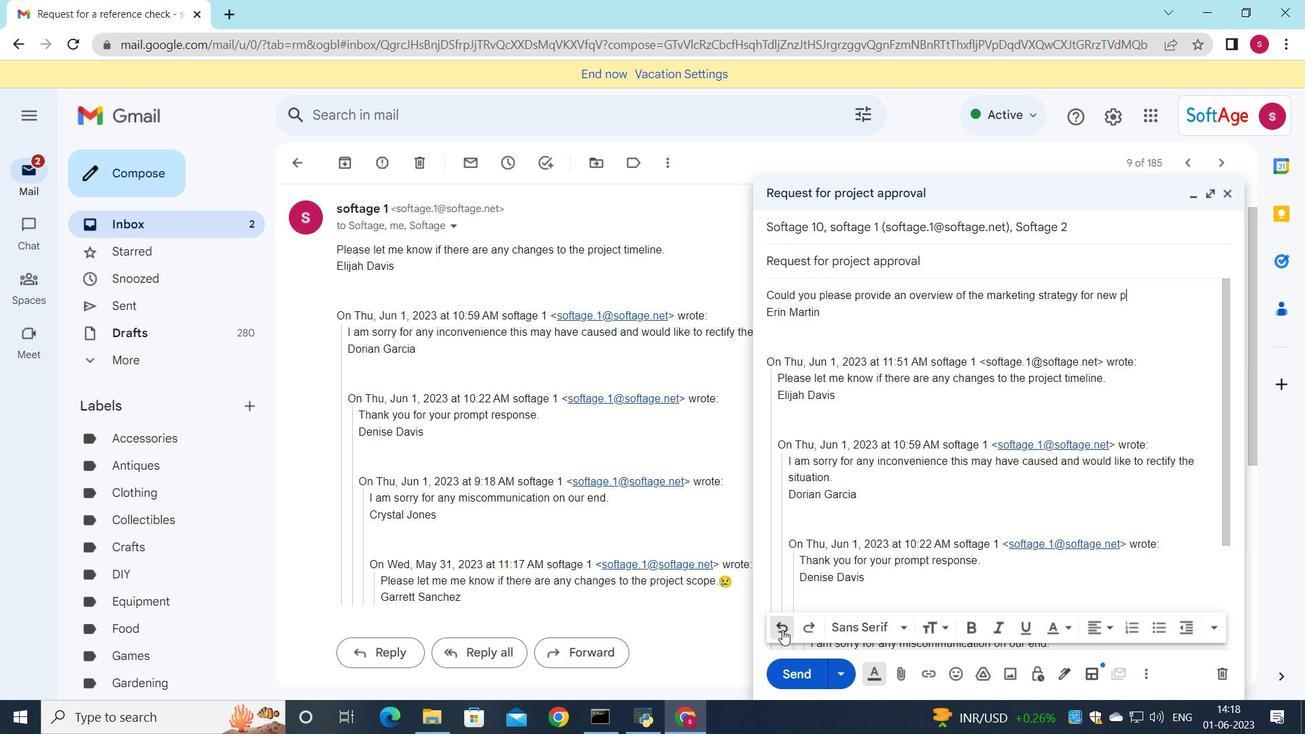 
Action: Mouse pressed left at (782, 630)
Screenshot: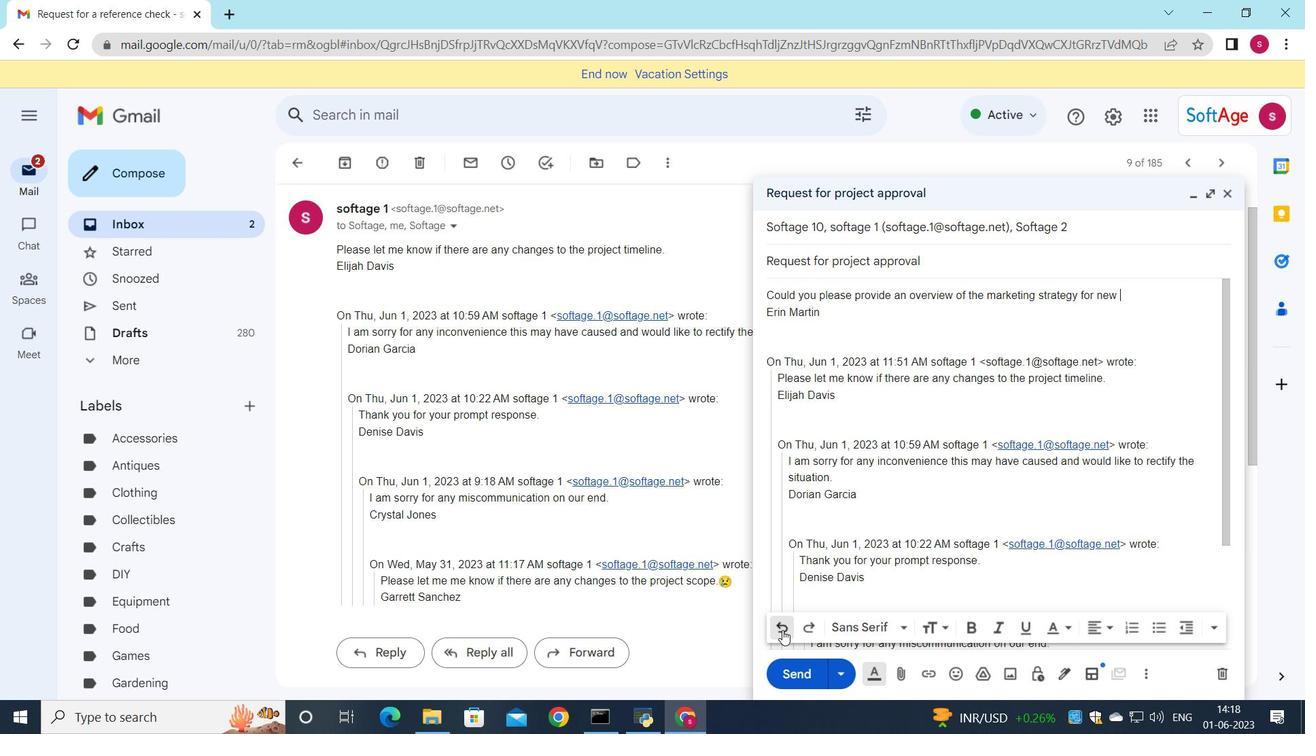 
Action: Mouse pressed left at (782, 630)
Screenshot: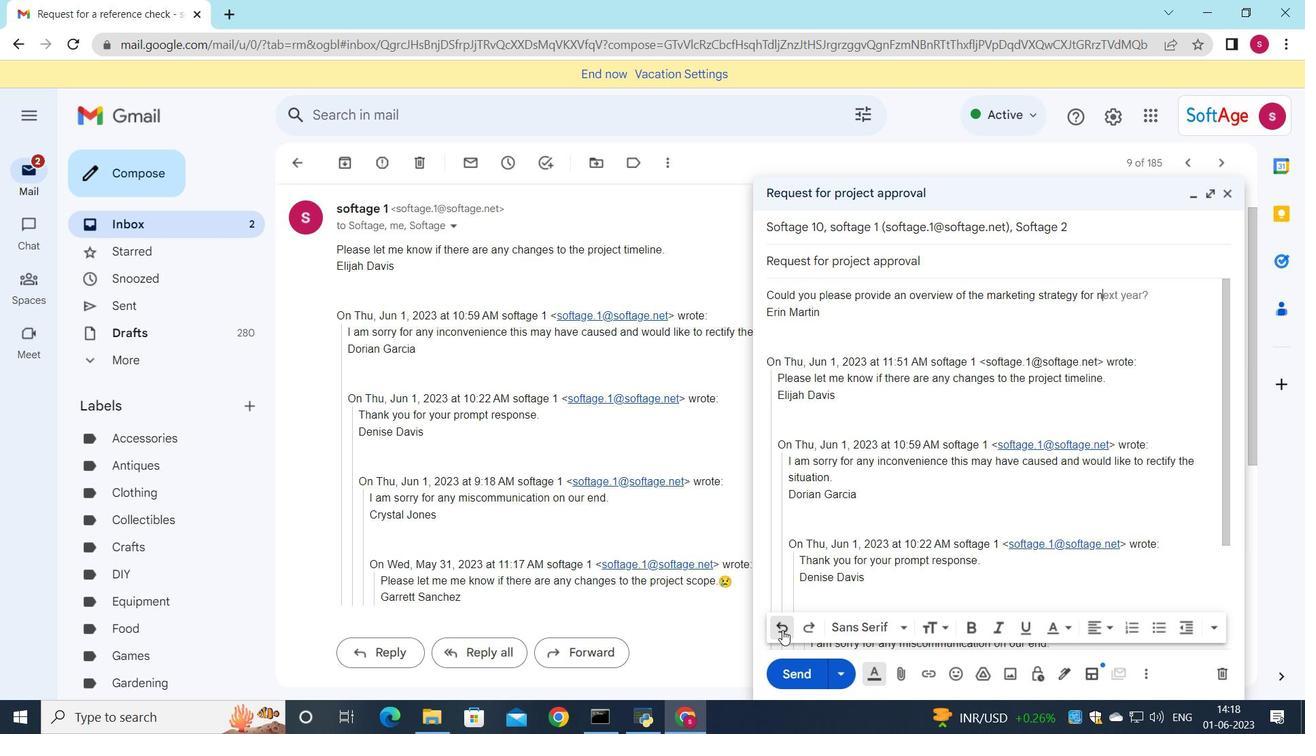 
Action: Mouse pressed left at (782, 630)
Screenshot: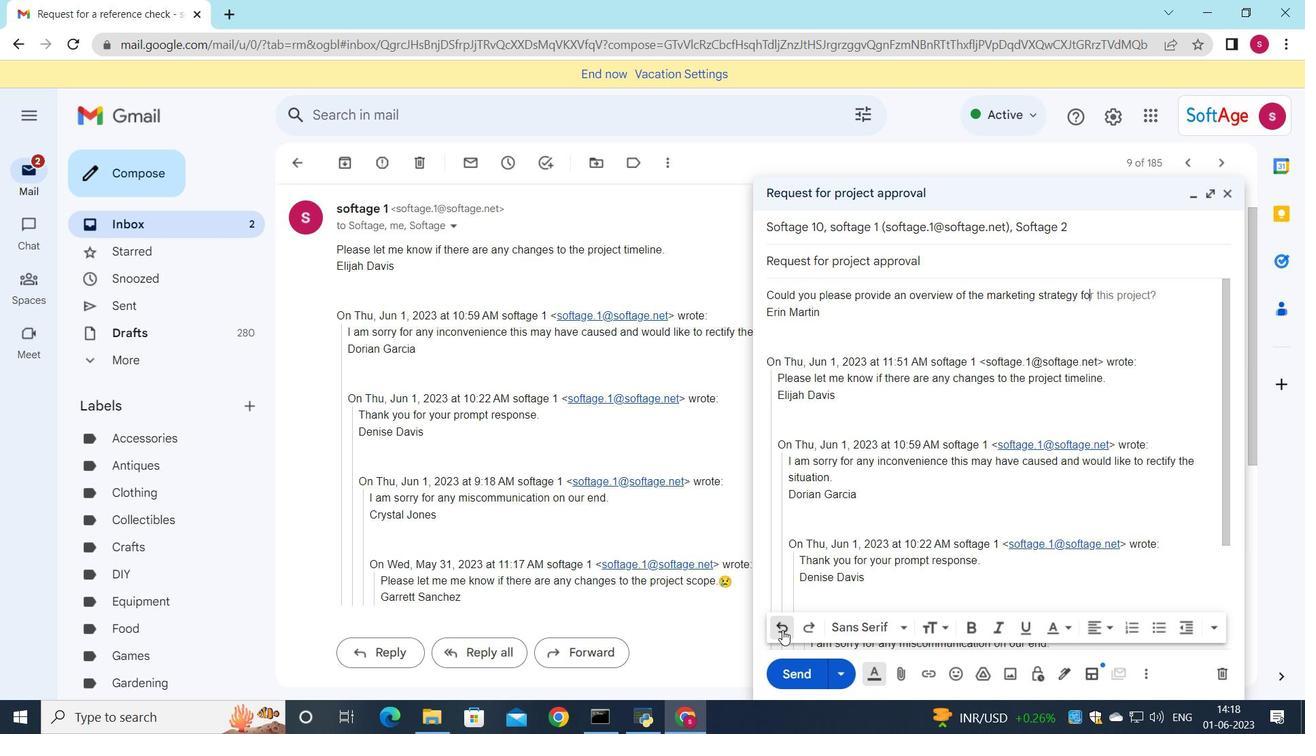 
Action: Mouse pressed left at (782, 630)
Screenshot: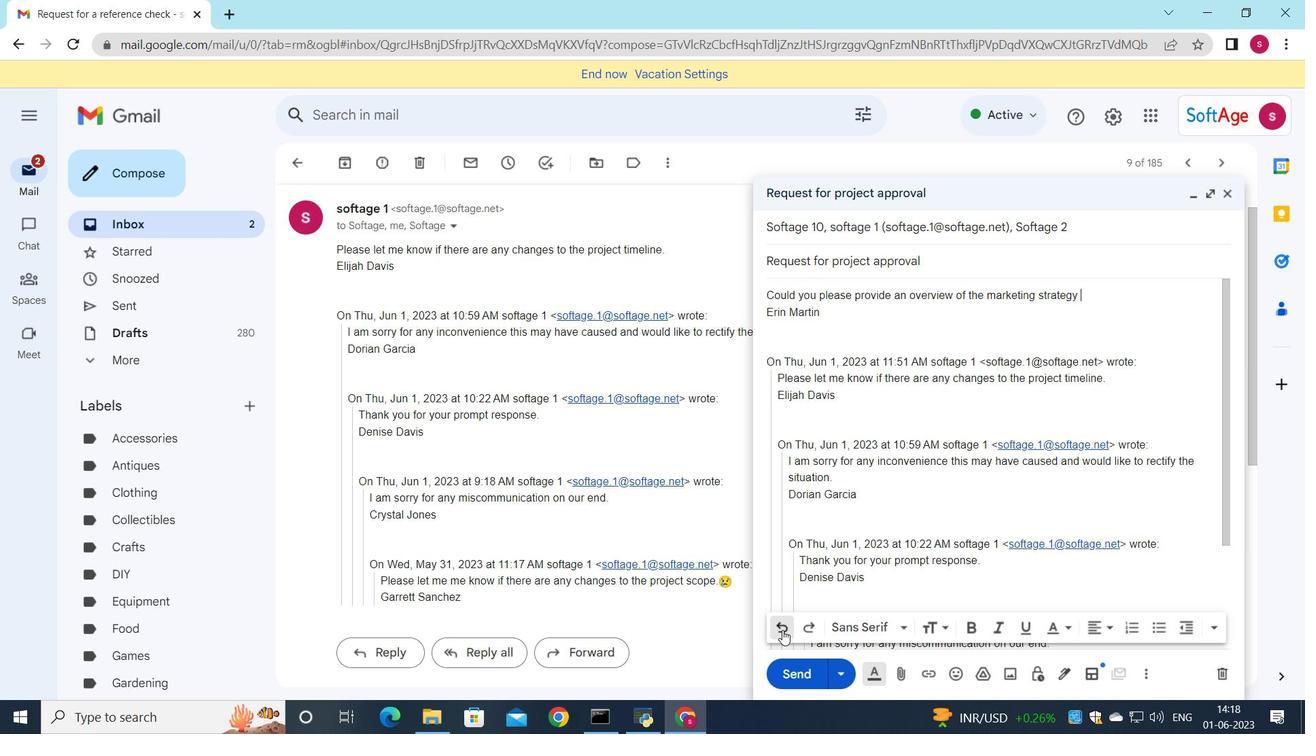 
Action: Mouse pressed left at (782, 630)
Screenshot: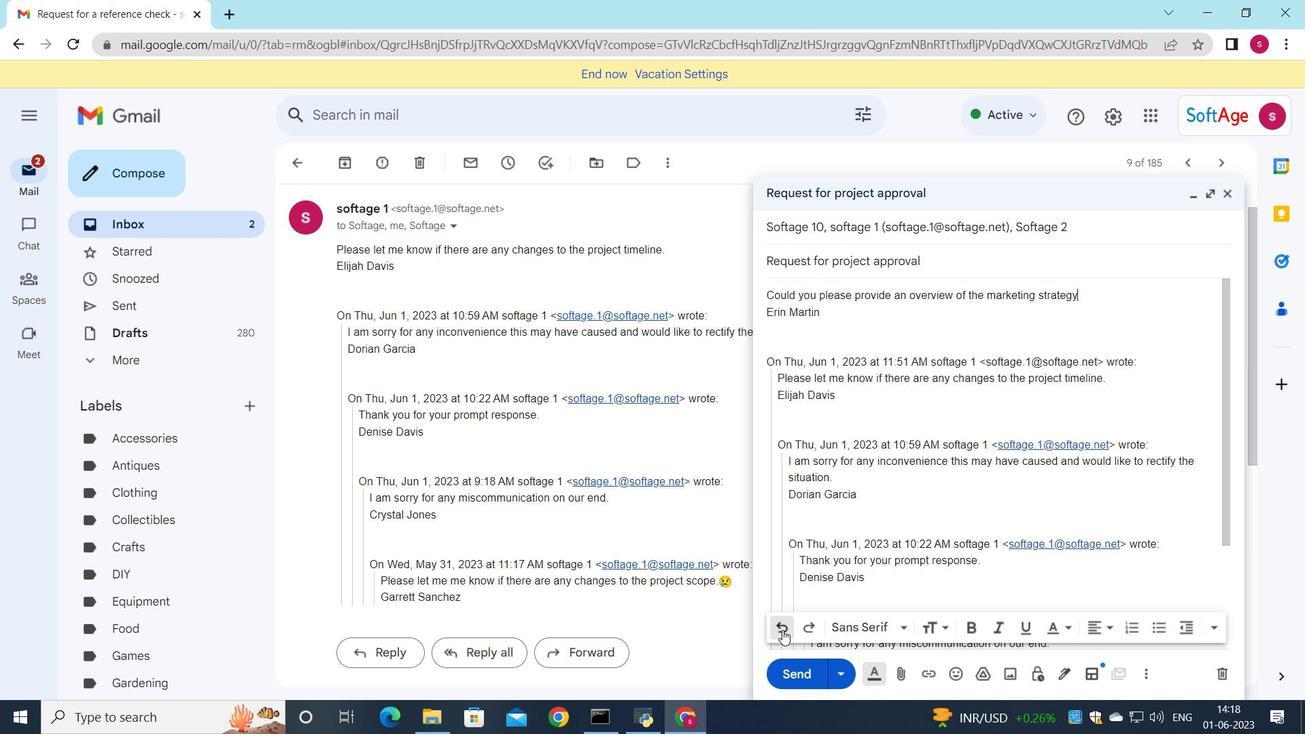 
Action: Mouse pressed left at (782, 630)
Screenshot: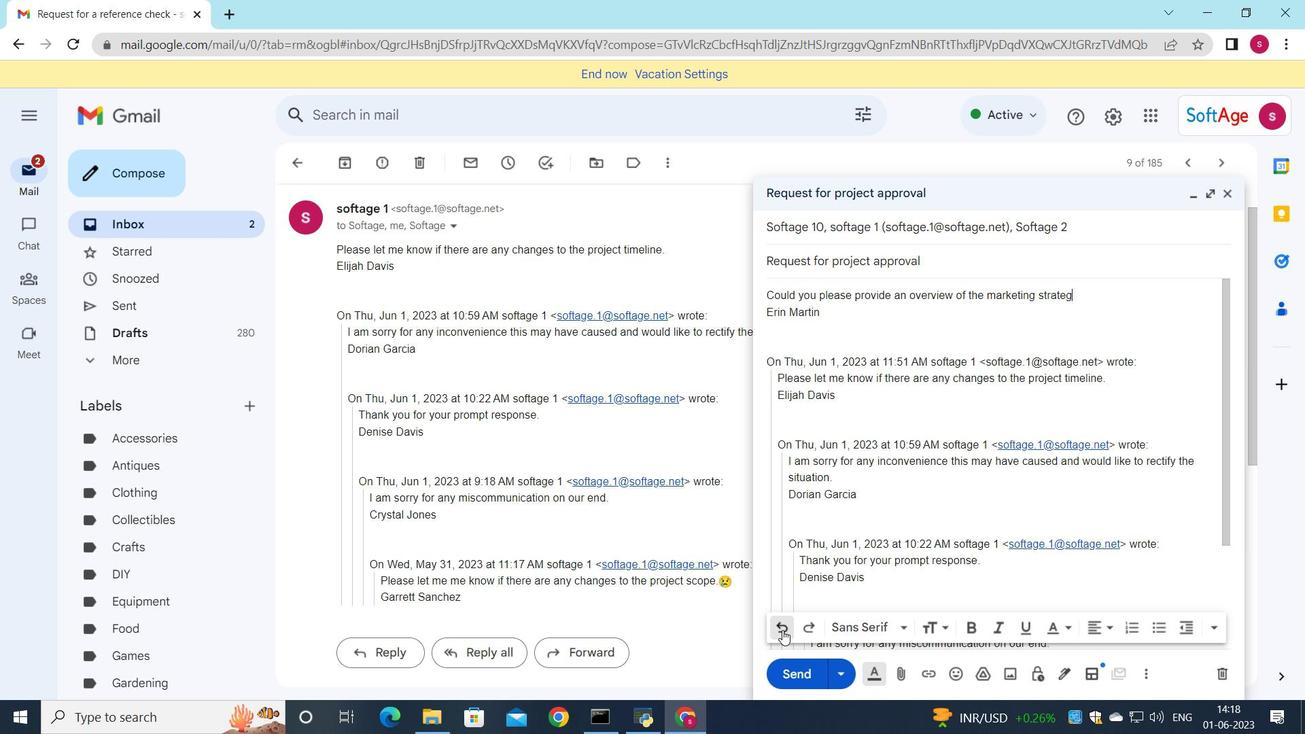
Action: Mouse pressed left at (782, 630)
Screenshot: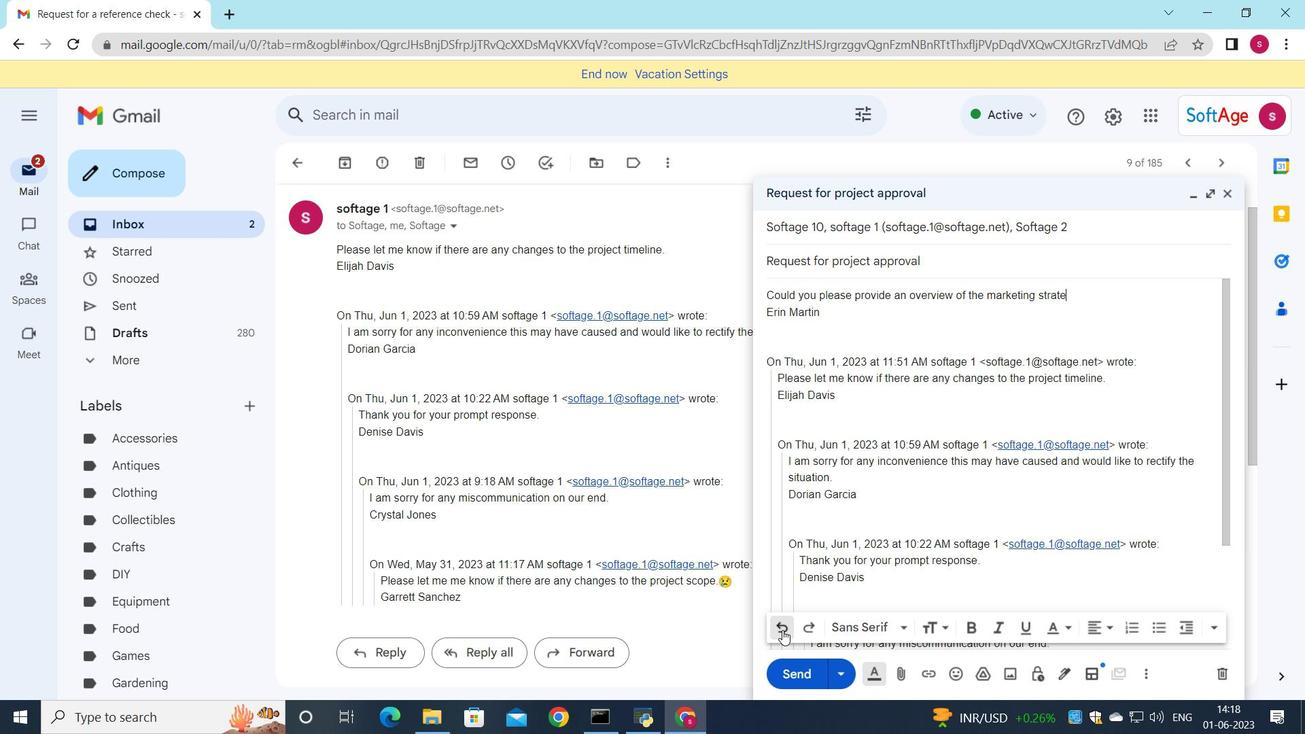 
Action: Mouse pressed left at (782, 630)
Screenshot: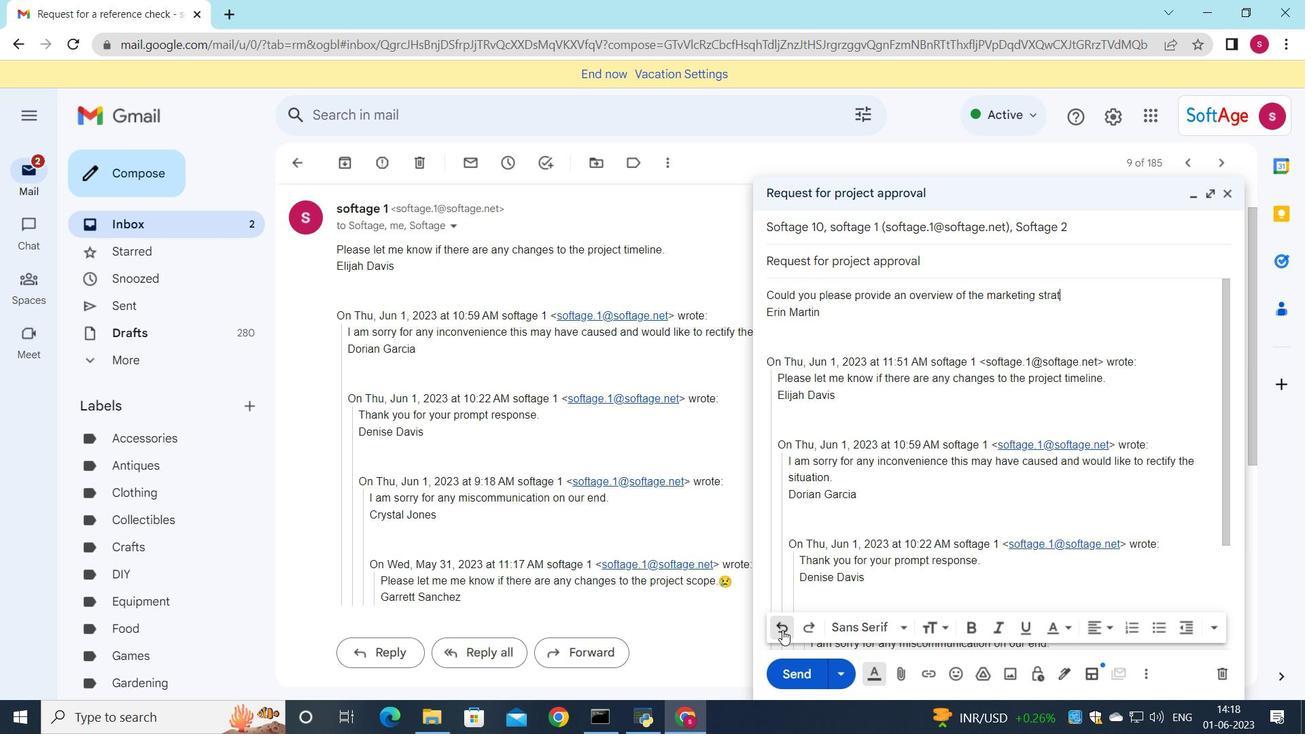 
Action: Mouse pressed left at (782, 630)
Screenshot: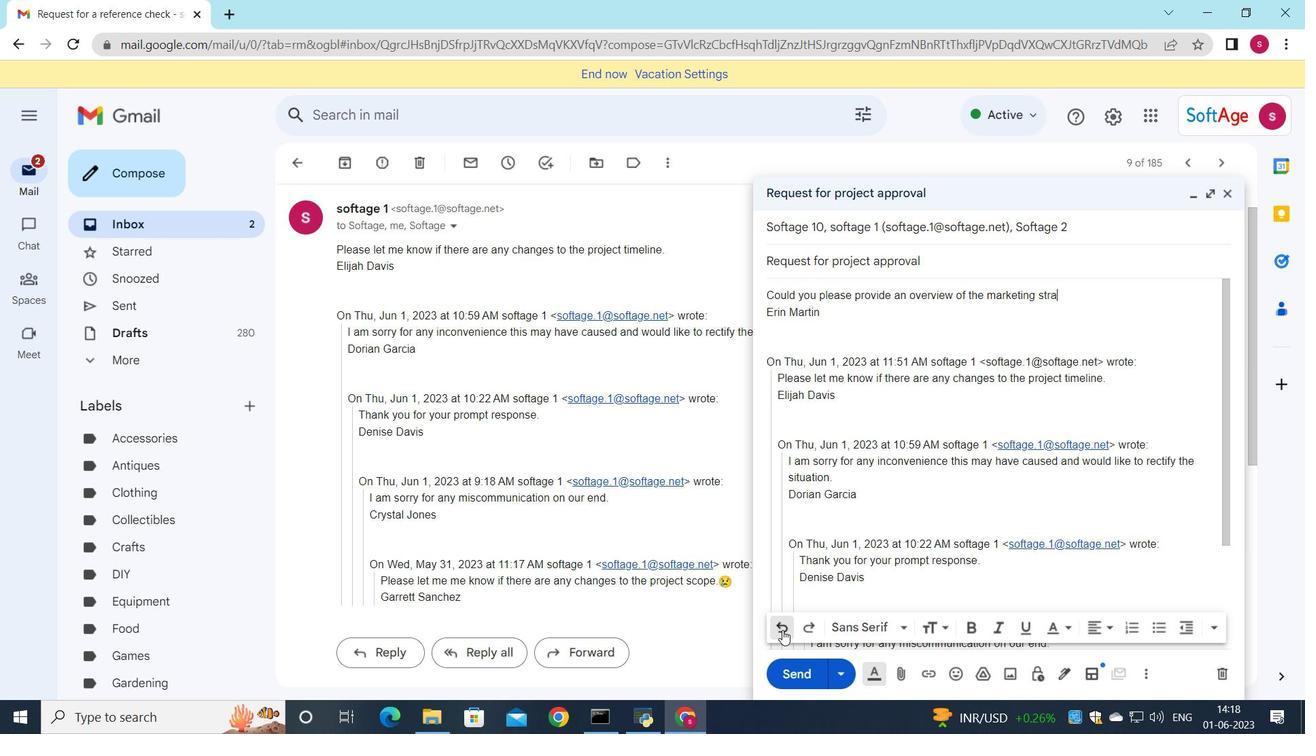 
Action: Mouse pressed left at (782, 630)
Screenshot: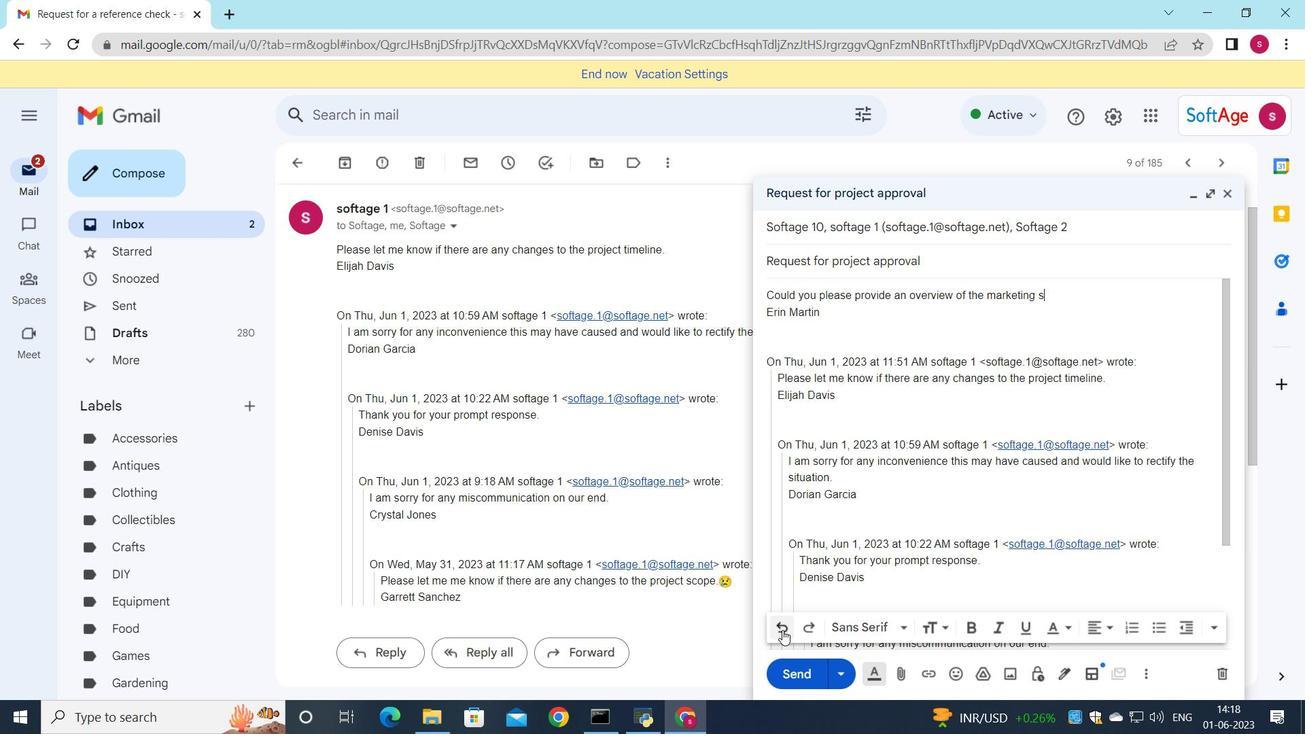 
Action: Mouse pressed left at (782, 630)
Screenshot: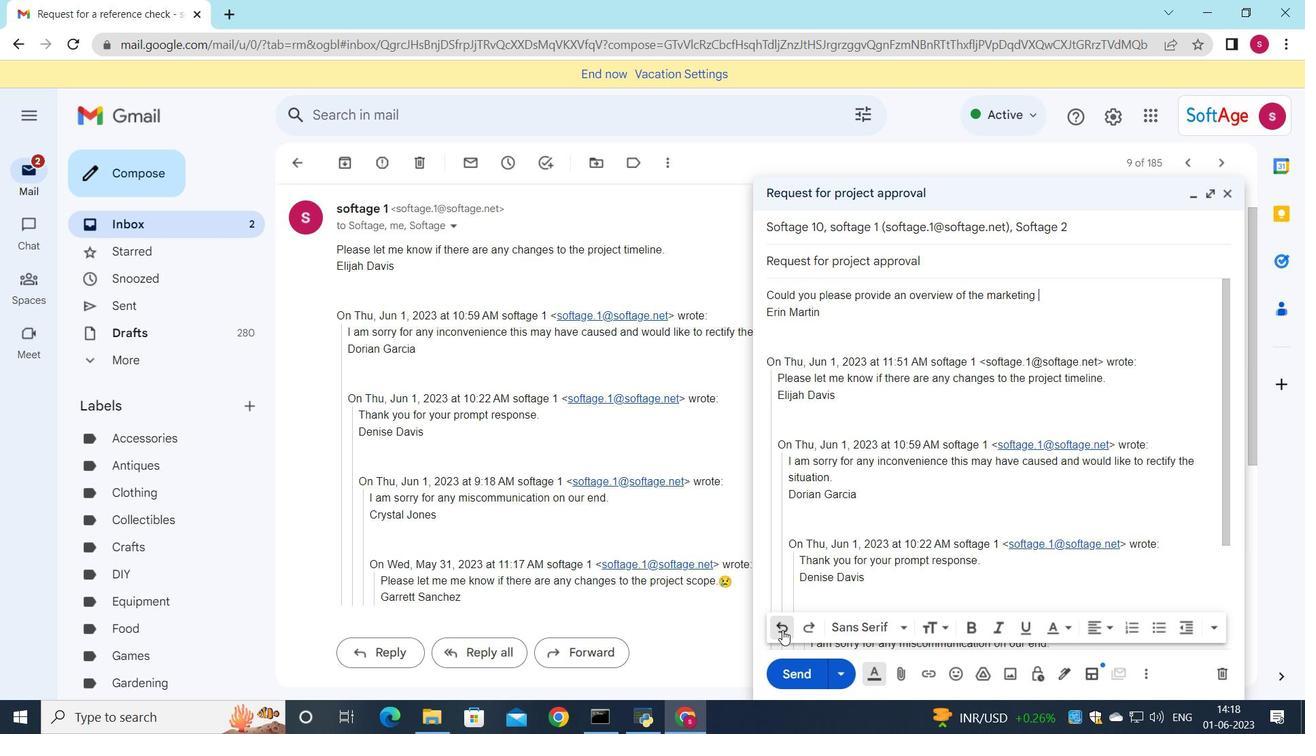 
Action: Mouse pressed left at (782, 630)
Screenshot: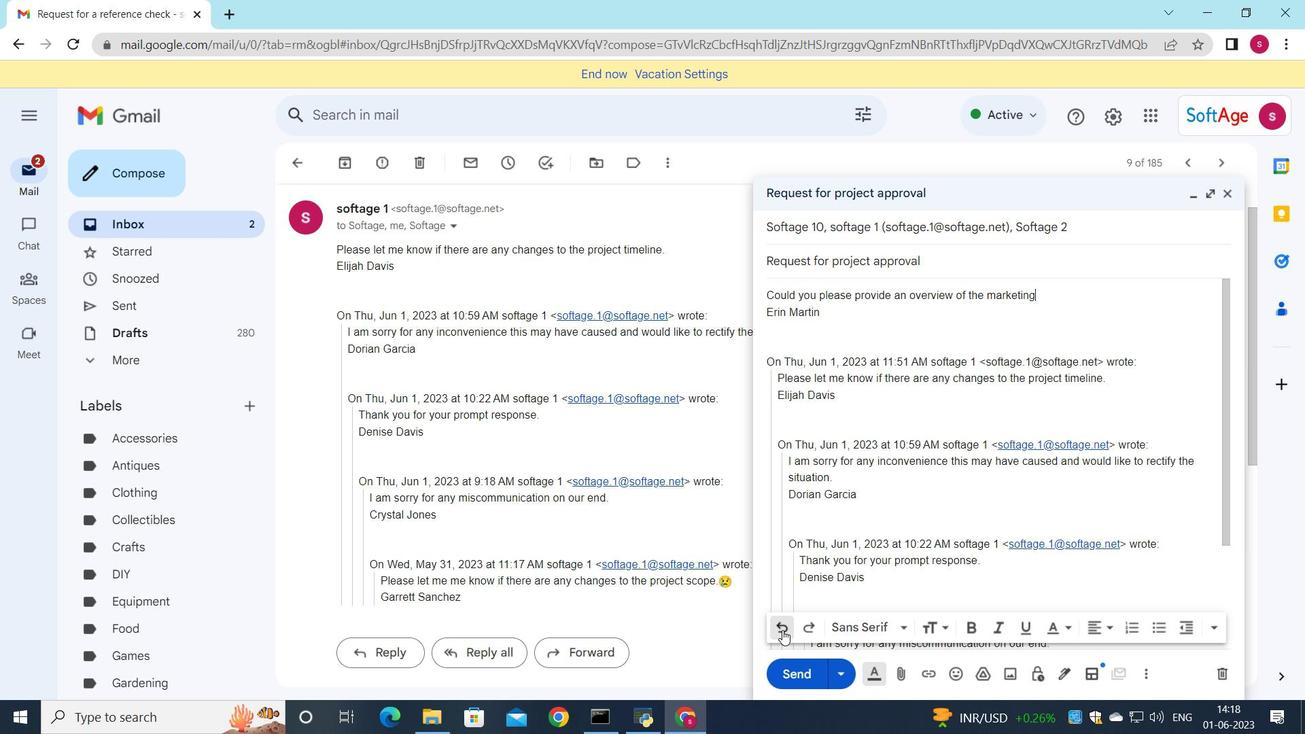 
Action: Mouse pressed left at (782, 630)
Screenshot: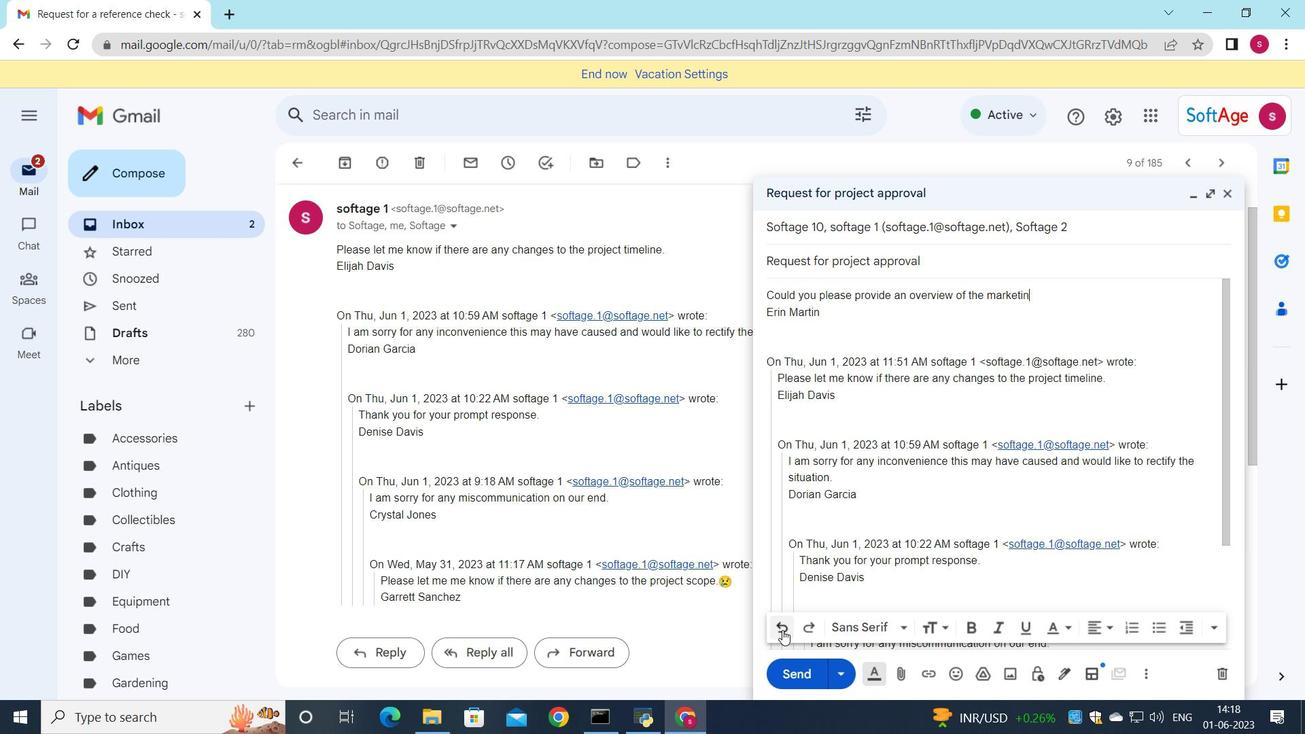 
Action: Mouse pressed left at (782, 630)
Screenshot: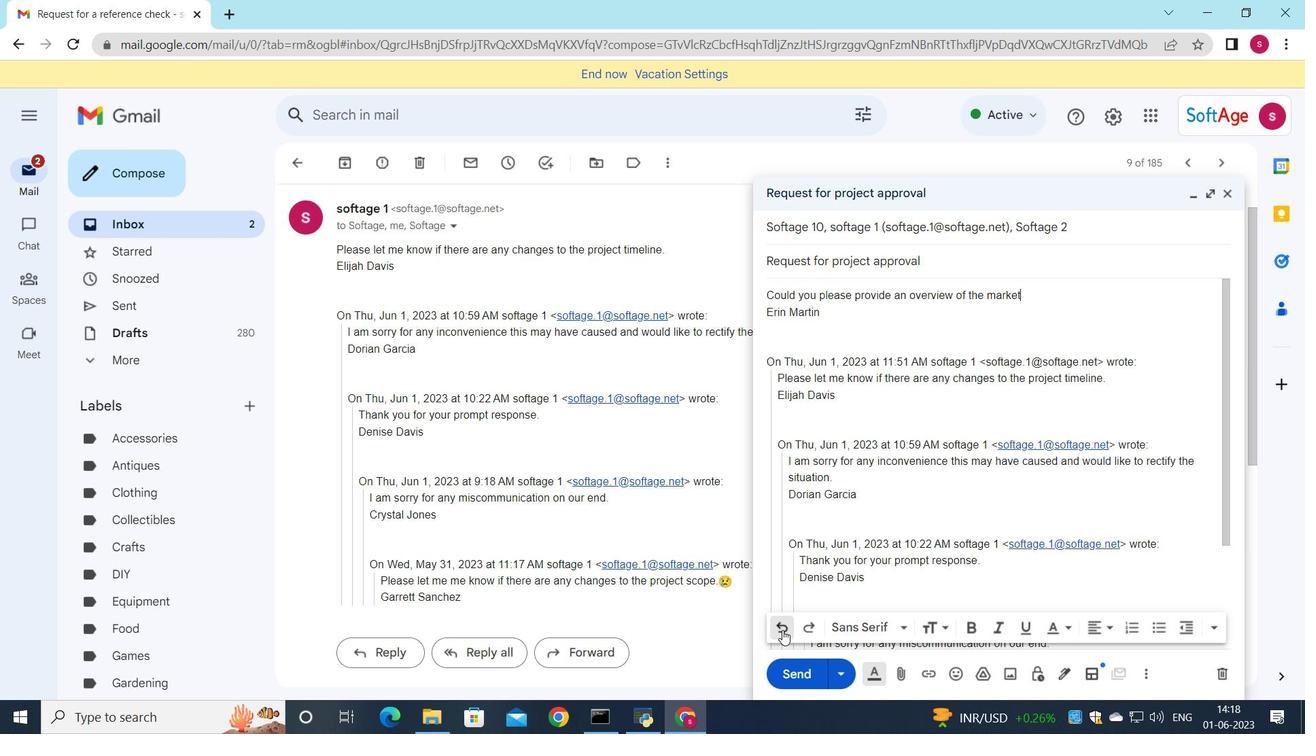 
Action: Mouse pressed left at (782, 630)
Screenshot: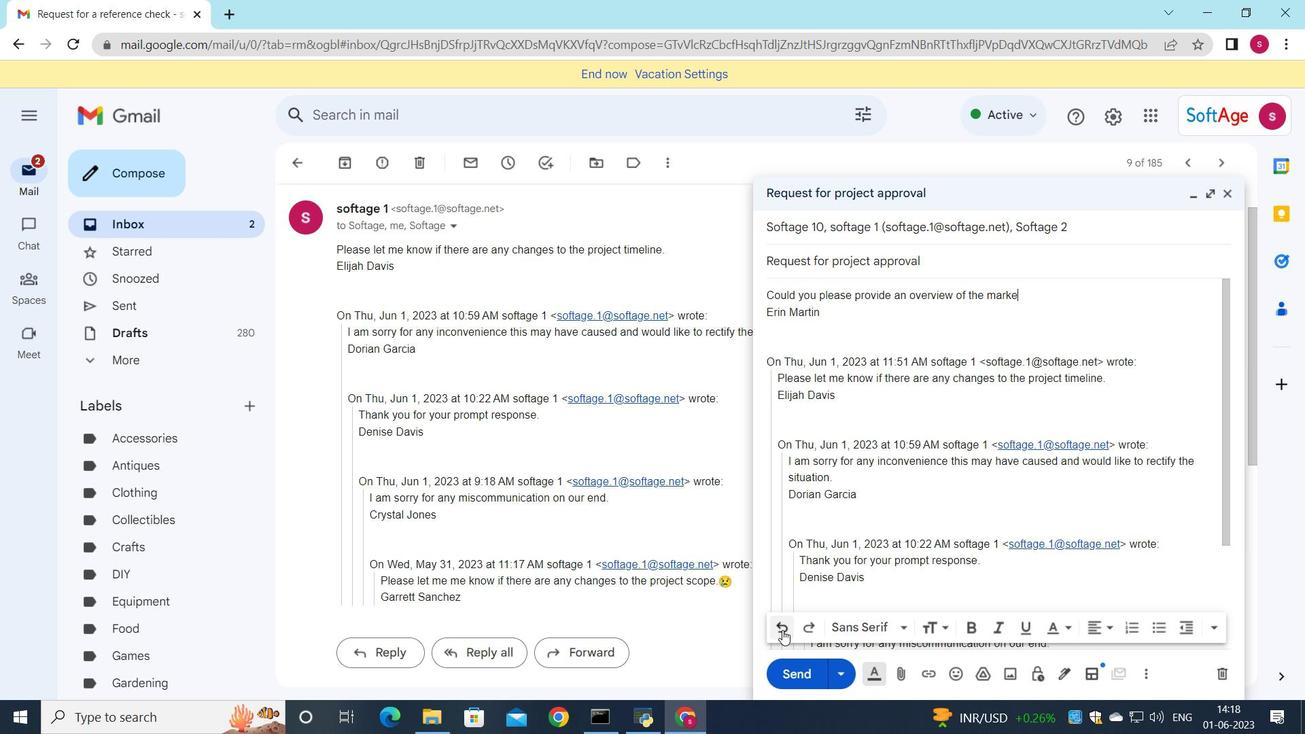 
Action: Mouse pressed left at (782, 630)
Screenshot: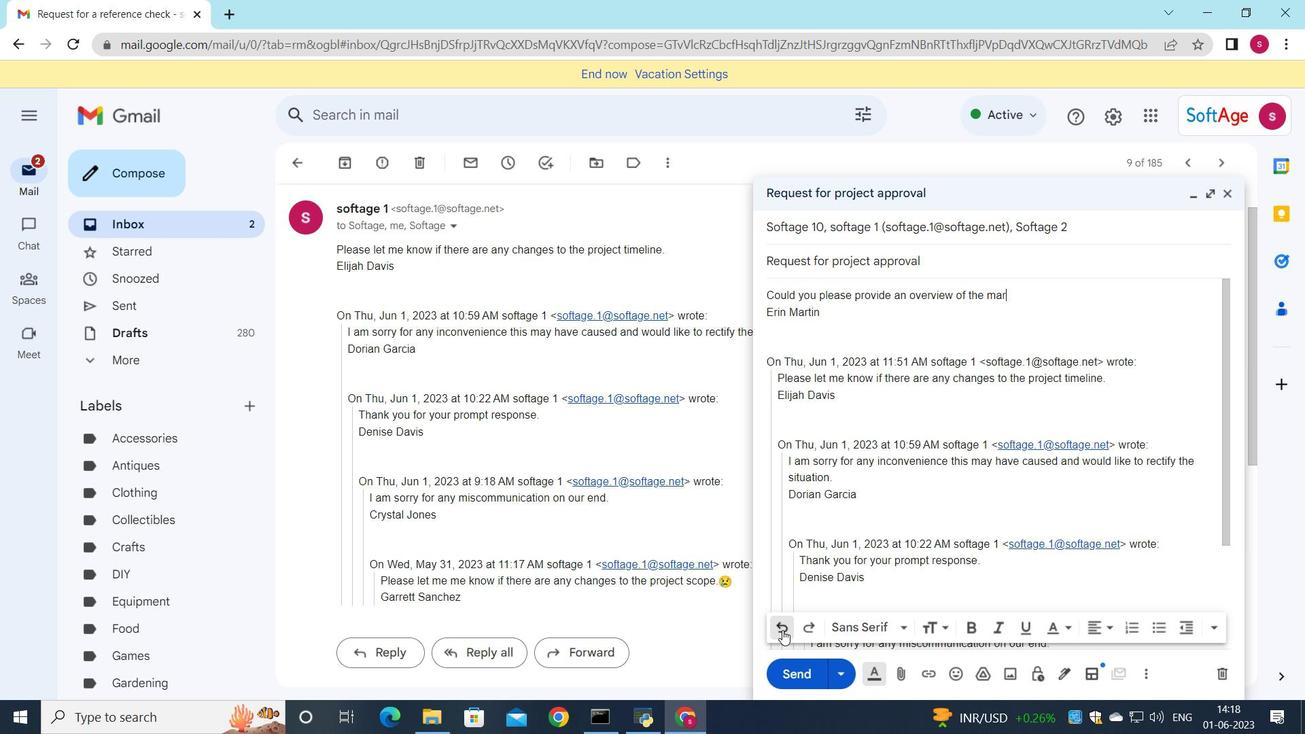 
Action: Mouse pressed left at (782, 630)
Screenshot: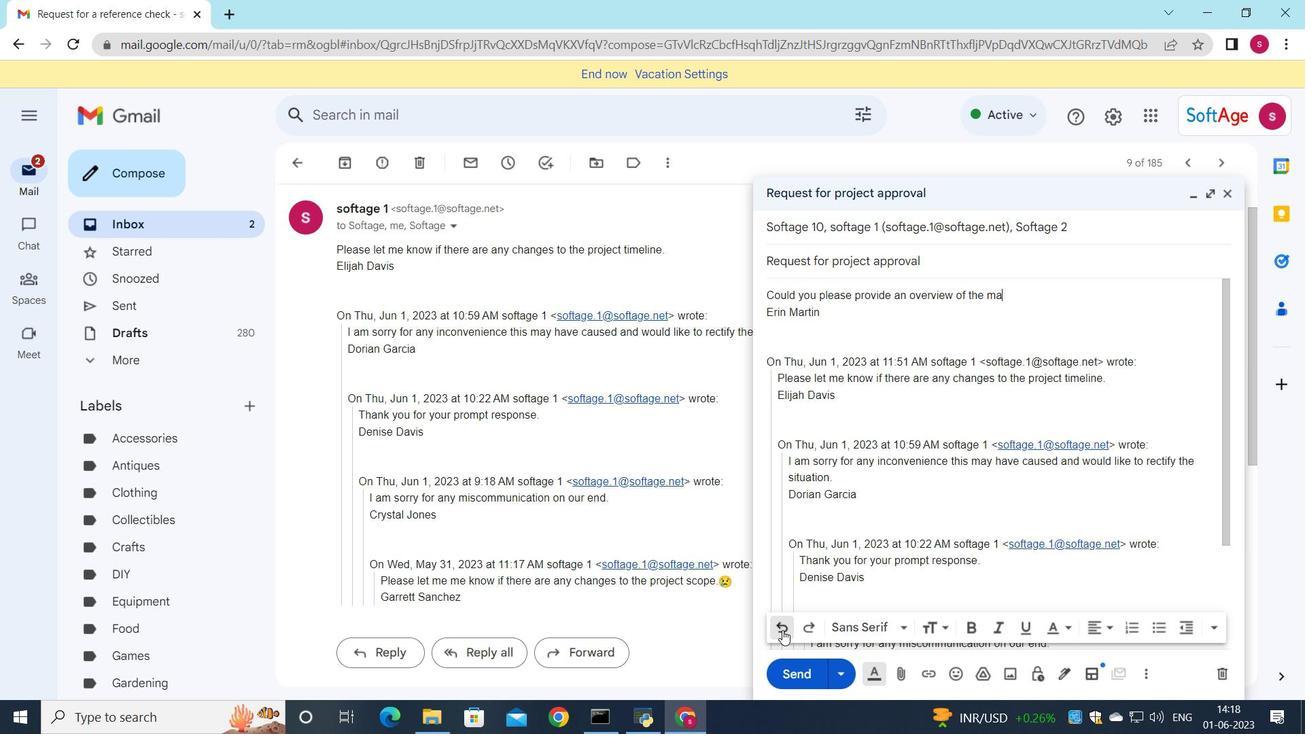 
Action: Mouse pressed left at (782, 630)
Screenshot: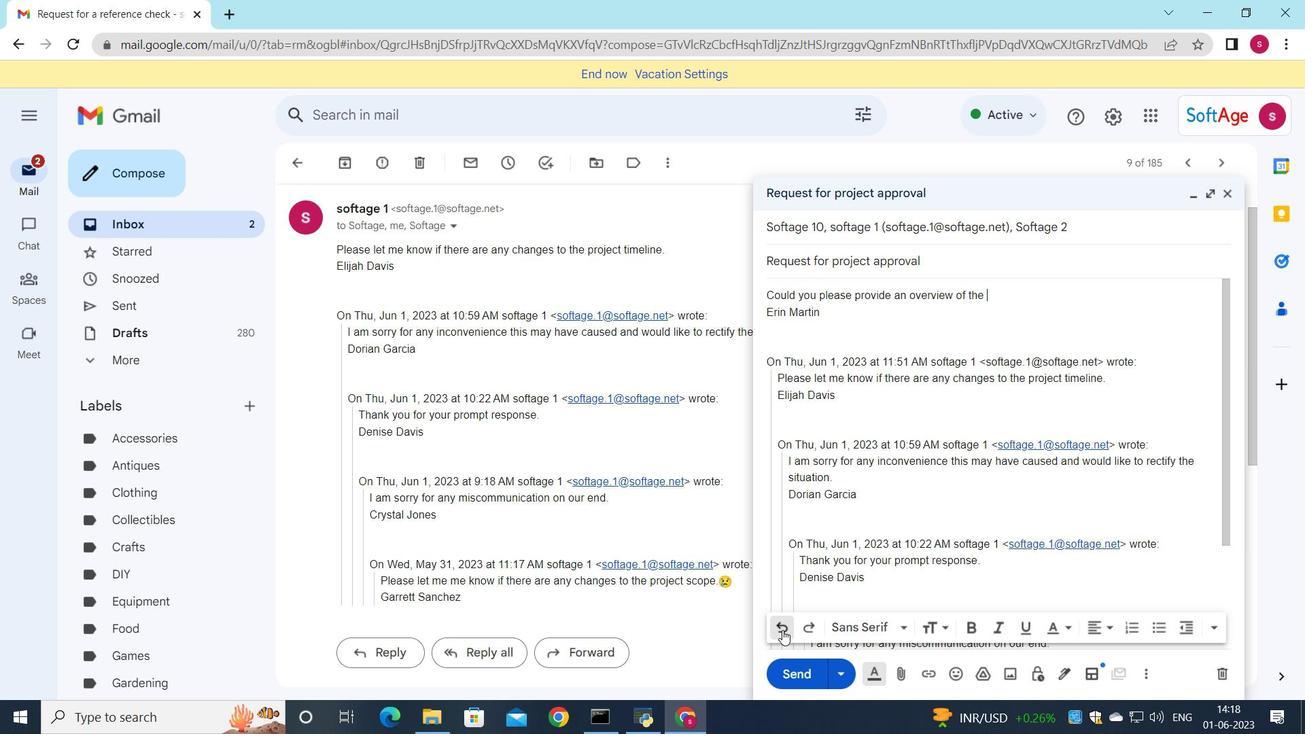 
Action: Mouse pressed left at (782, 630)
Screenshot: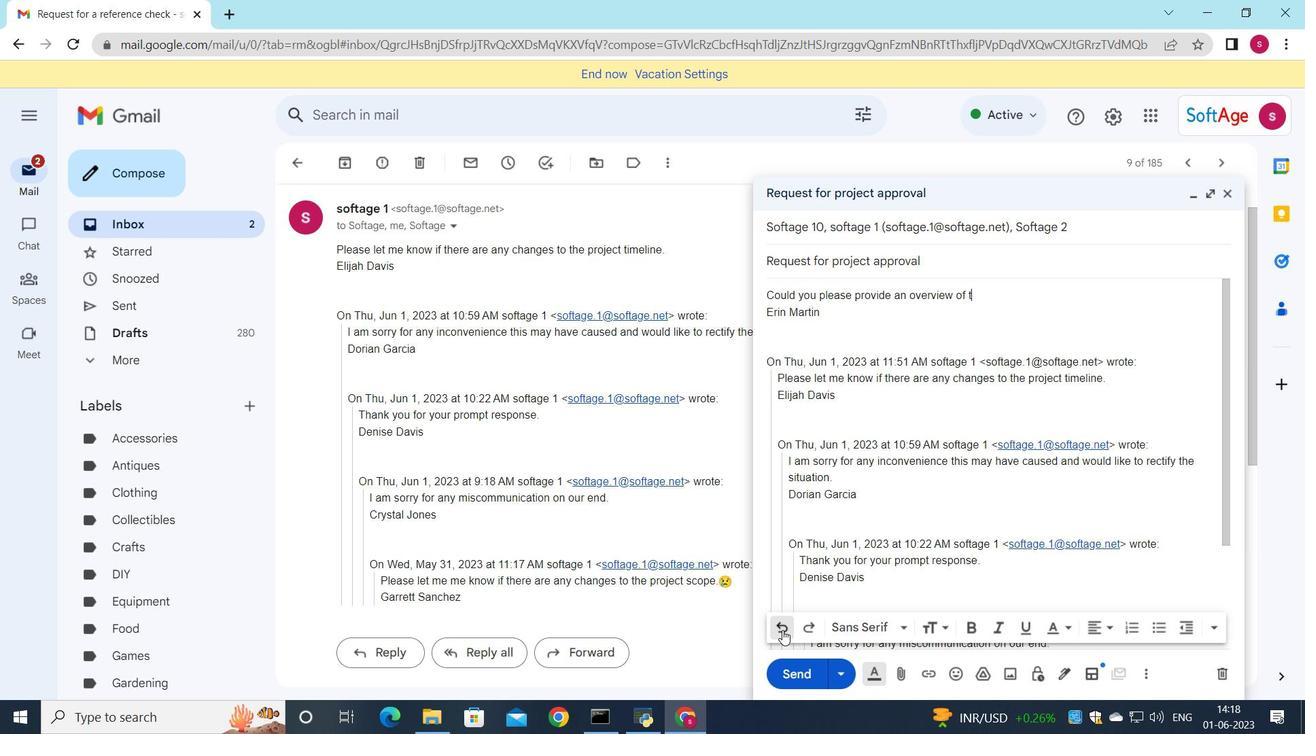 
Action: Mouse pressed left at (782, 630)
Screenshot: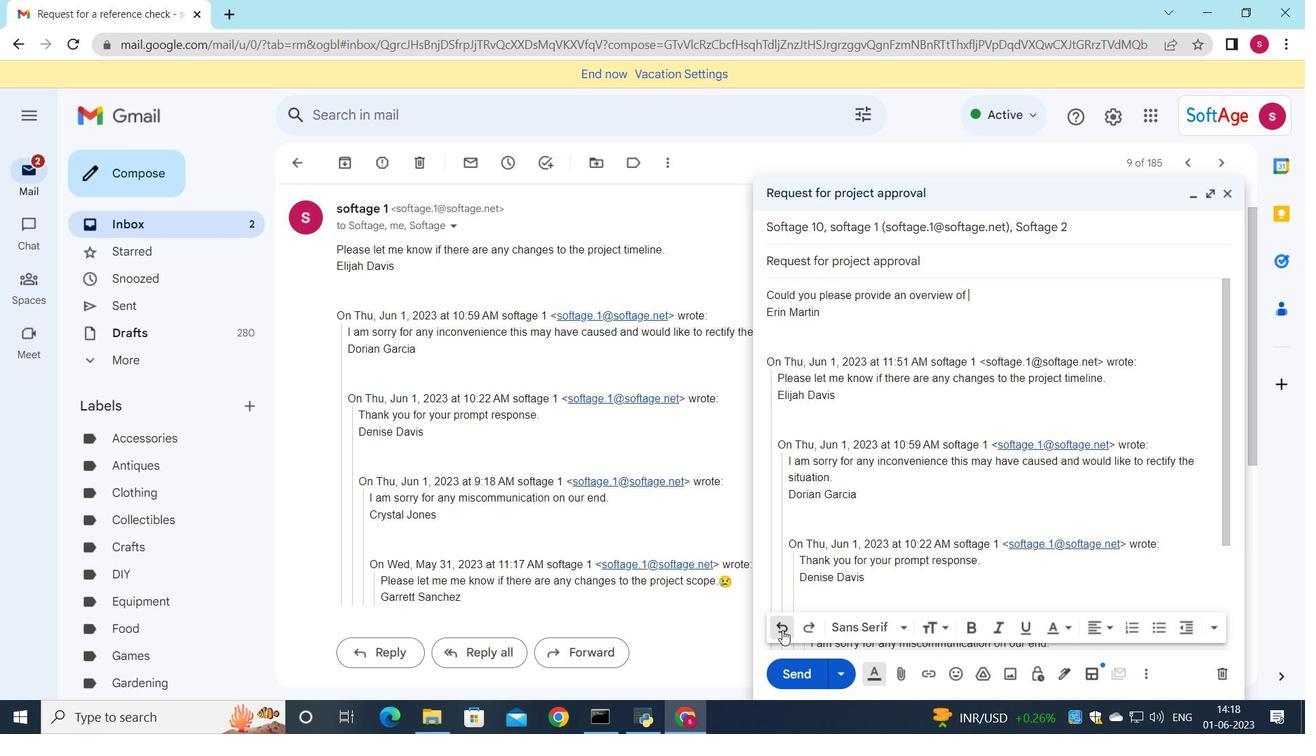 
Action: Mouse pressed left at (782, 630)
Screenshot: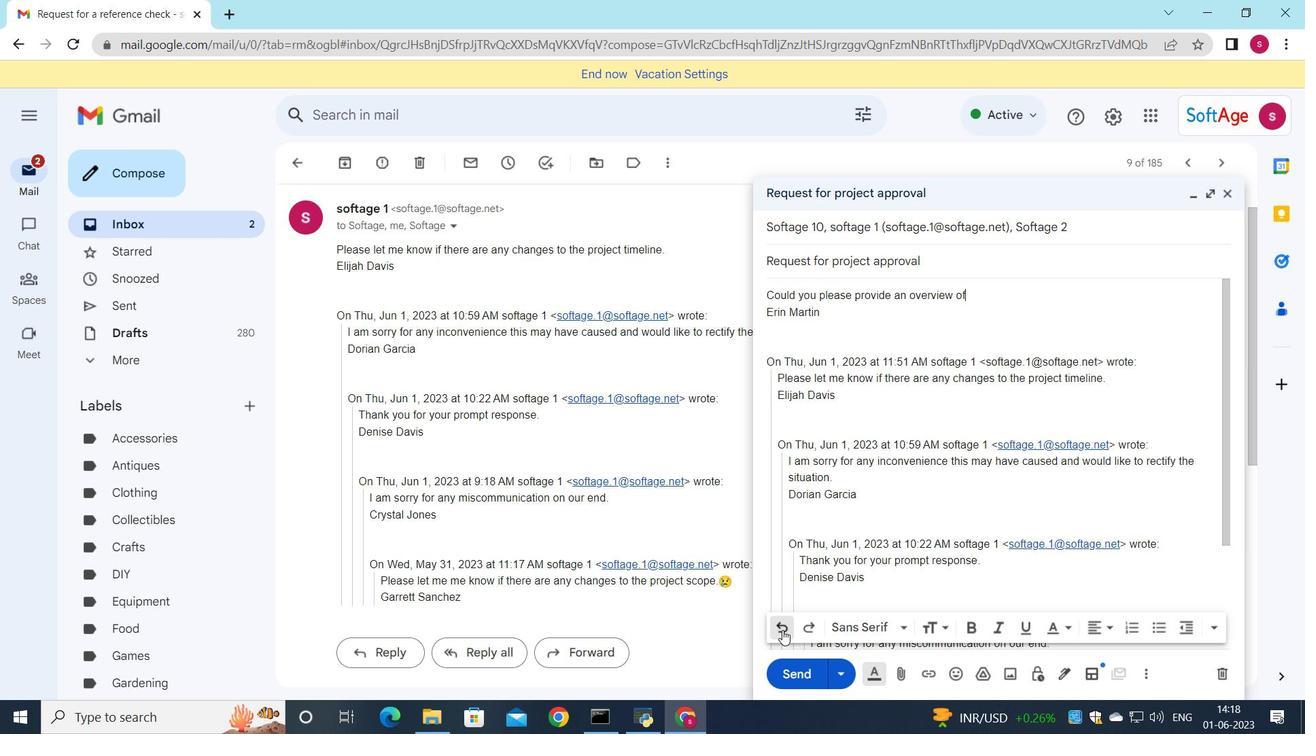 
Action: Mouse pressed left at (782, 630)
Screenshot: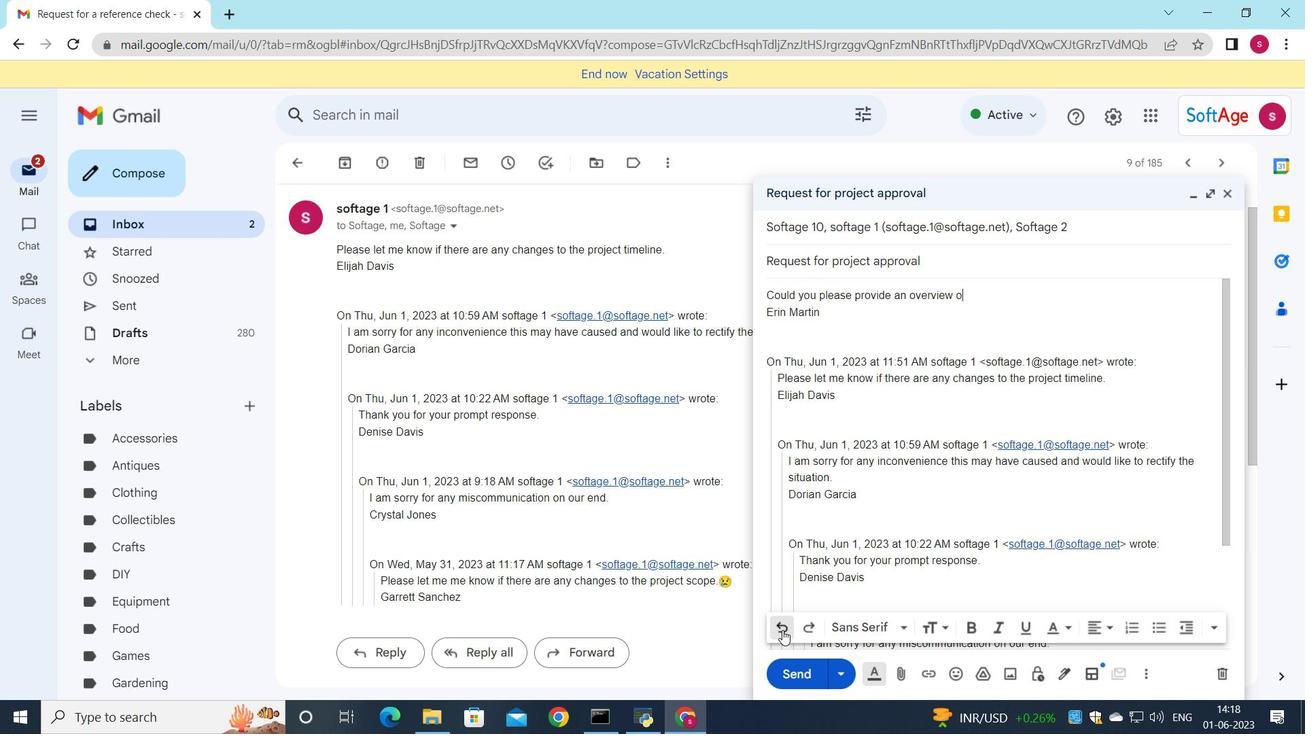
Action: Mouse pressed left at (782, 630)
Screenshot: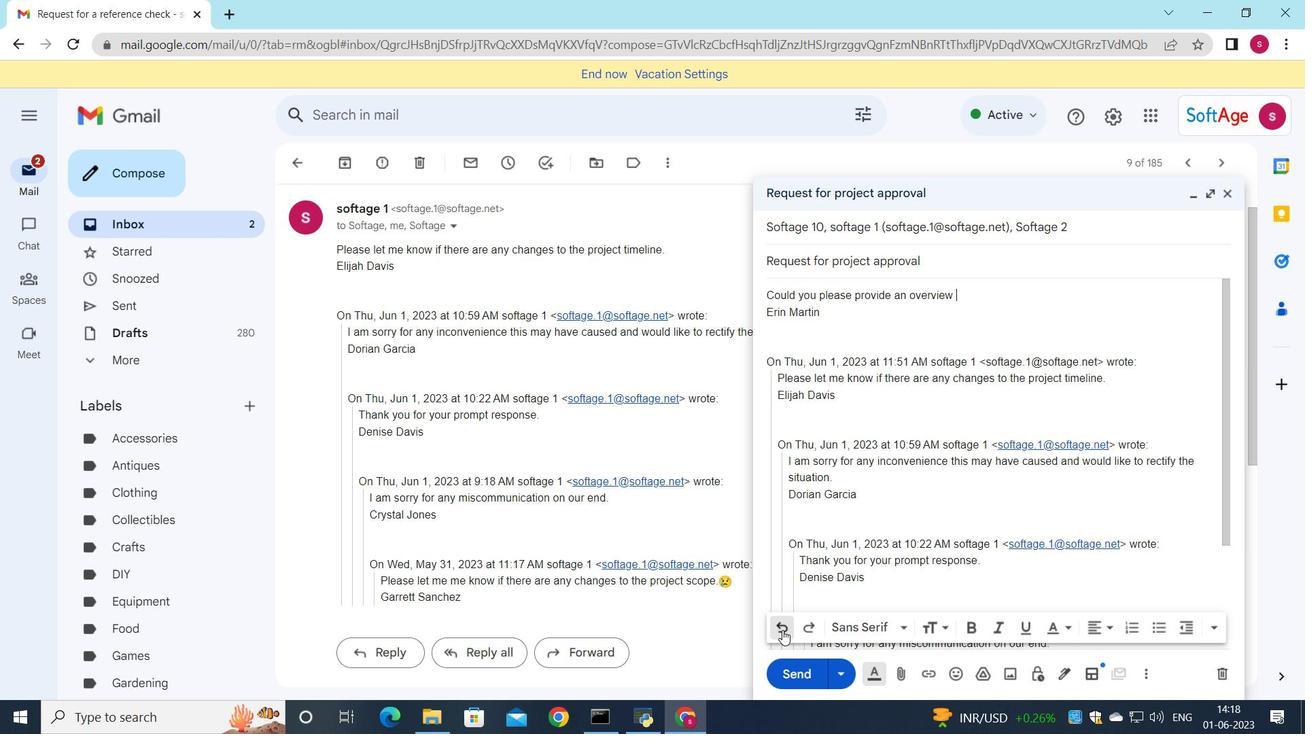 
Action: Mouse pressed left at (782, 630)
Screenshot: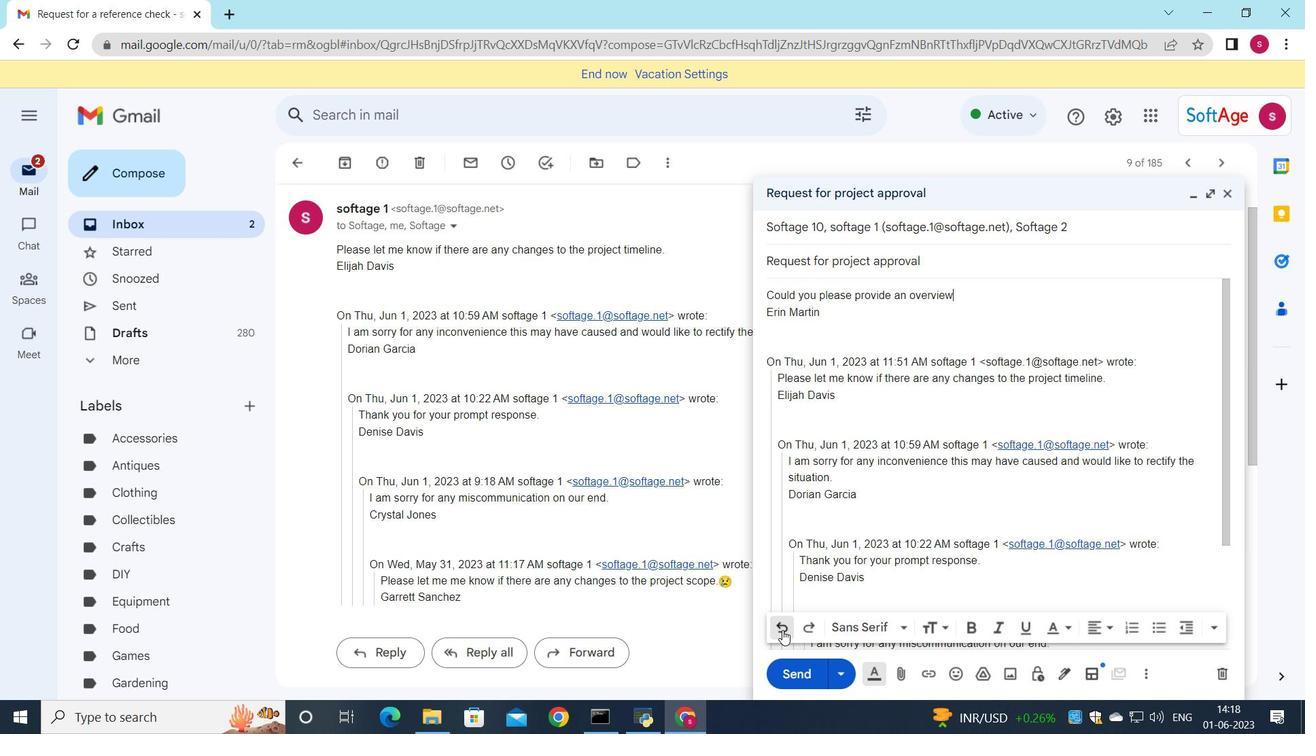 
Action: Mouse pressed left at (782, 630)
Screenshot: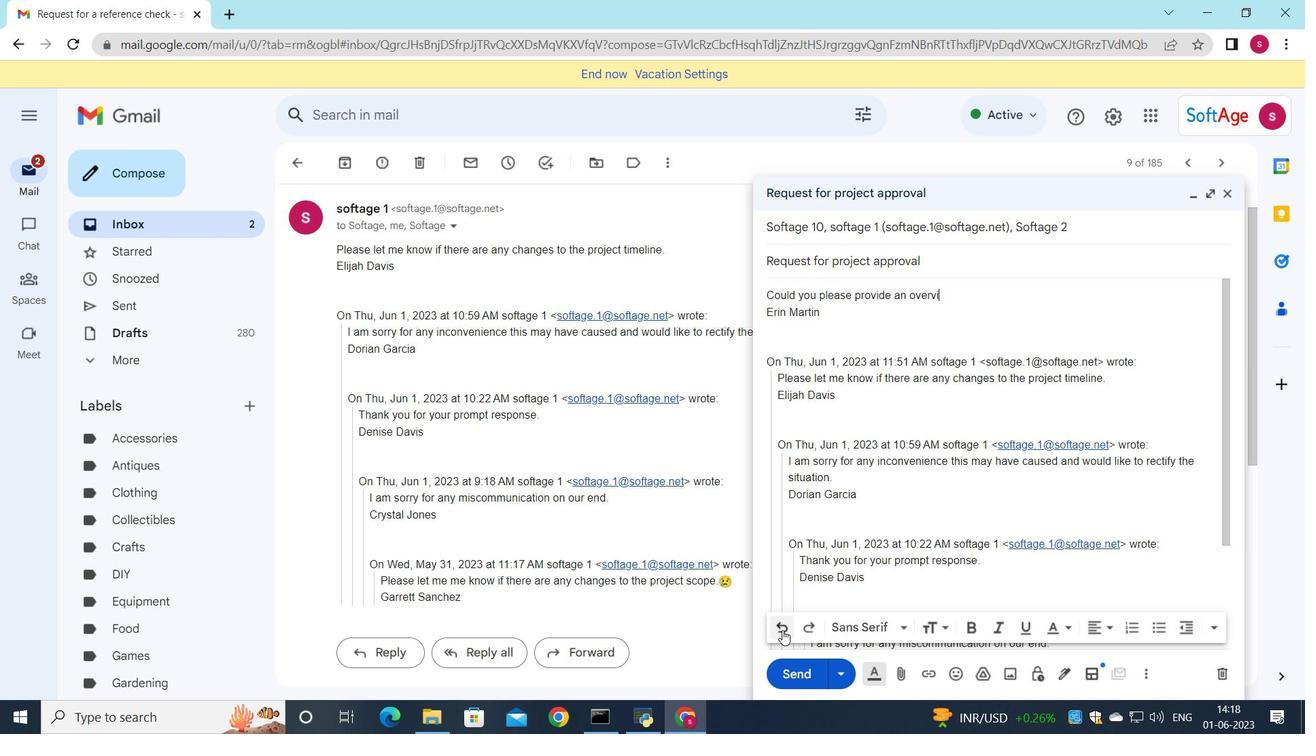 
Action: Mouse pressed left at (782, 630)
Screenshot: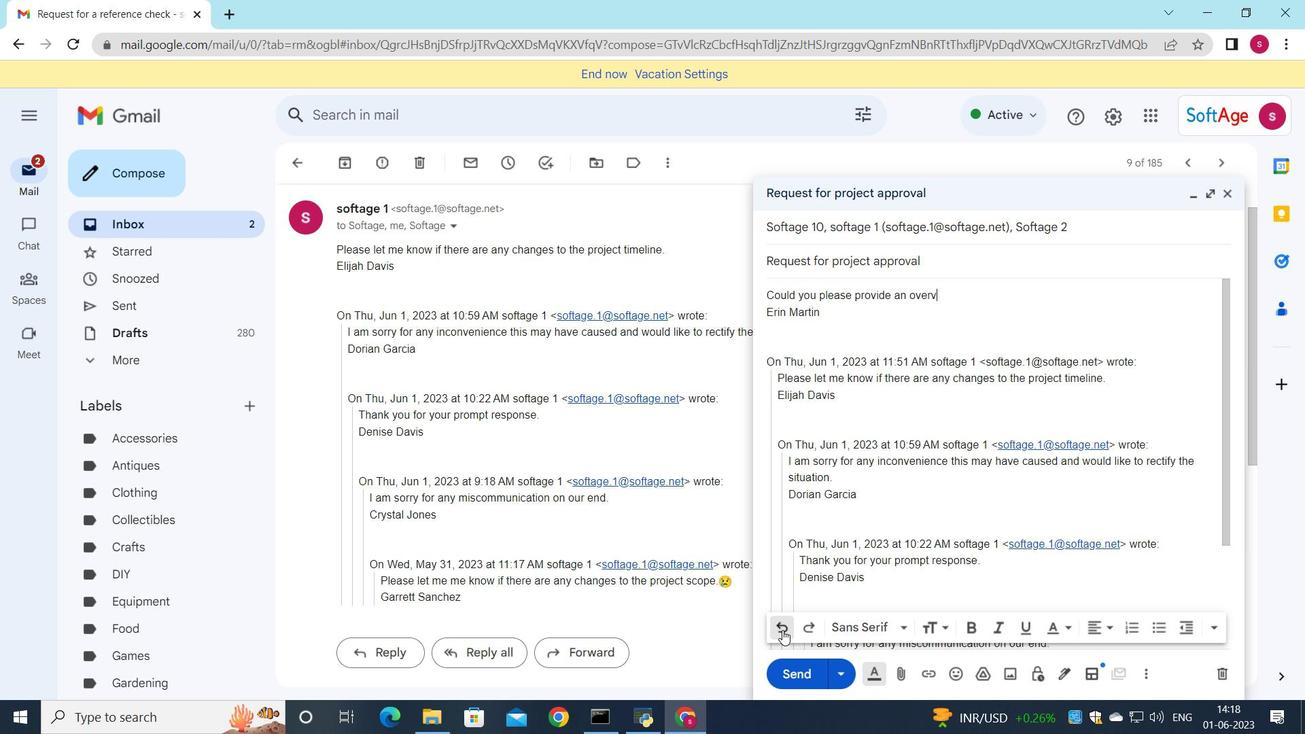 
Action: Mouse pressed left at (782, 630)
Screenshot: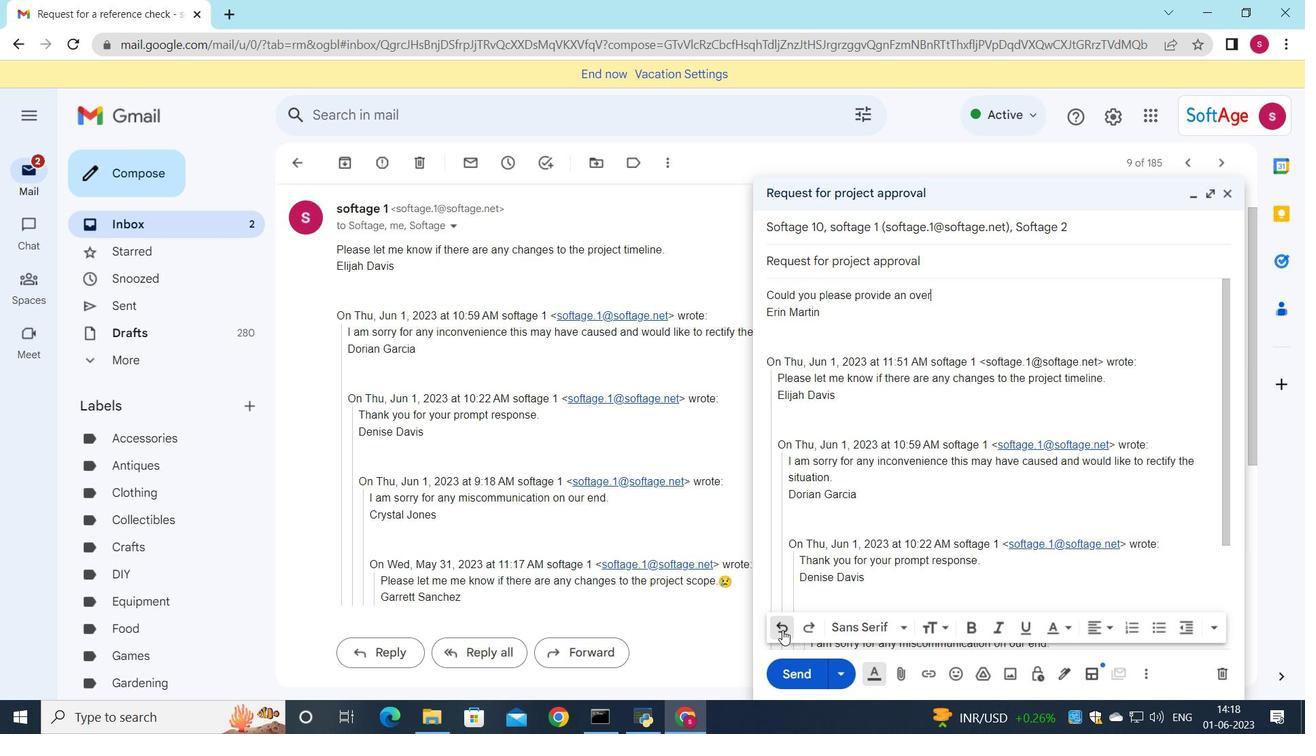 
Action: Mouse pressed left at (782, 630)
Screenshot: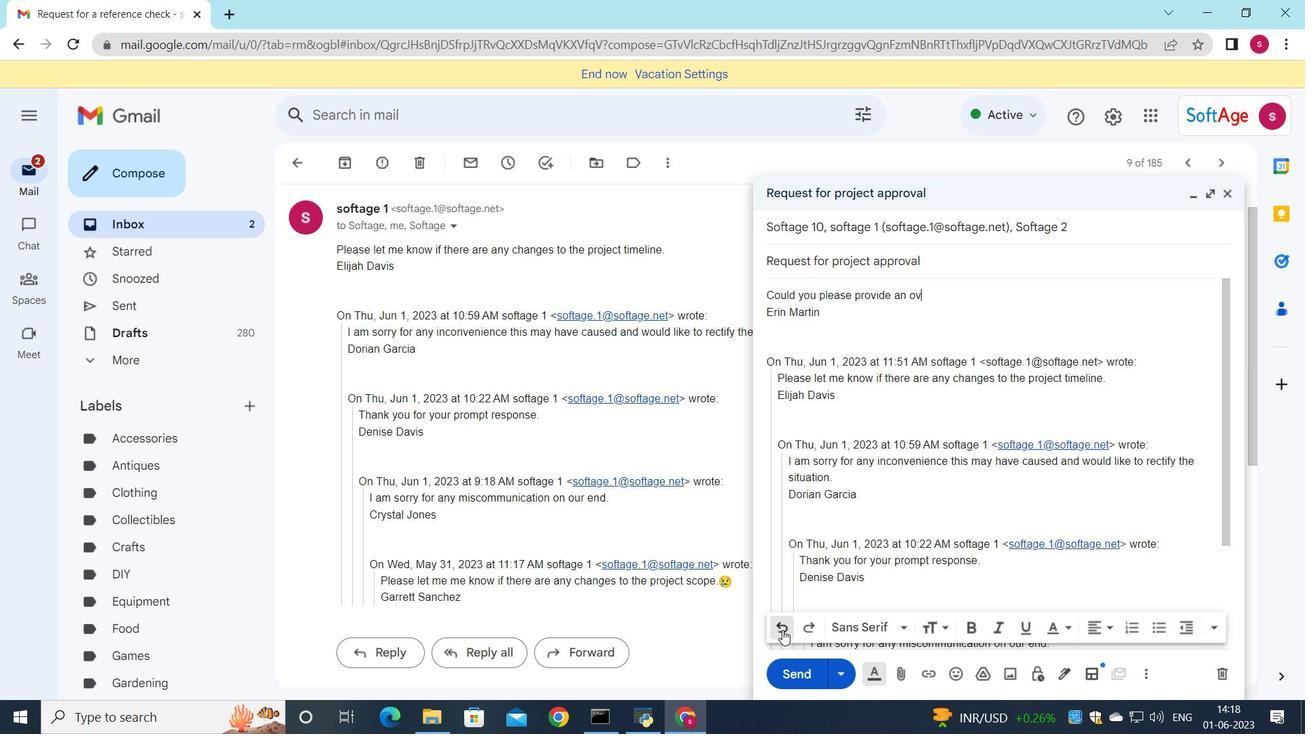 
Action: Mouse pressed left at (782, 630)
Screenshot: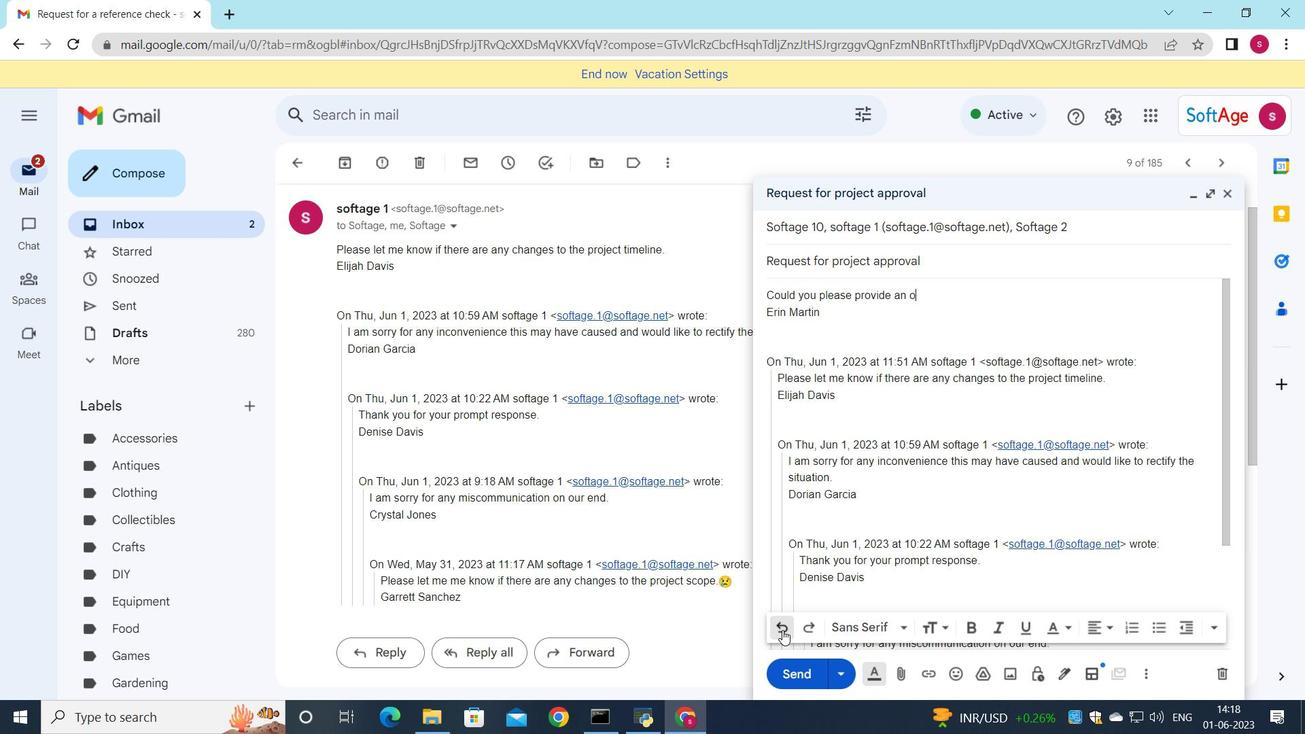 
Action: Mouse pressed left at (782, 630)
Screenshot: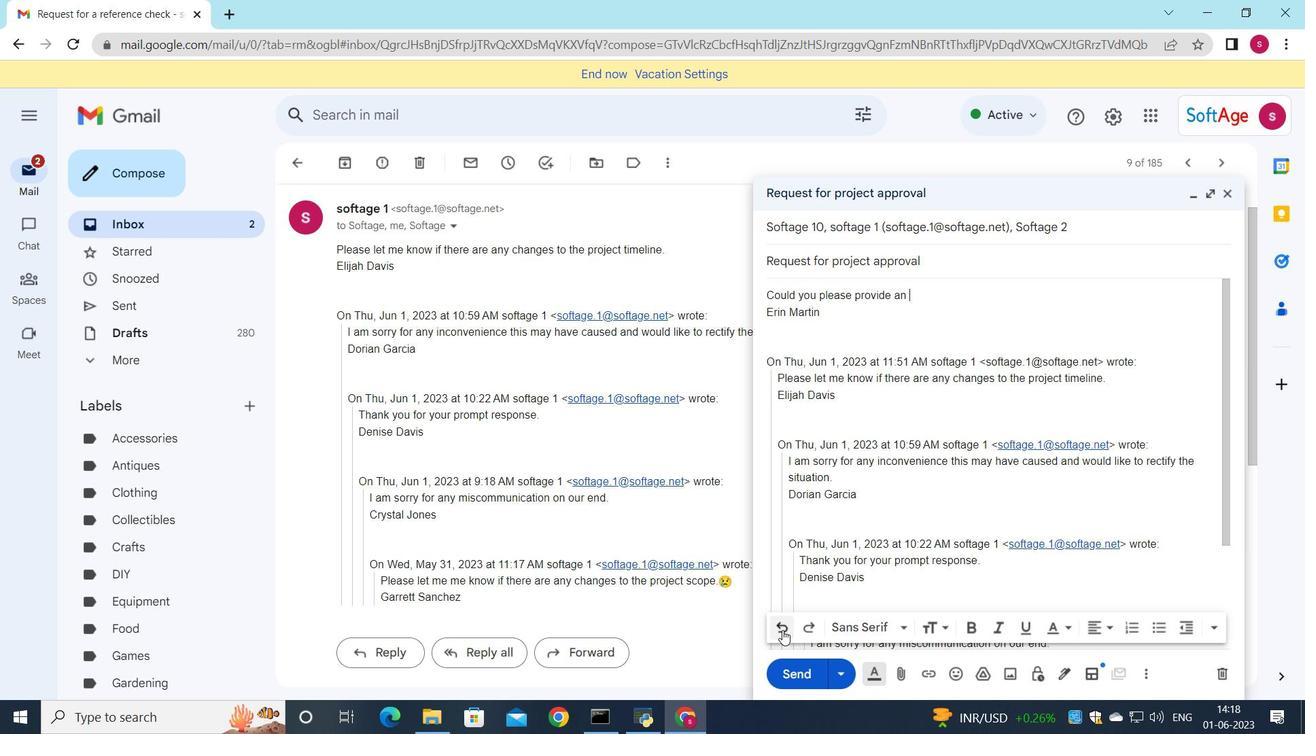 
Action: Mouse pressed left at (782, 630)
Screenshot: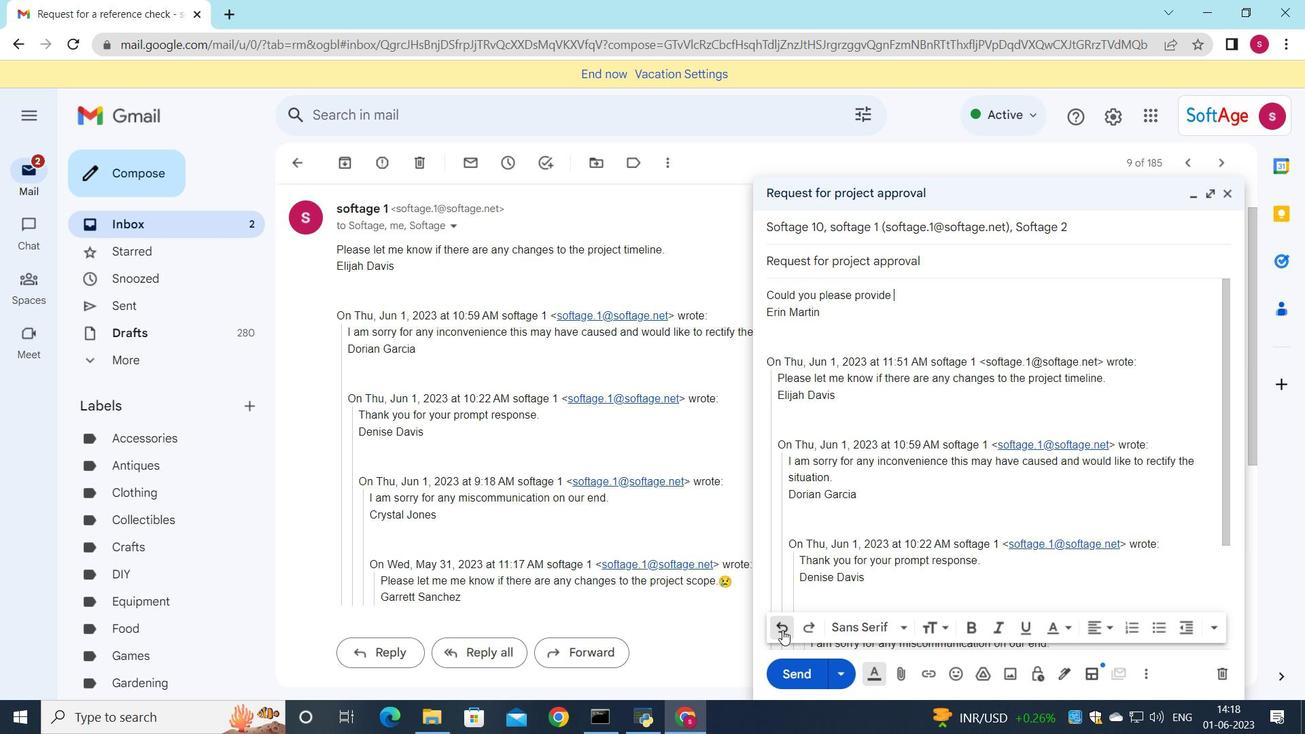 
Action: Mouse pressed left at (782, 630)
Screenshot: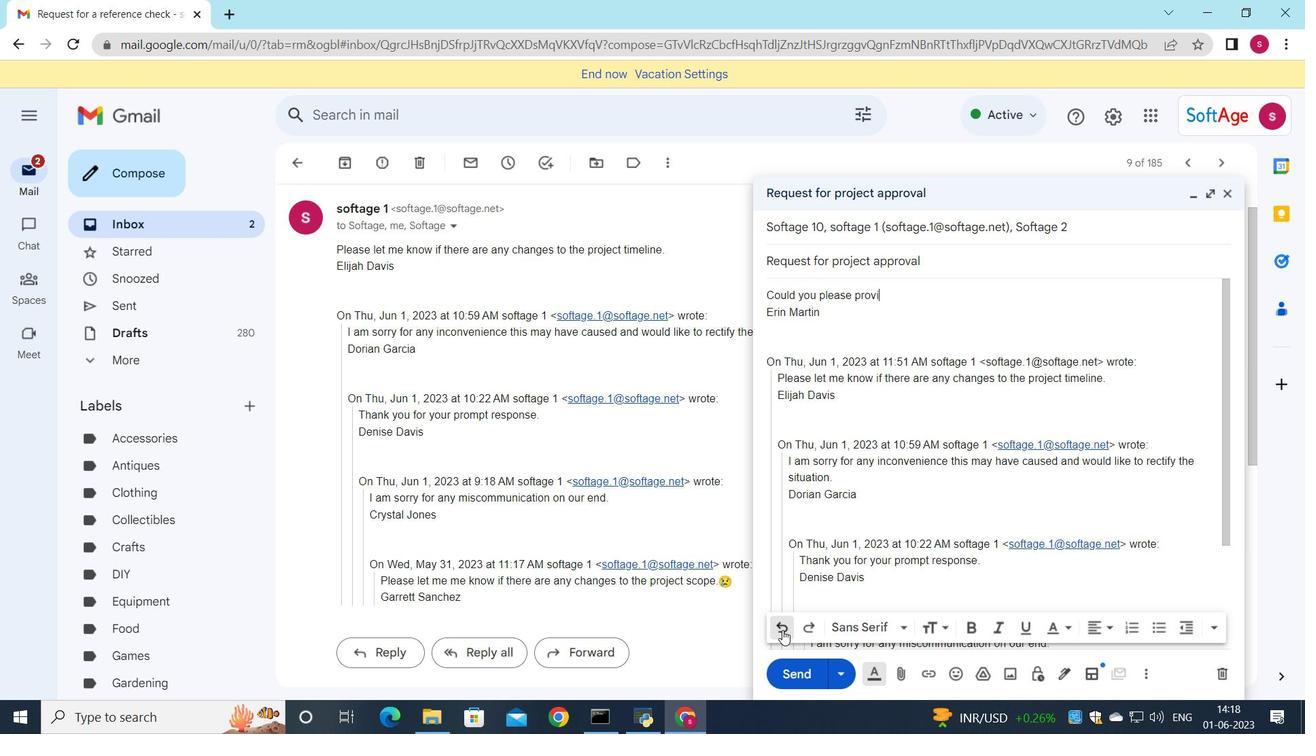 
Action: Mouse pressed left at (782, 630)
Screenshot: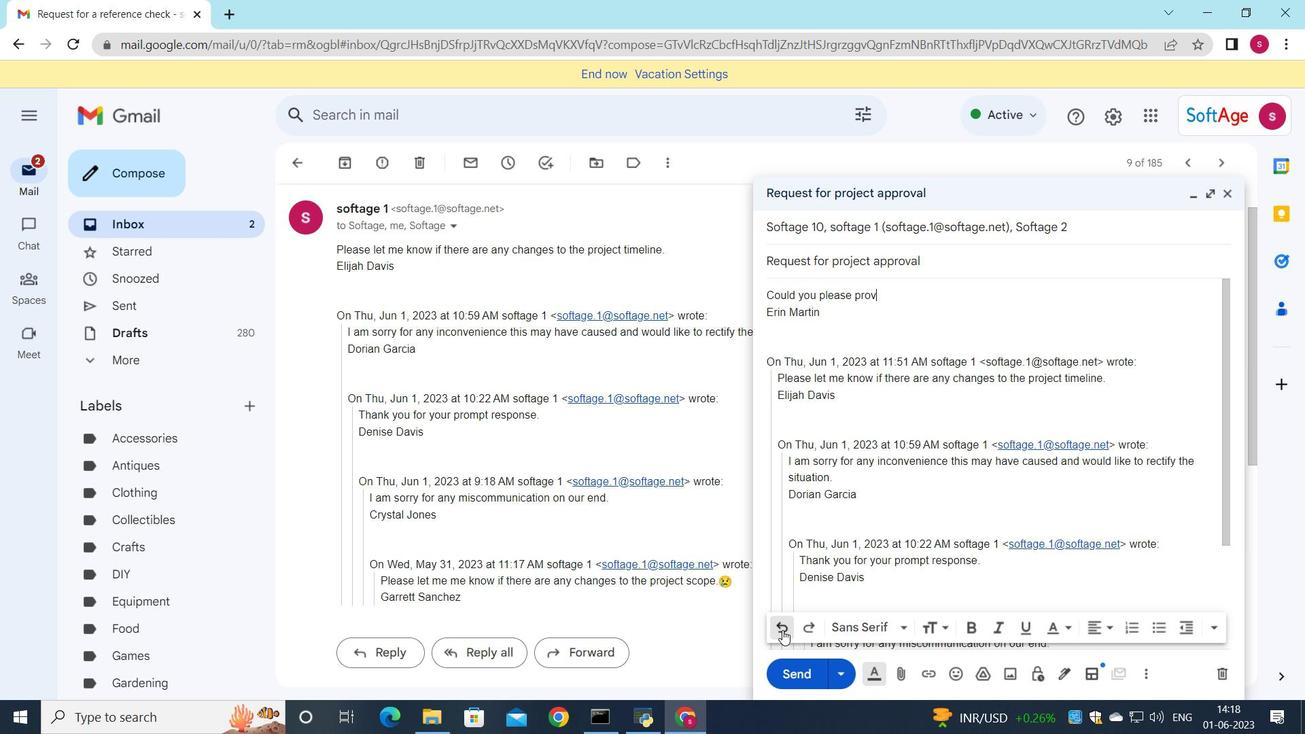 
Action: Mouse pressed left at (782, 630)
Screenshot: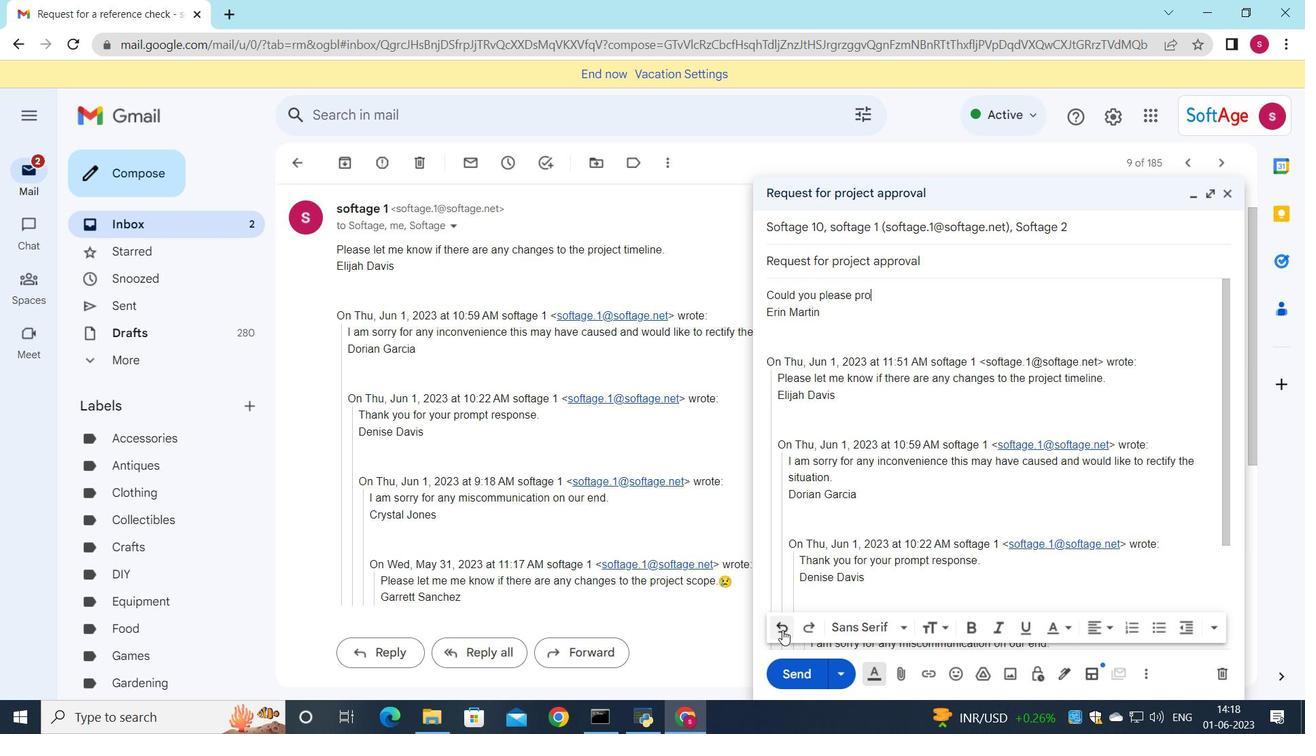
Action: Mouse pressed left at (782, 630)
Screenshot: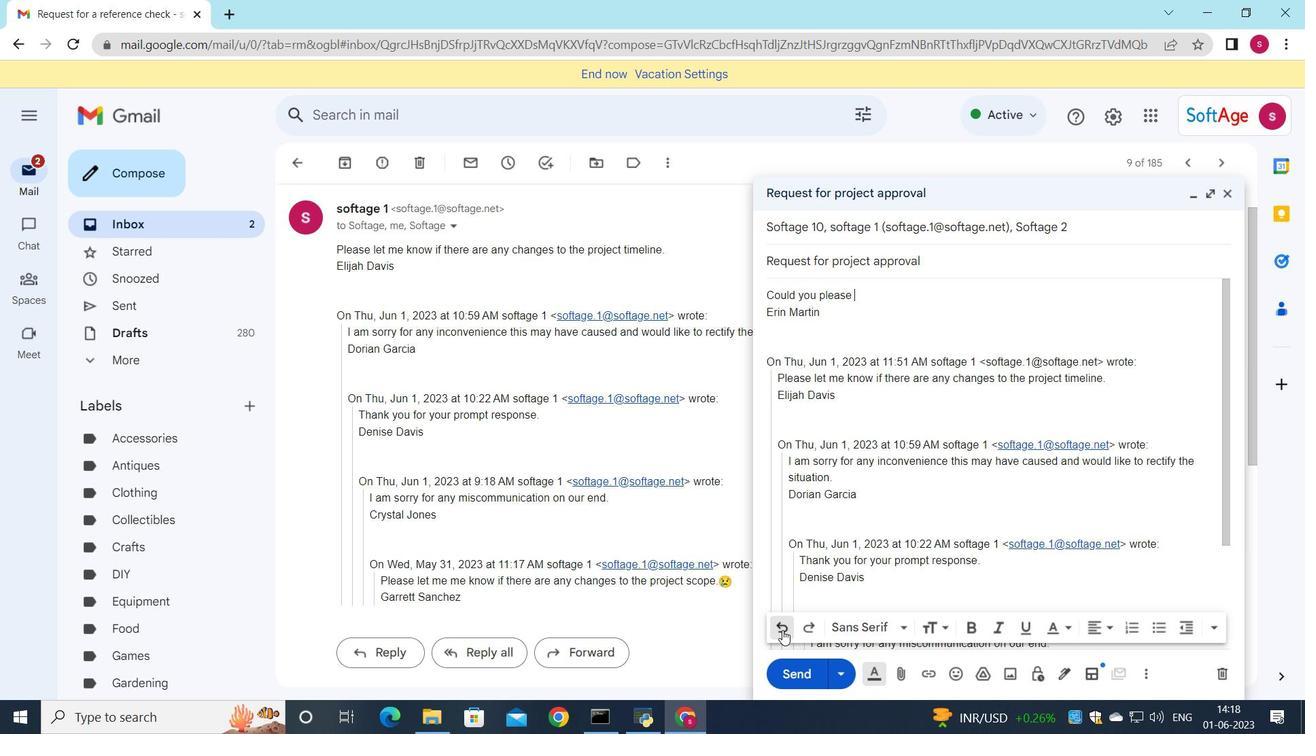 
Action: Mouse pressed left at (782, 630)
Screenshot: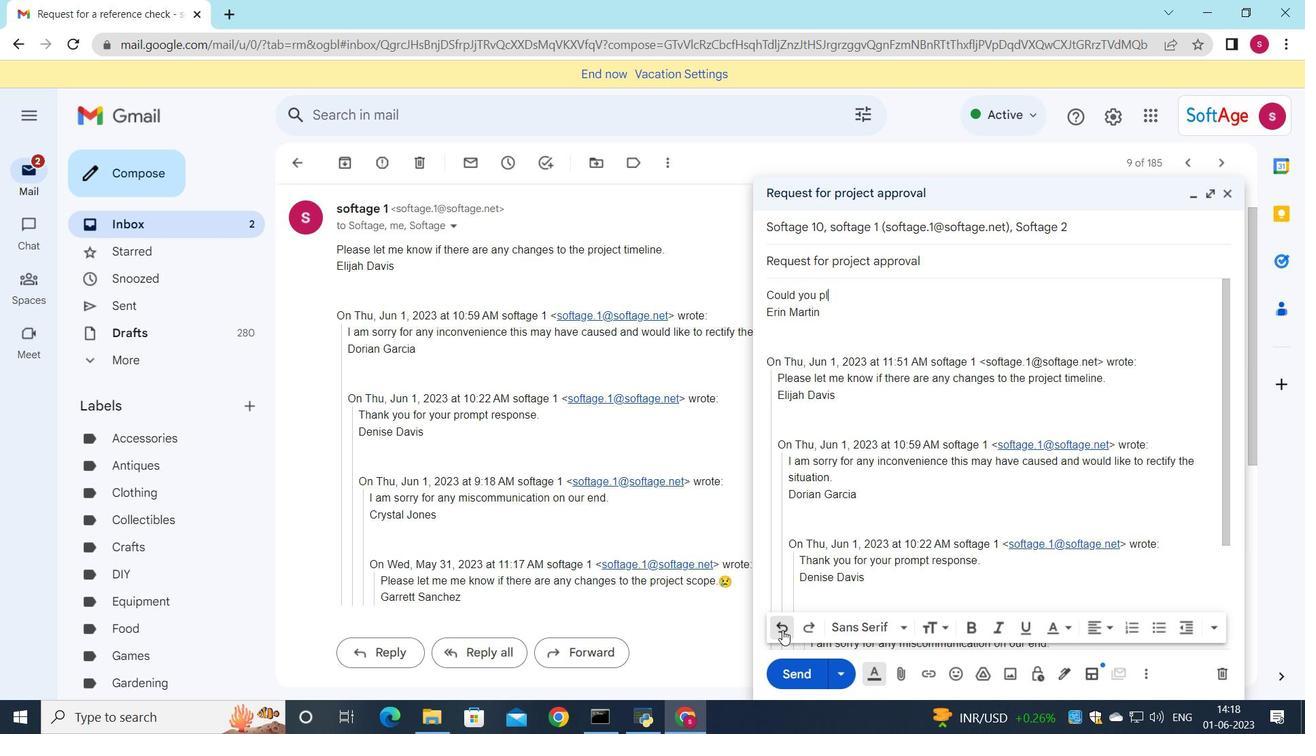 
Action: Mouse pressed left at (782, 630)
Screenshot: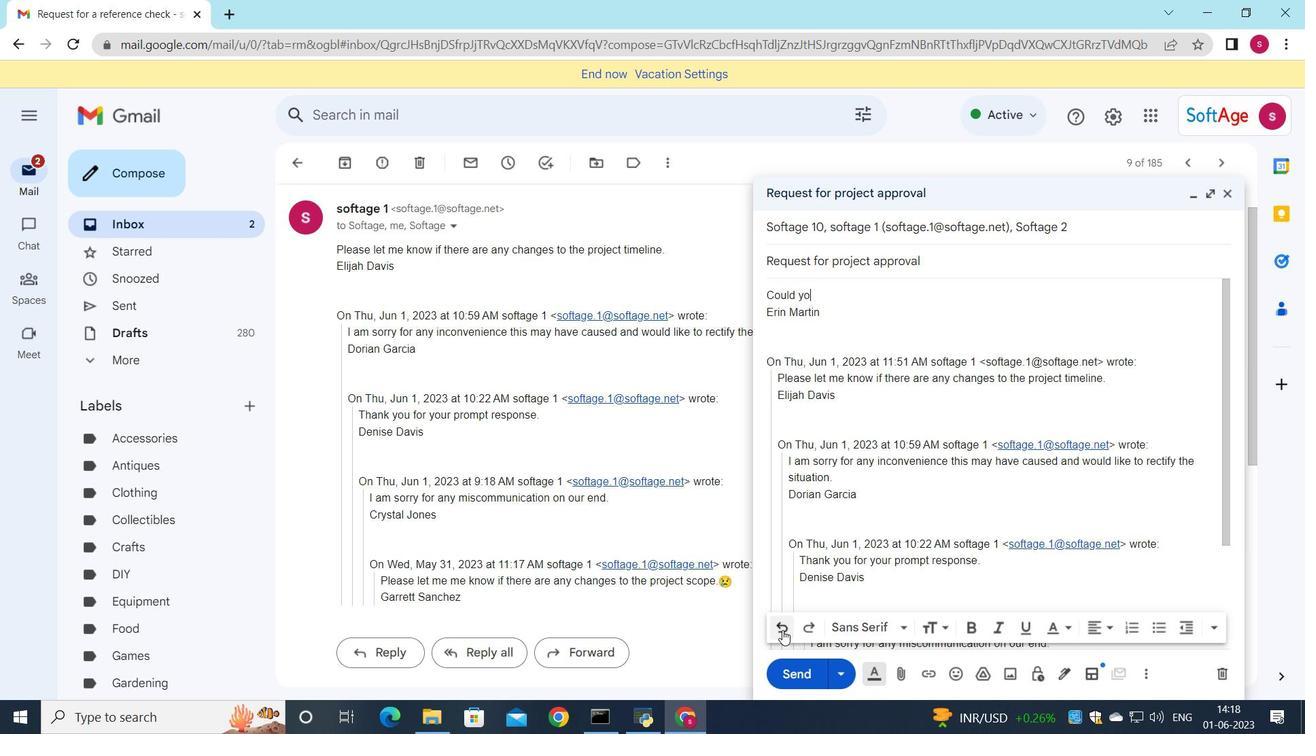 
Action: Mouse pressed left at (782, 630)
Screenshot: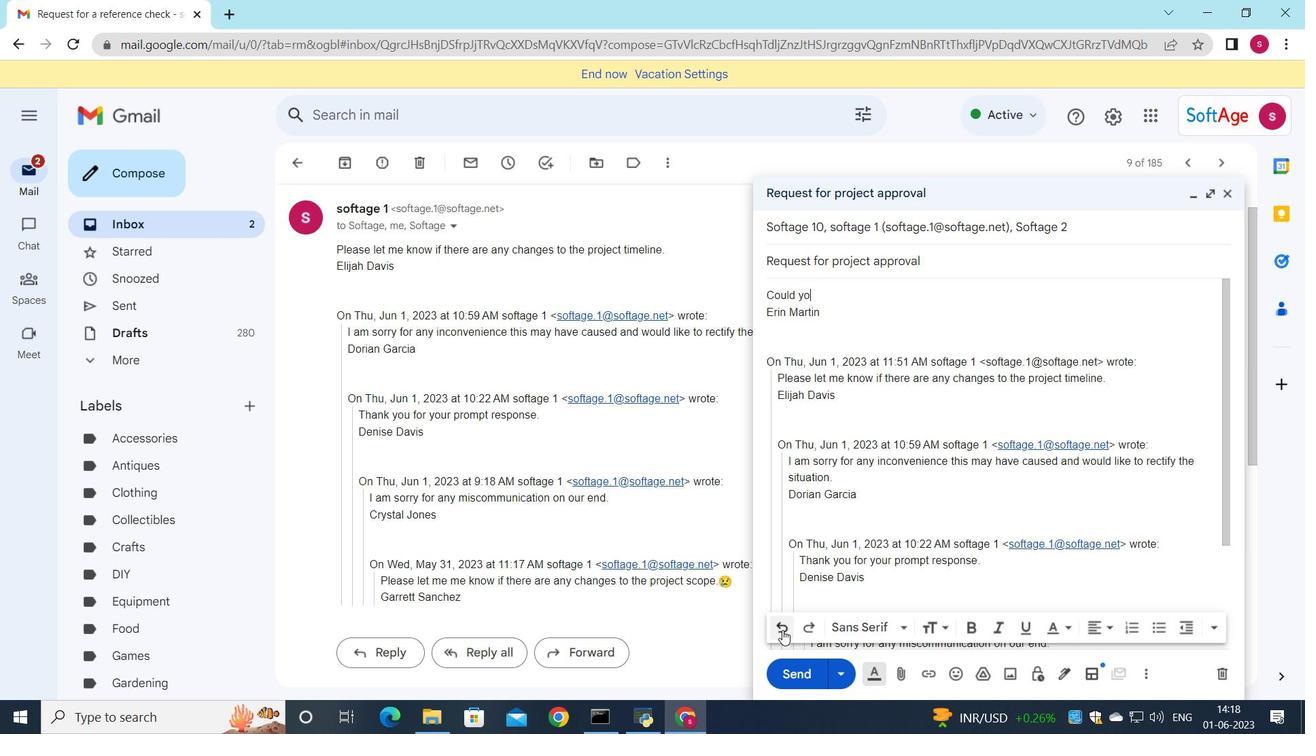 
Action: Mouse pressed left at (782, 630)
Screenshot: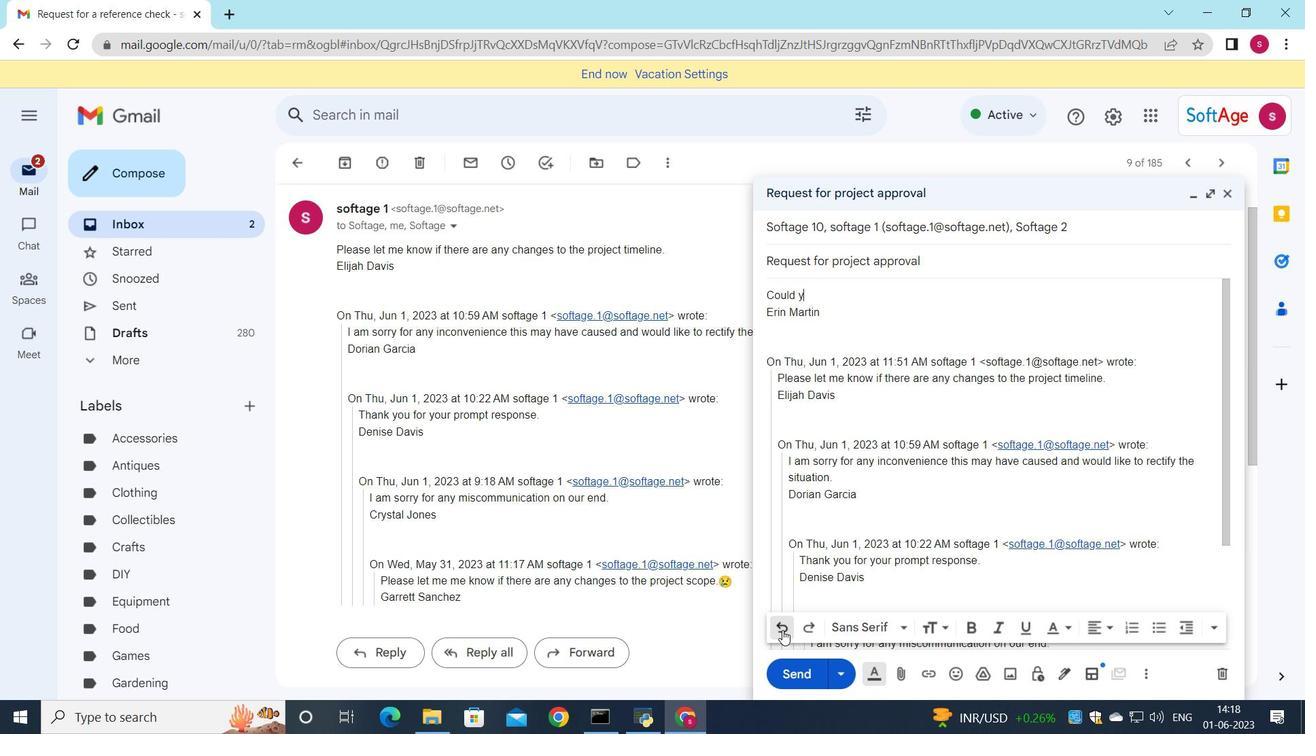 
Action: Mouse pressed left at (782, 630)
Screenshot: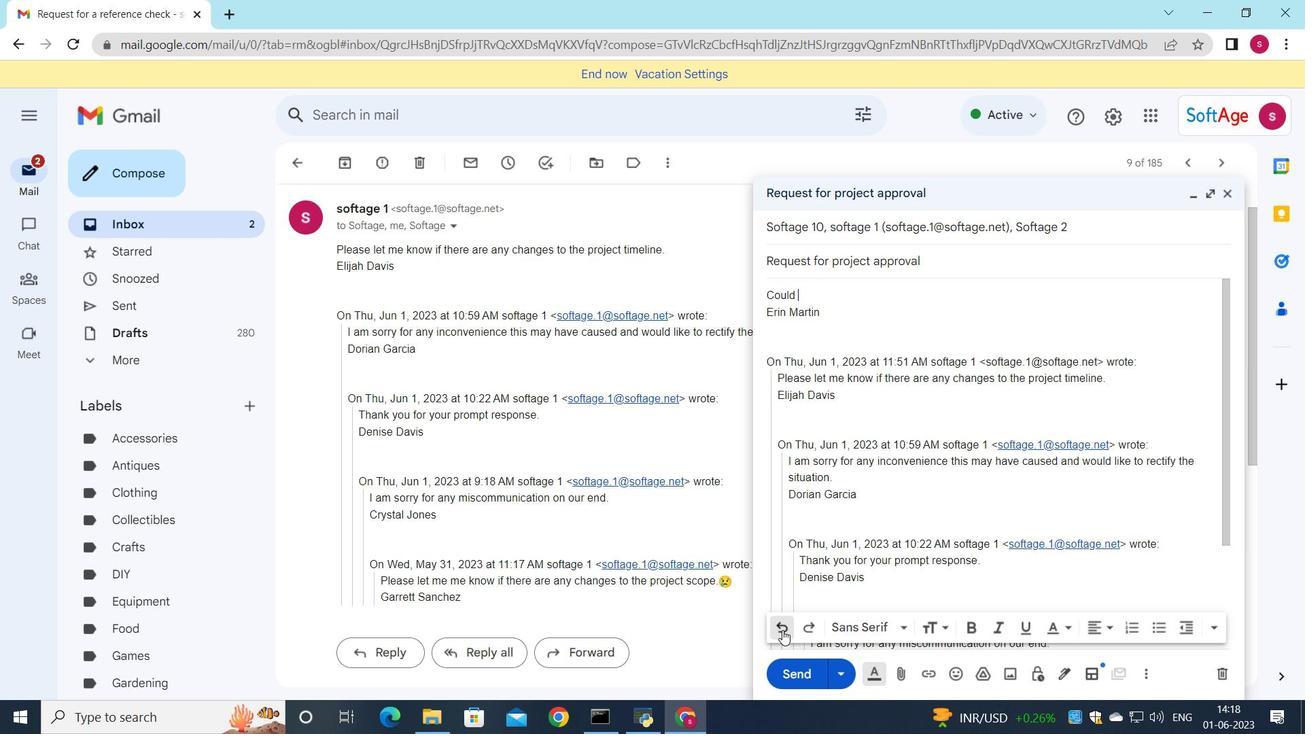 
Action: Mouse pressed left at (782, 630)
Screenshot: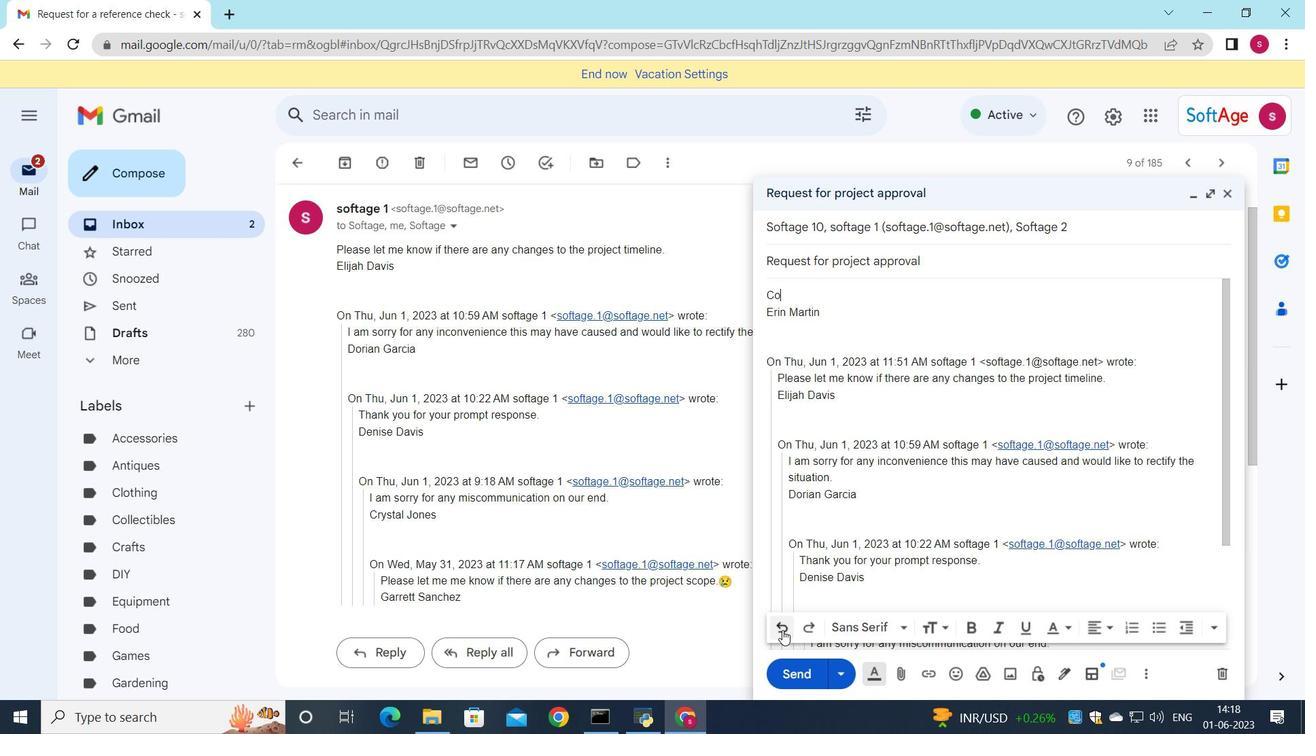 
Action: Mouse pressed left at (782, 630)
Screenshot: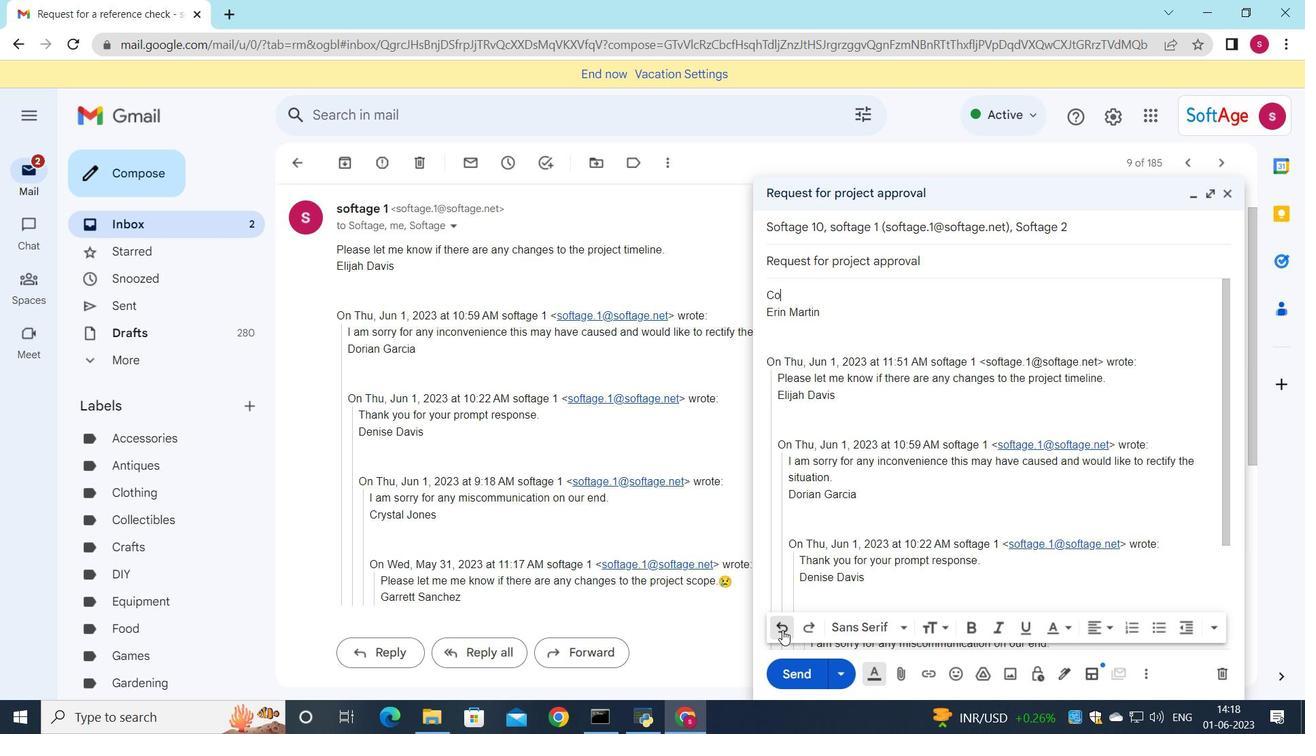 
Action: Mouse pressed left at (782, 630)
Screenshot: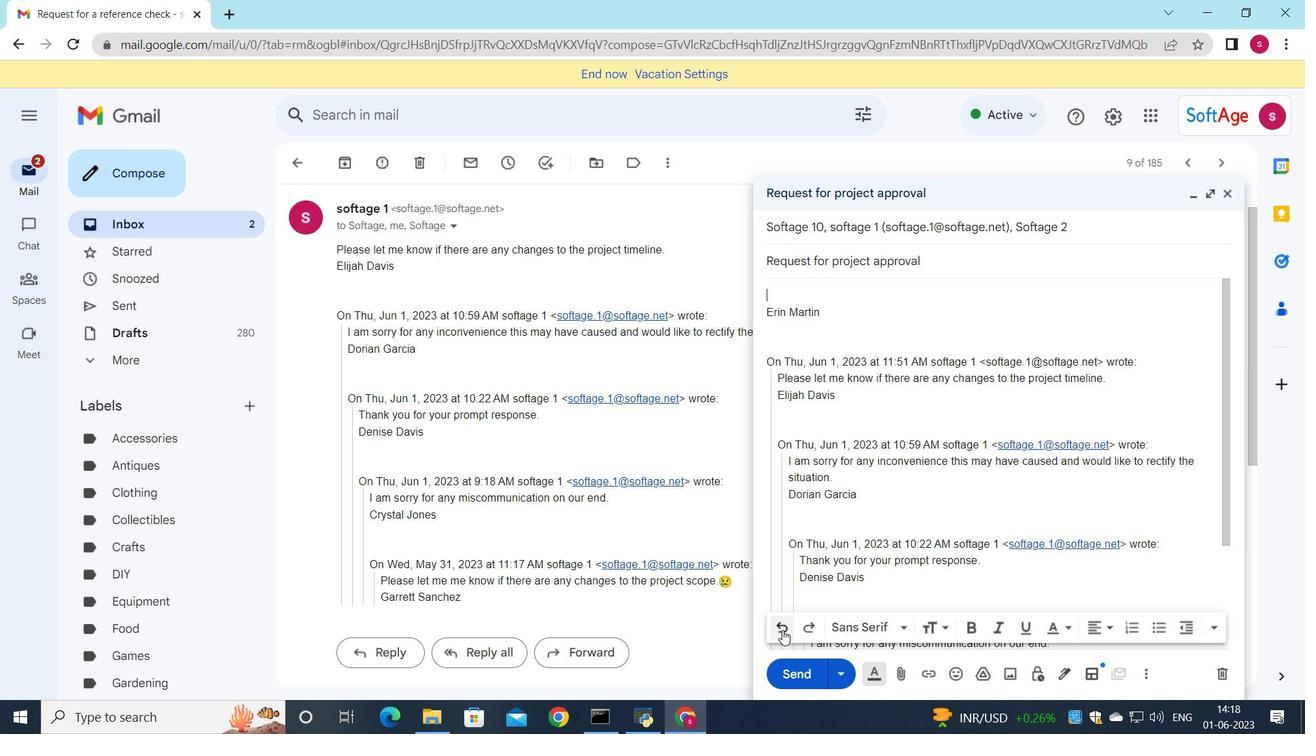 
Action: Mouse moved to (884, 619)
Screenshot: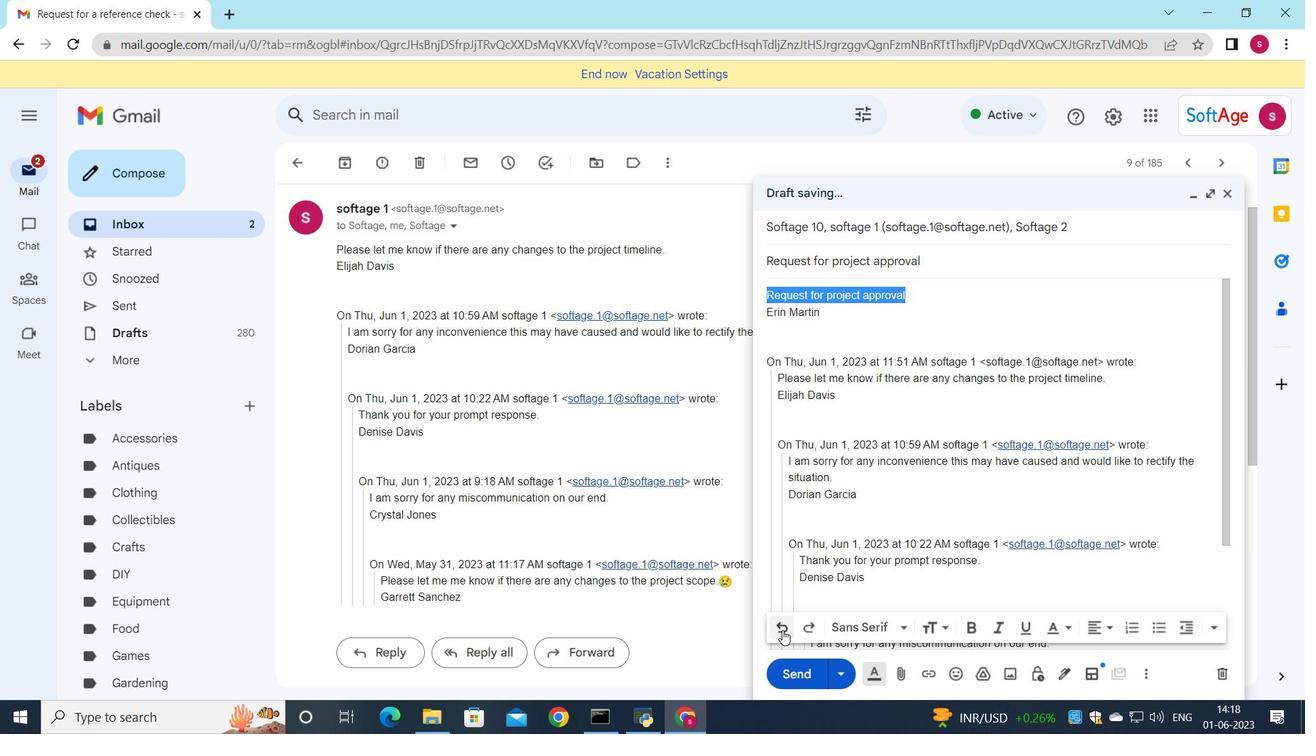 
Action: Key pressed <Key.delete><Key.shift>Could<Key.space>you<Key.space>please<Key.space>provide<Key.space>a<Key.space>detailed<Key.space>report<Key.space>on<Key.space>the<Key.space>resultd<Key.backspace>s<Key.shift_r>?
Screenshot: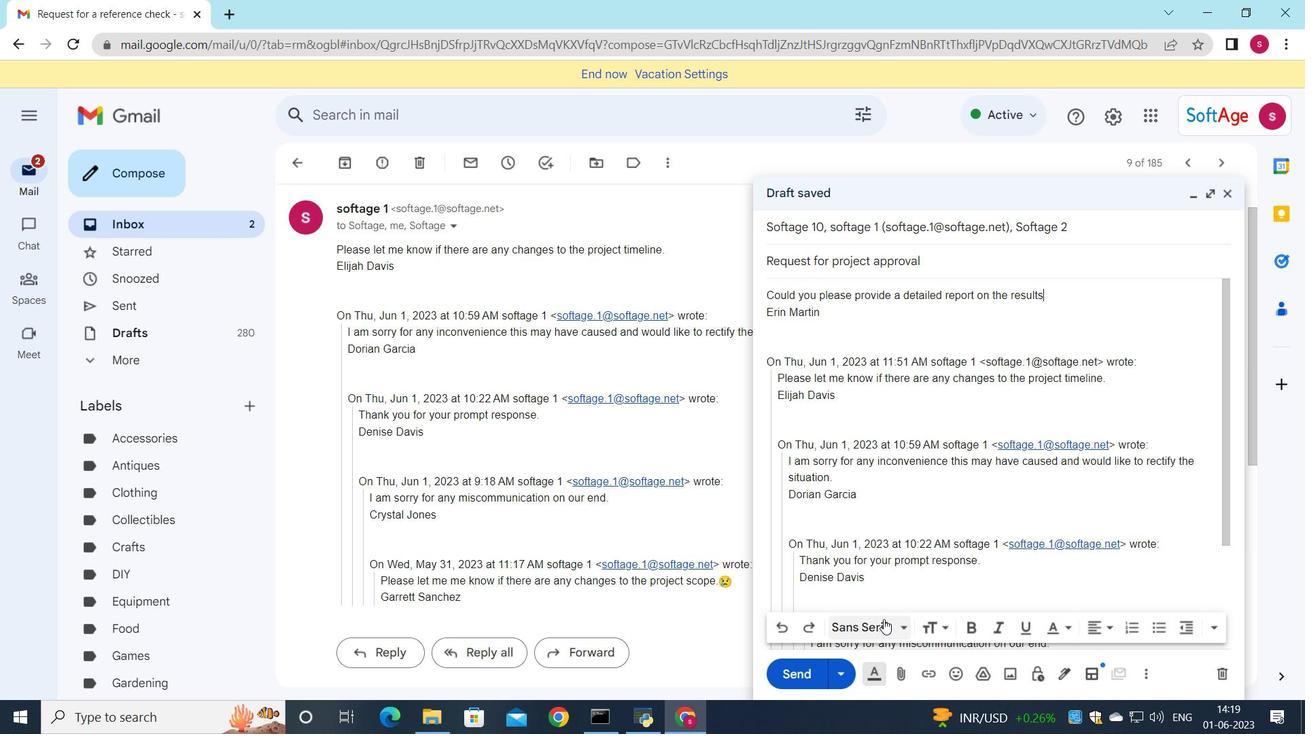 
Action: Mouse moved to (801, 677)
Screenshot: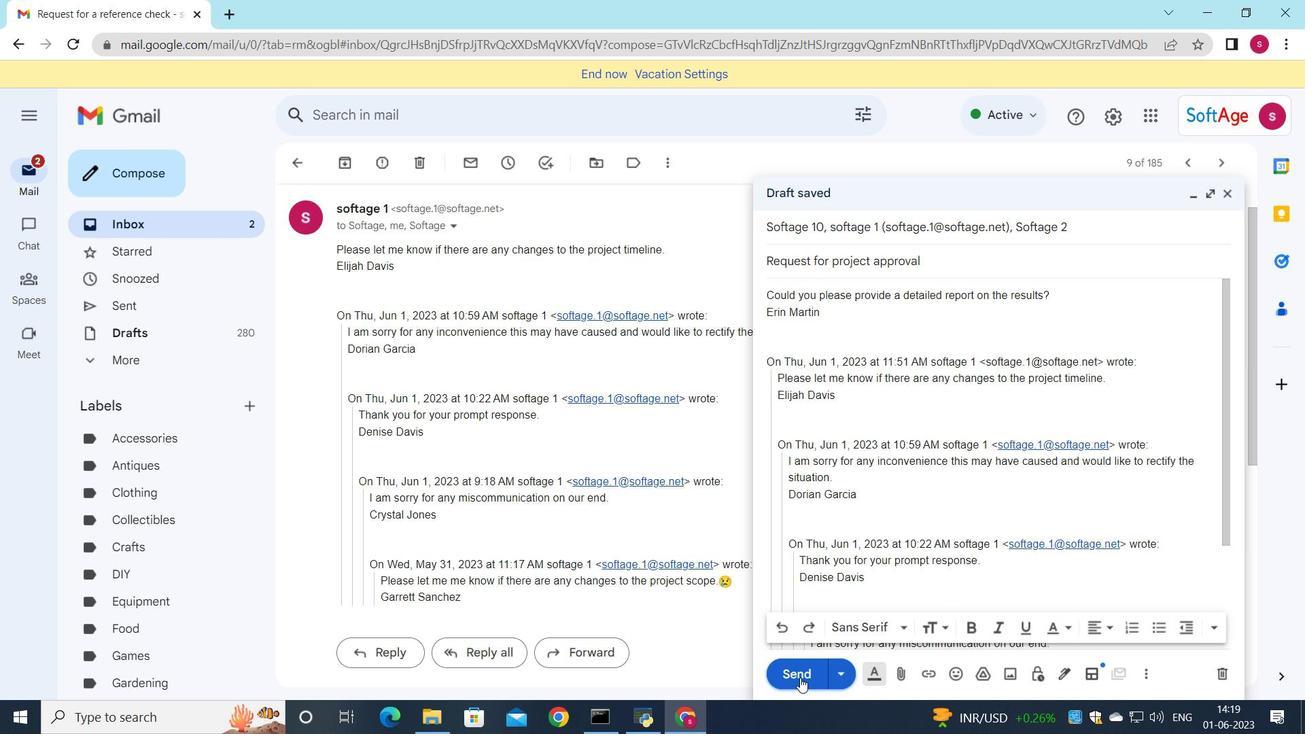 
Action: Mouse pressed left at (801, 677)
Screenshot: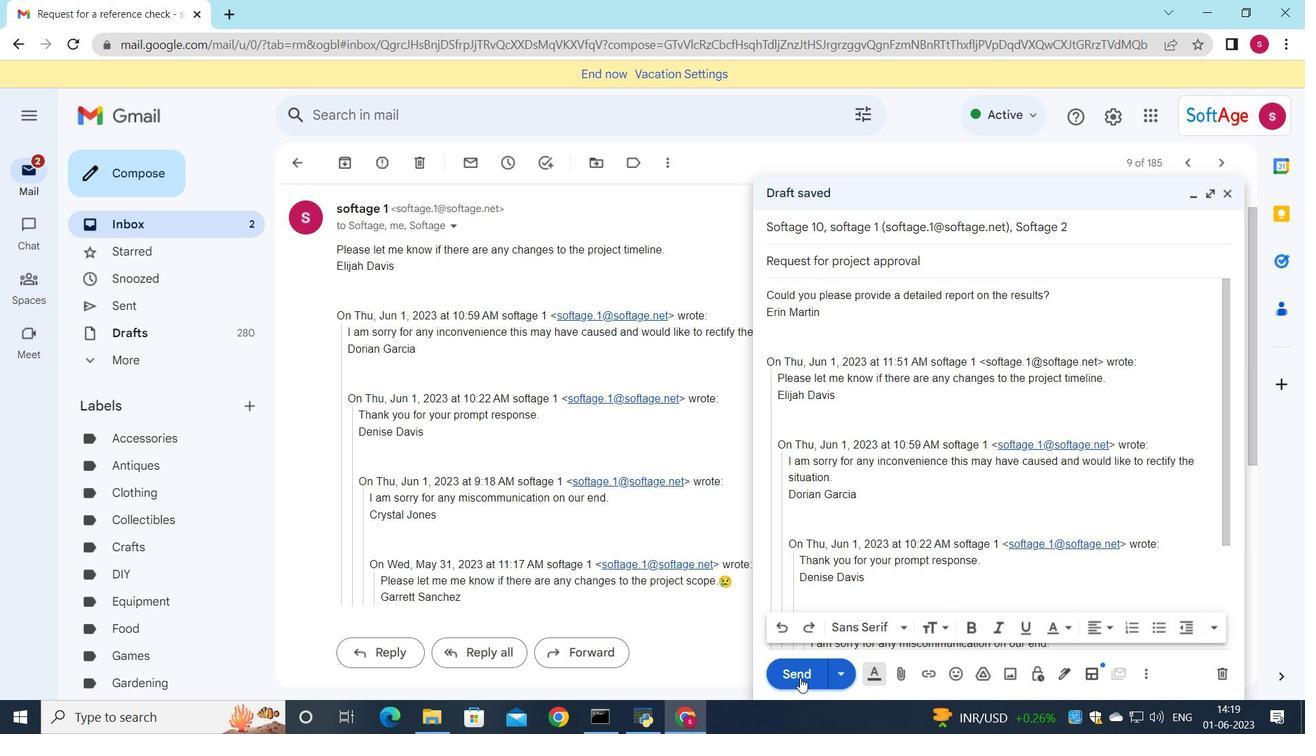 
Action: Mouse moved to (164, 221)
Screenshot: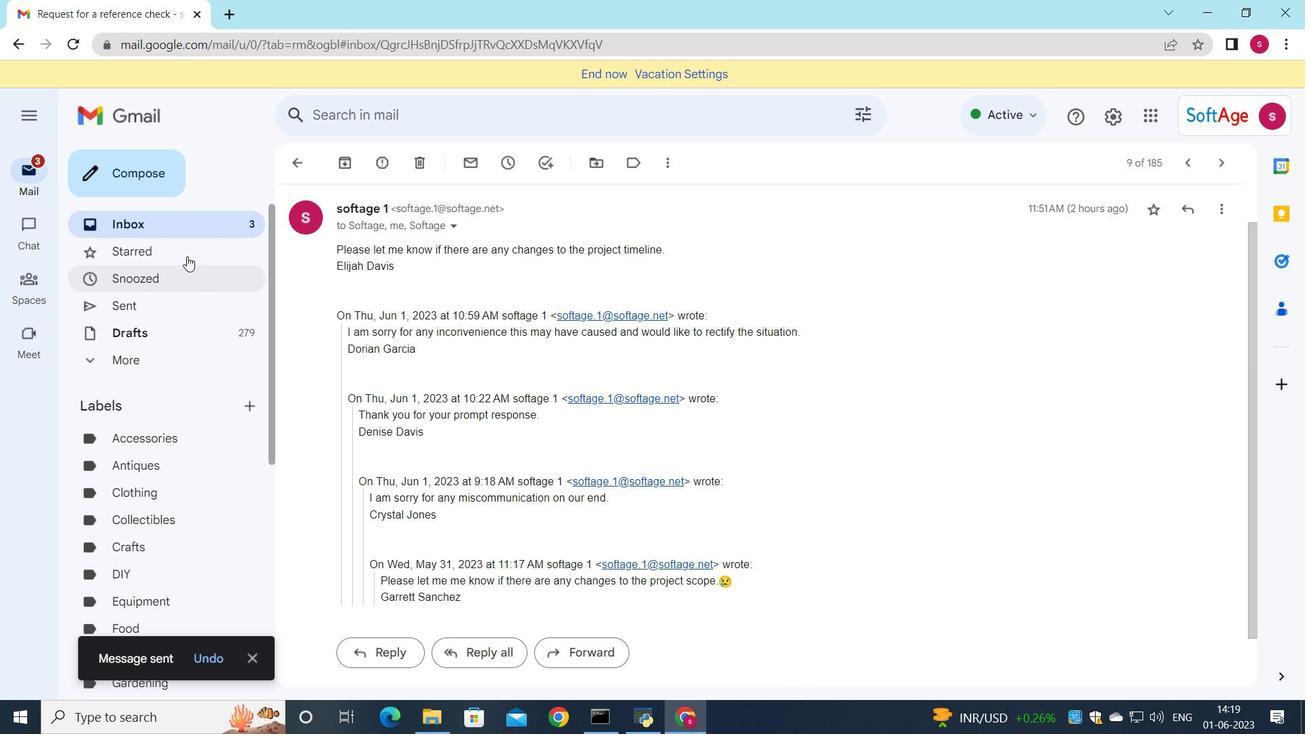 
Action: Mouse pressed left at (164, 221)
Screenshot: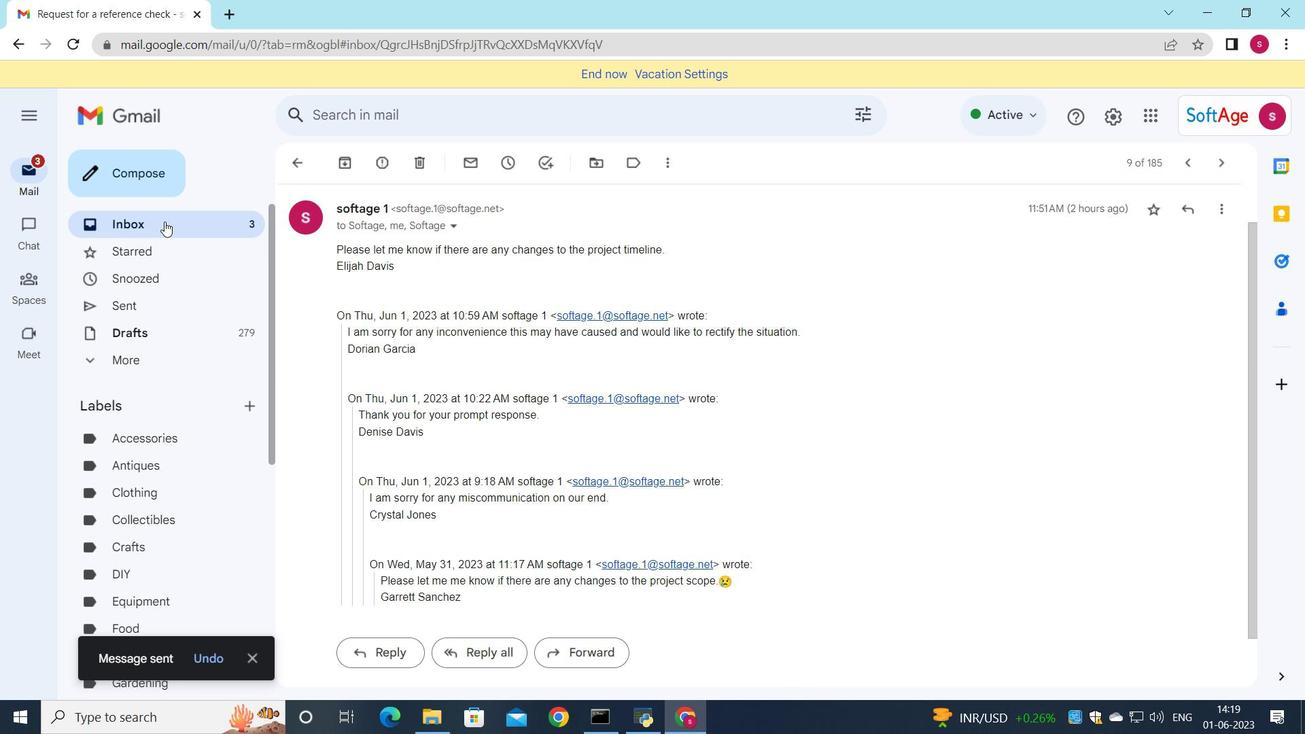 
Action: Mouse moved to (453, 190)
Screenshot: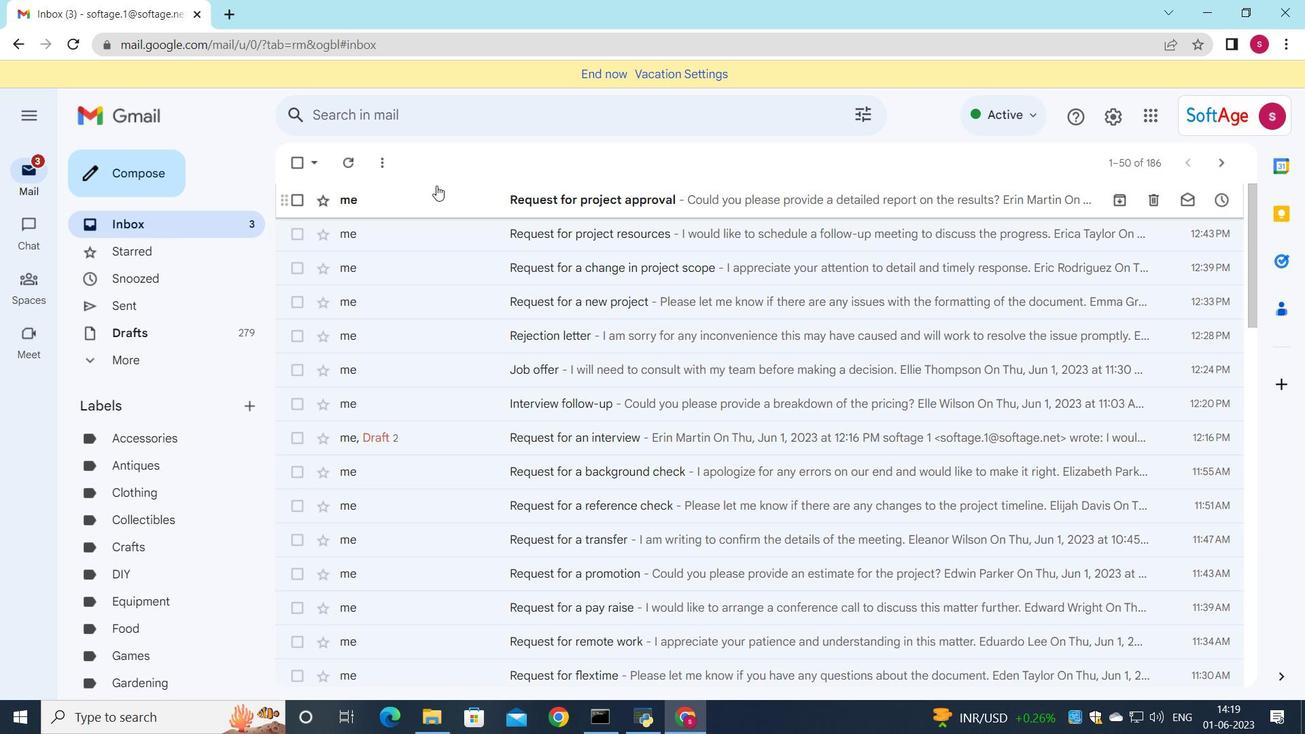 
Action: Mouse pressed left at (453, 190)
Screenshot: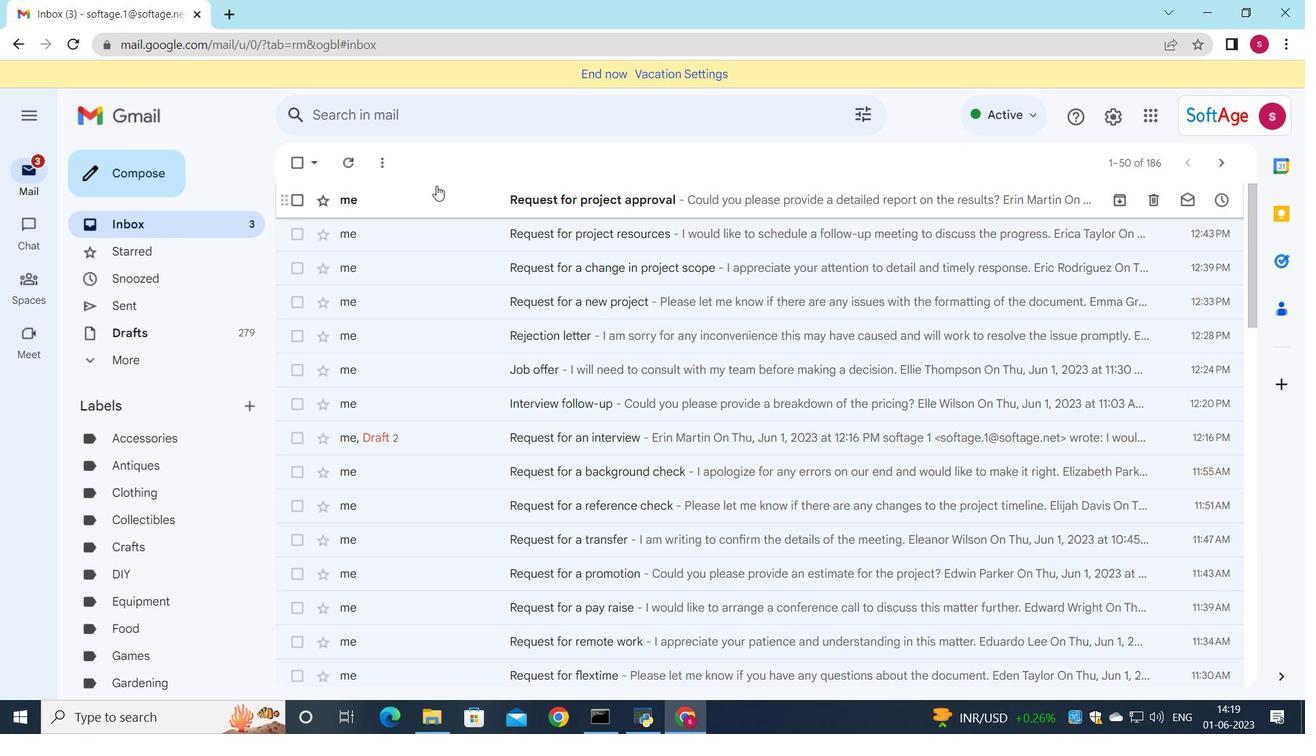 
Action: Mouse moved to (585, 234)
Screenshot: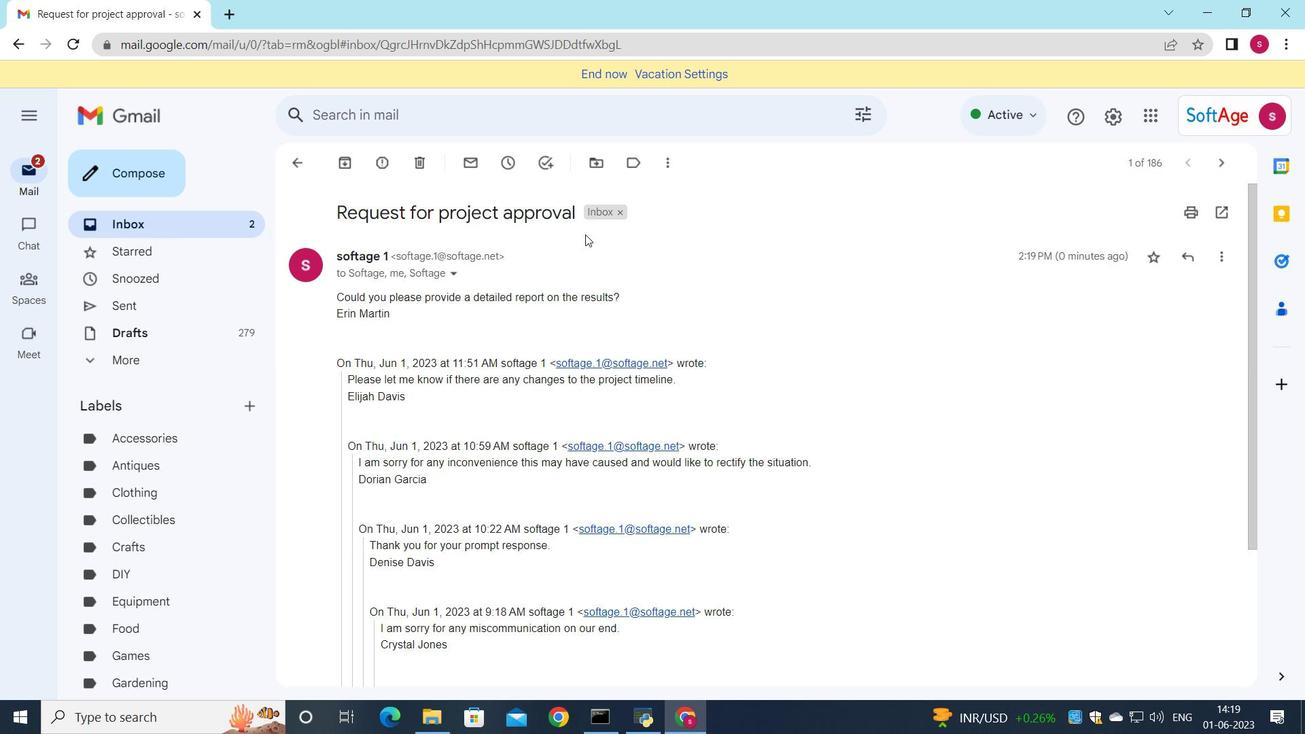 
